 Task: Create a new contact in Salesforce with the provided details, including name, account, department, phone numbers, email, and addresses.
Action: Mouse moved to (1128, 79)
Screenshot: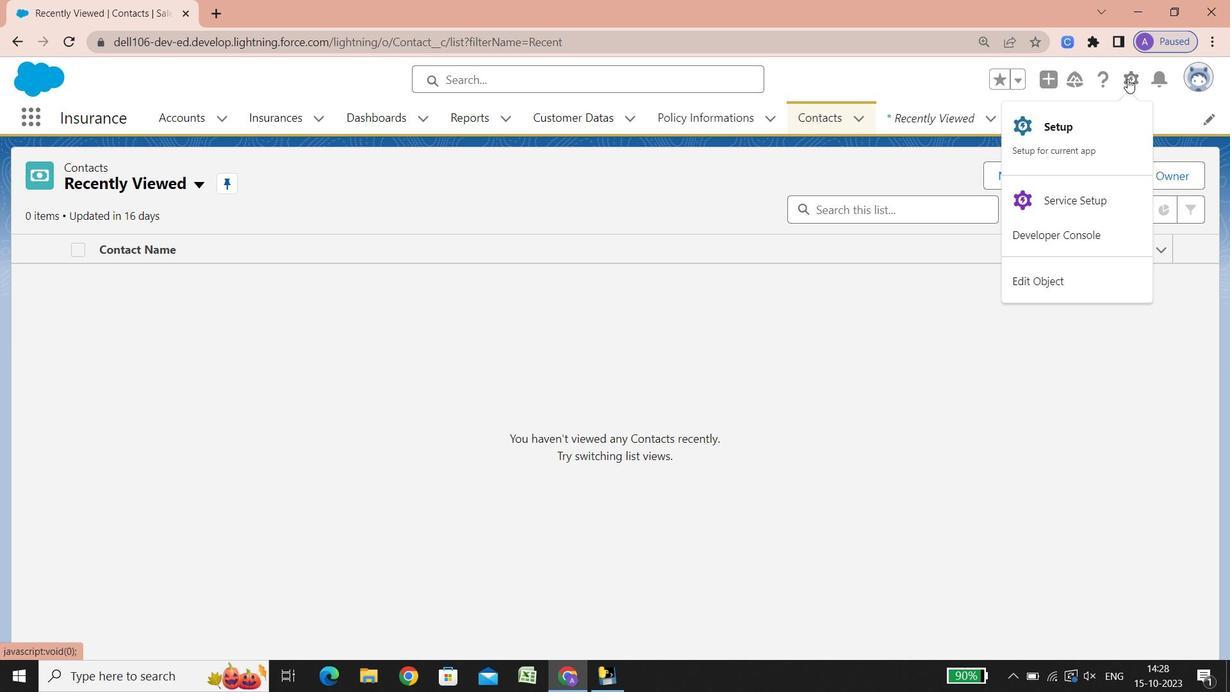 
Action: Mouse pressed left at (1128, 79)
Screenshot: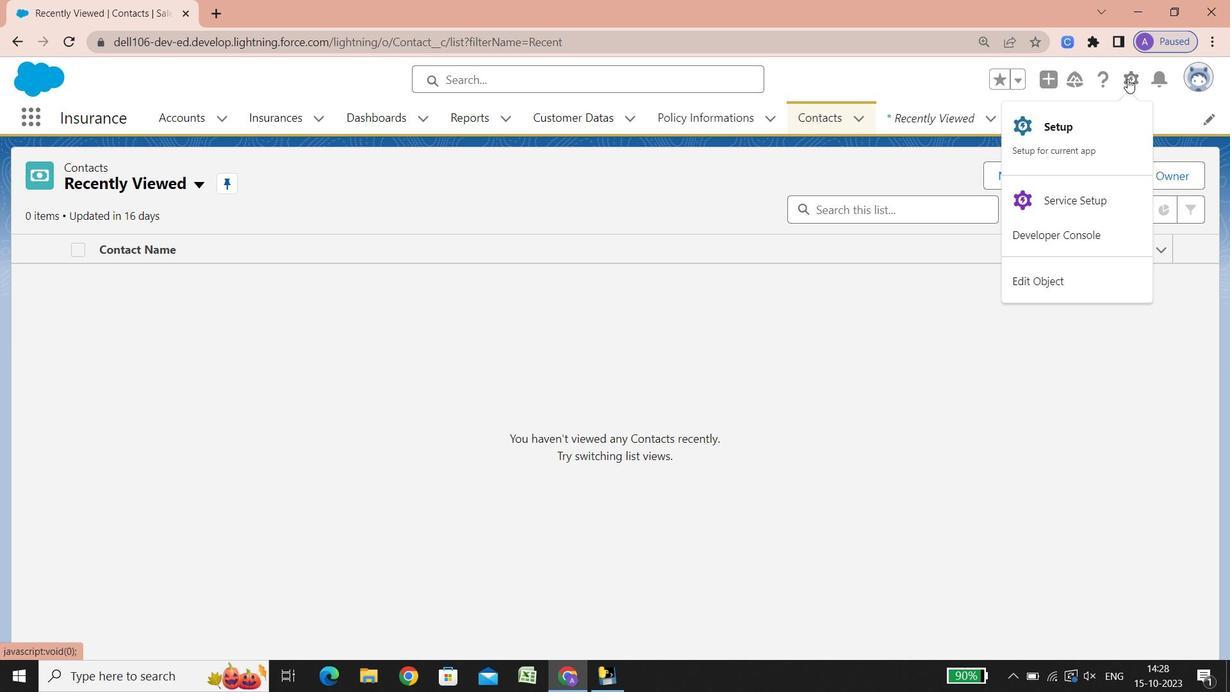 
Action: Mouse moved to (1081, 137)
Screenshot: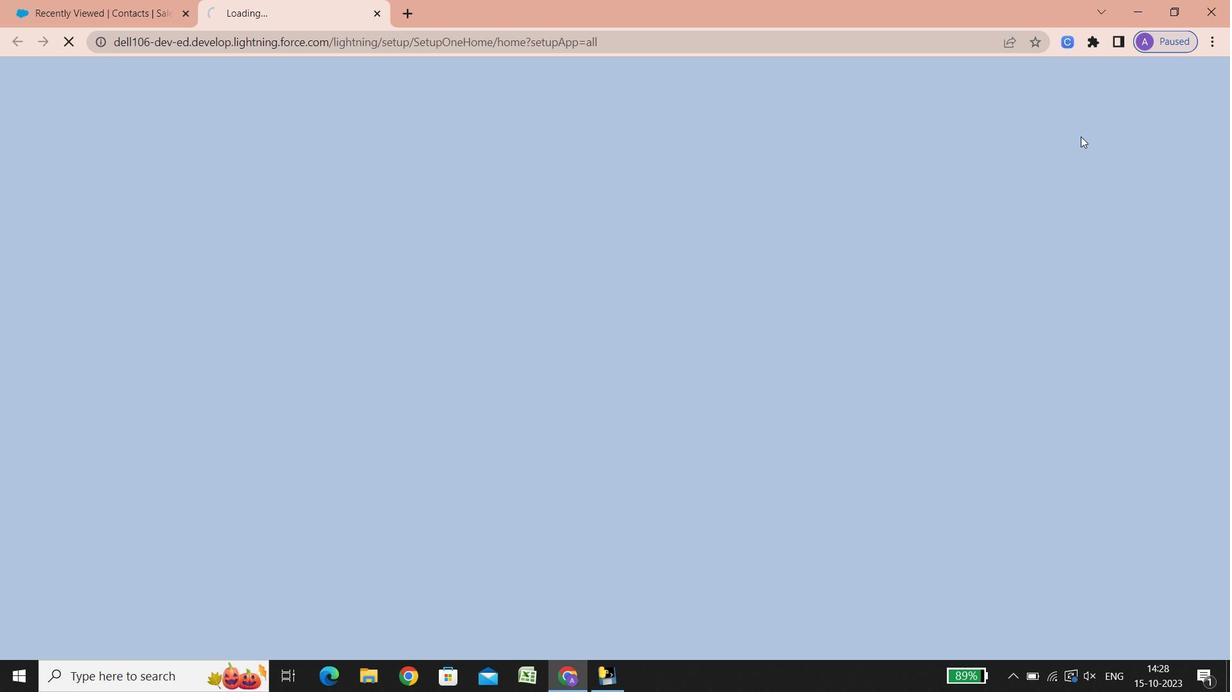 
Action: Mouse pressed left at (1081, 137)
Screenshot: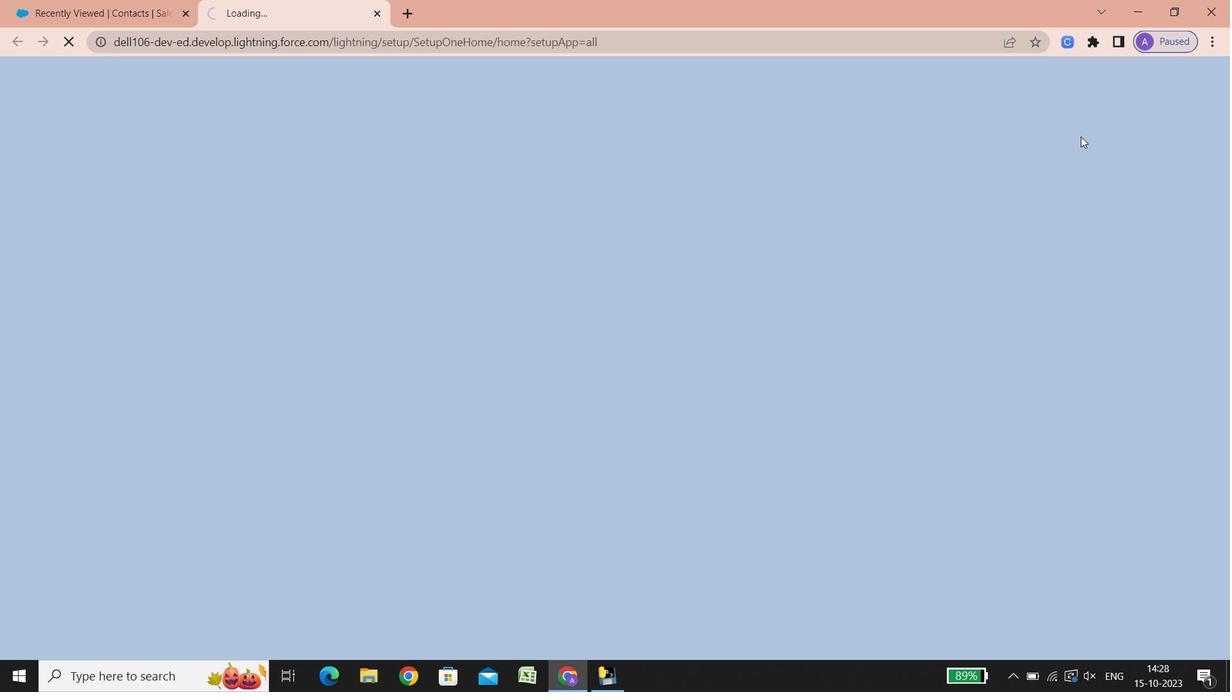
Action: Mouse moved to (253, 123)
Screenshot: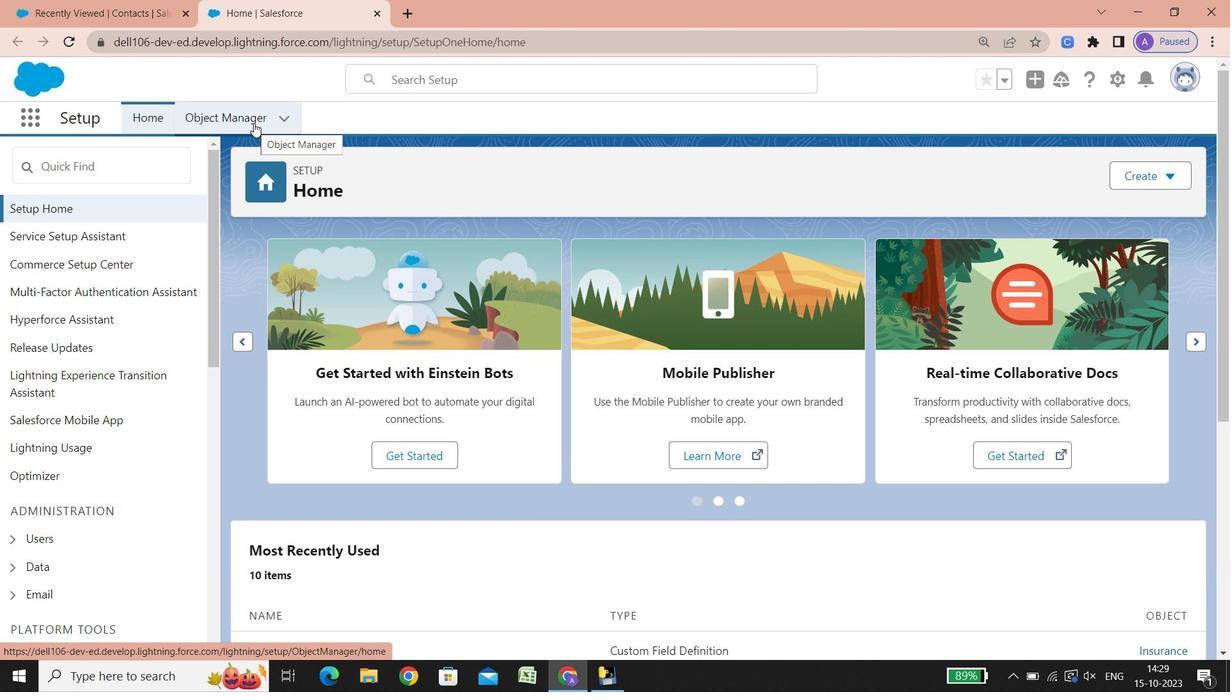 
Action: Mouse pressed left at (253, 123)
Screenshot: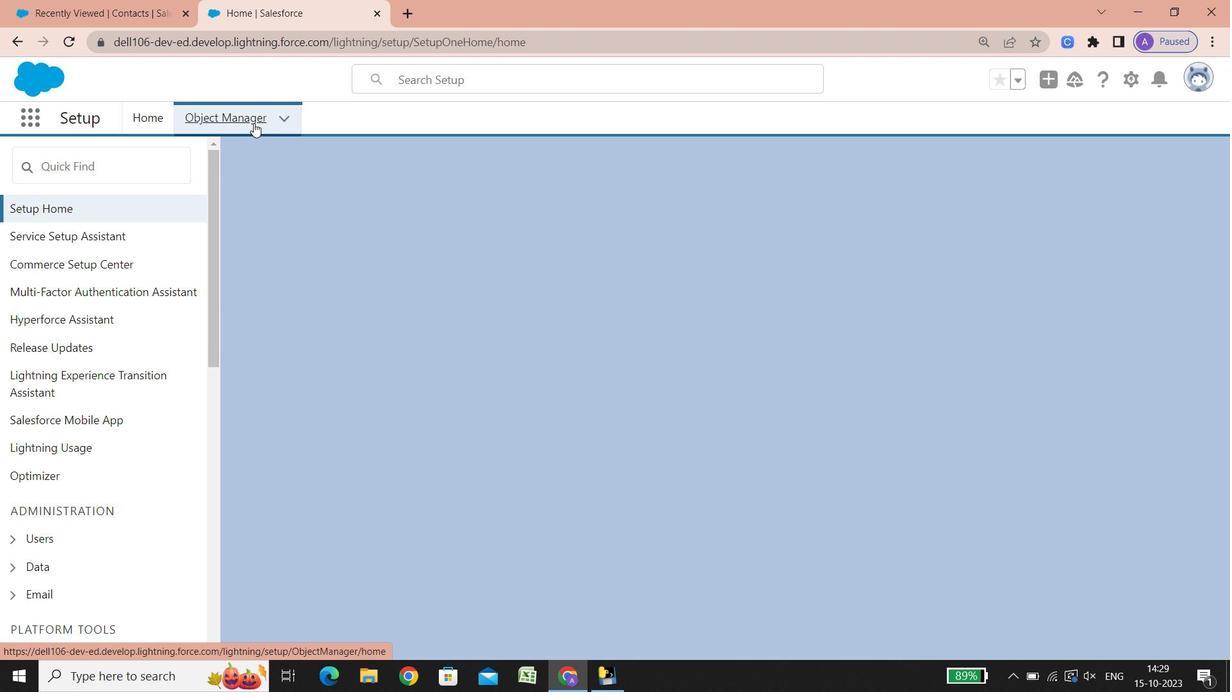 
Action: Mouse moved to (875, 183)
Screenshot: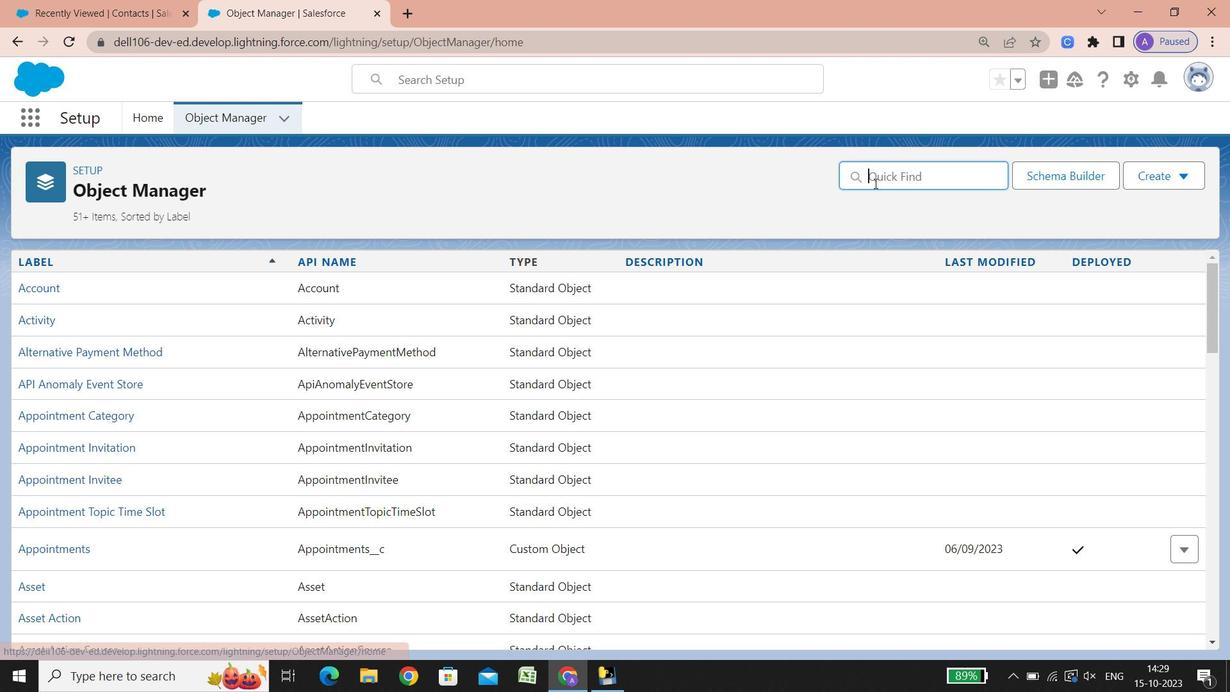 
Action: Mouse pressed left at (875, 183)
Screenshot: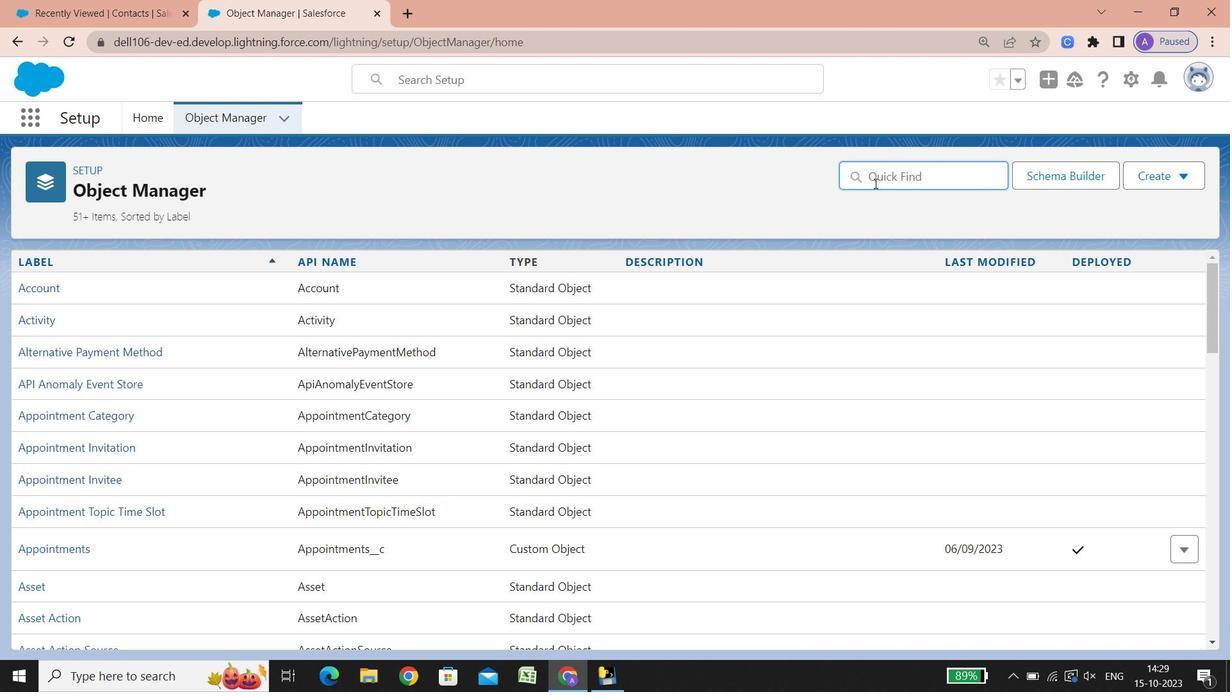 
Action: Key pressed insu
Screenshot: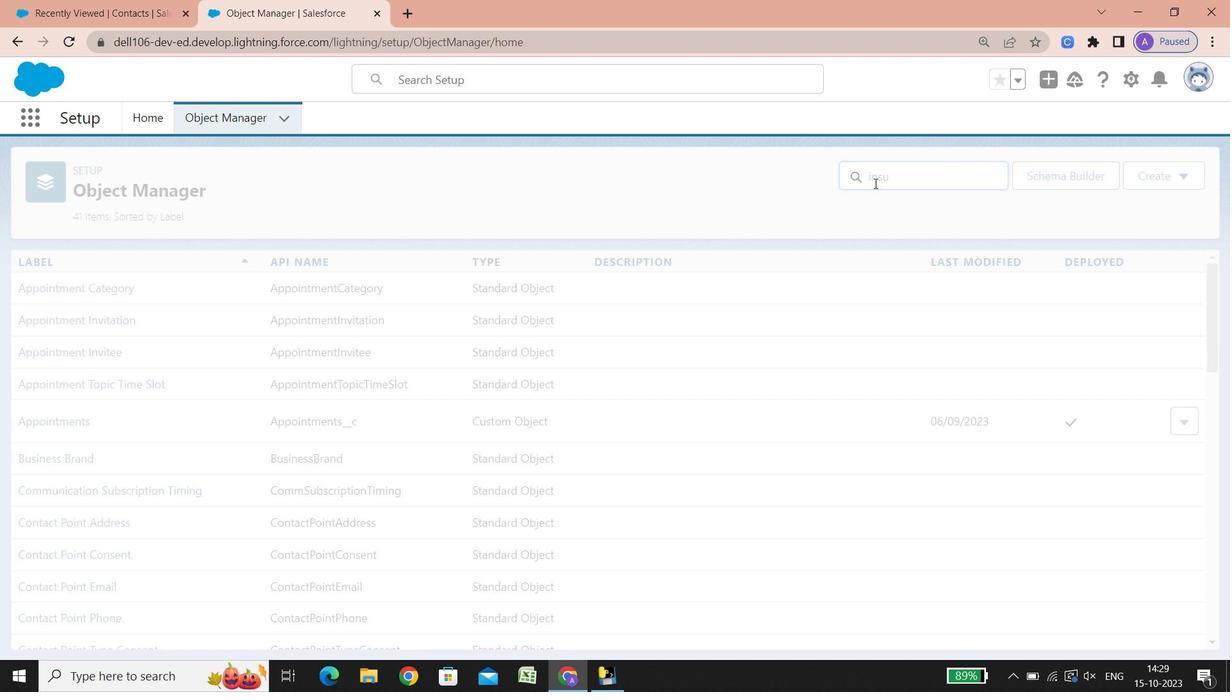 
Action: Mouse moved to (37, 302)
Screenshot: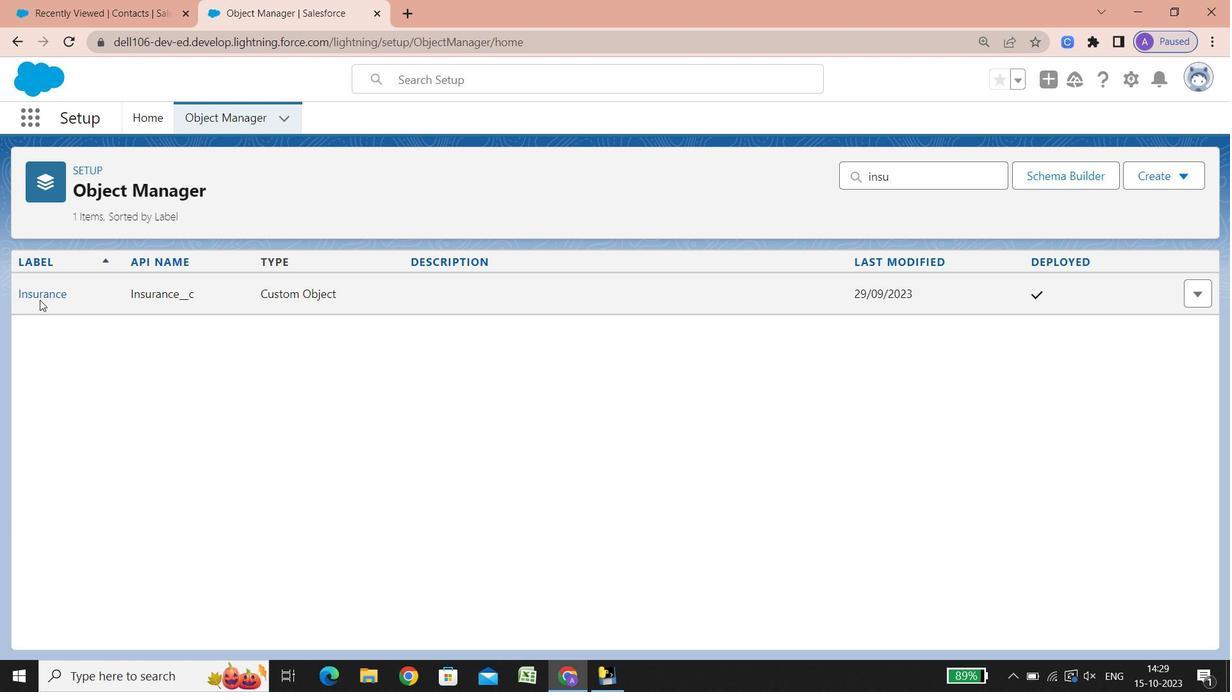 
Action: Mouse pressed left at (37, 302)
Screenshot: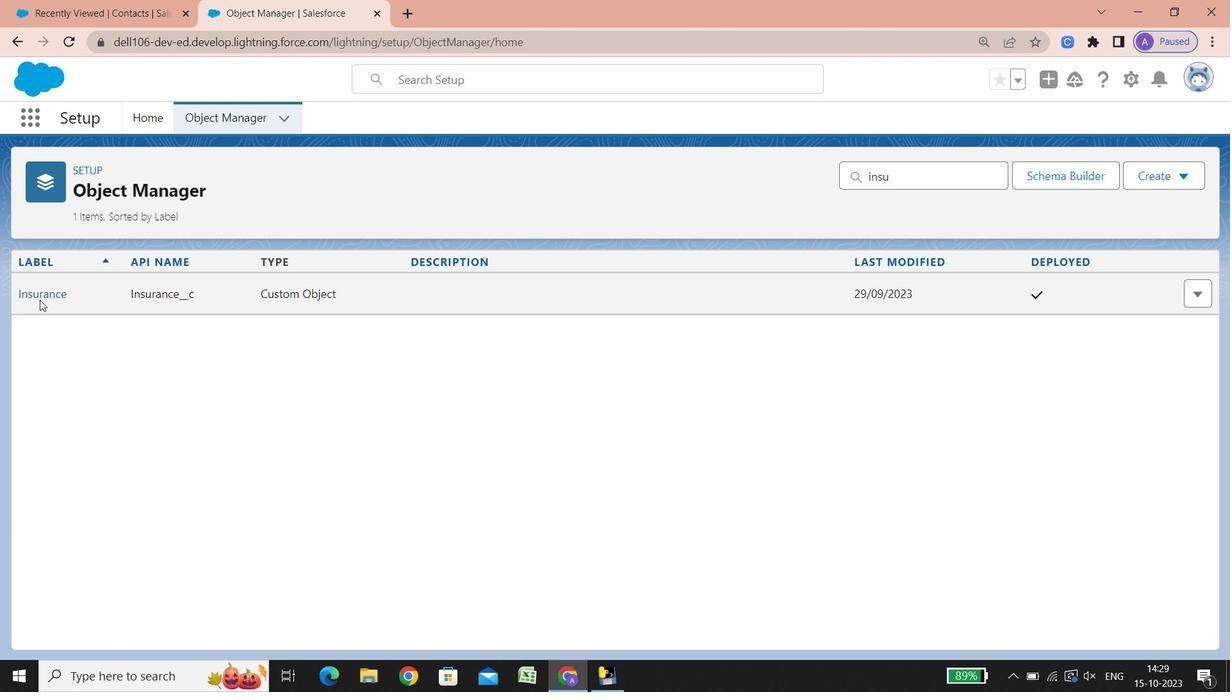 
Action: Mouse moved to (39, 300)
Screenshot: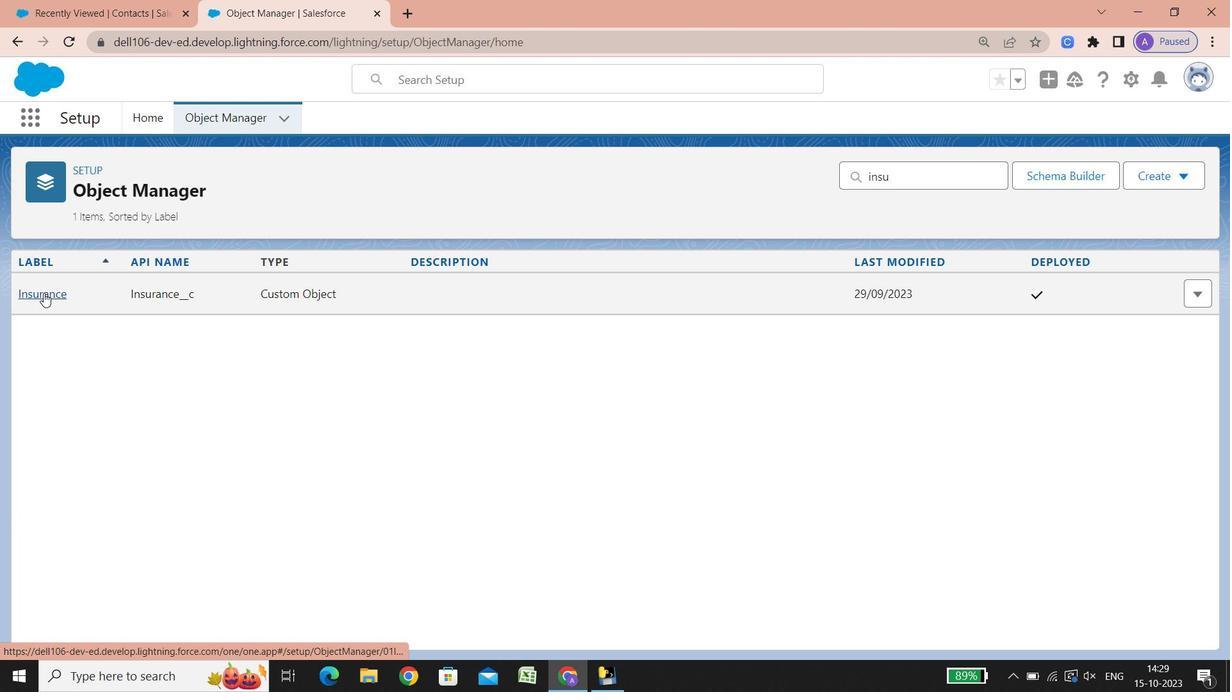 
Action: Mouse pressed left at (39, 300)
Screenshot: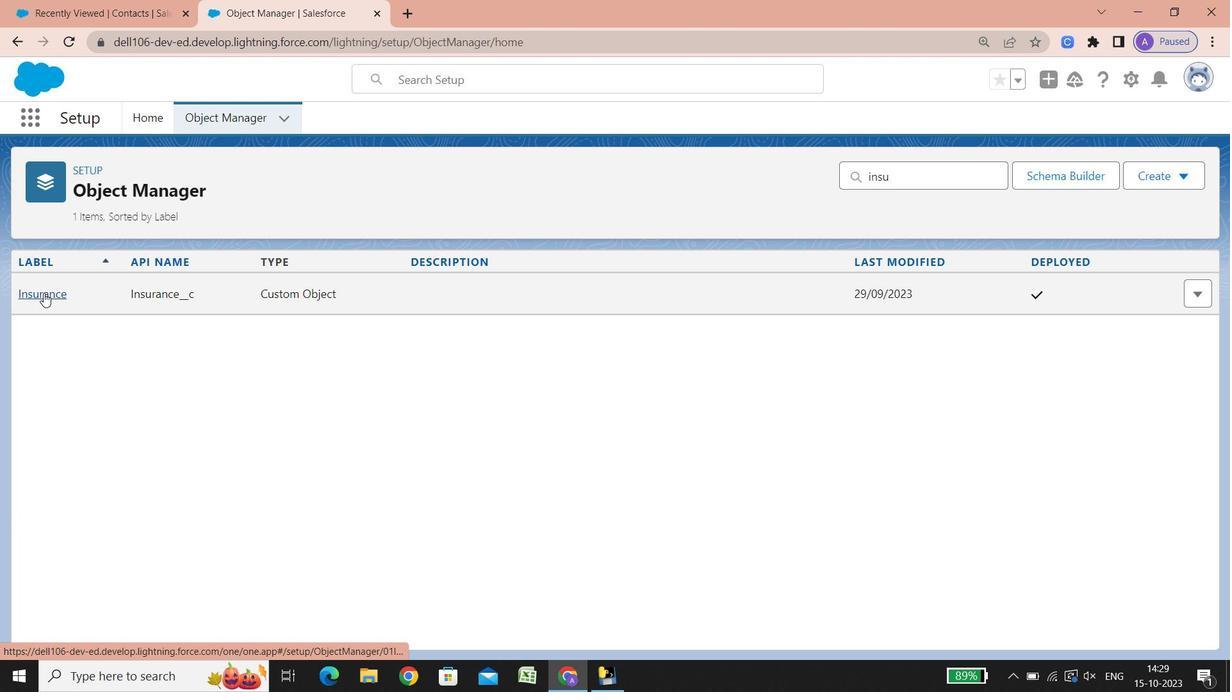 
Action: Mouse moved to (44, 293)
Screenshot: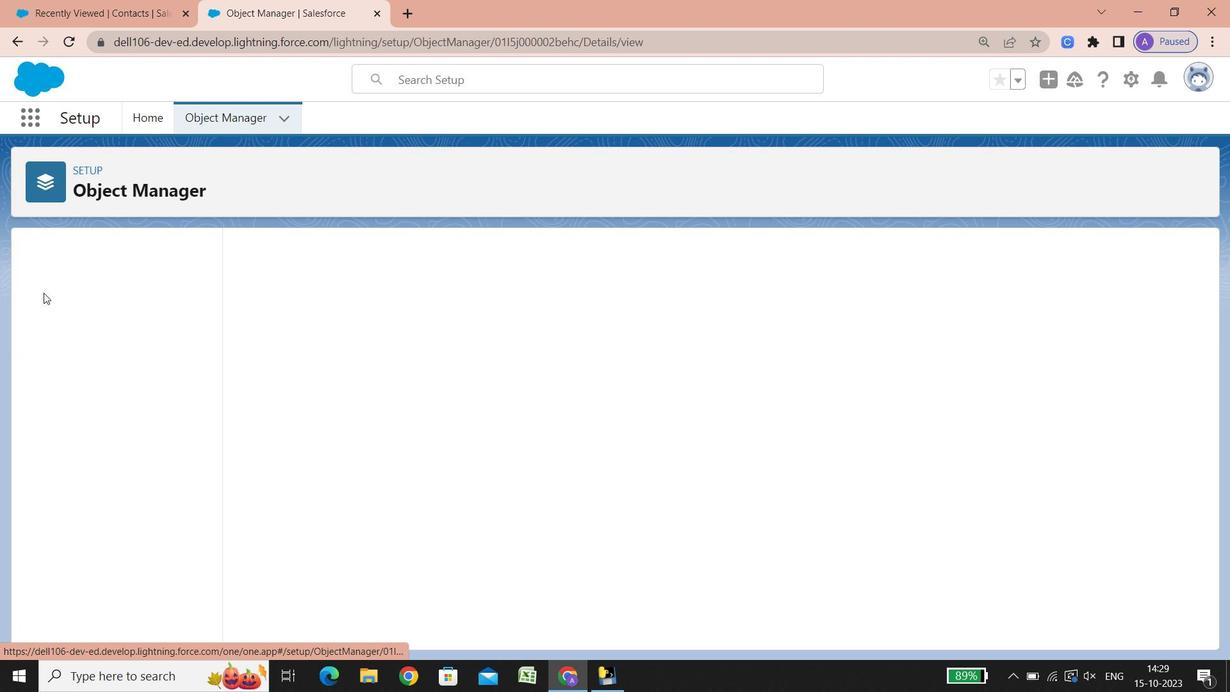 
Action: Mouse pressed left at (44, 293)
Screenshot: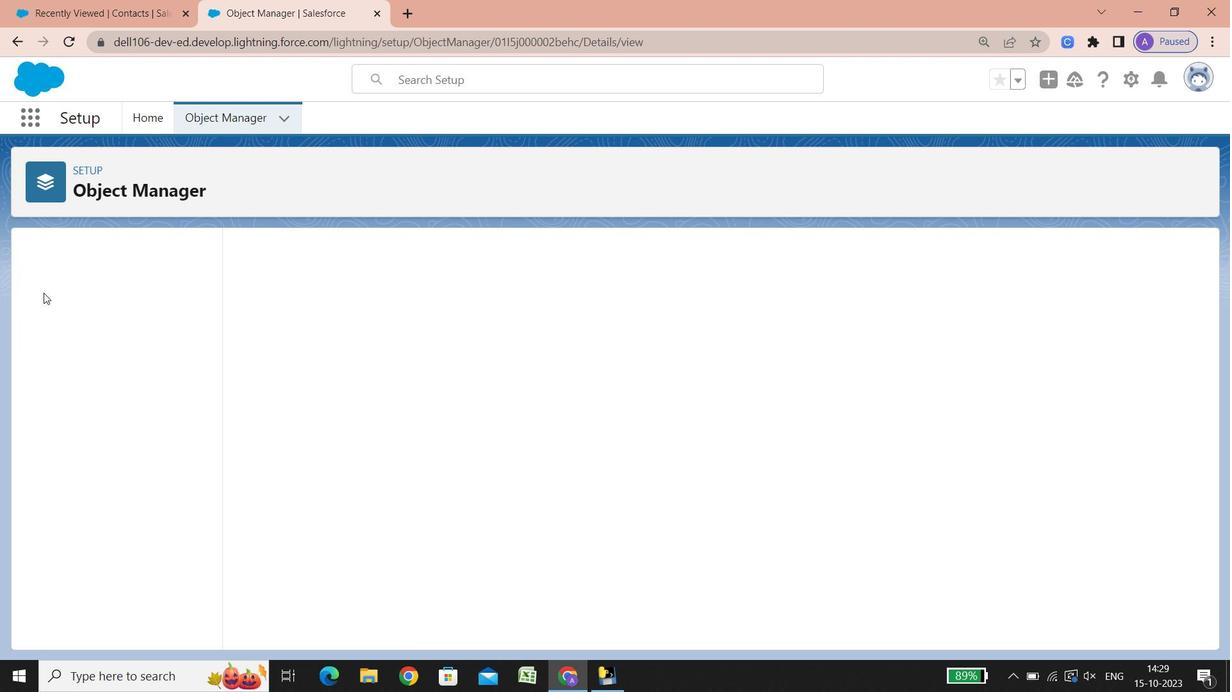 
Action: Mouse moved to (100, 316)
Screenshot: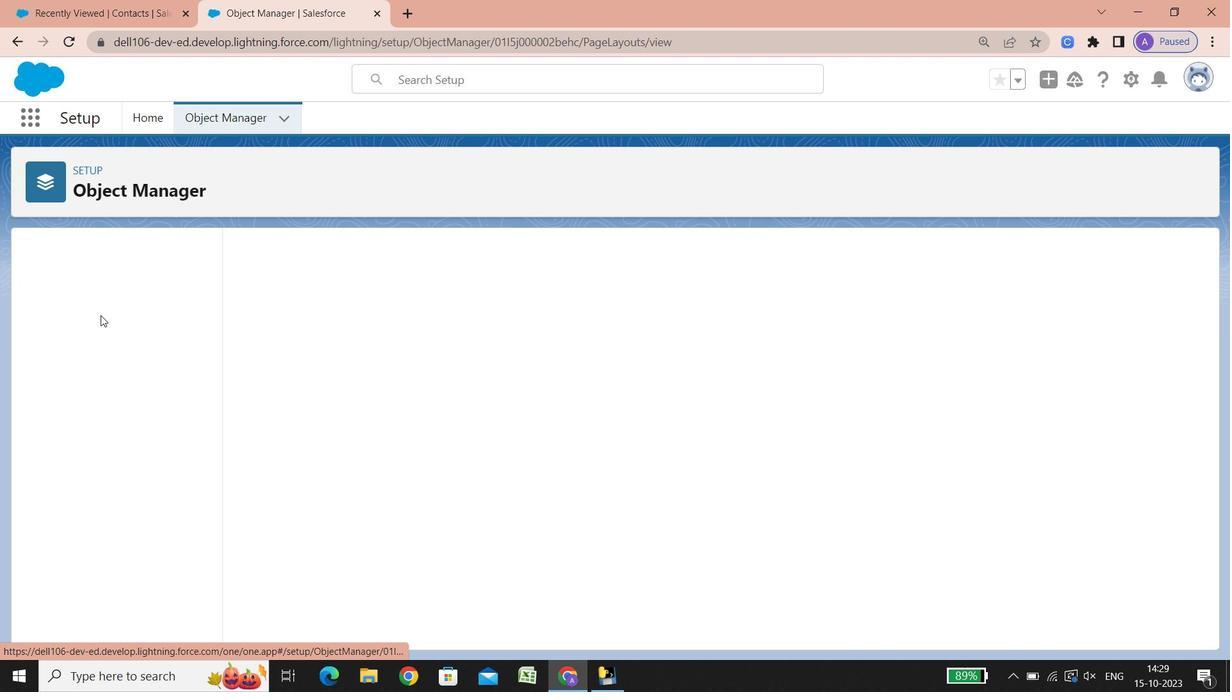 
Action: Mouse pressed left at (100, 316)
Screenshot: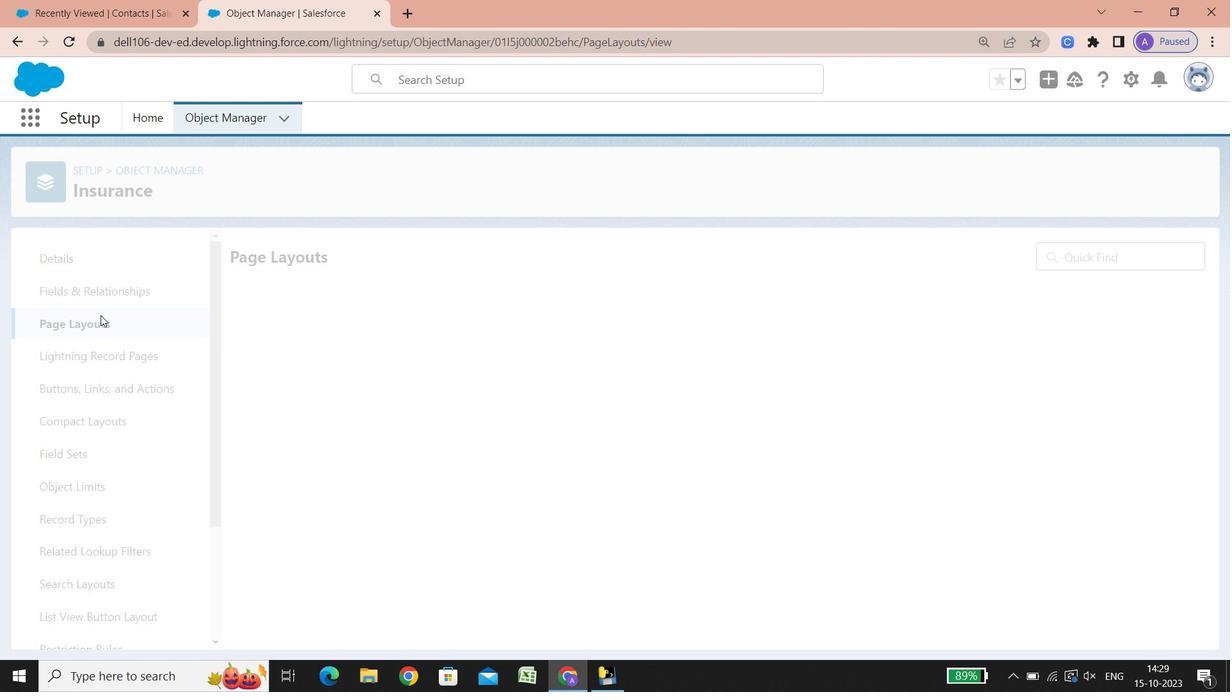 
Action: Mouse moved to (244, 334)
Screenshot: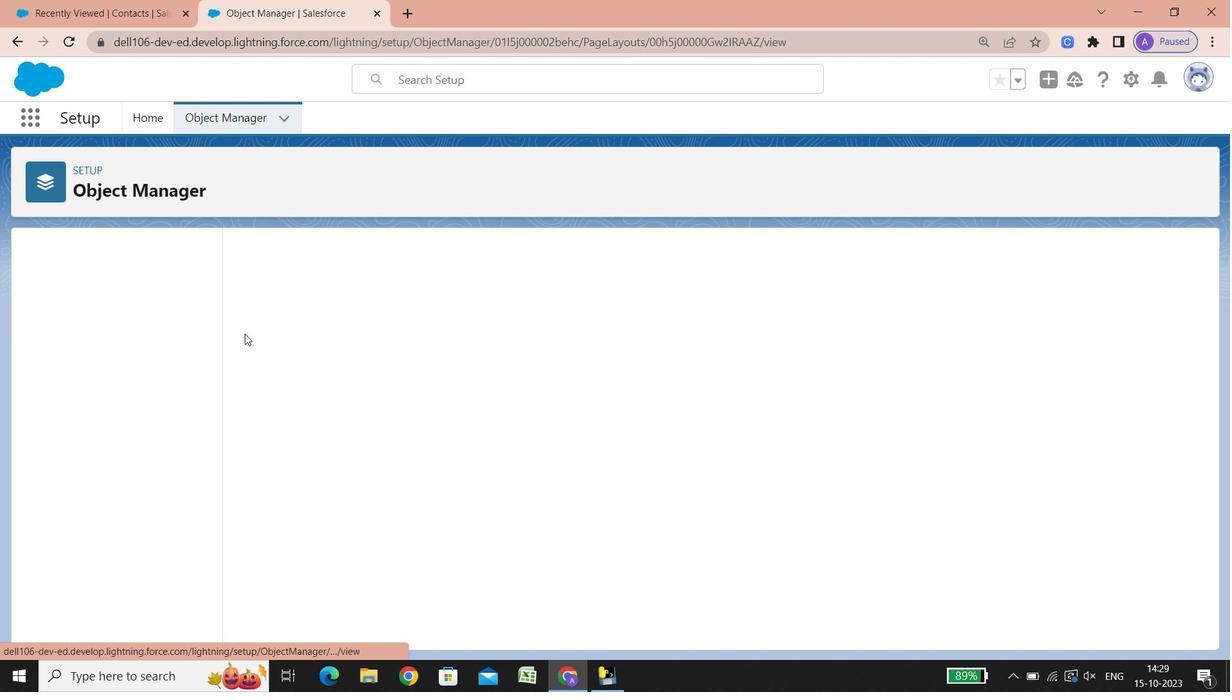 
Action: Mouse pressed left at (244, 334)
Screenshot: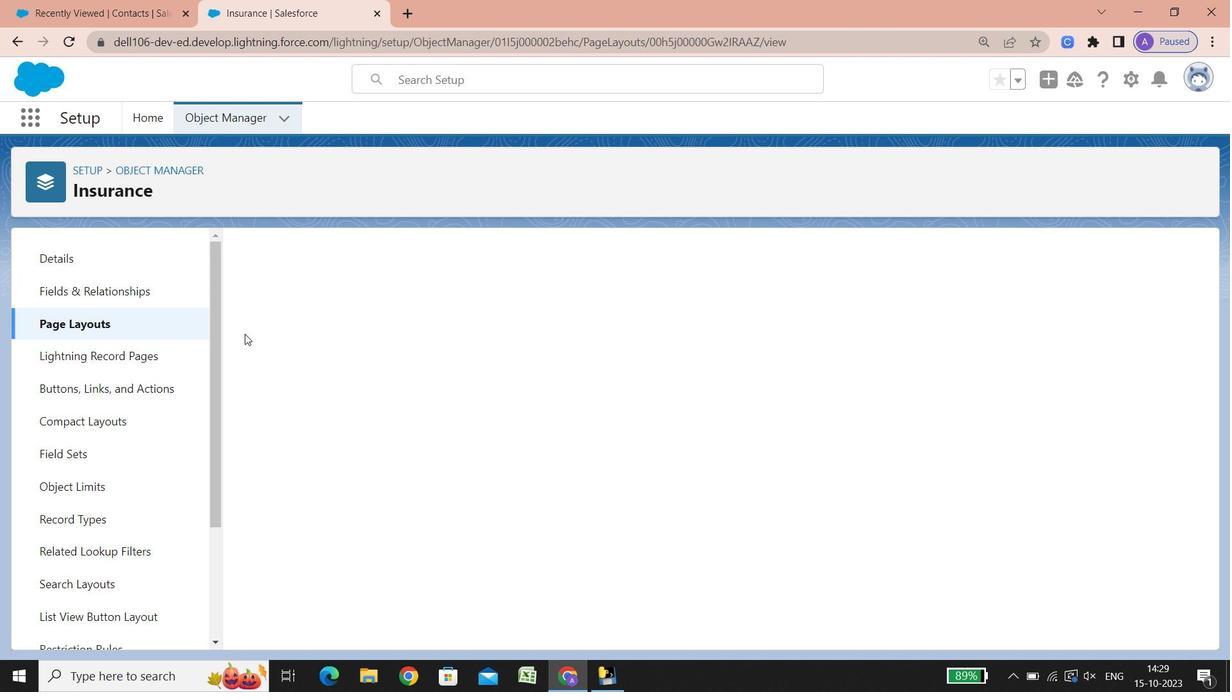 
Action: Mouse moved to (357, 449)
Screenshot: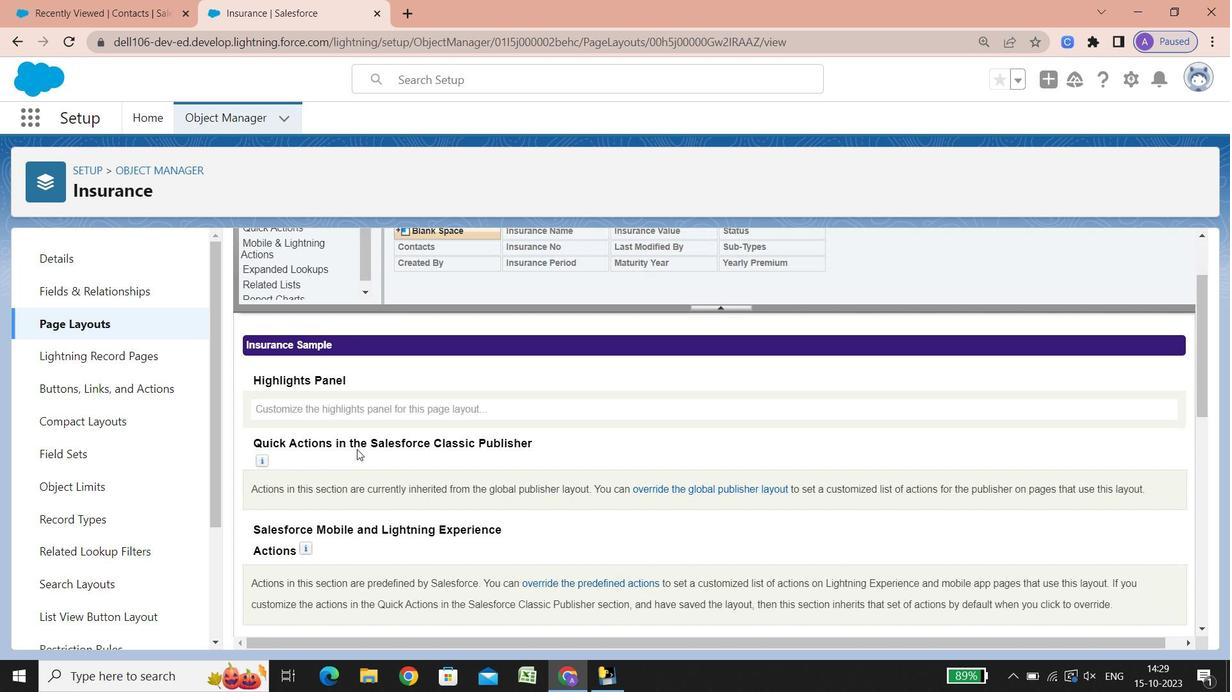 
Action: Mouse scrolled (357, 448) with delta (0, 0)
Screenshot: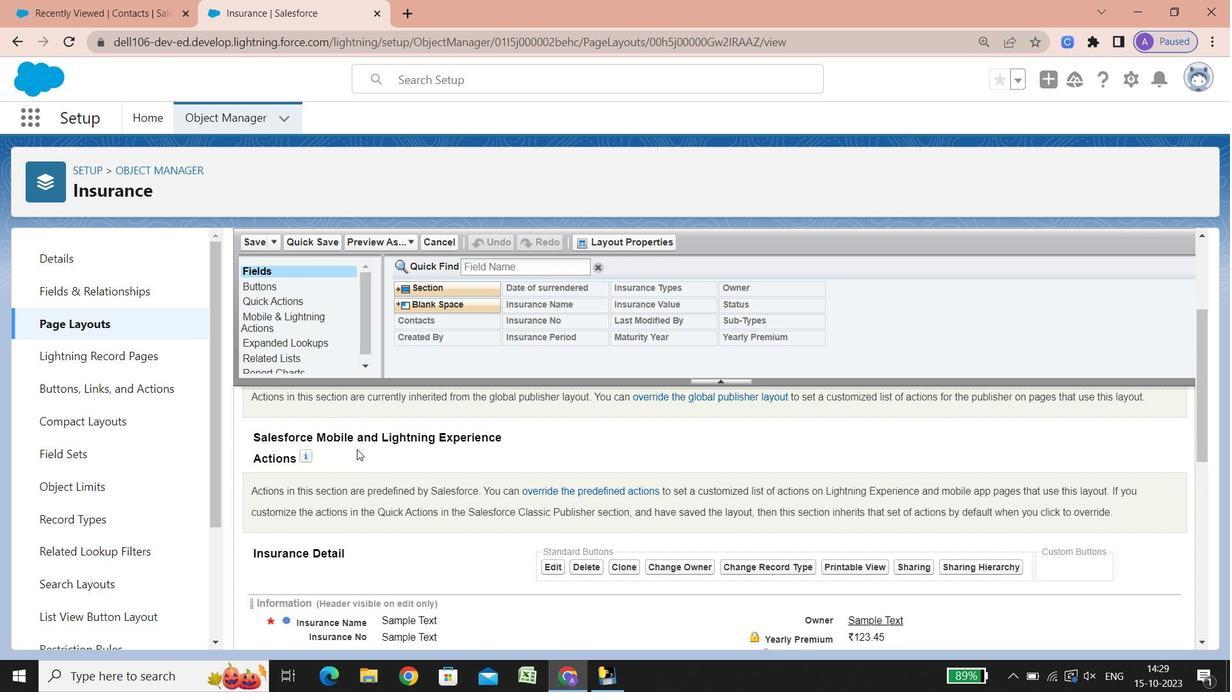 
Action: Mouse scrolled (357, 448) with delta (0, 0)
Screenshot: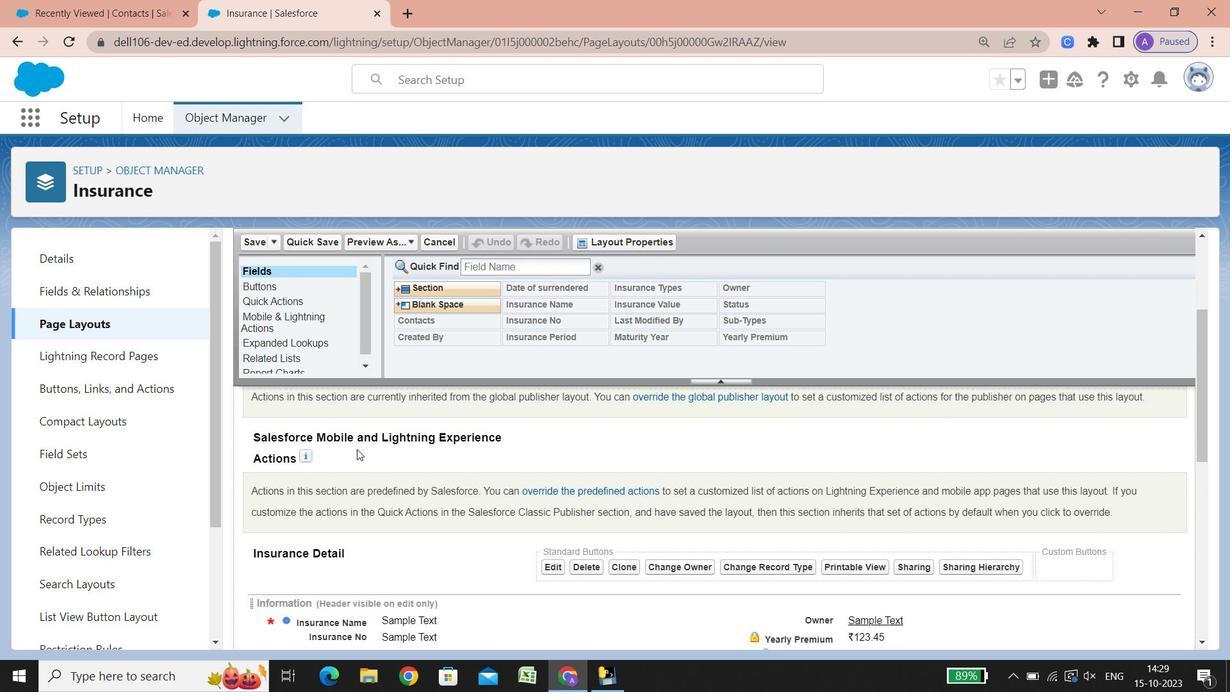 
Action: Mouse scrolled (357, 448) with delta (0, 0)
Screenshot: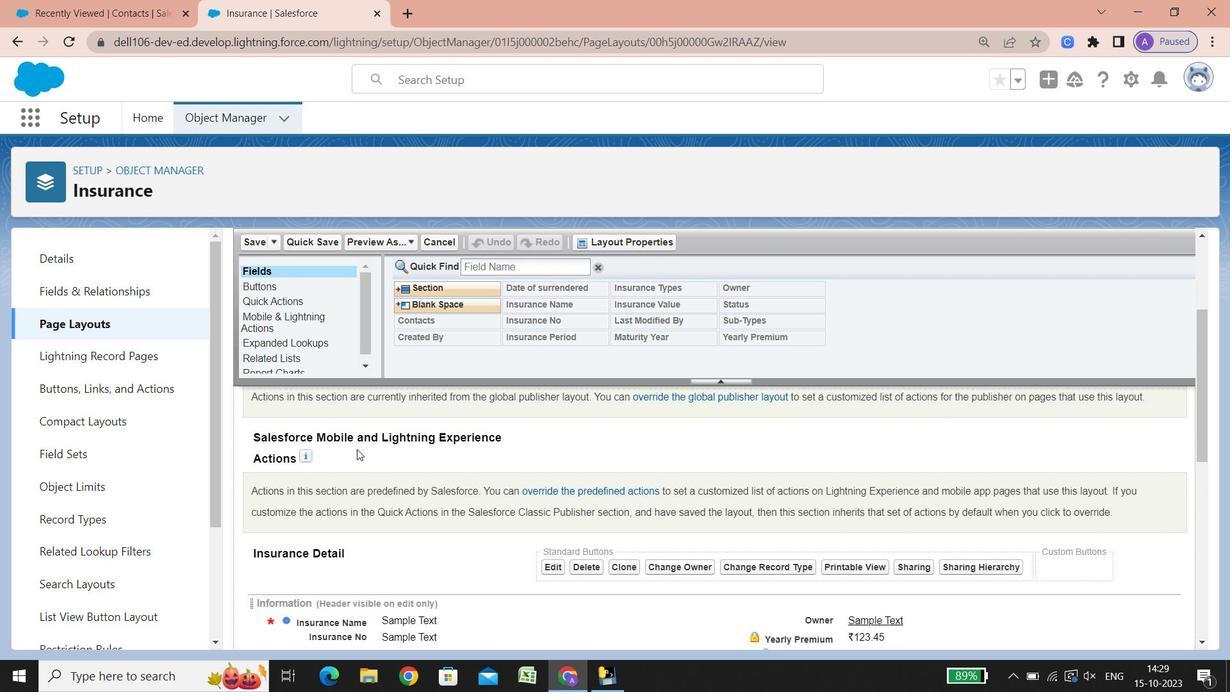 
Action: Mouse scrolled (357, 448) with delta (0, 0)
Screenshot: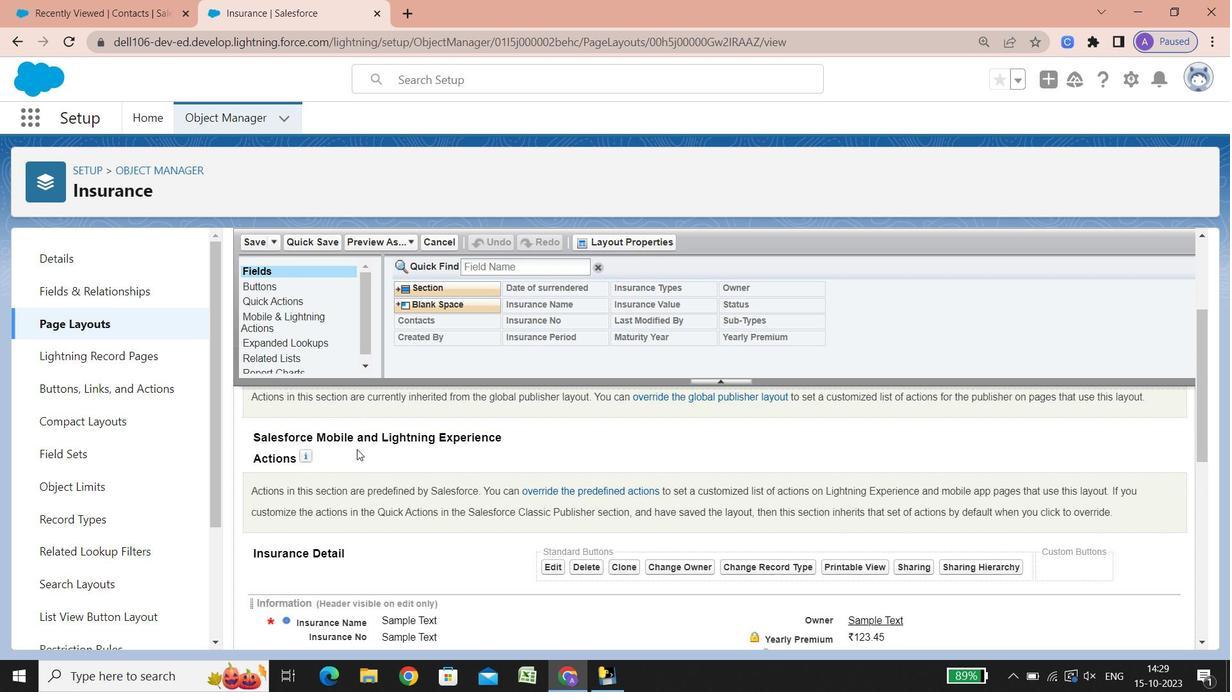 
Action: Mouse scrolled (357, 448) with delta (0, 0)
Screenshot: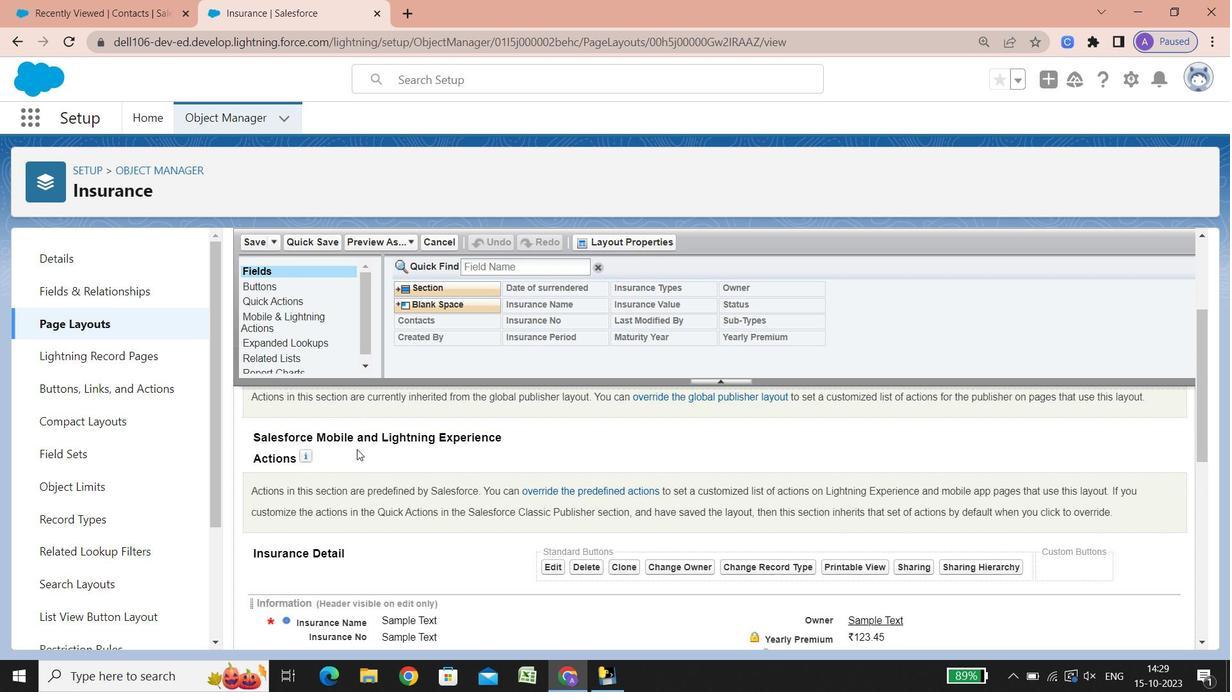 
Action: Mouse scrolled (357, 448) with delta (0, 0)
Screenshot: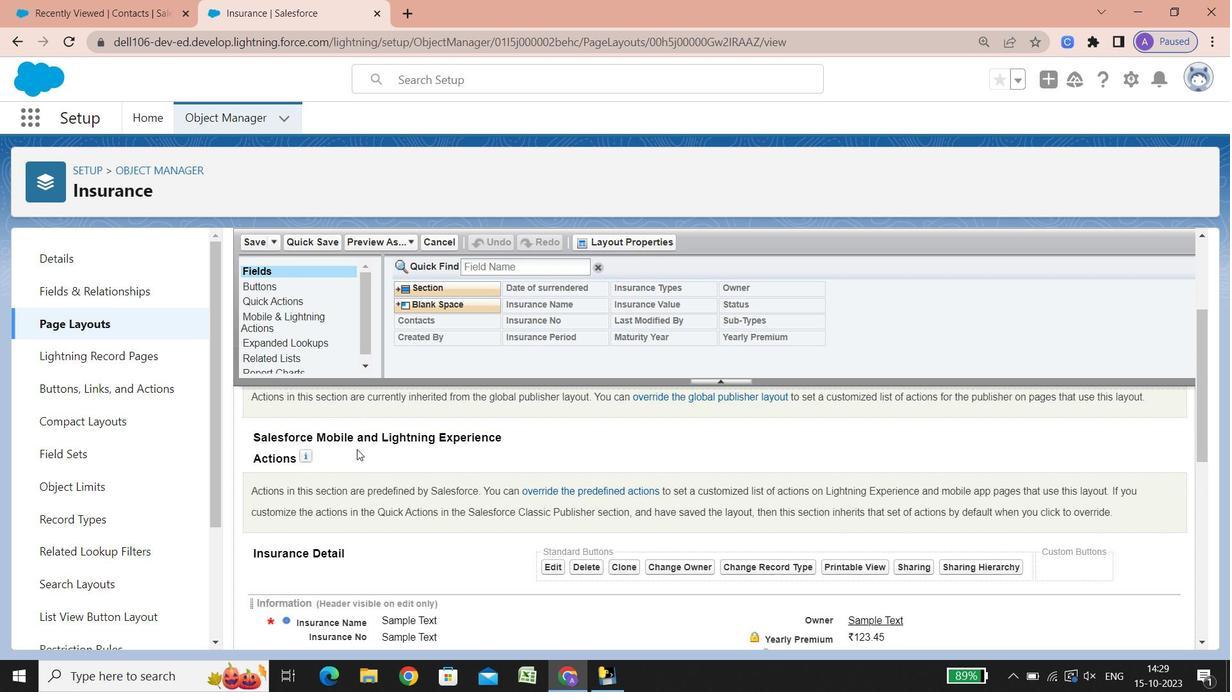 
Action: Mouse scrolled (357, 448) with delta (0, 0)
Screenshot: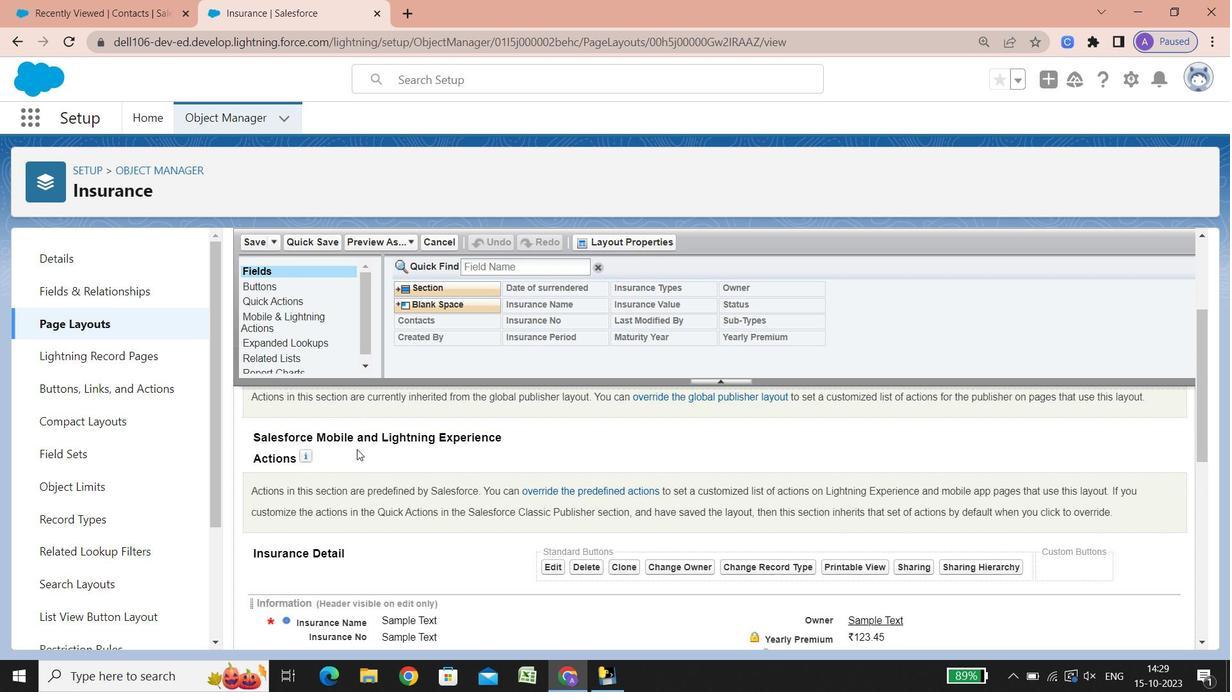 
Action: Mouse scrolled (357, 448) with delta (0, 0)
Screenshot: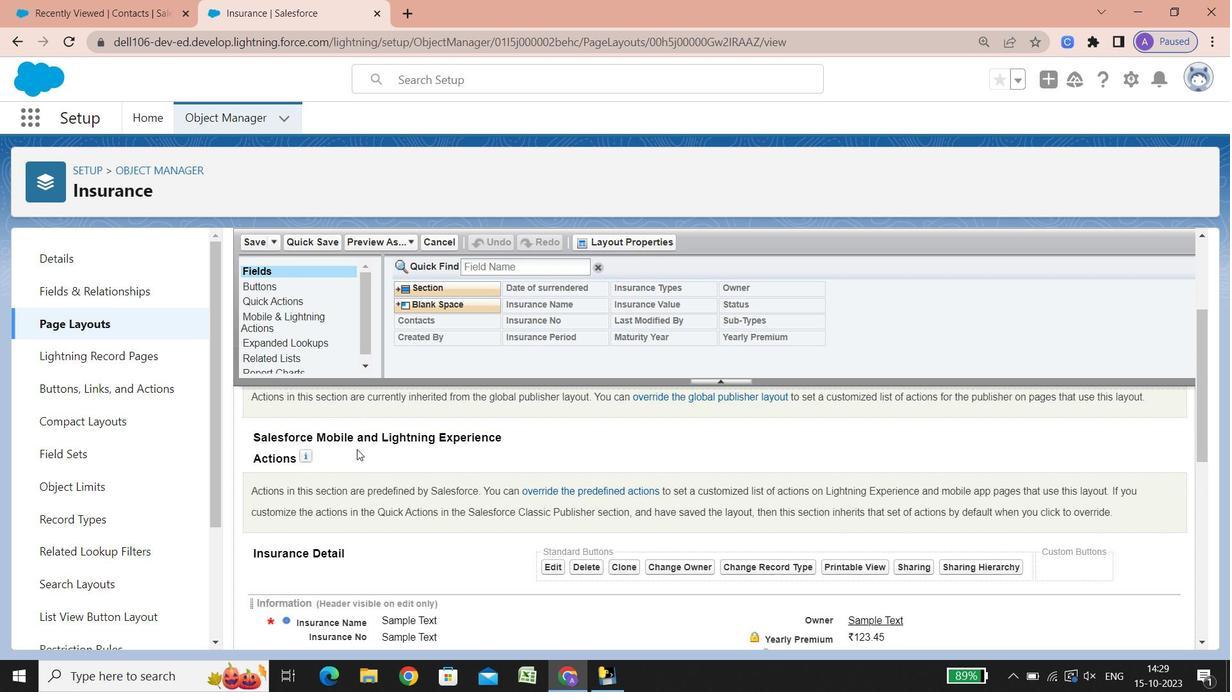
Action: Mouse scrolled (357, 448) with delta (0, 0)
Screenshot: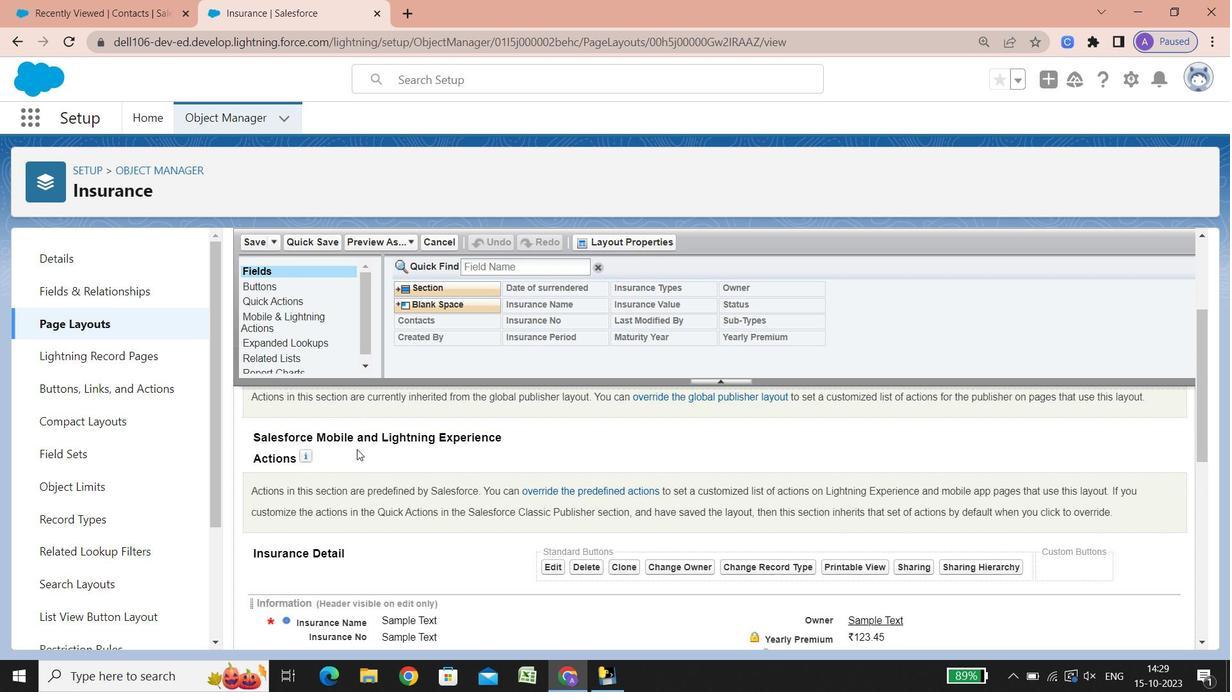 
Action: Mouse scrolled (357, 448) with delta (0, 0)
Screenshot: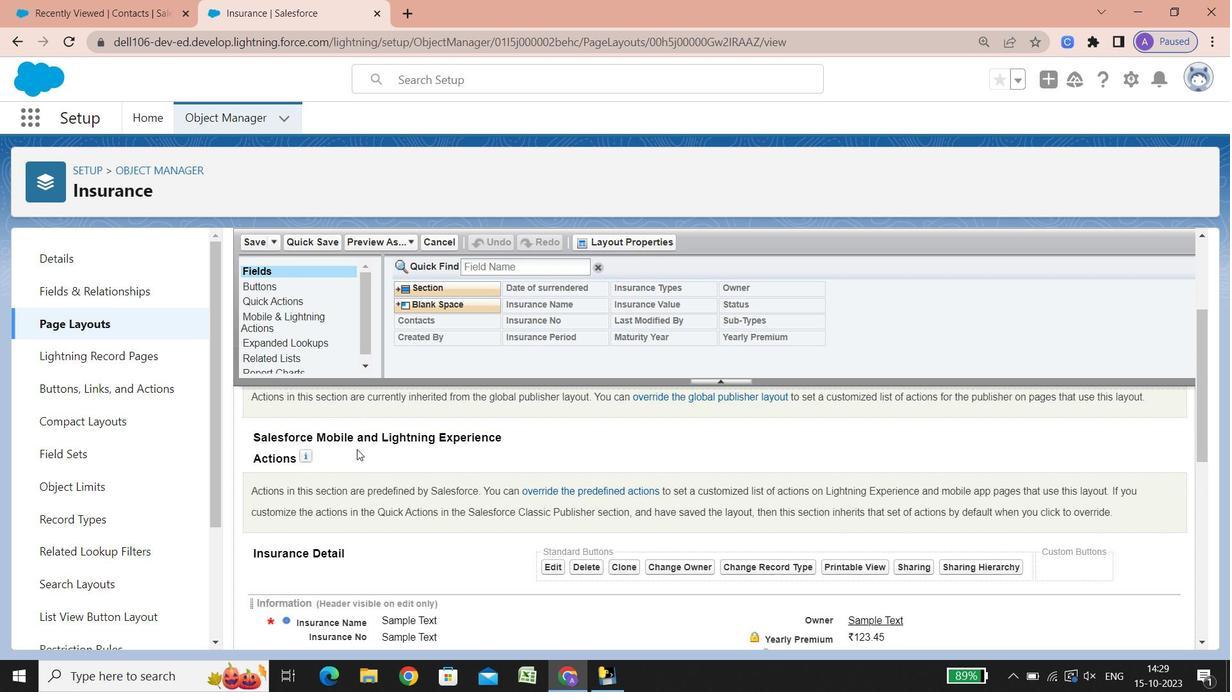 
Action: Mouse scrolled (357, 448) with delta (0, 0)
Screenshot: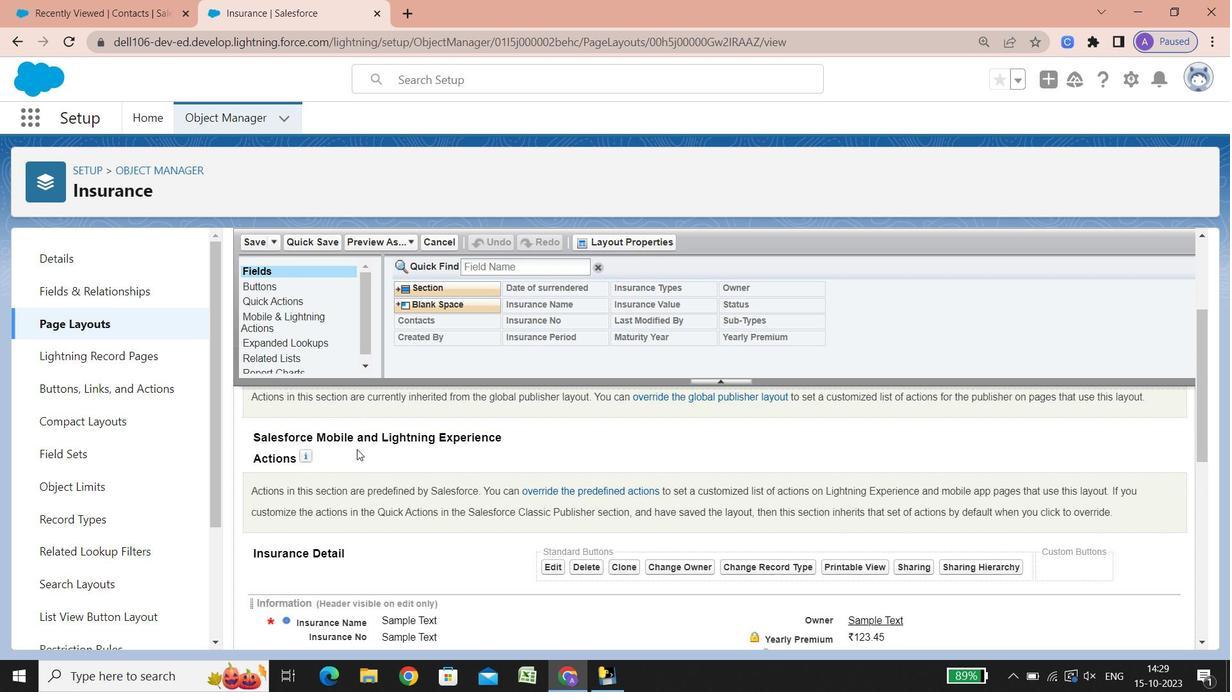 
Action: Mouse scrolled (357, 448) with delta (0, 0)
Screenshot: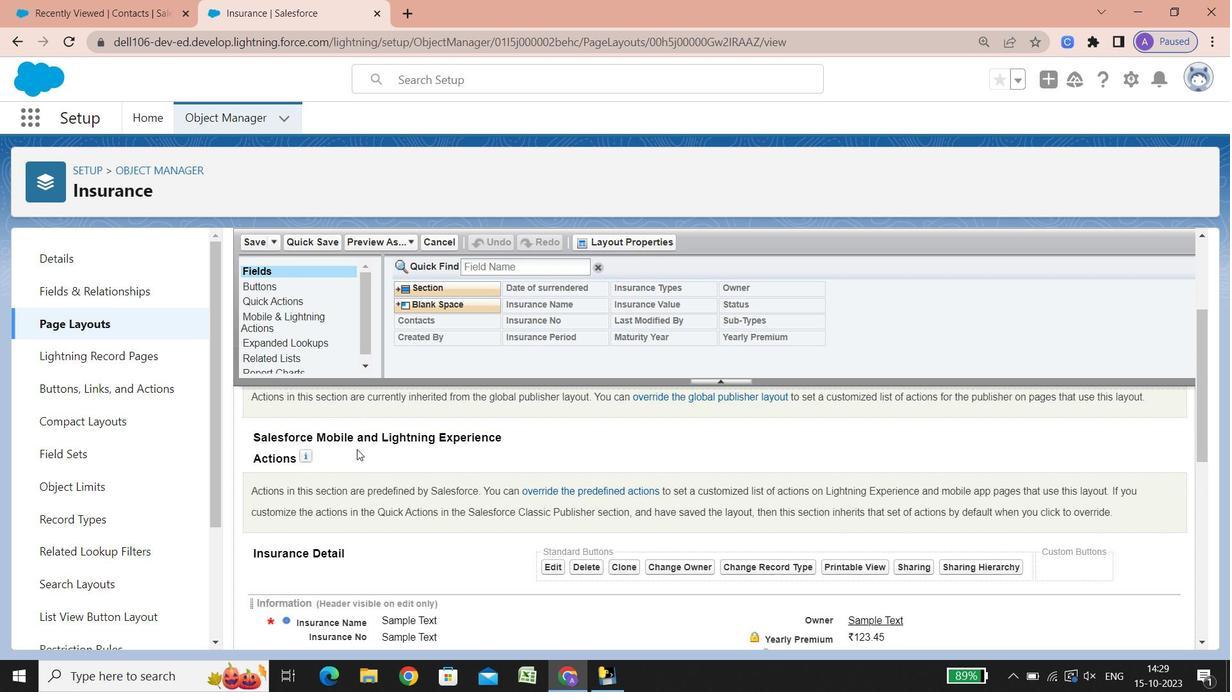 
Action: Mouse scrolled (357, 448) with delta (0, 0)
Screenshot: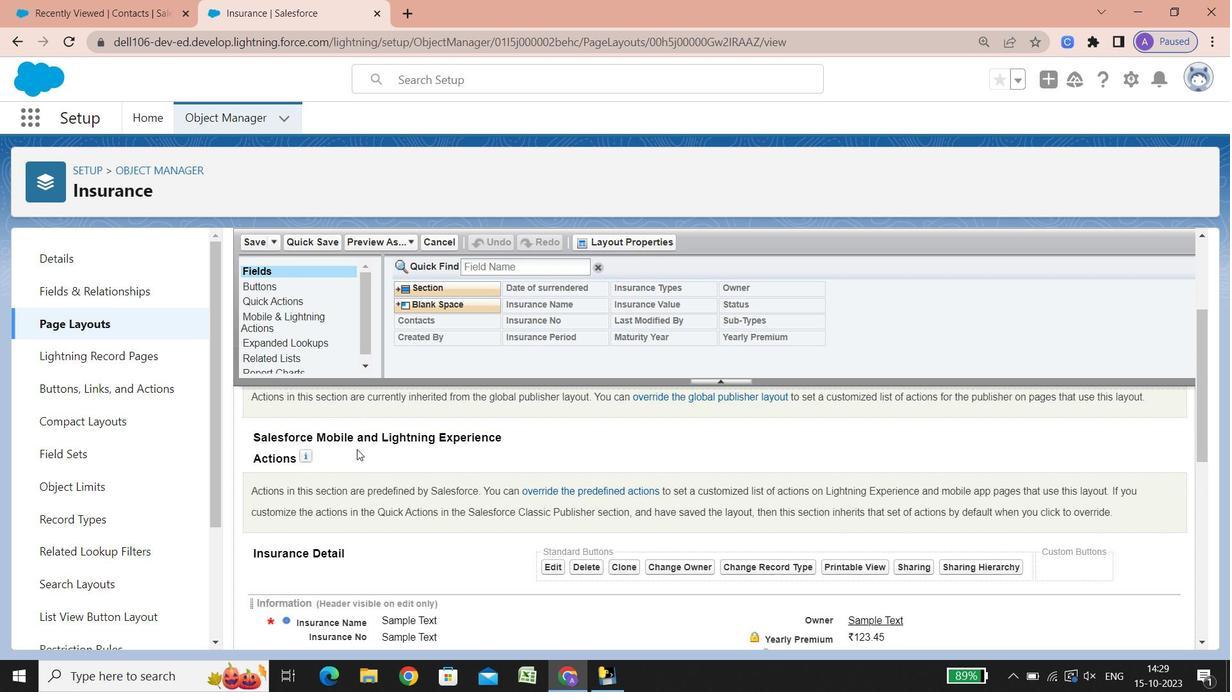 
Action: Mouse scrolled (357, 448) with delta (0, 0)
Screenshot: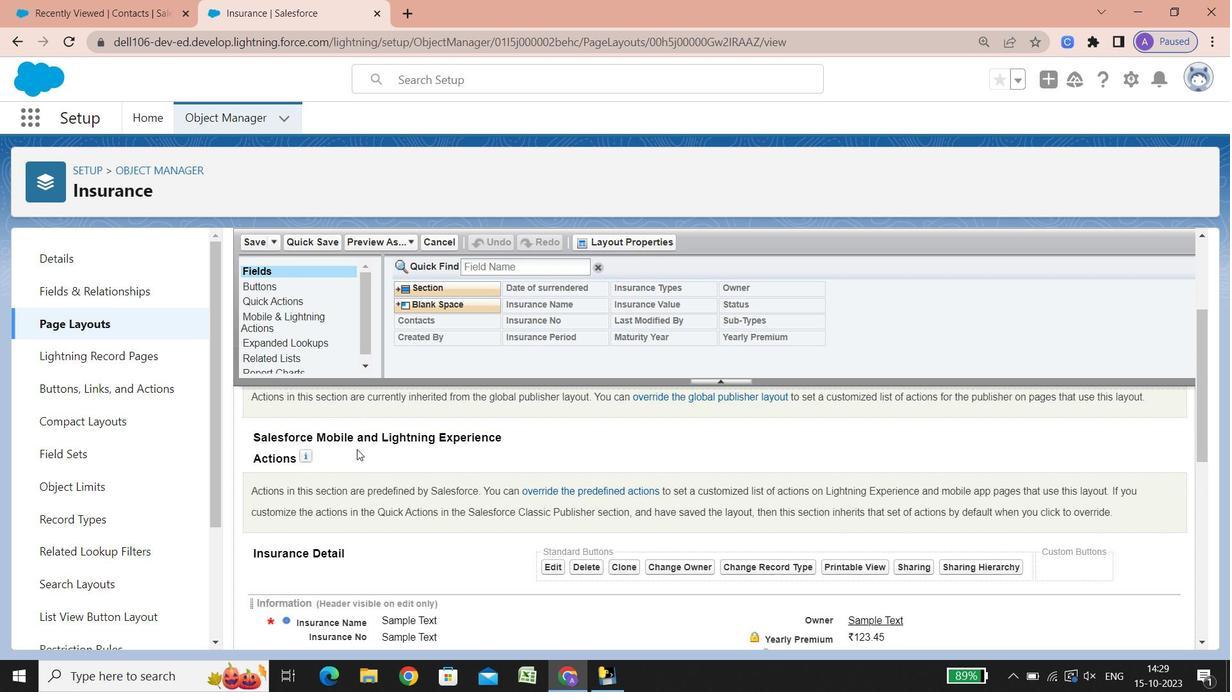 
Action: Mouse scrolled (357, 448) with delta (0, 0)
Screenshot: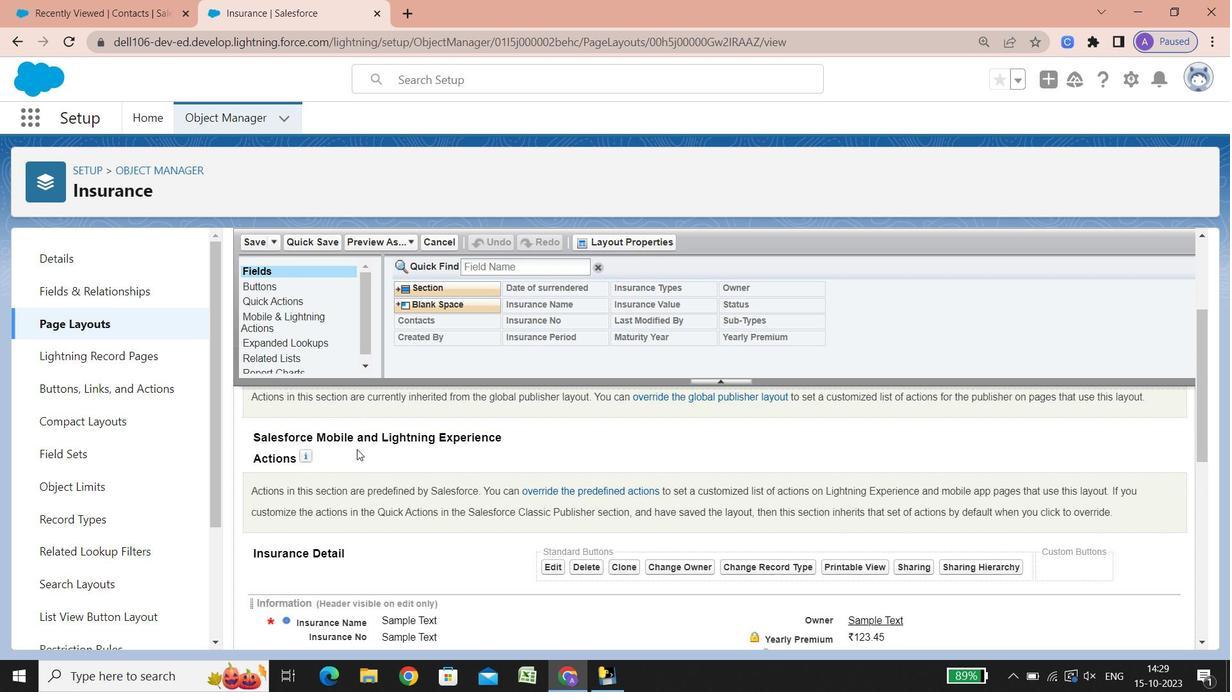 
Action: Mouse scrolled (357, 448) with delta (0, 0)
Screenshot: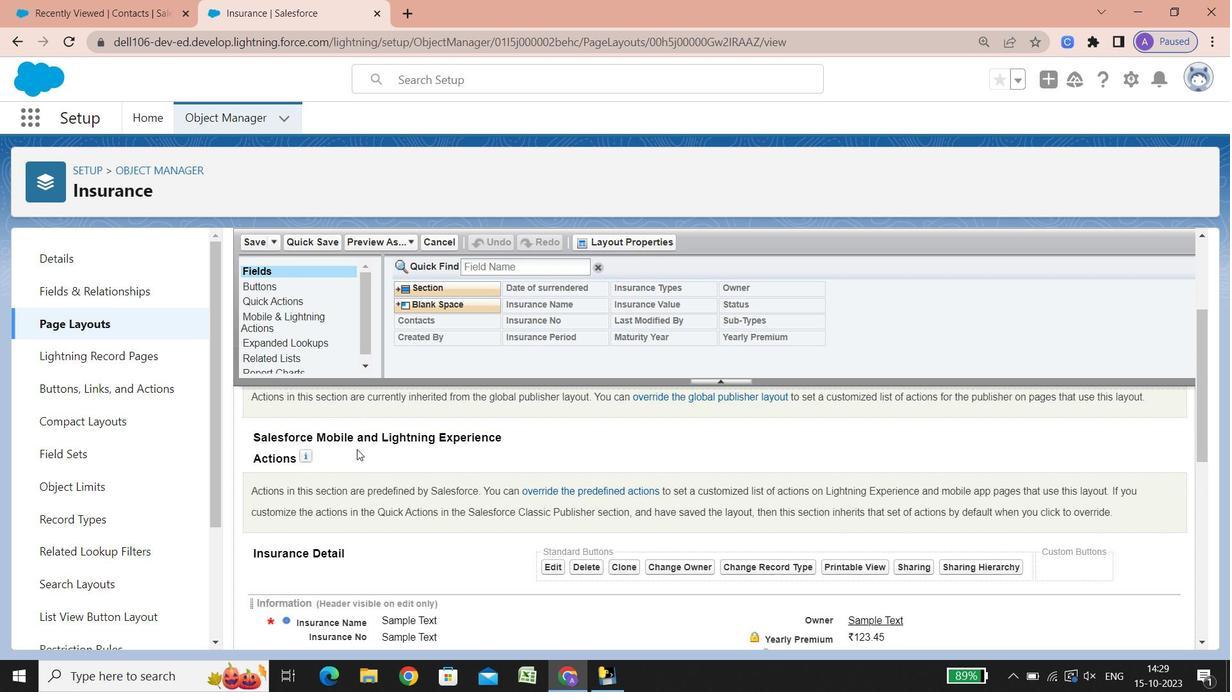 
Action: Mouse scrolled (357, 448) with delta (0, 0)
Screenshot: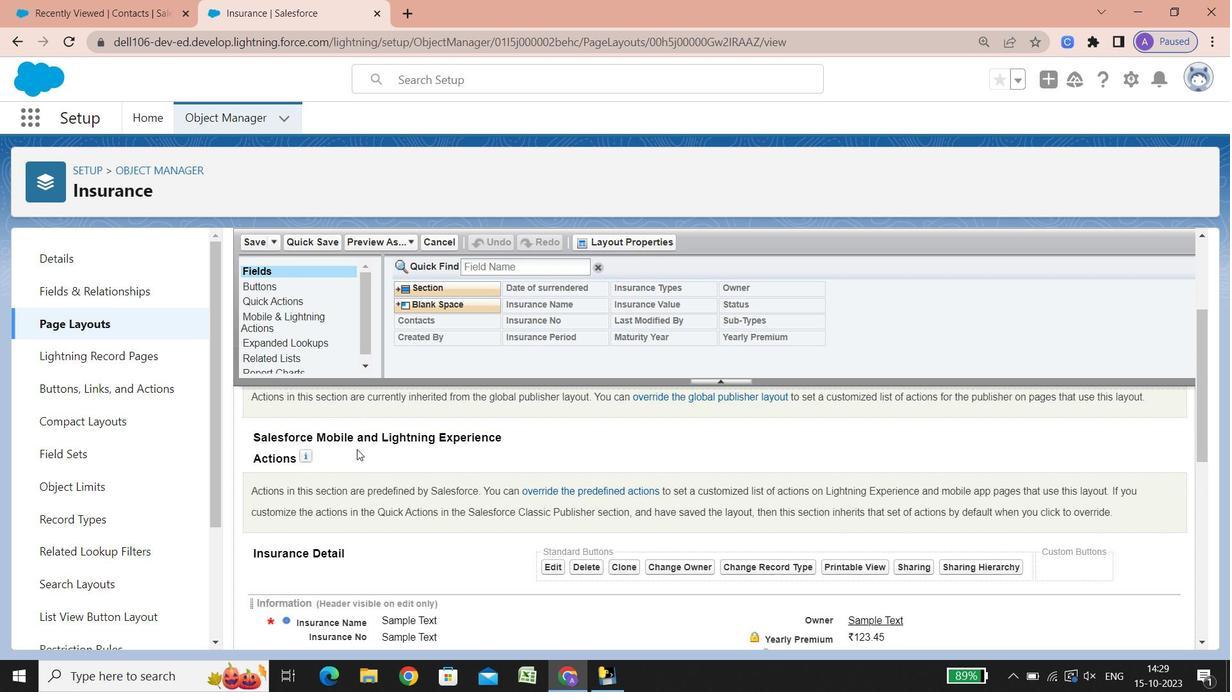 
Action: Mouse scrolled (357, 448) with delta (0, 0)
Screenshot: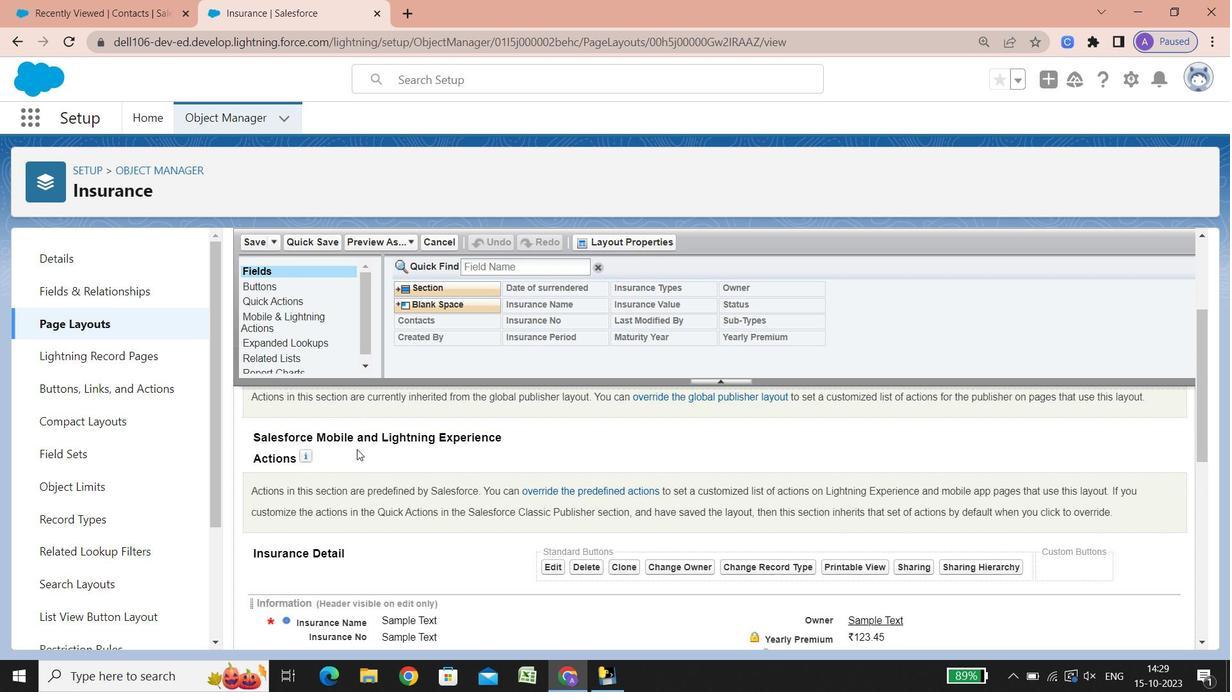 
Action: Mouse scrolled (357, 448) with delta (0, 0)
Screenshot: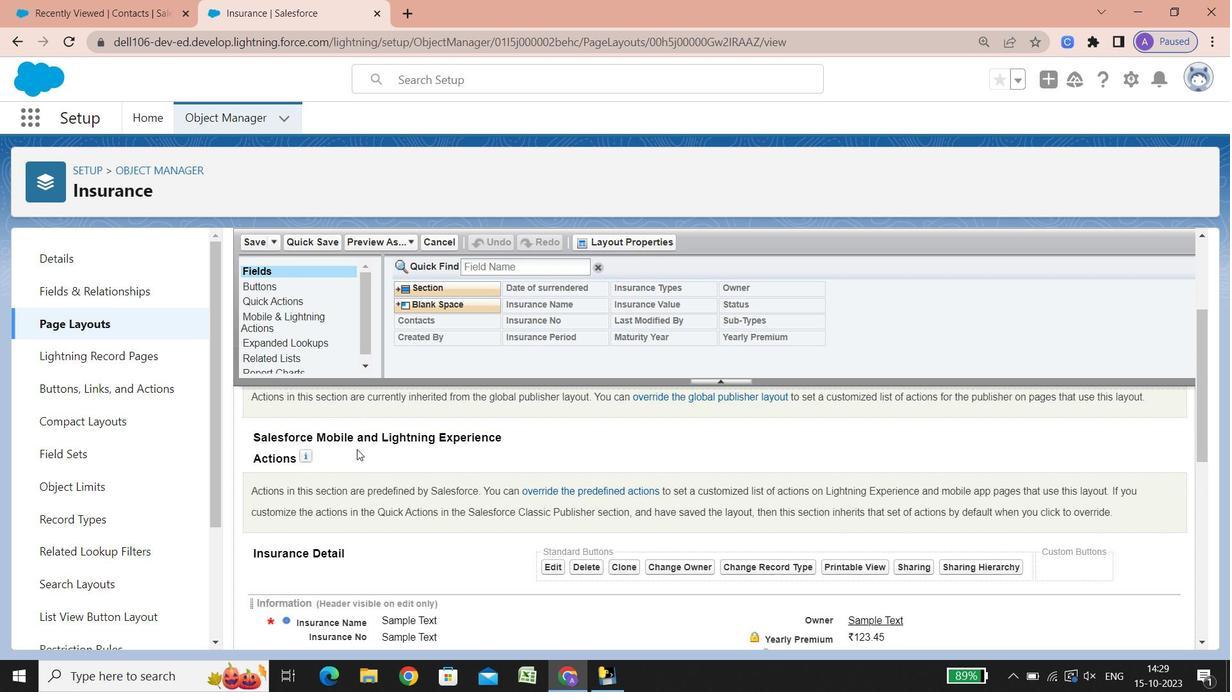 
Action: Mouse scrolled (357, 448) with delta (0, 0)
Screenshot: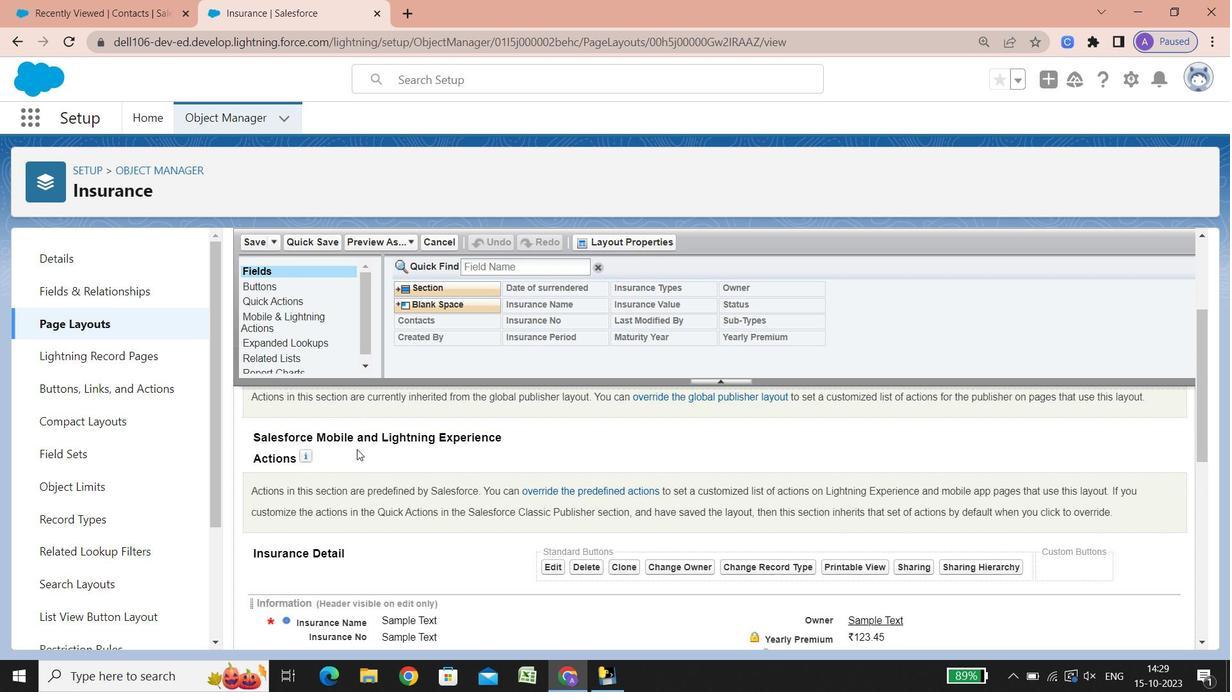 
Action: Mouse scrolled (357, 448) with delta (0, 0)
Screenshot: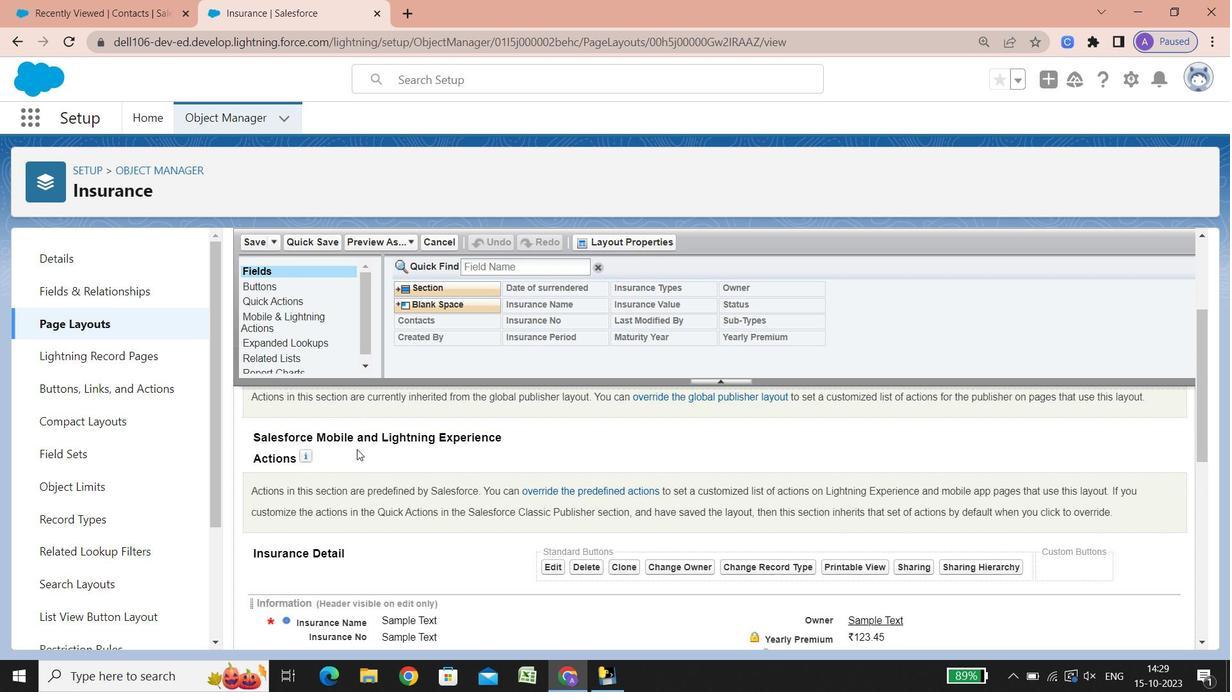 
Action: Mouse scrolled (357, 448) with delta (0, 0)
Screenshot: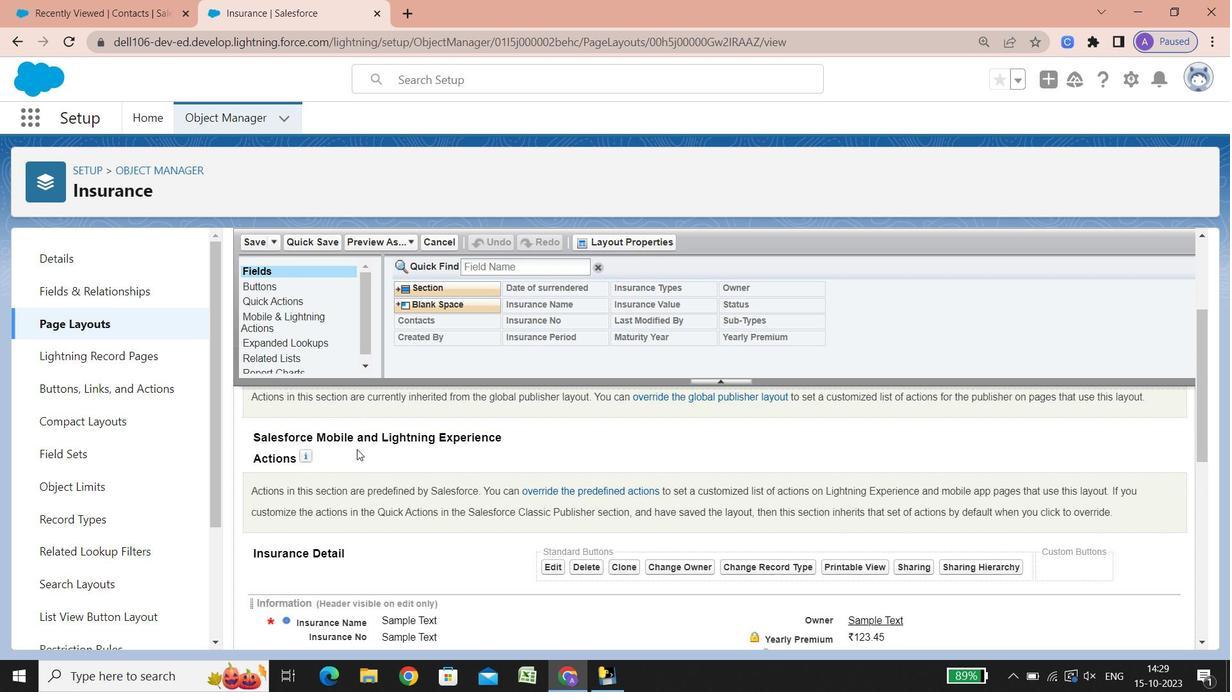 
Action: Mouse scrolled (357, 448) with delta (0, 0)
Screenshot: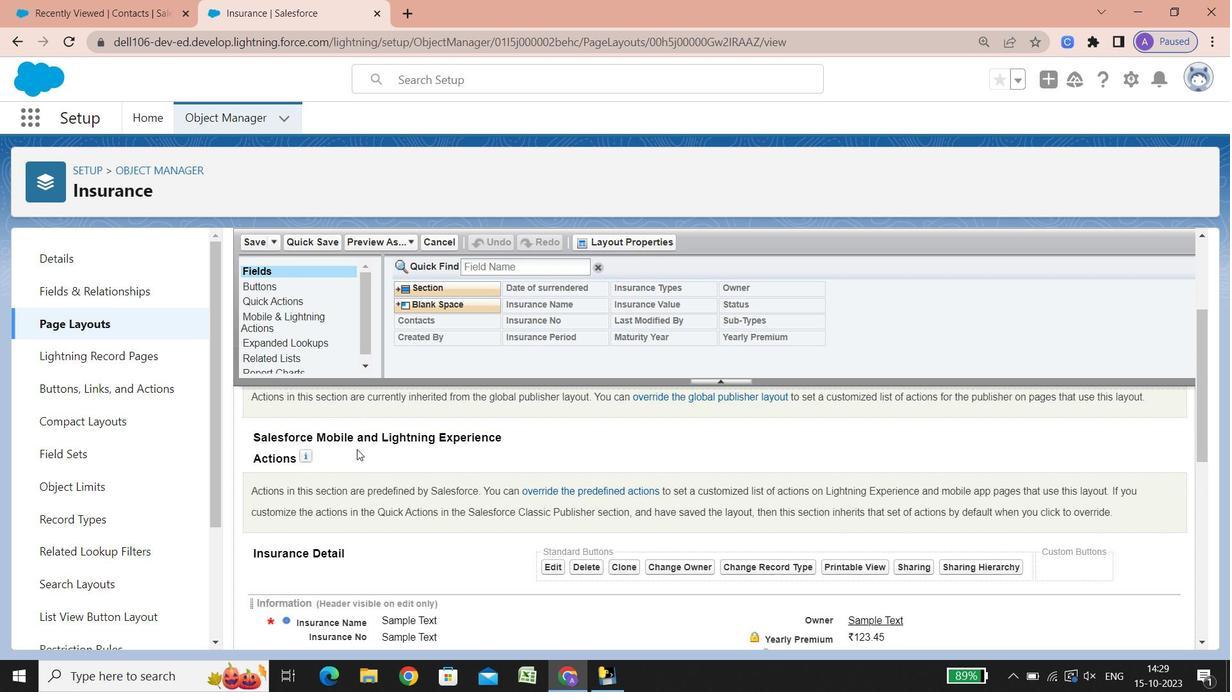 
Action: Mouse scrolled (357, 448) with delta (0, 0)
Screenshot: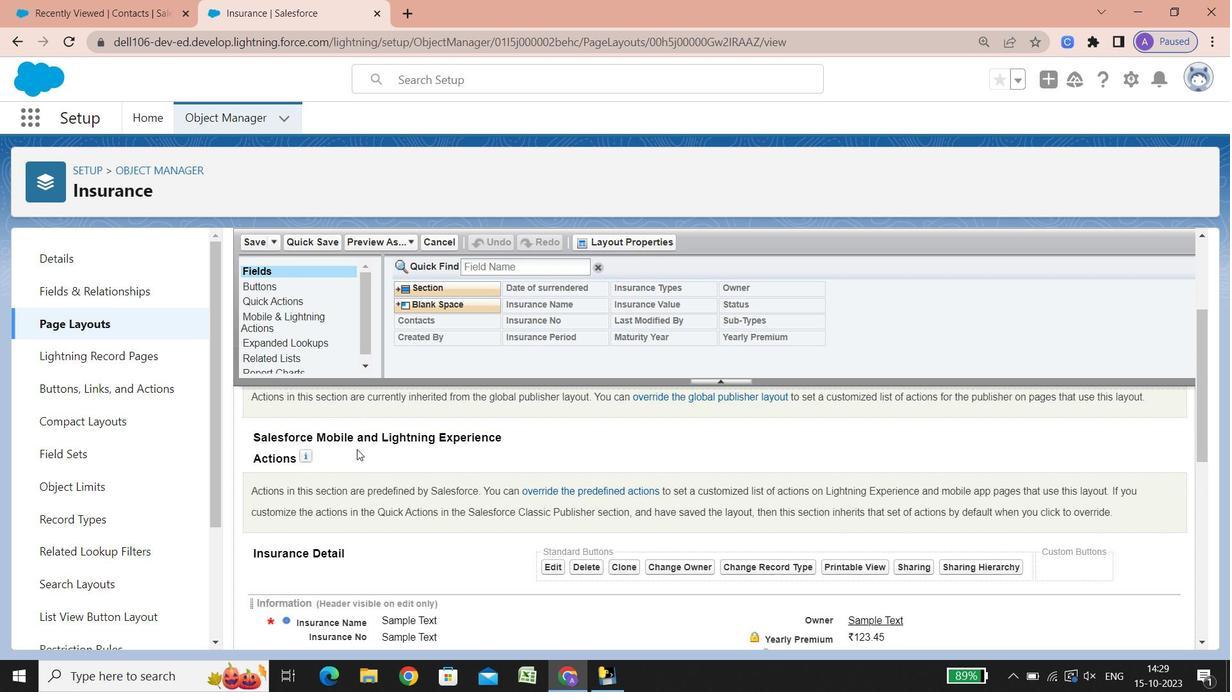 
Action: Mouse scrolled (357, 448) with delta (0, 0)
Screenshot: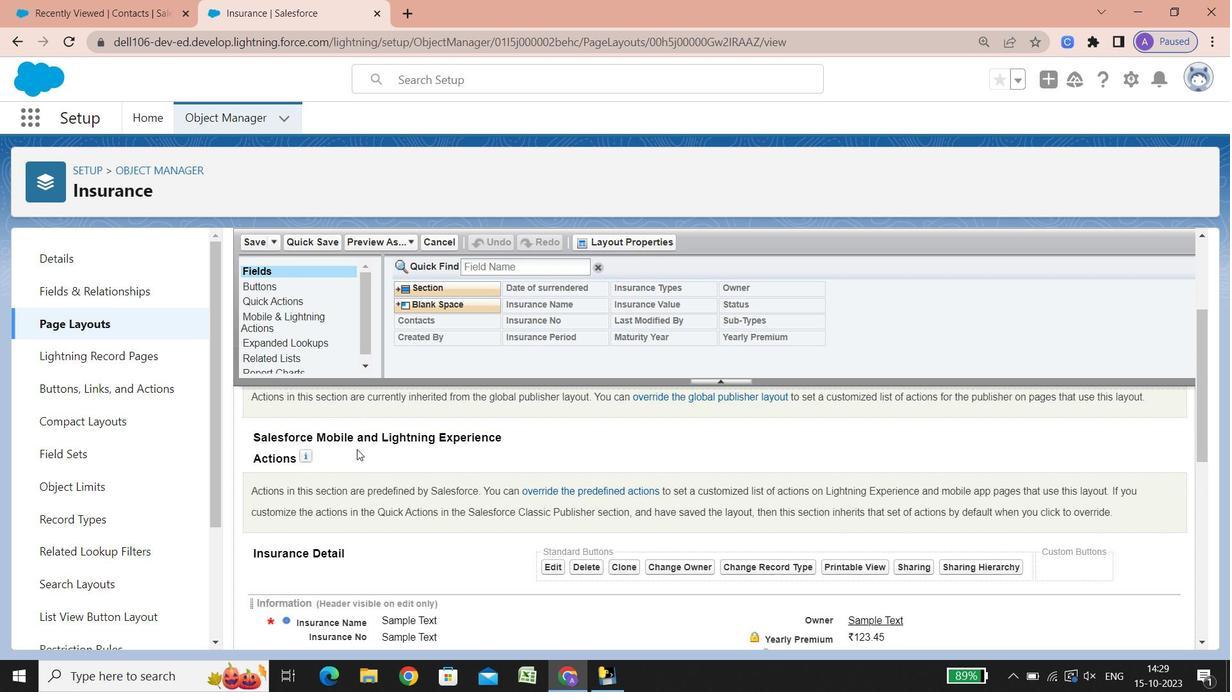 
Action: Mouse scrolled (357, 448) with delta (0, 0)
Screenshot: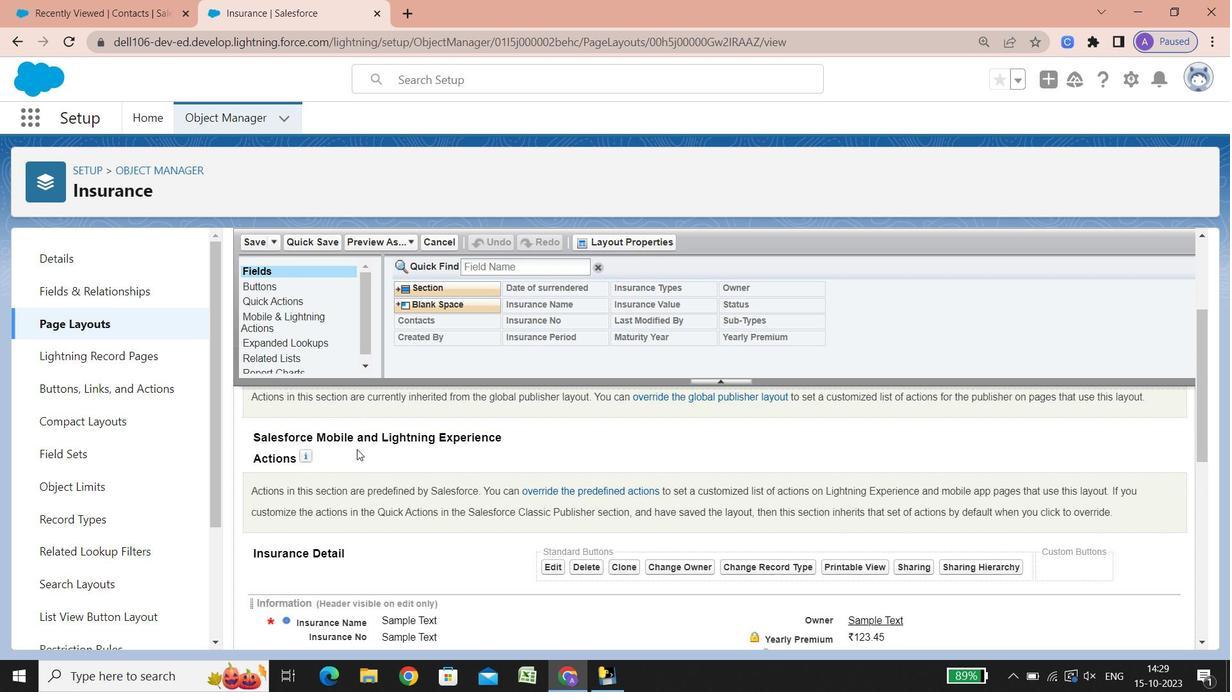 
Action: Mouse scrolled (357, 448) with delta (0, 0)
Screenshot: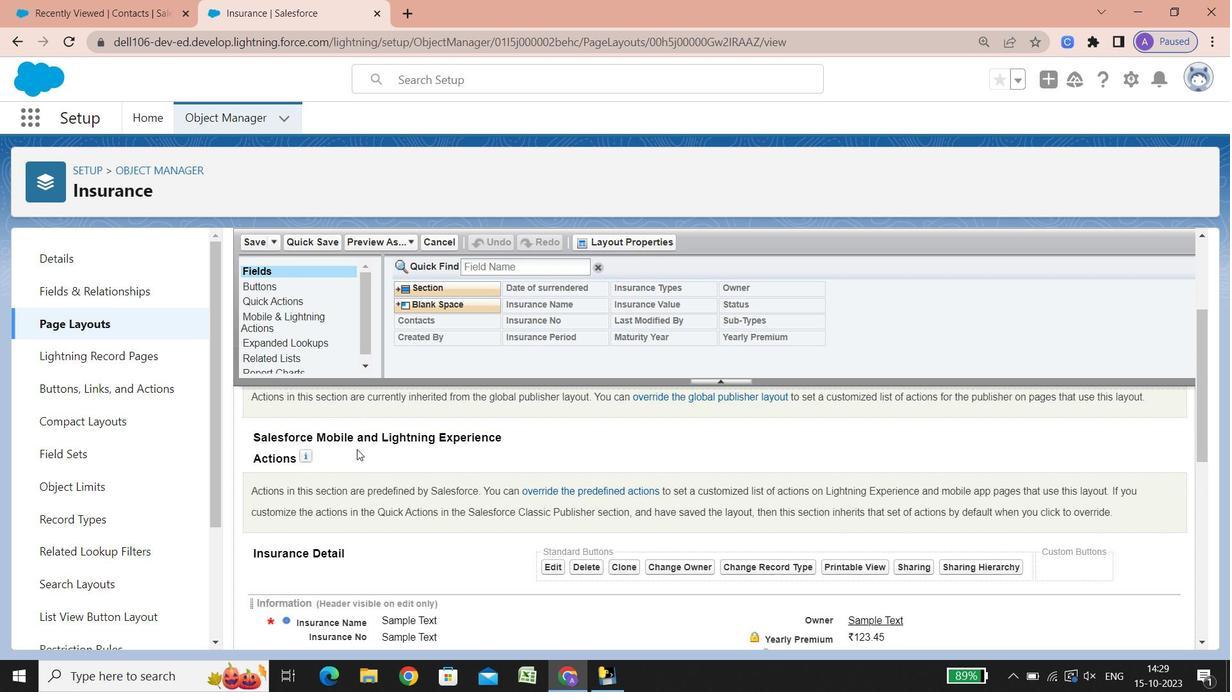 
Action: Mouse scrolled (357, 448) with delta (0, 0)
Screenshot: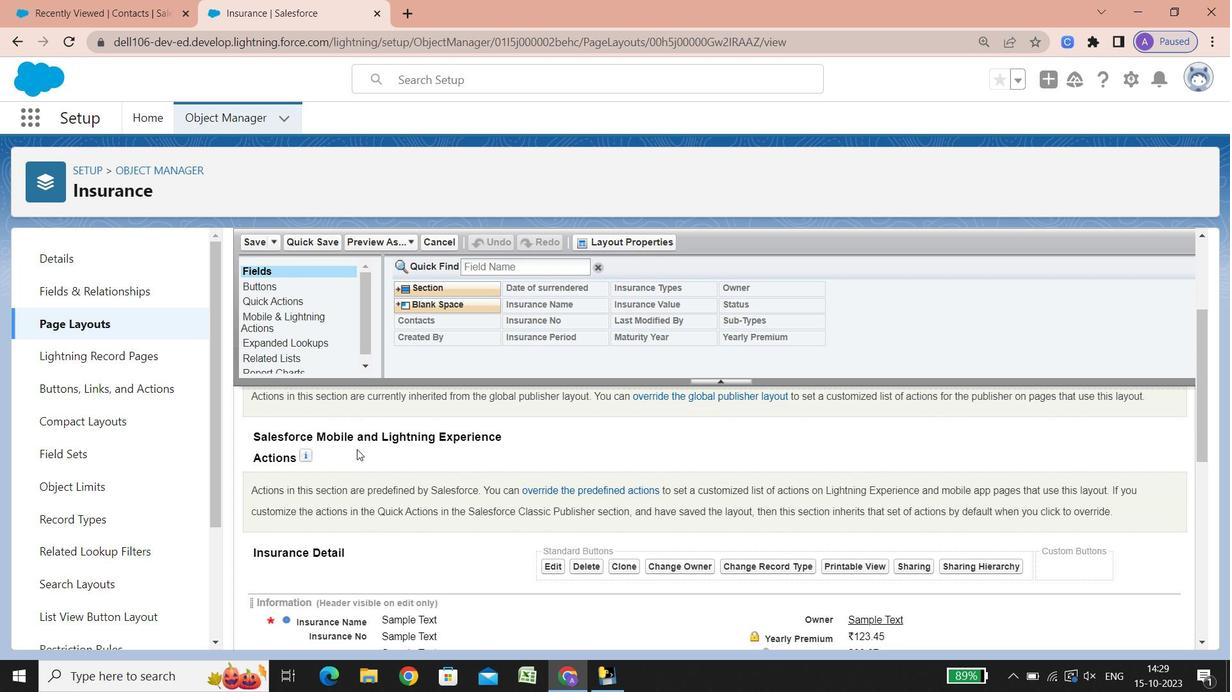
Action: Mouse scrolled (357, 448) with delta (0, 0)
Screenshot: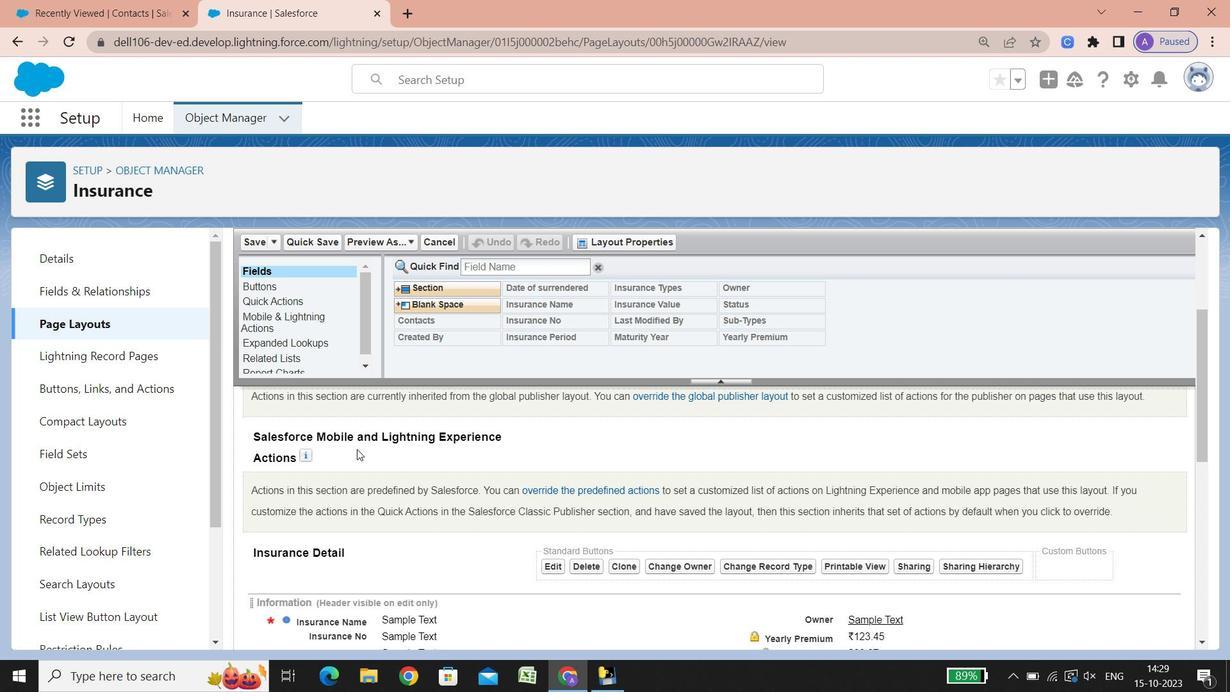 
Action: Mouse scrolled (357, 448) with delta (0, 0)
Screenshot: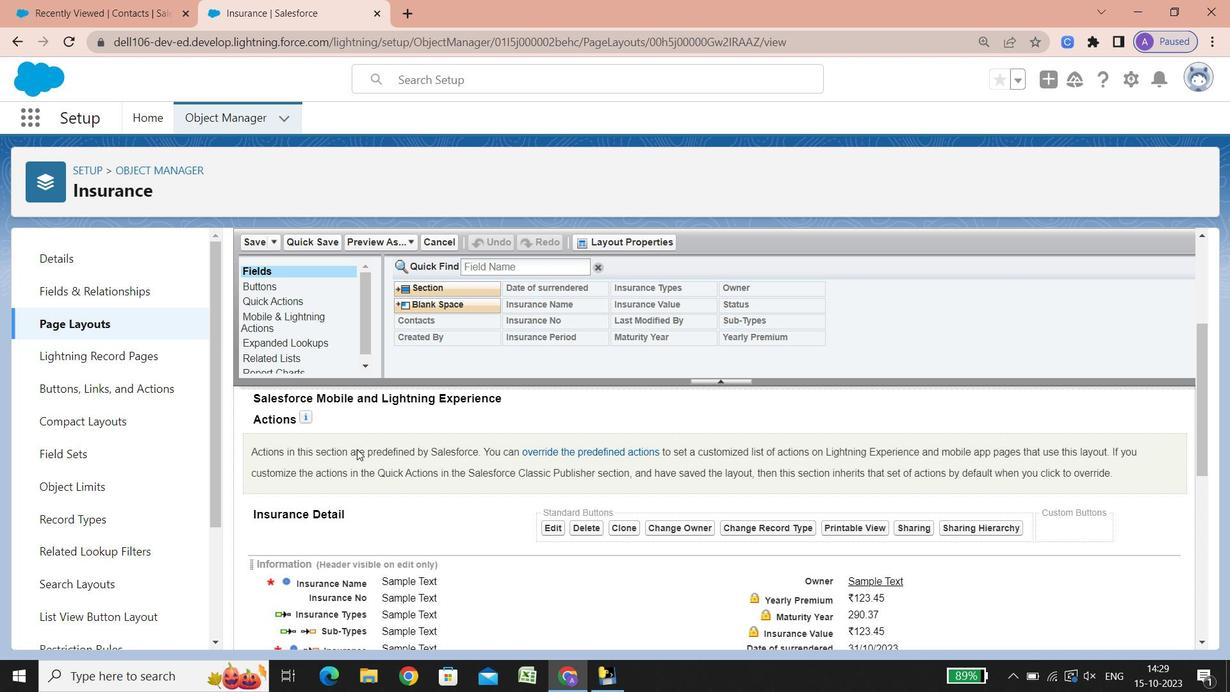 
Action: Mouse scrolled (357, 448) with delta (0, 0)
Screenshot: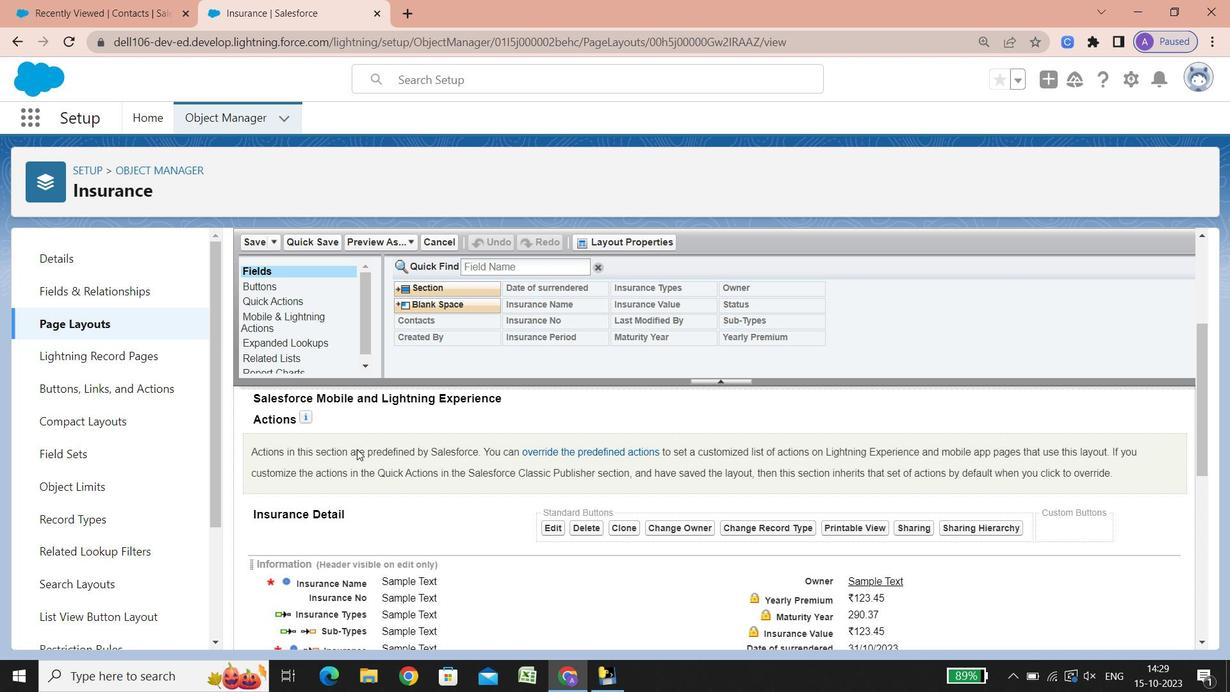 
Action: Mouse scrolled (357, 448) with delta (0, 0)
Screenshot: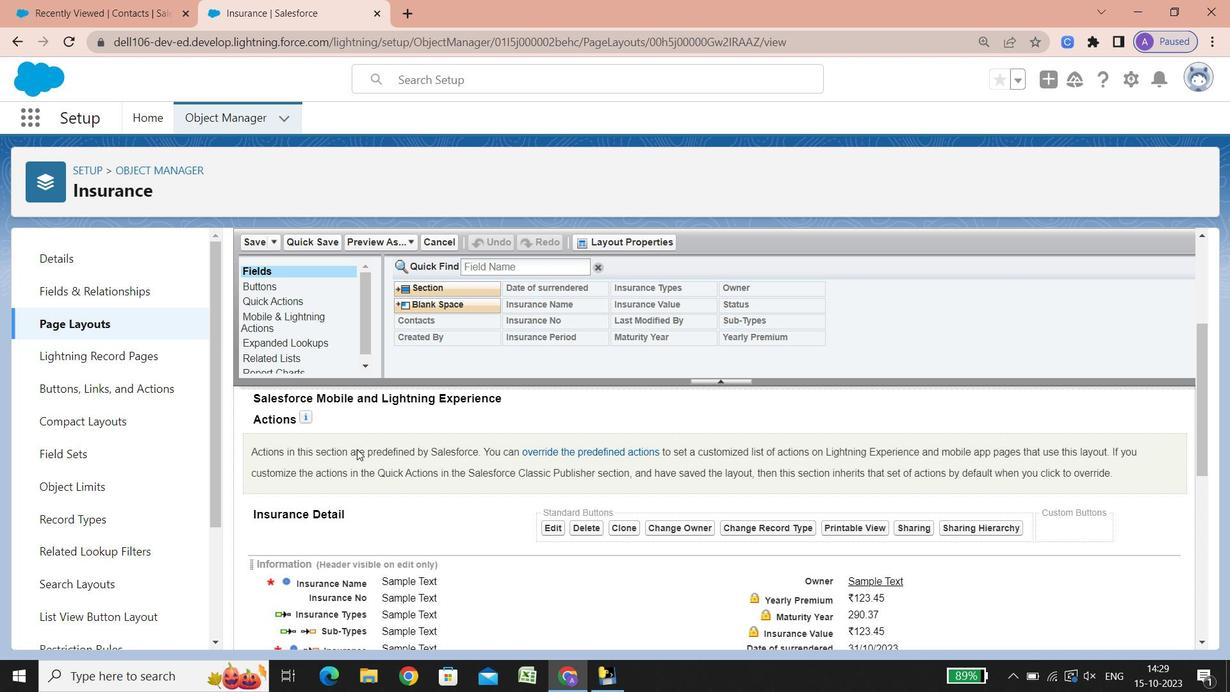 
Action: Mouse scrolled (357, 448) with delta (0, 0)
Screenshot: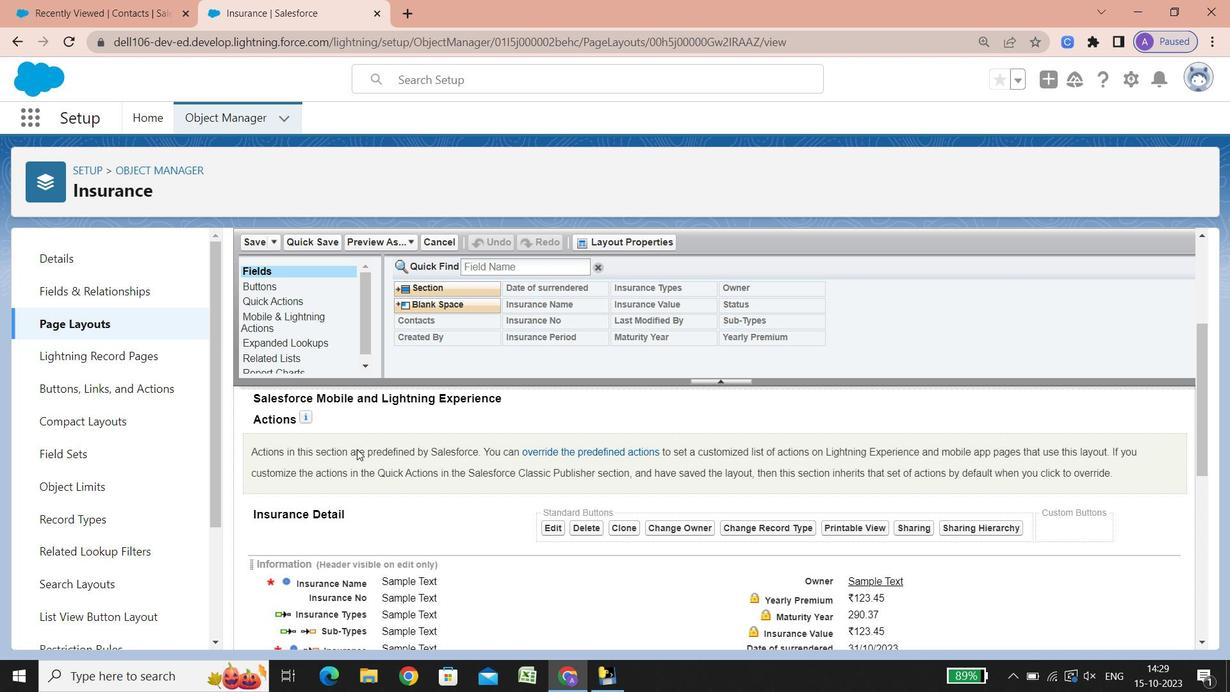 
Action: Mouse scrolled (357, 448) with delta (0, 0)
Screenshot: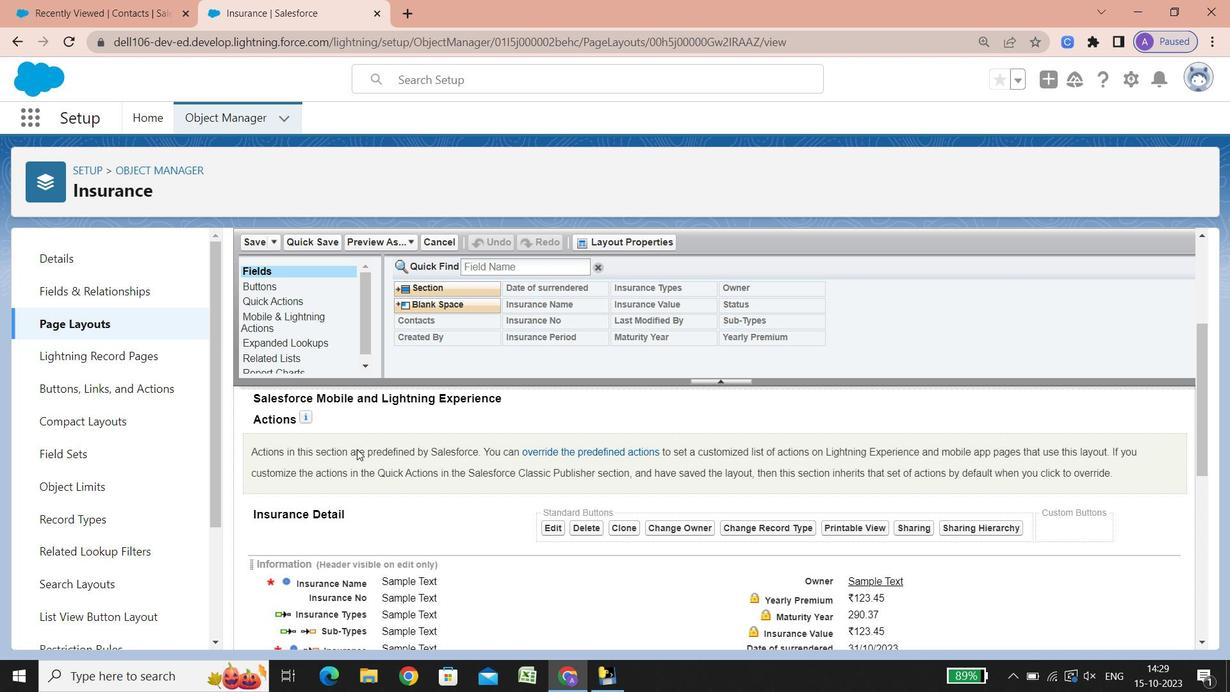 
Action: Mouse scrolled (357, 448) with delta (0, 0)
Screenshot: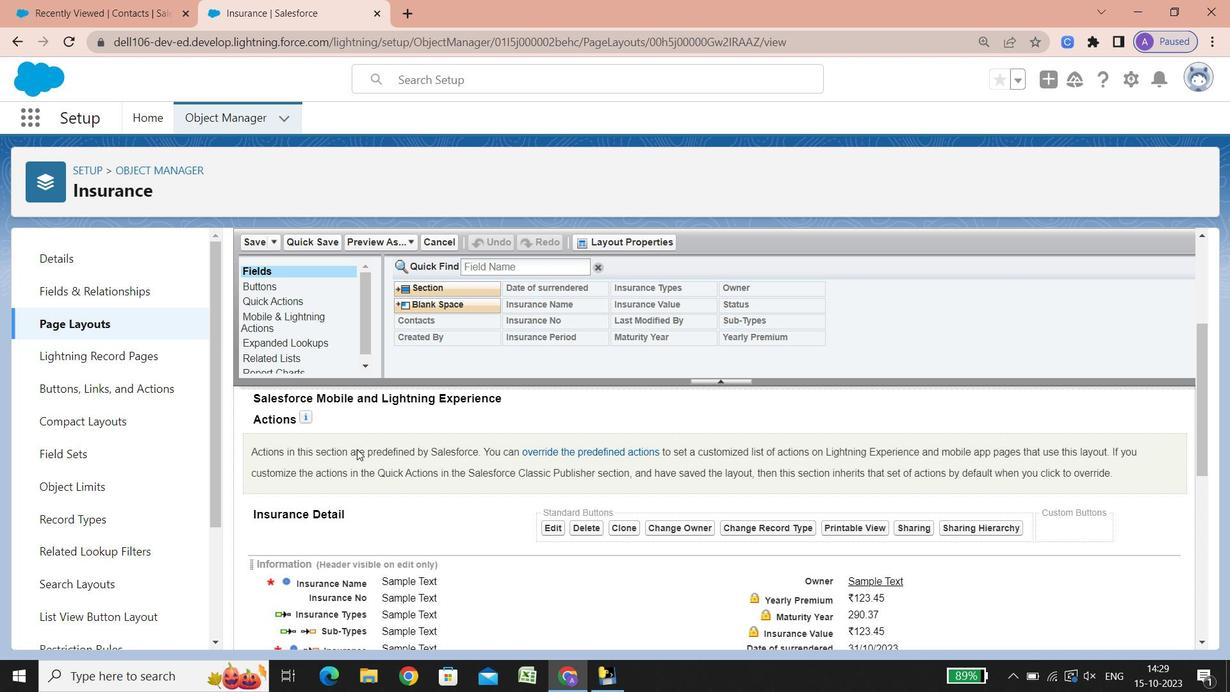 
Action: Mouse scrolled (357, 448) with delta (0, 0)
Screenshot: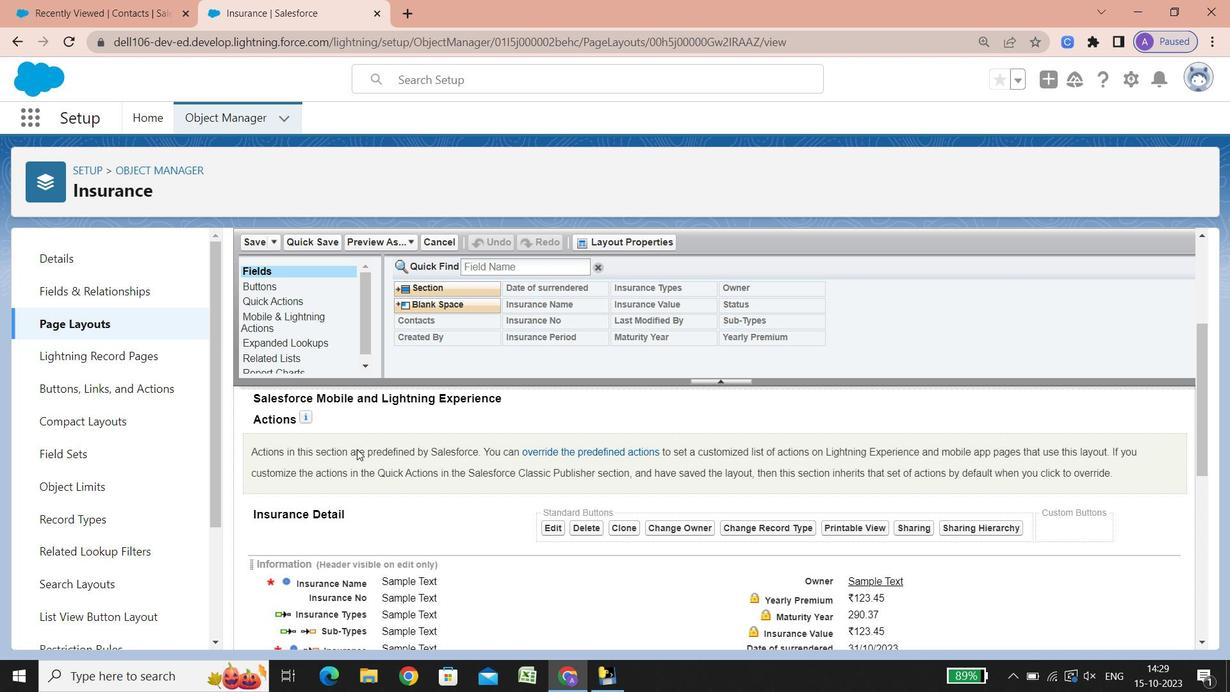 
Action: Mouse scrolled (357, 448) with delta (0, 0)
Screenshot: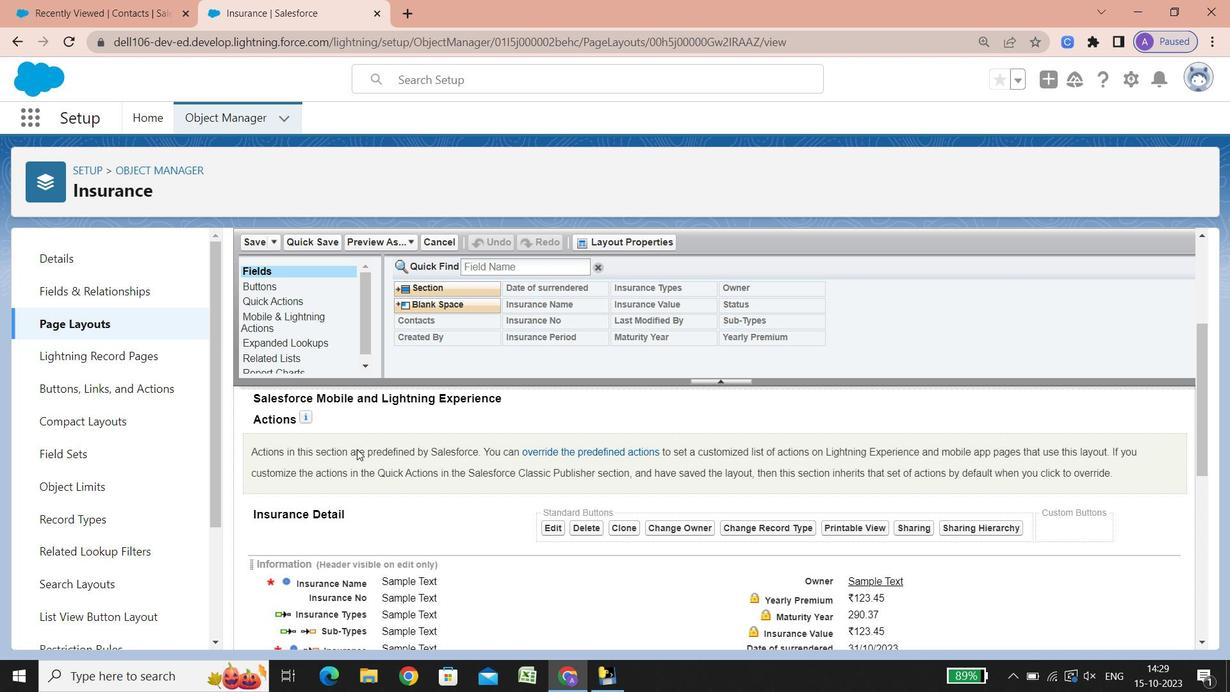 
Action: Mouse scrolled (357, 448) with delta (0, 0)
Screenshot: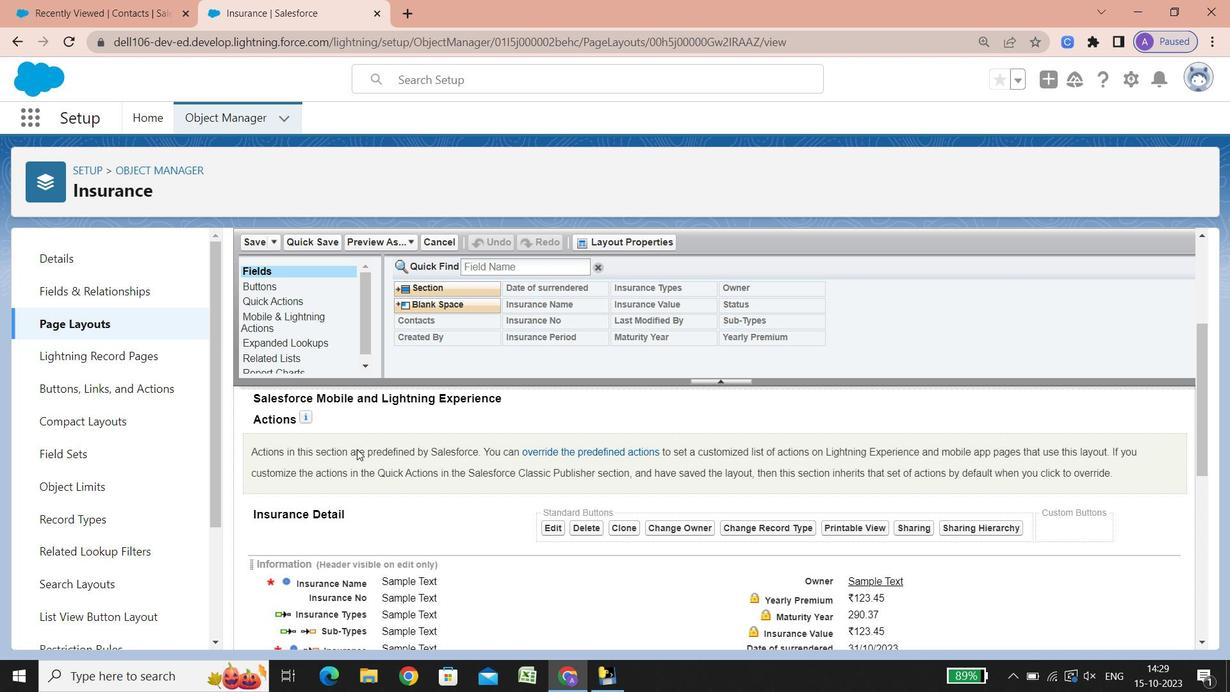 
Action: Mouse scrolled (357, 448) with delta (0, 0)
Screenshot: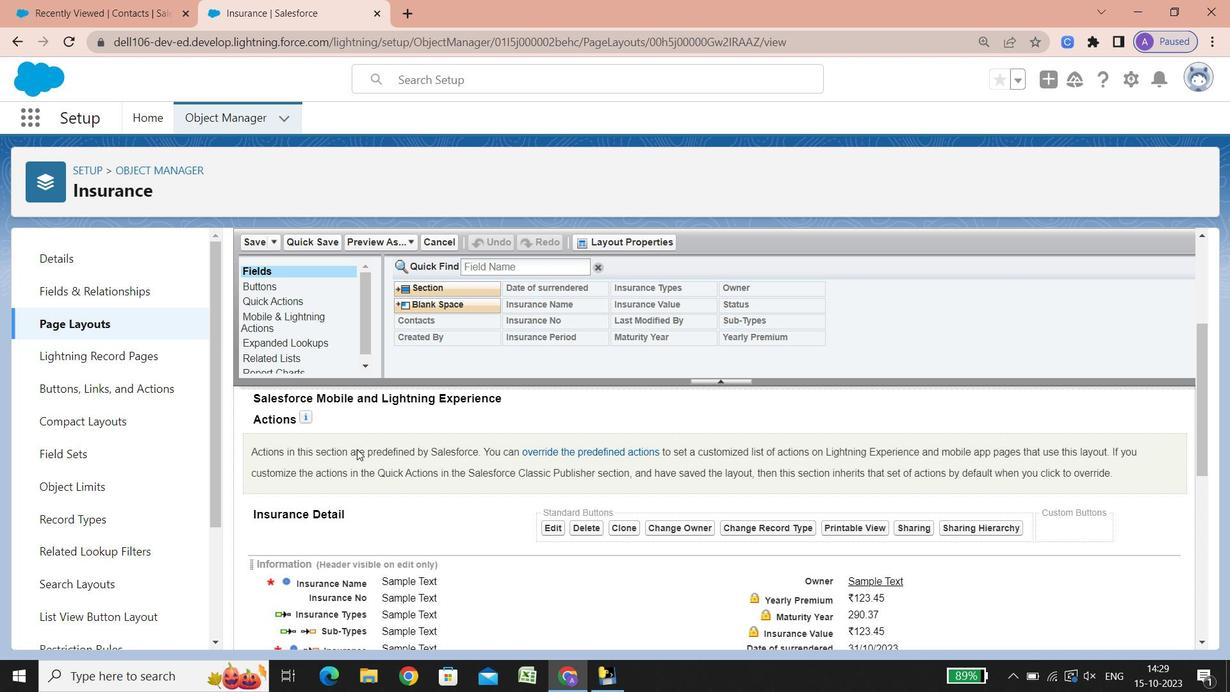 
Action: Mouse scrolled (357, 448) with delta (0, 0)
Screenshot: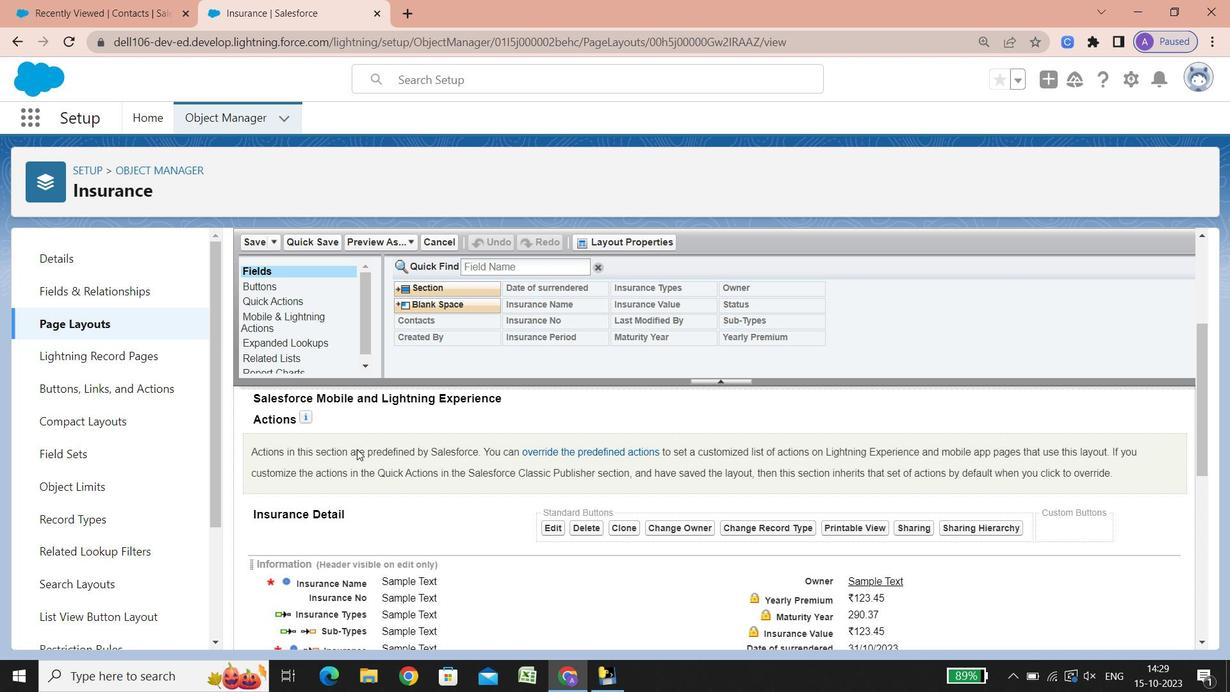 
Action: Mouse scrolled (357, 448) with delta (0, 0)
Screenshot: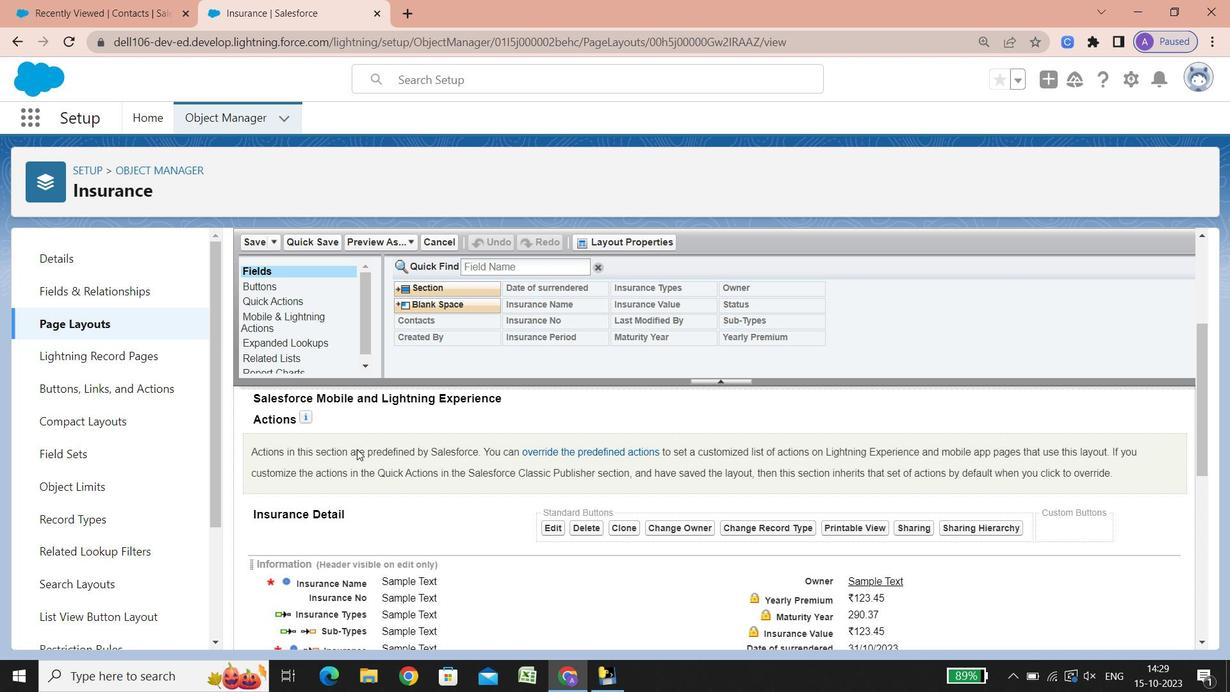 
Action: Mouse scrolled (357, 448) with delta (0, 0)
Screenshot: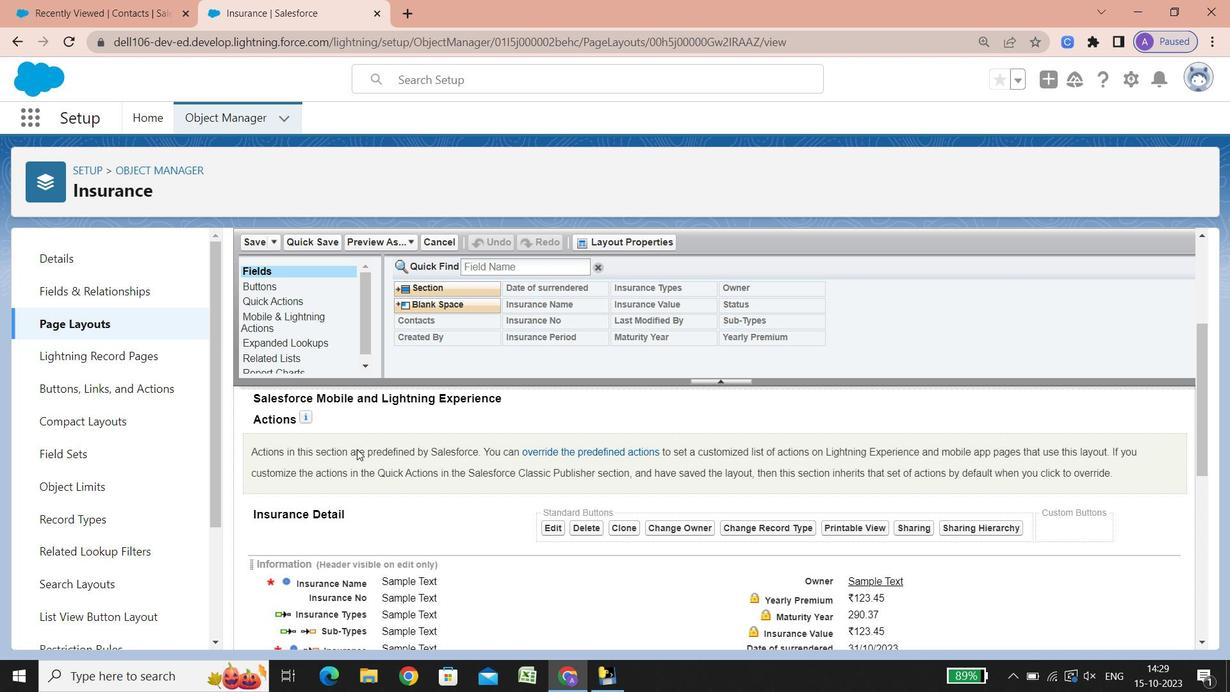 
Action: Mouse scrolled (357, 448) with delta (0, 0)
Screenshot: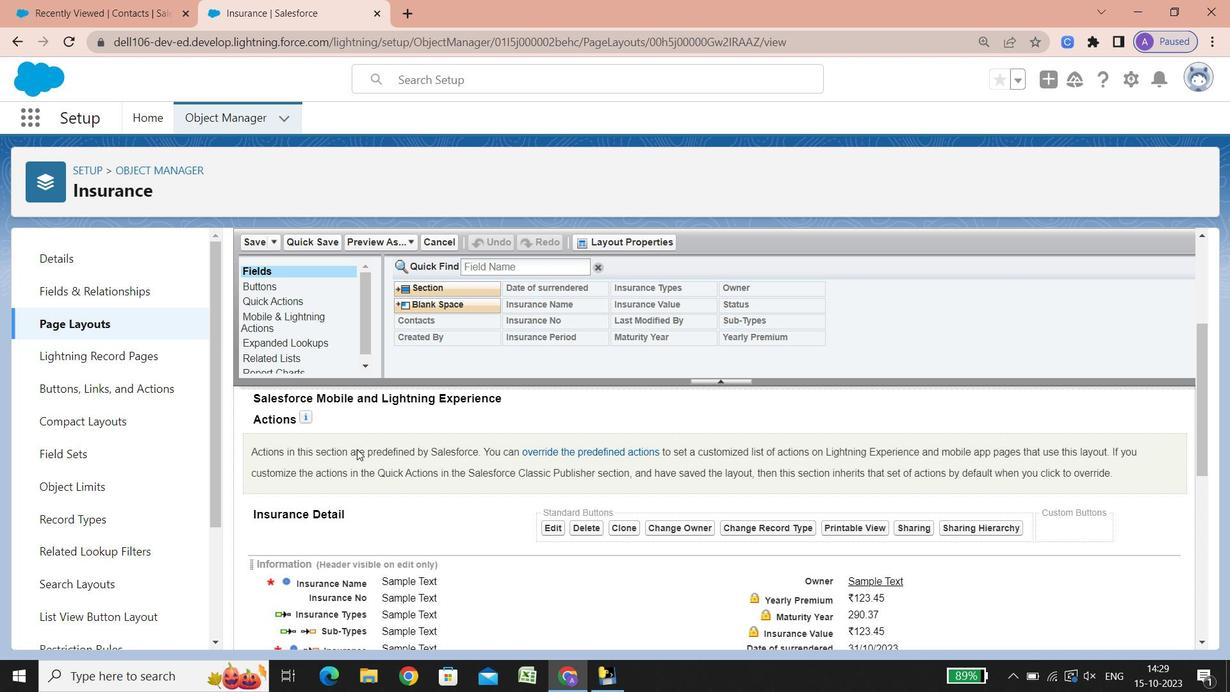 
Action: Mouse scrolled (357, 448) with delta (0, 0)
Screenshot: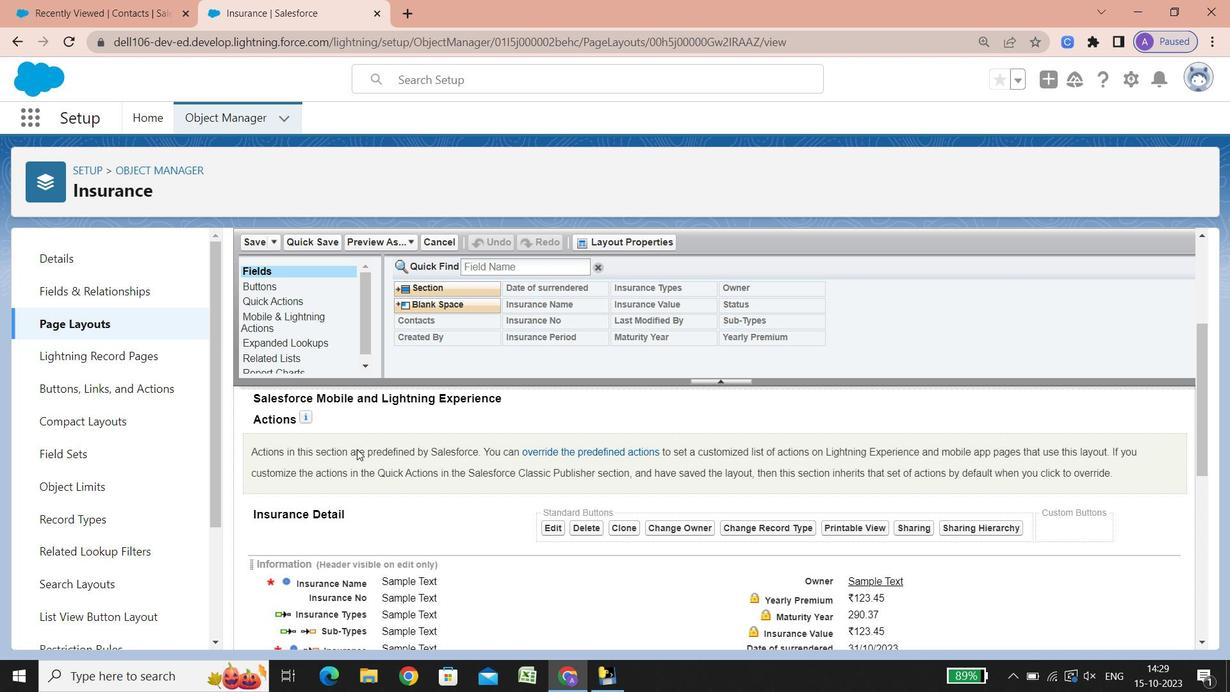 
Action: Mouse scrolled (357, 448) with delta (0, 0)
Screenshot: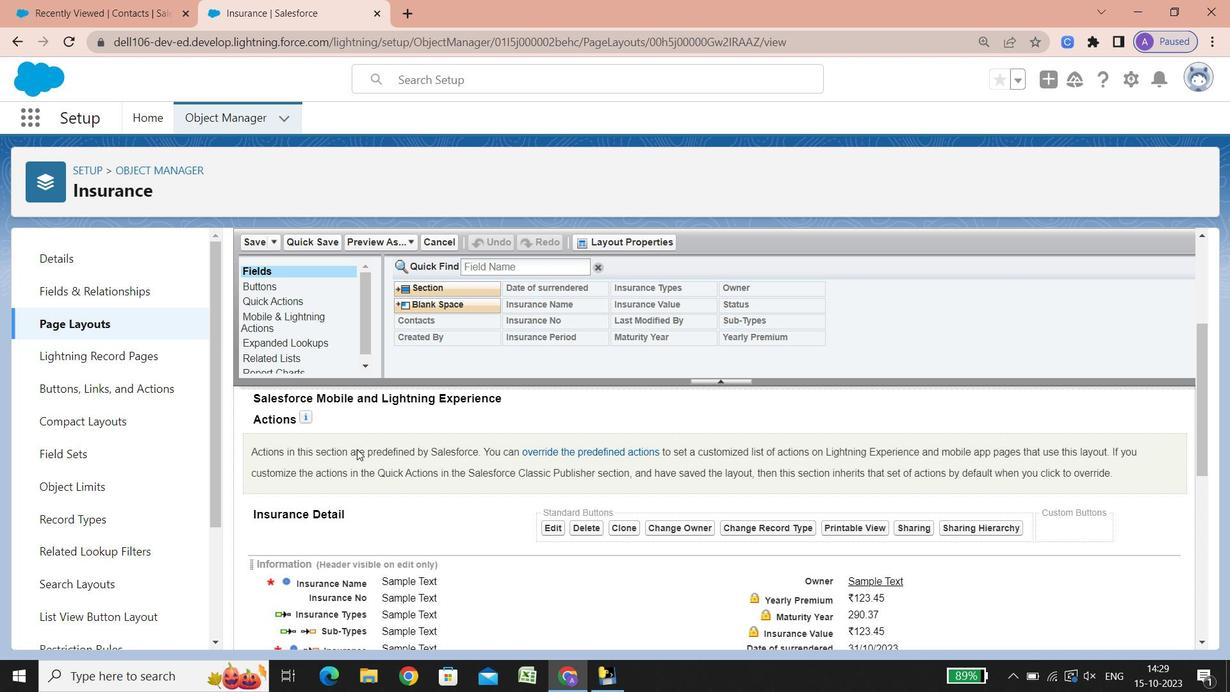 
Action: Mouse scrolled (357, 448) with delta (0, 0)
Screenshot: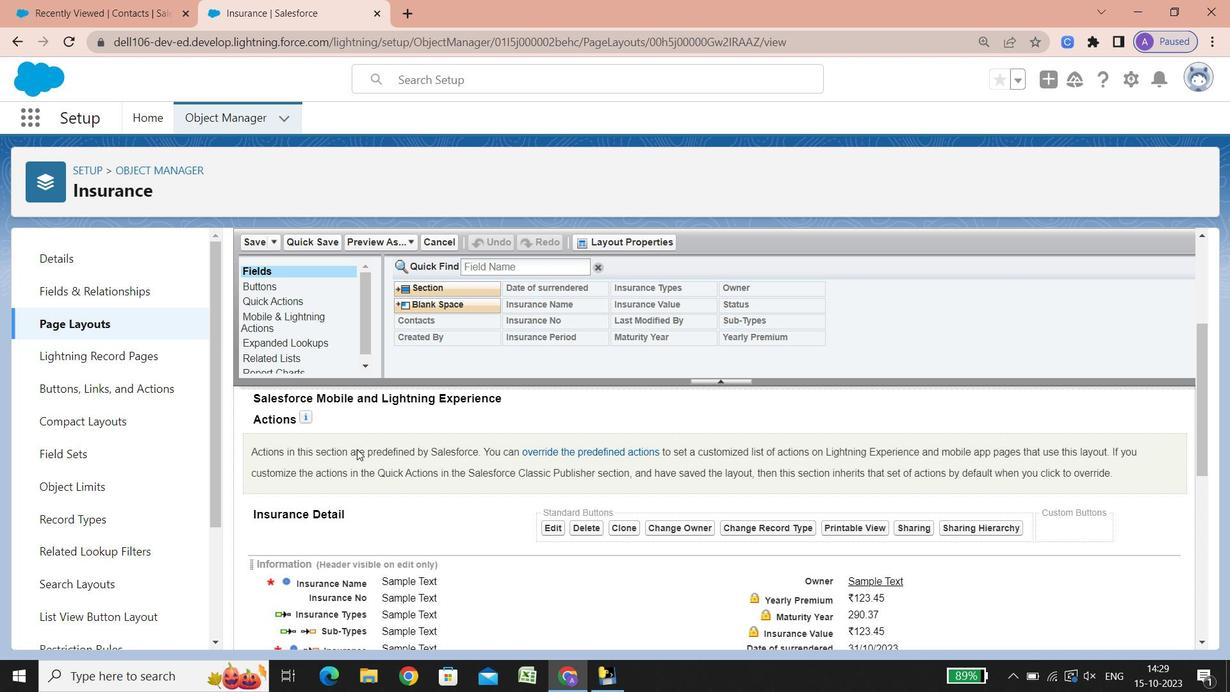 
Action: Mouse scrolled (357, 448) with delta (0, 0)
Screenshot: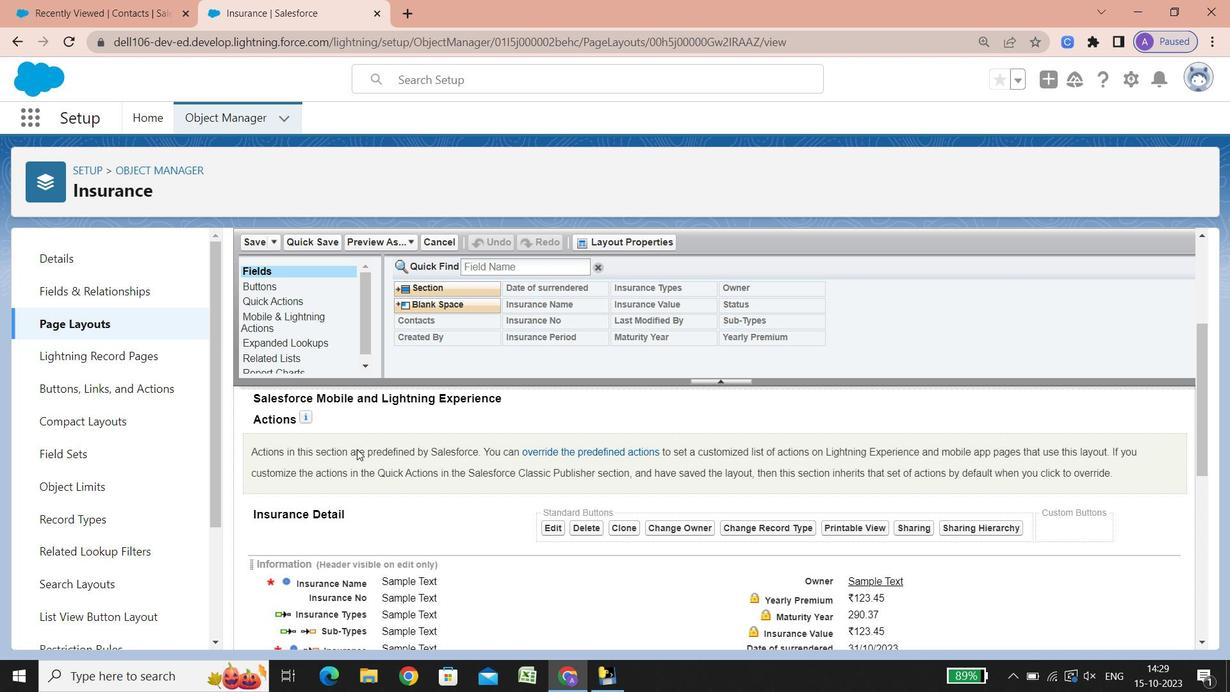 
Action: Mouse scrolled (357, 448) with delta (0, 0)
Screenshot: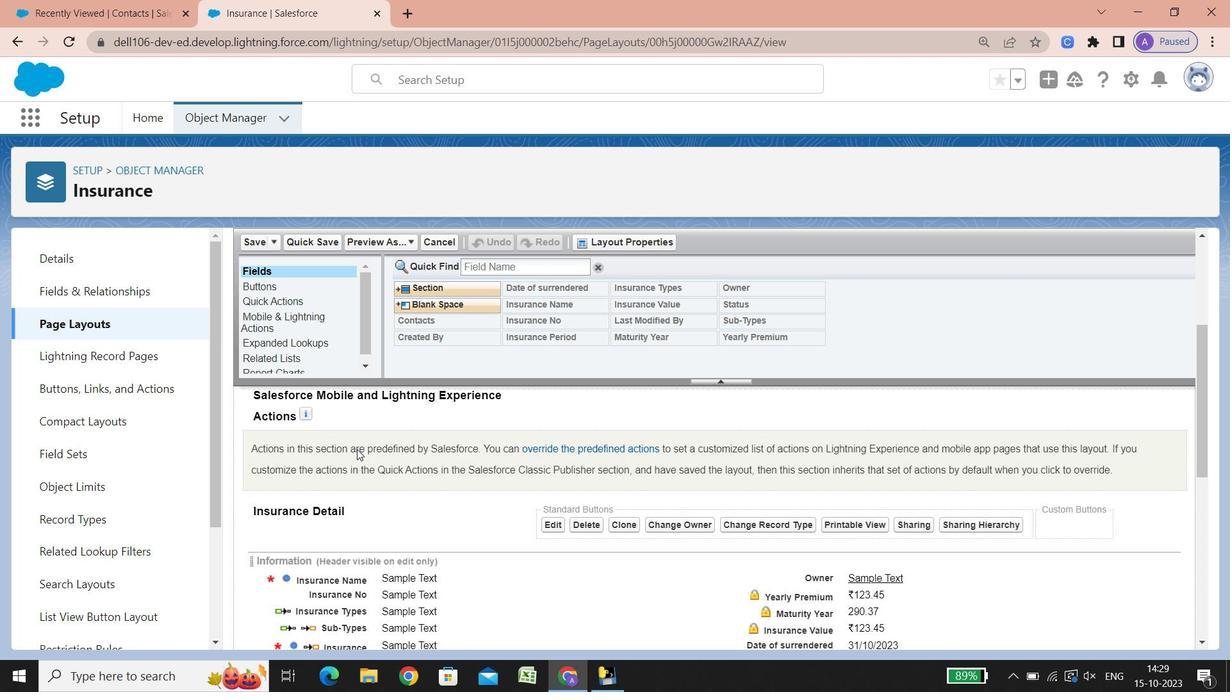 
Action: Mouse scrolled (357, 448) with delta (0, 0)
Screenshot: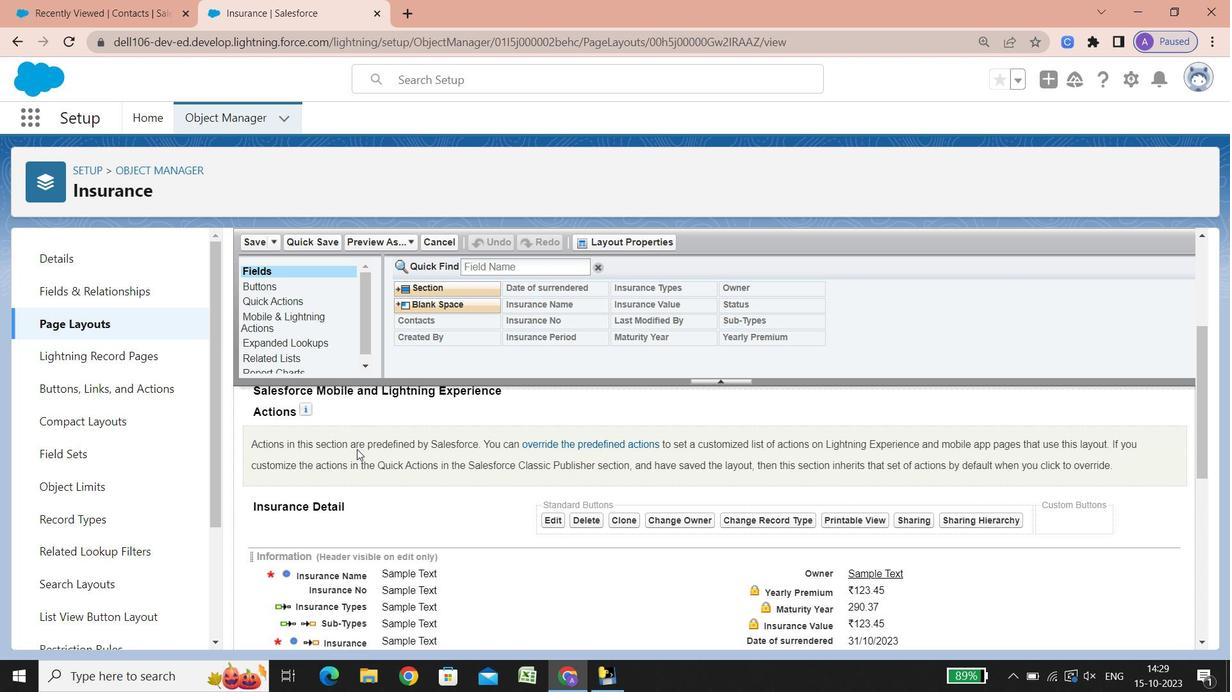 
Action: Mouse scrolled (357, 448) with delta (0, 0)
Screenshot: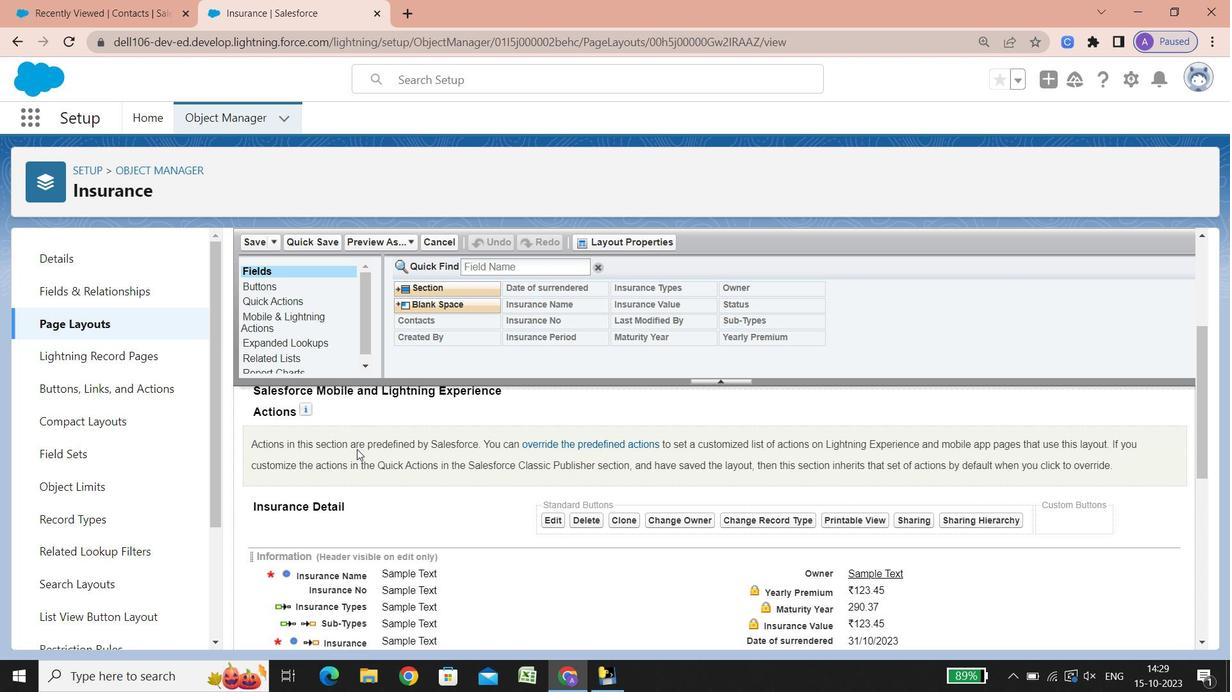 
Action: Mouse scrolled (357, 448) with delta (0, 0)
Screenshot: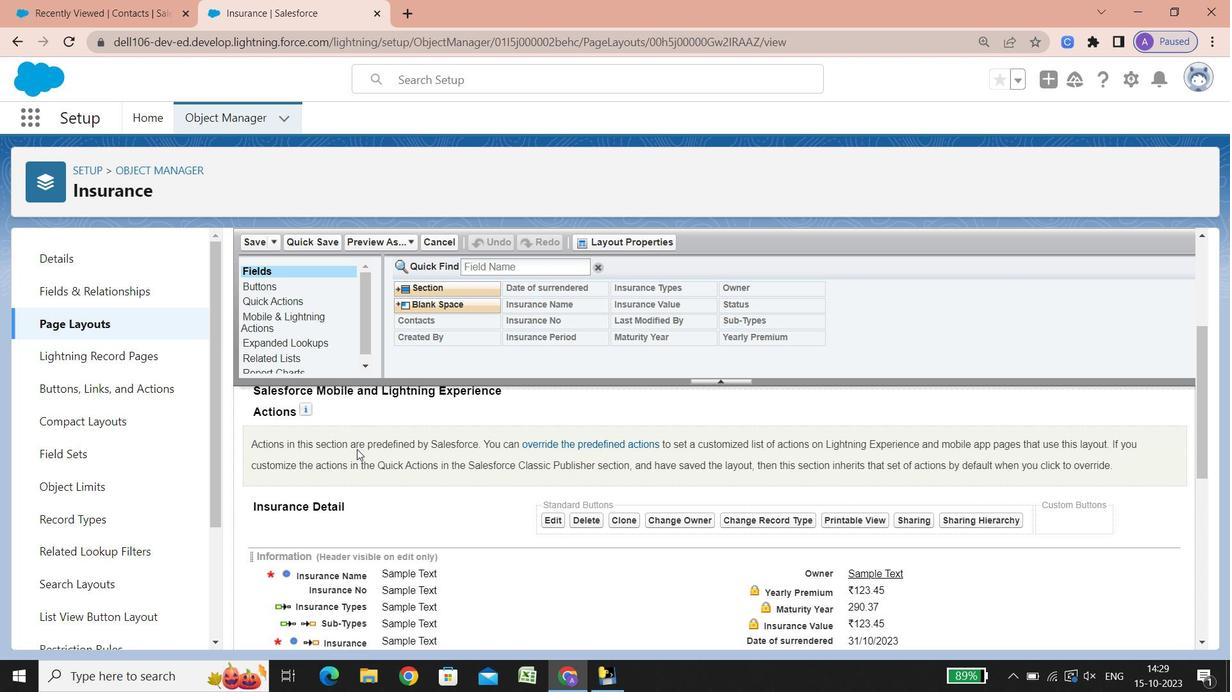 
Action: Mouse scrolled (357, 448) with delta (0, 0)
Screenshot: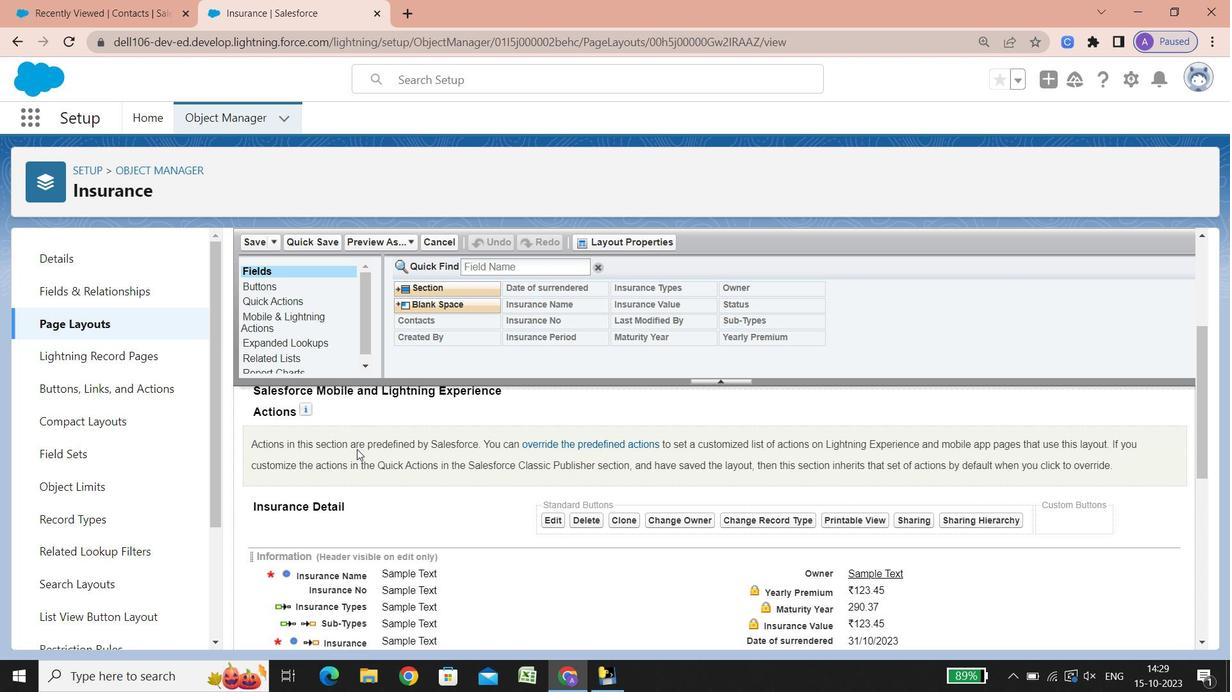 
Action: Mouse scrolled (357, 448) with delta (0, 0)
Screenshot: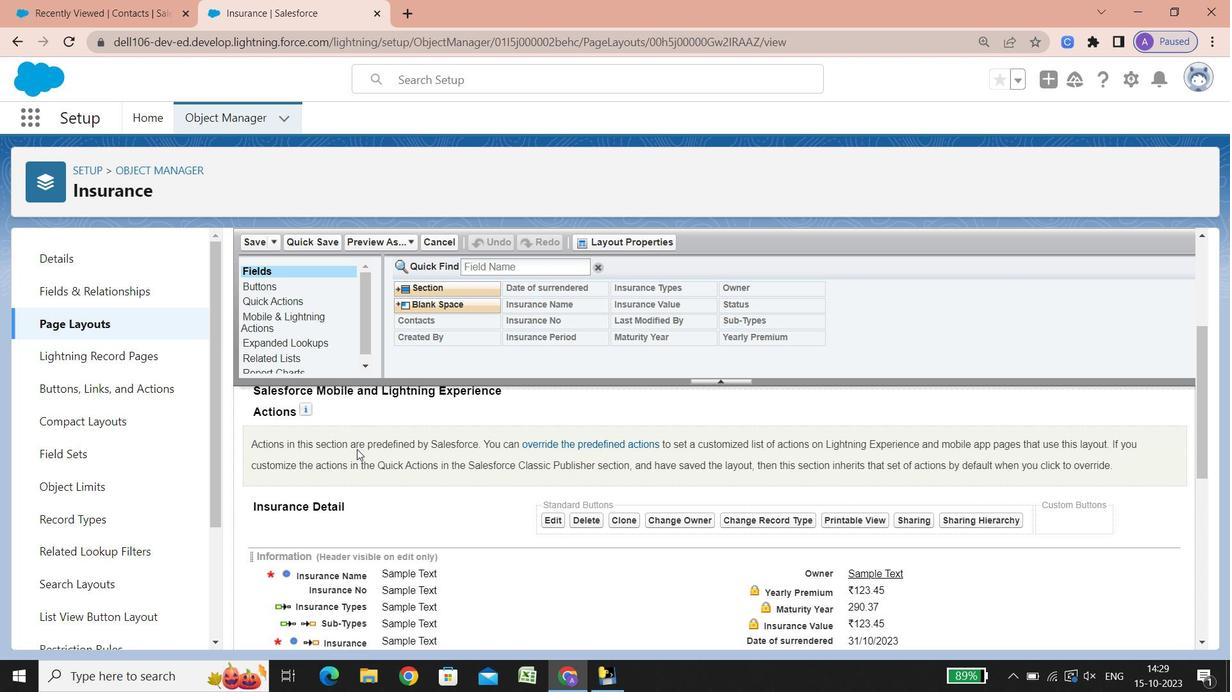 
Action: Mouse scrolled (357, 448) with delta (0, 0)
Screenshot: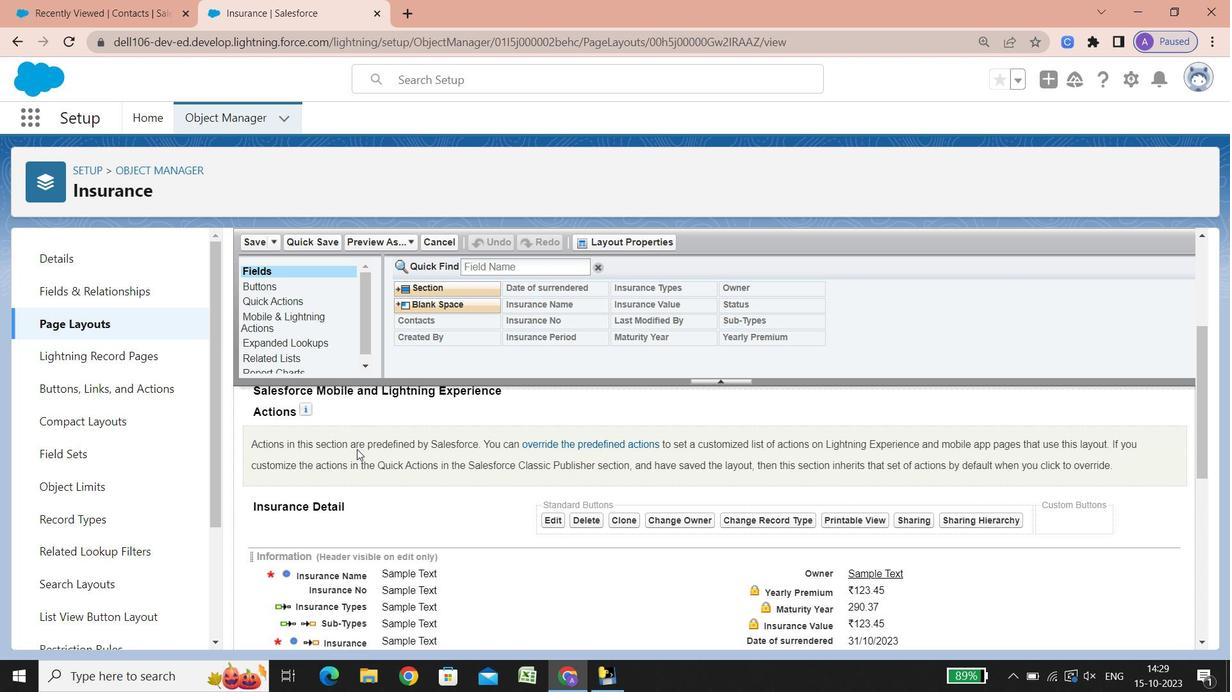 
Action: Mouse scrolled (357, 448) with delta (0, 0)
Screenshot: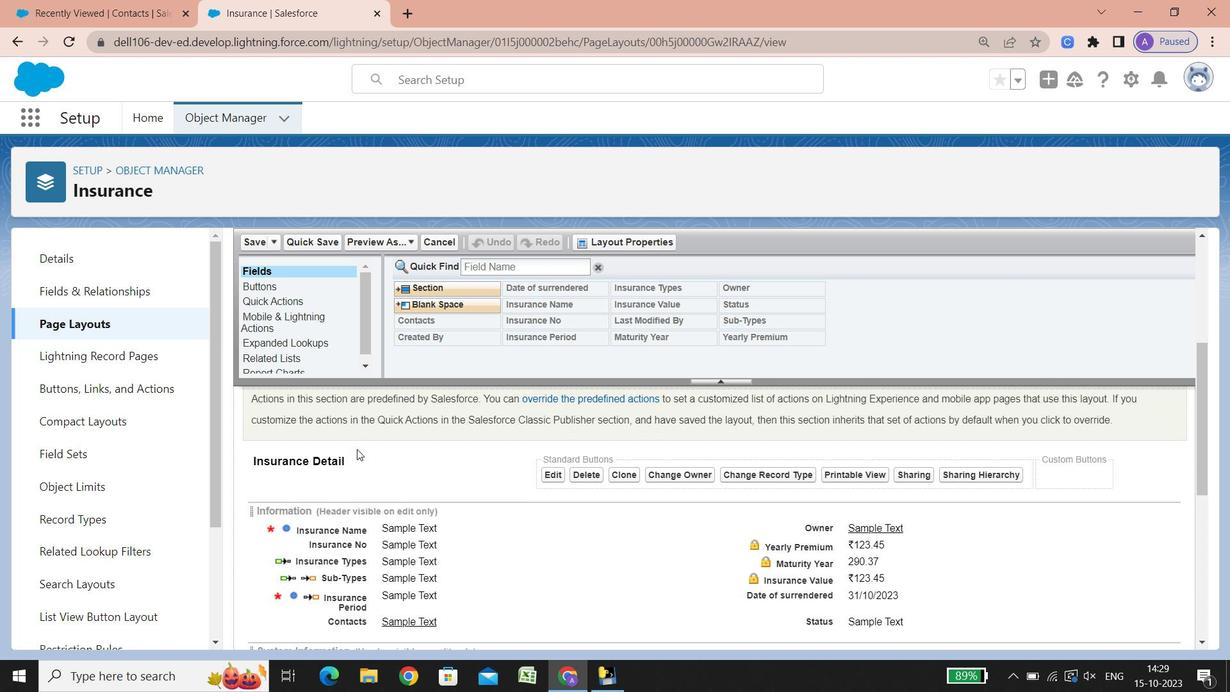 
Action: Mouse scrolled (357, 448) with delta (0, 0)
Screenshot: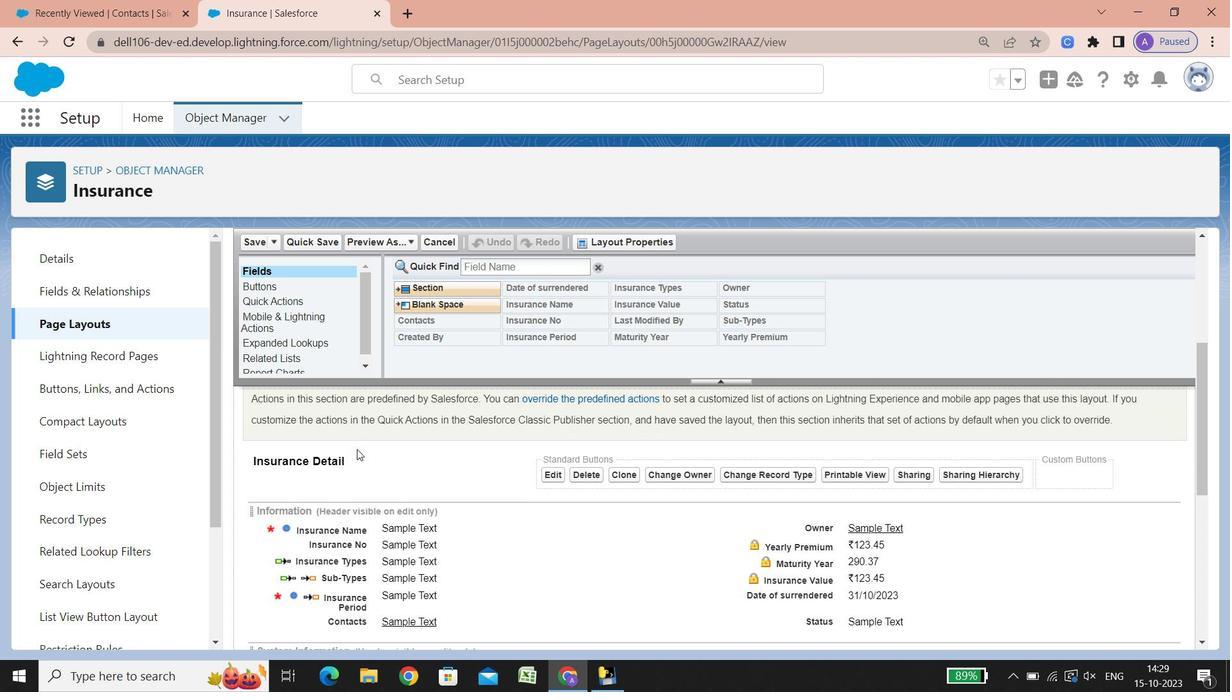 
Action: Mouse scrolled (357, 448) with delta (0, 0)
Screenshot: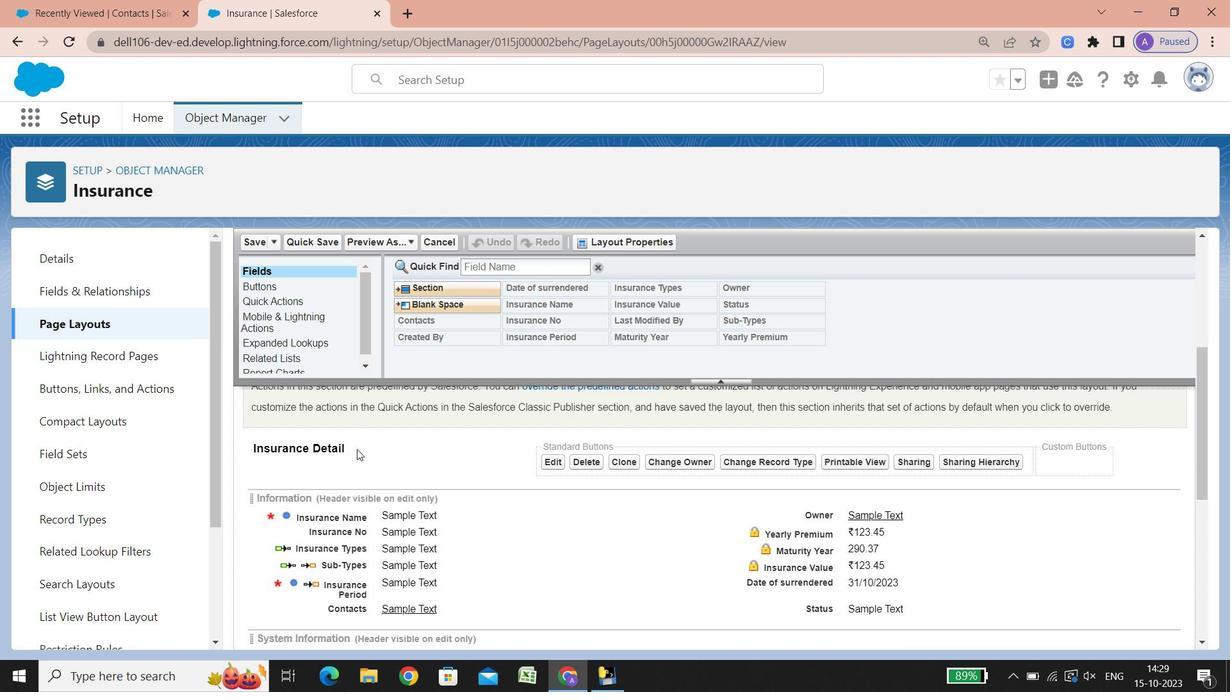 
Action: Mouse scrolled (357, 448) with delta (0, 0)
Screenshot: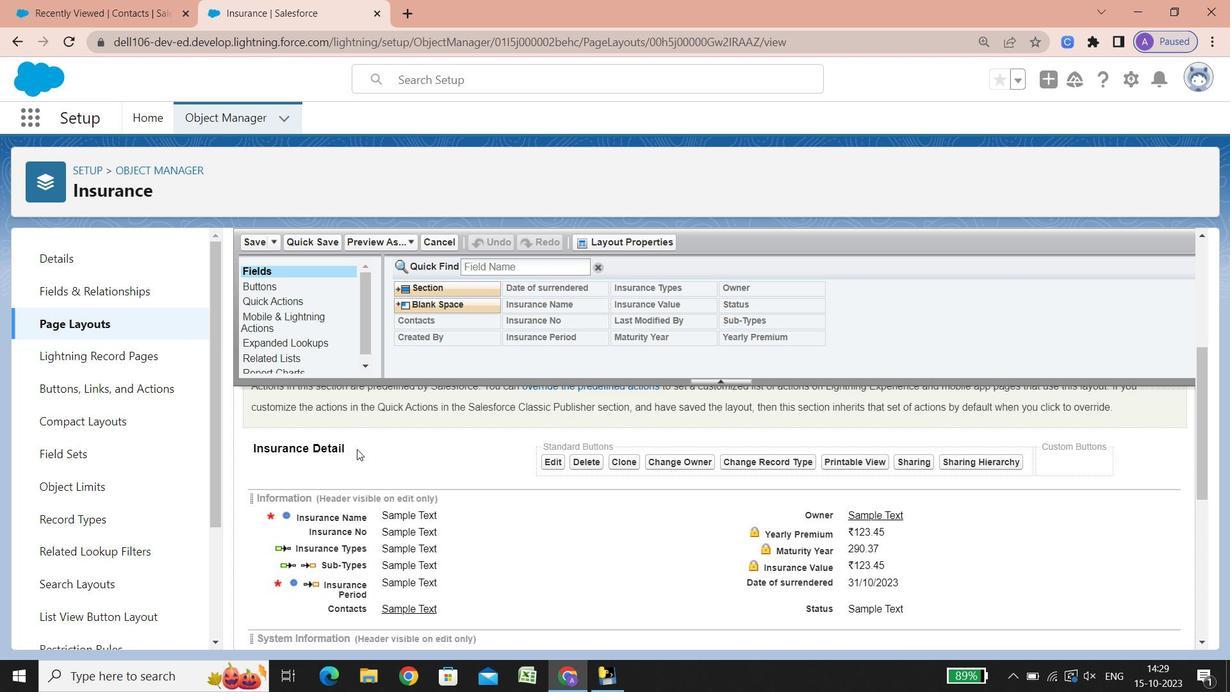 
Action: Mouse scrolled (357, 448) with delta (0, 0)
Screenshot: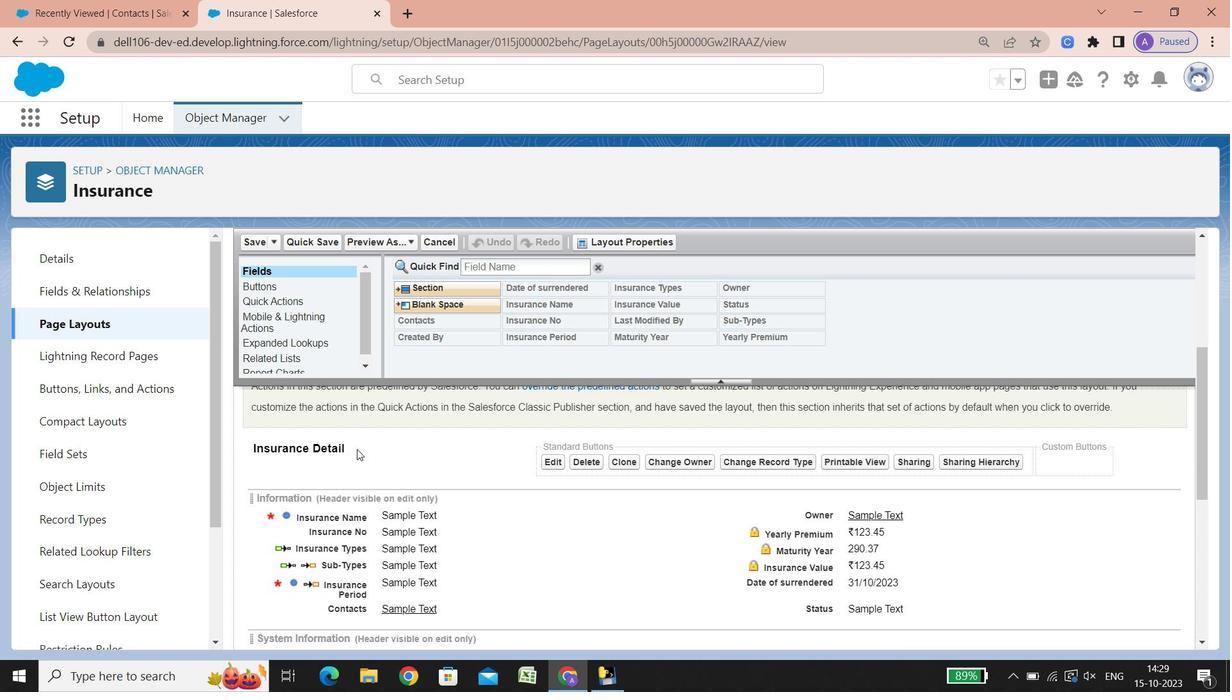 
Action: Mouse scrolled (357, 448) with delta (0, 0)
Screenshot: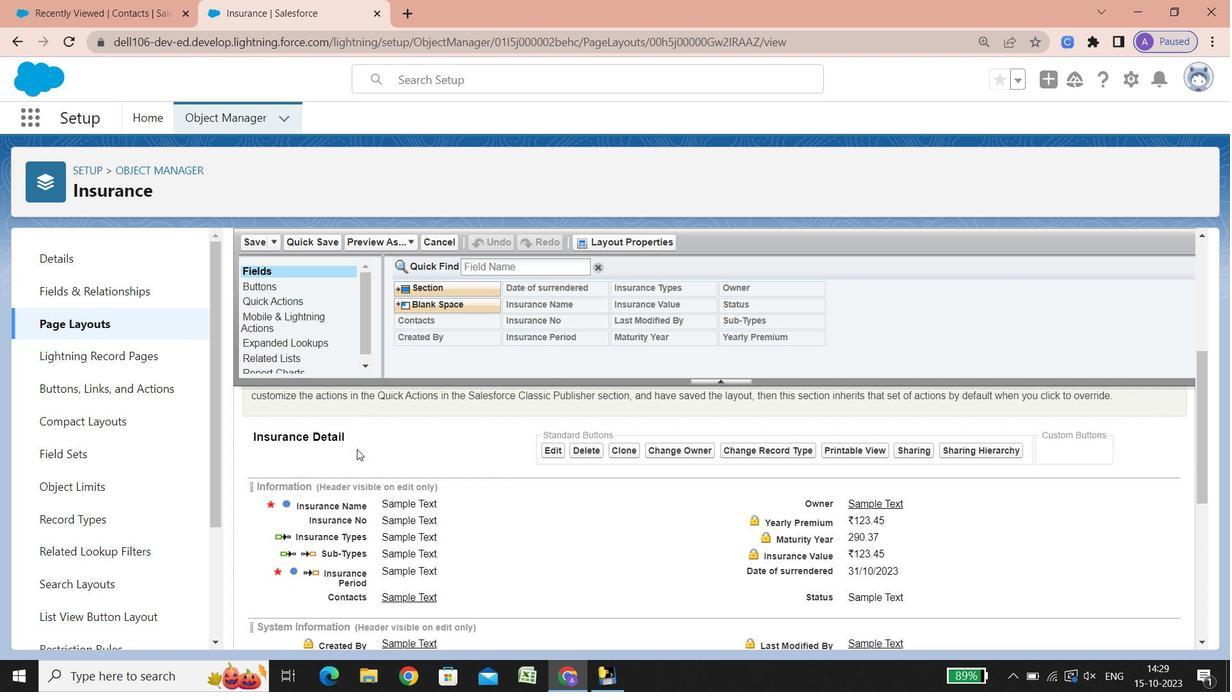 
Action: Mouse scrolled (357, 448) with delta (0, 0)
Screenshot: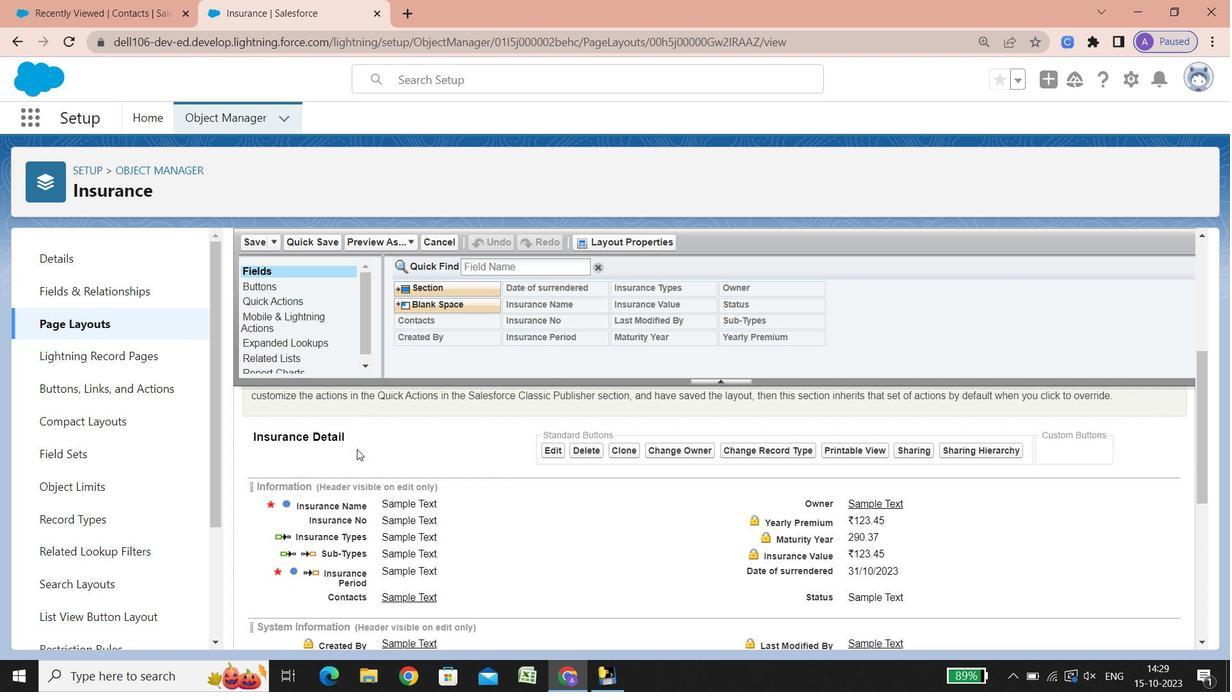 
Action: Mouse scrolled (357, 448) with delta (0, 0)
Screenshot: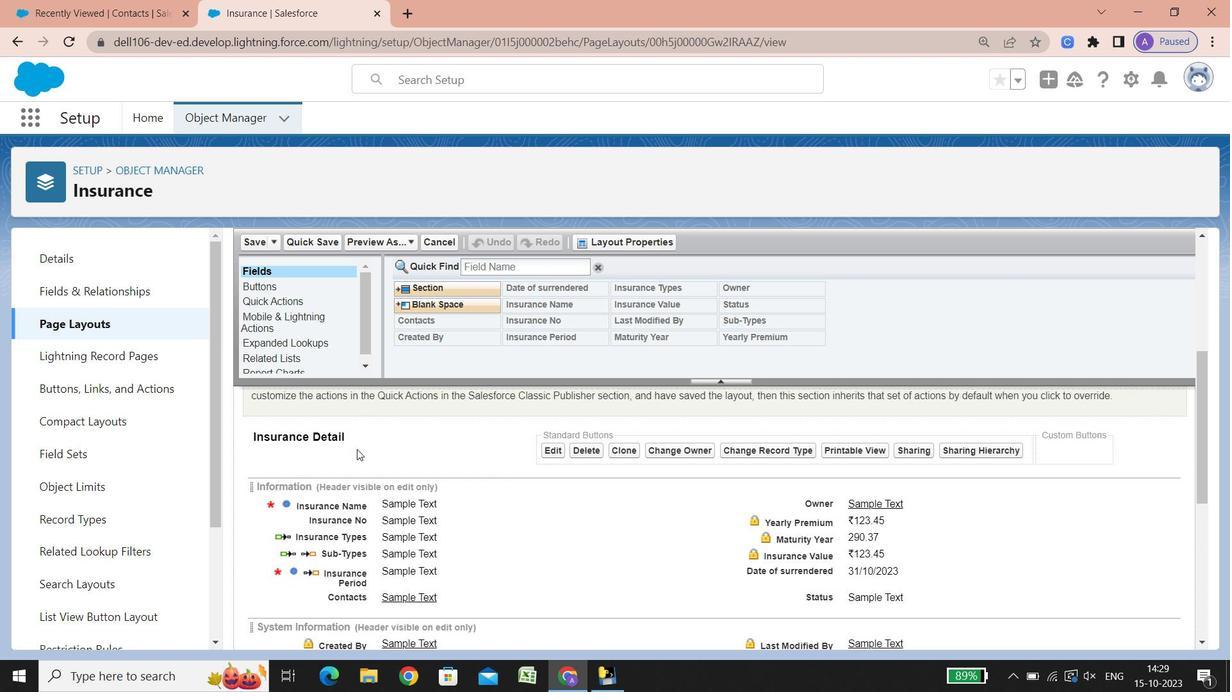 
Action: Mouse scrolled (357, 448) with delta (0, 0)
Screenshot: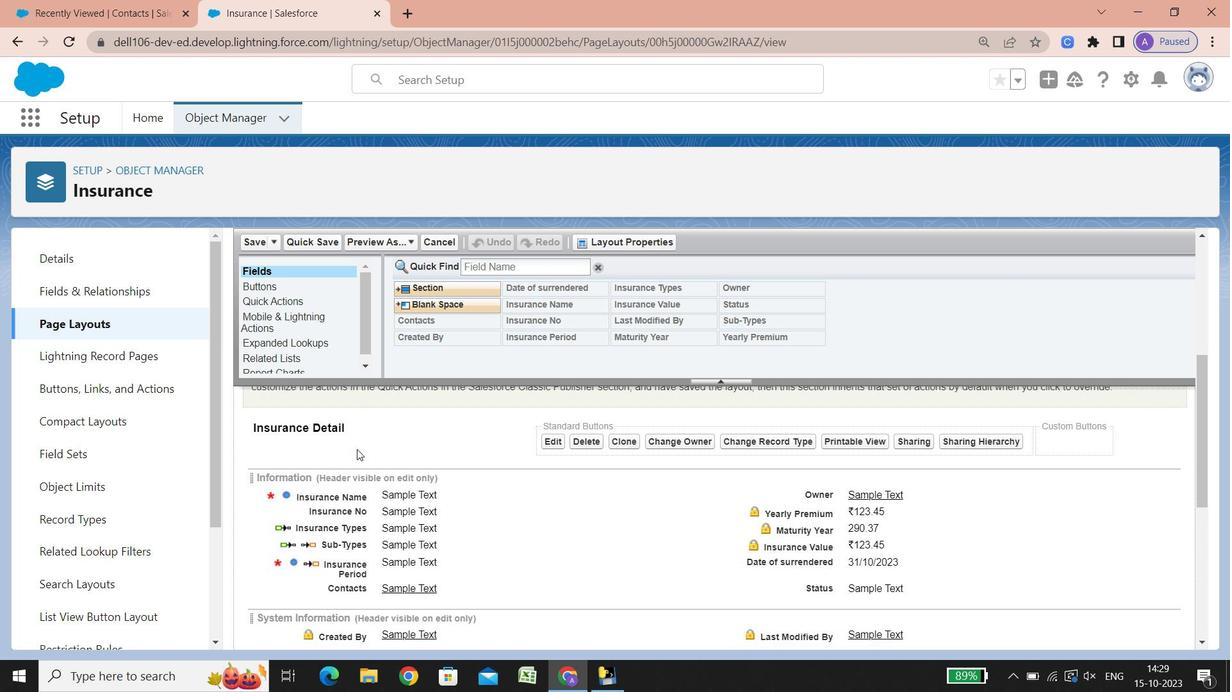 
Action: Mouse scrolled (357, 448) with delta (0, 0)
Screenshot: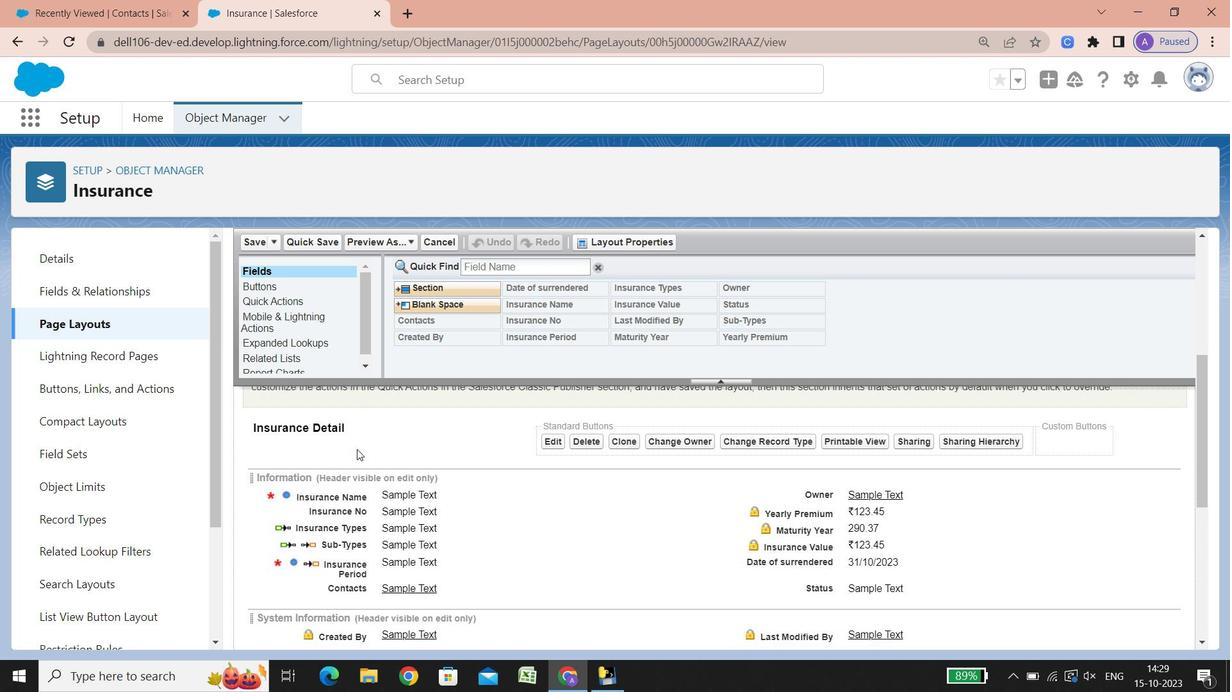 
Action: Mouse scrolled (357, 448) with delta (0, 0)
Screenshot: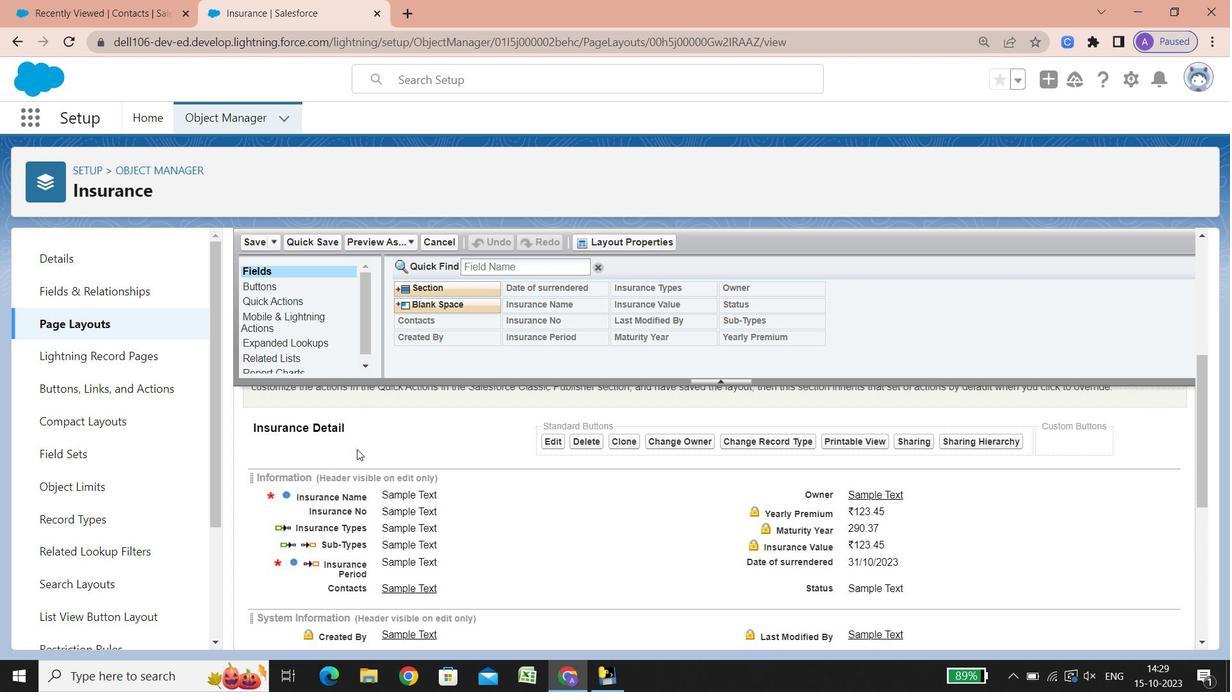 
Action: Mouse scrolled (357, 448) with delta (0, 0)
Screenshot: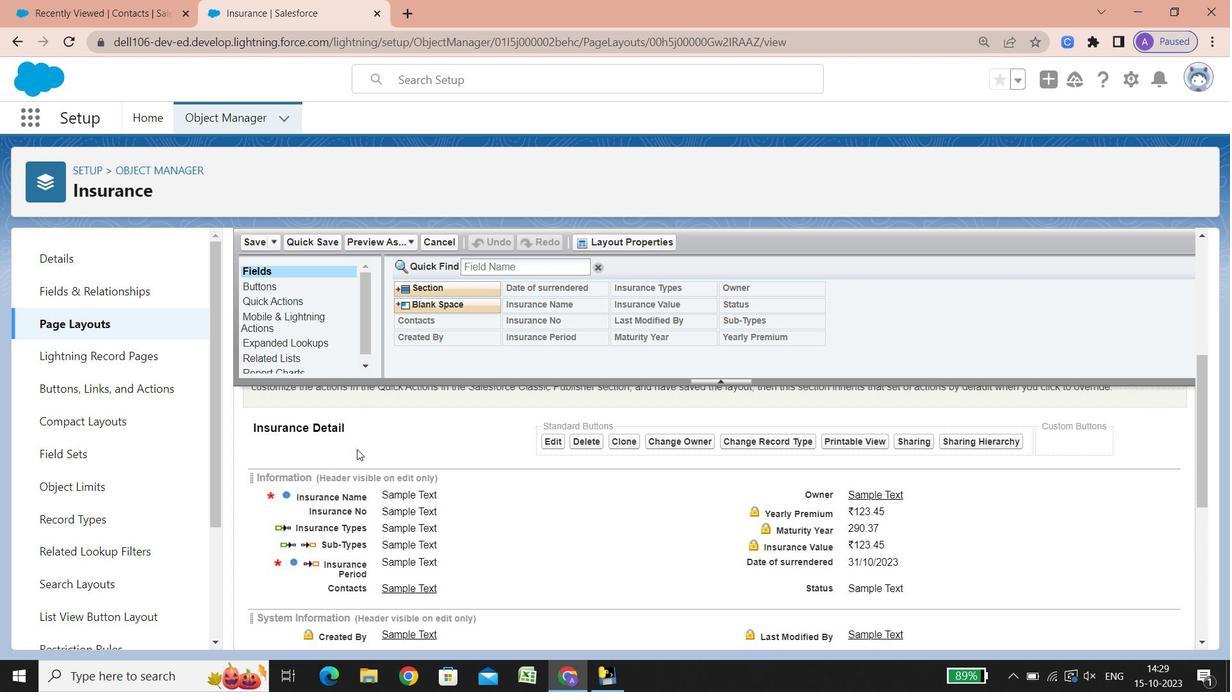 
Action: Mouse scrolled (357, 448) with delta (0, 0)
Screenshot: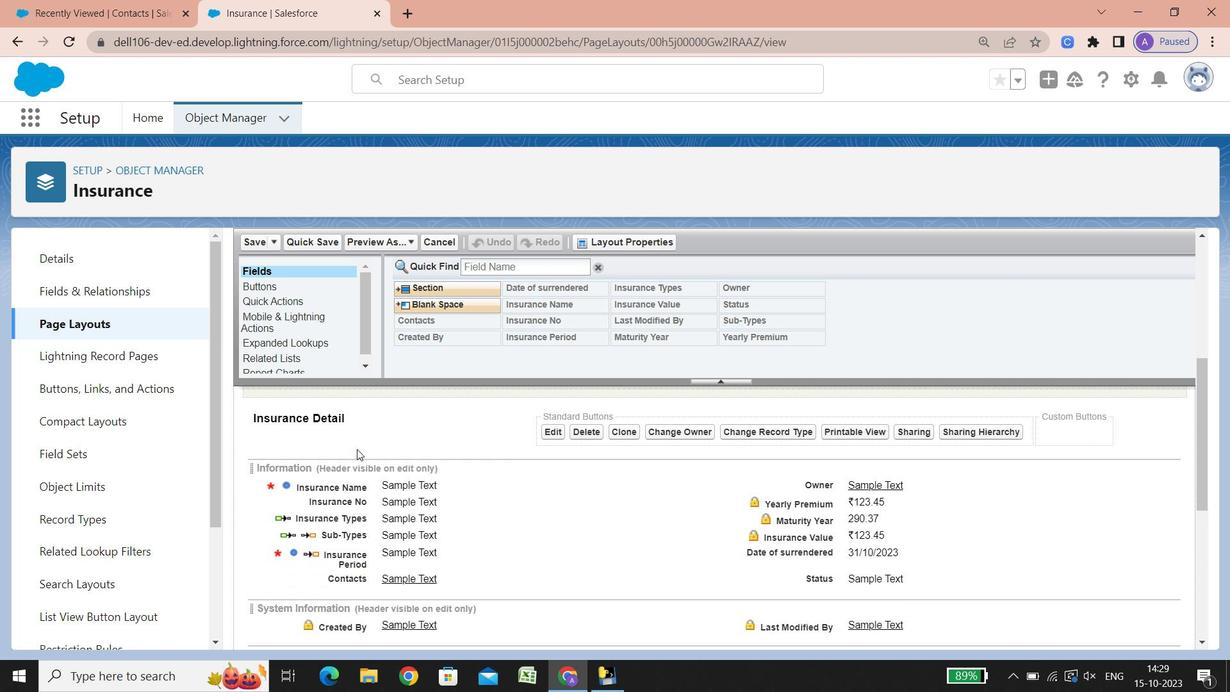 
Action: Mouse scrolled (357, 448) with delta (0, 0)
Screenshot: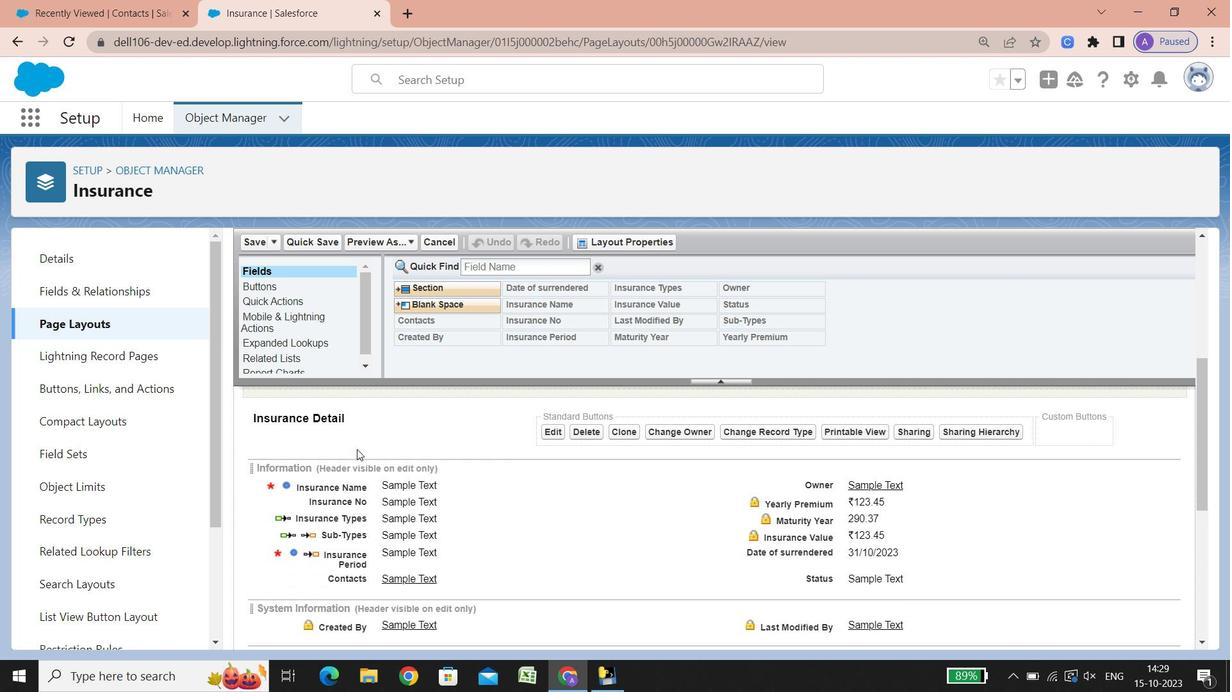 
Action: Mouse scrolled (357, 448) with delta (0, 0)
Screenshot: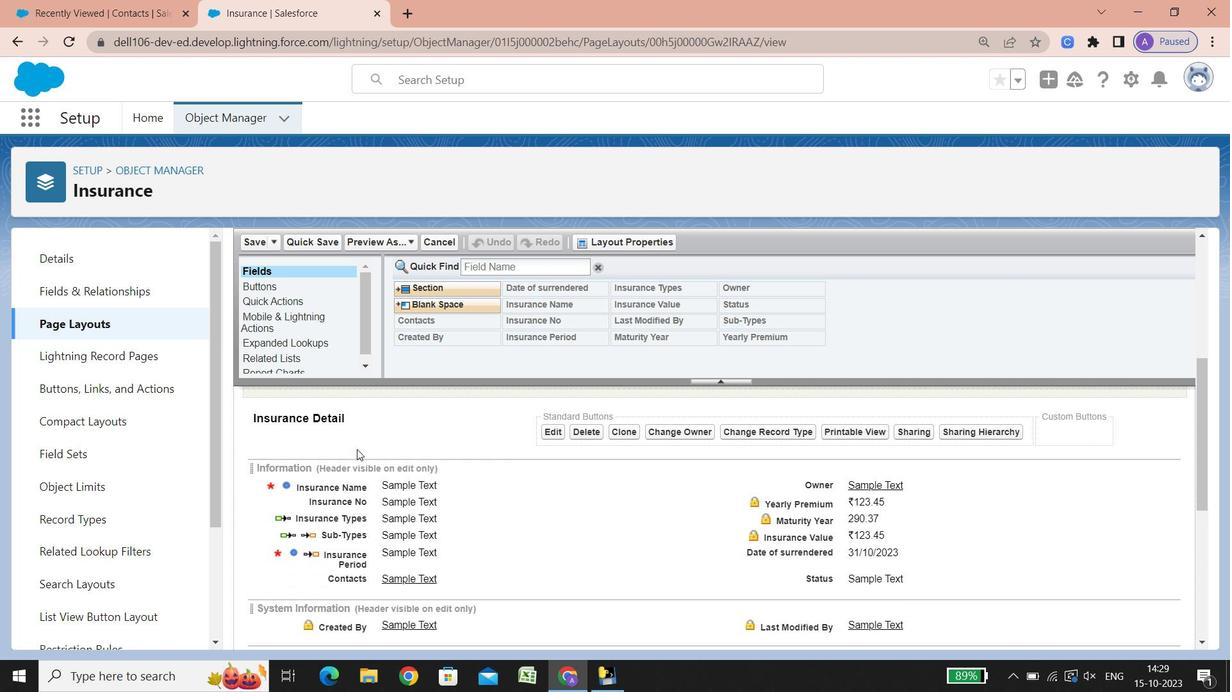 
Action: Mouse scrolled (357, 448) with delta (0, 0)
Screenshot: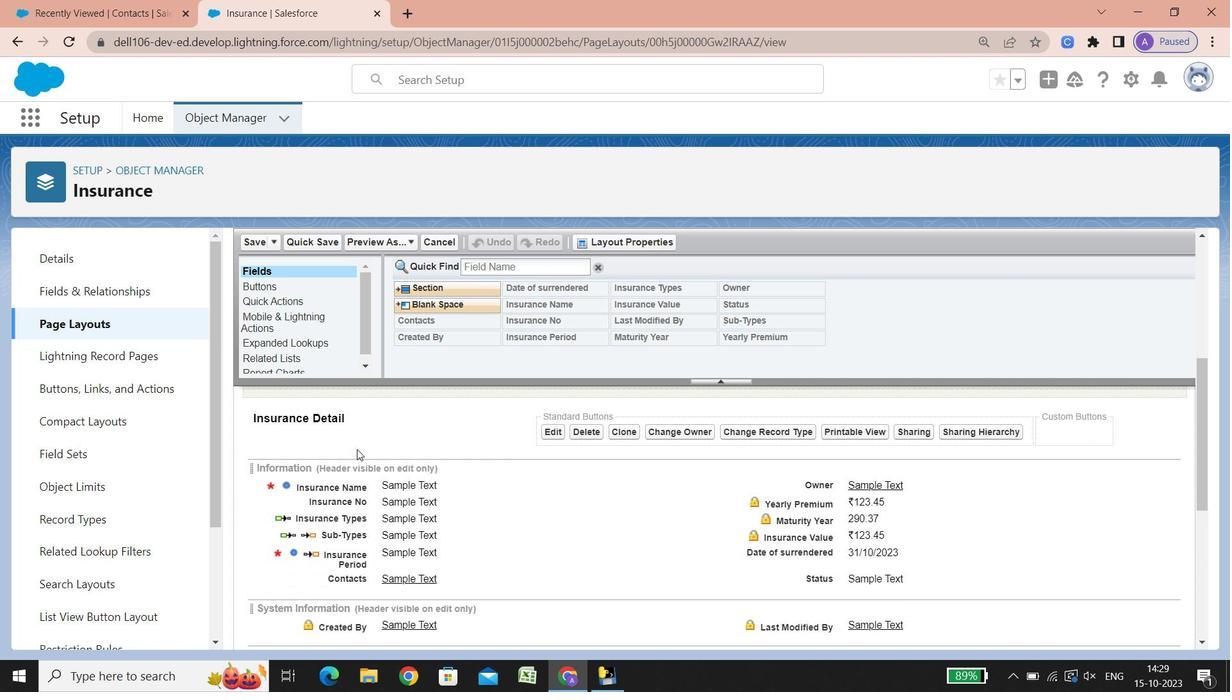 
Action: Mouse scrolled (357, 448) with delta (0, 0)
Screenshot: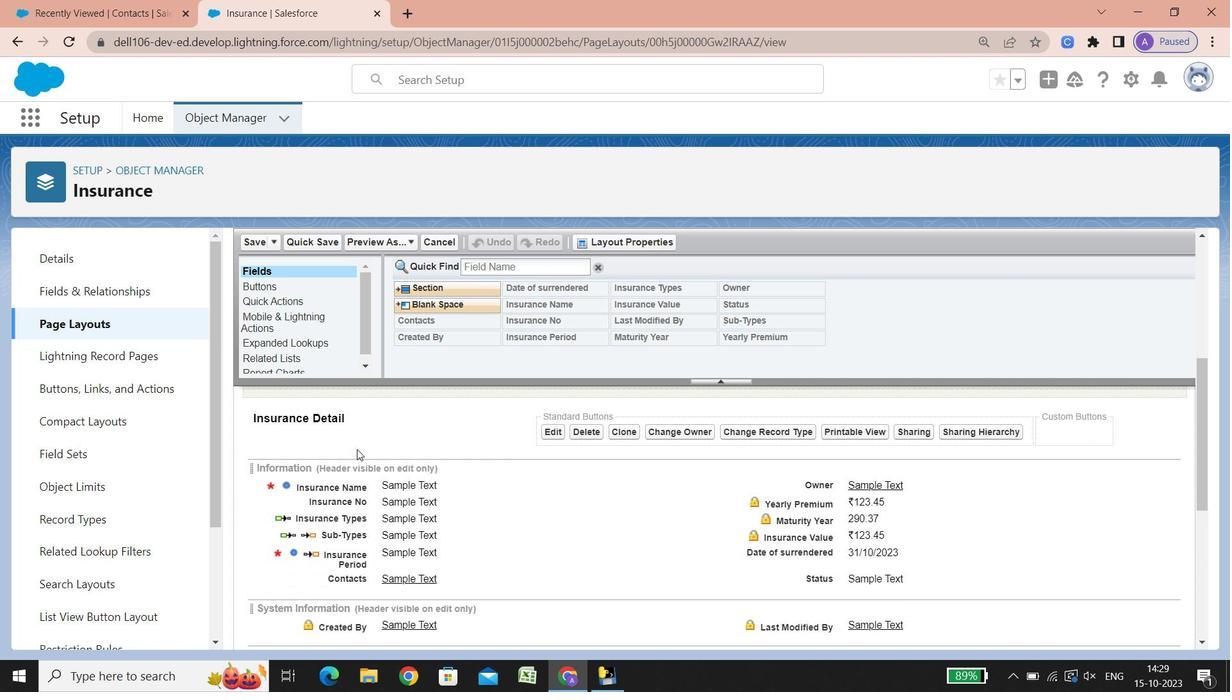 
Action: Mouse scrolled (357, 448) with delta (0, 0)
Screenshot: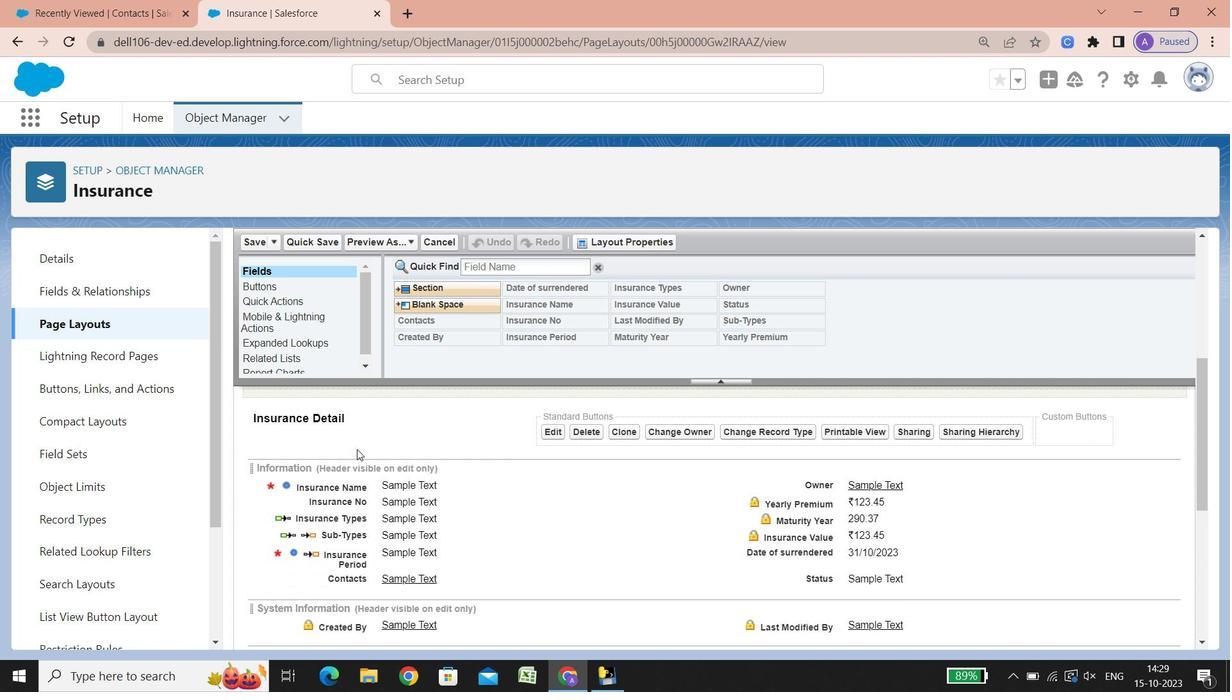 
Action: Mouse scrolled (357, 448) with delta (0, 0)
Screenshot: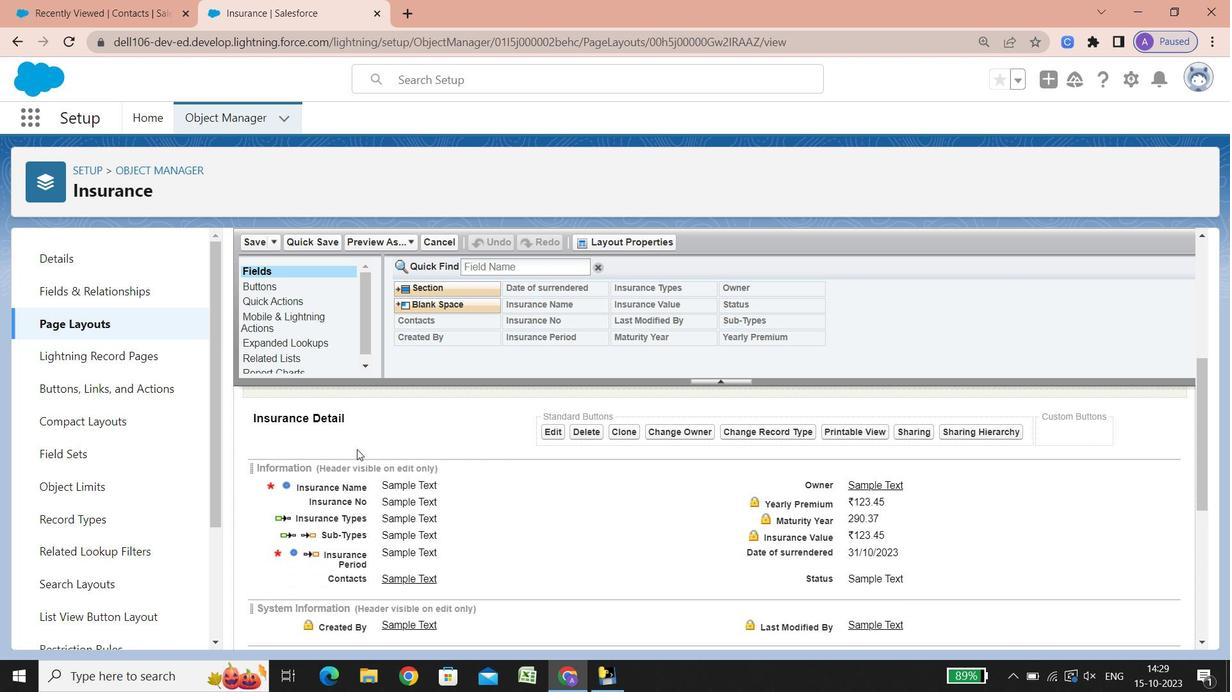 
Action: Mouse scrolled (357, 448) with delta (0, 0)
Screenshot: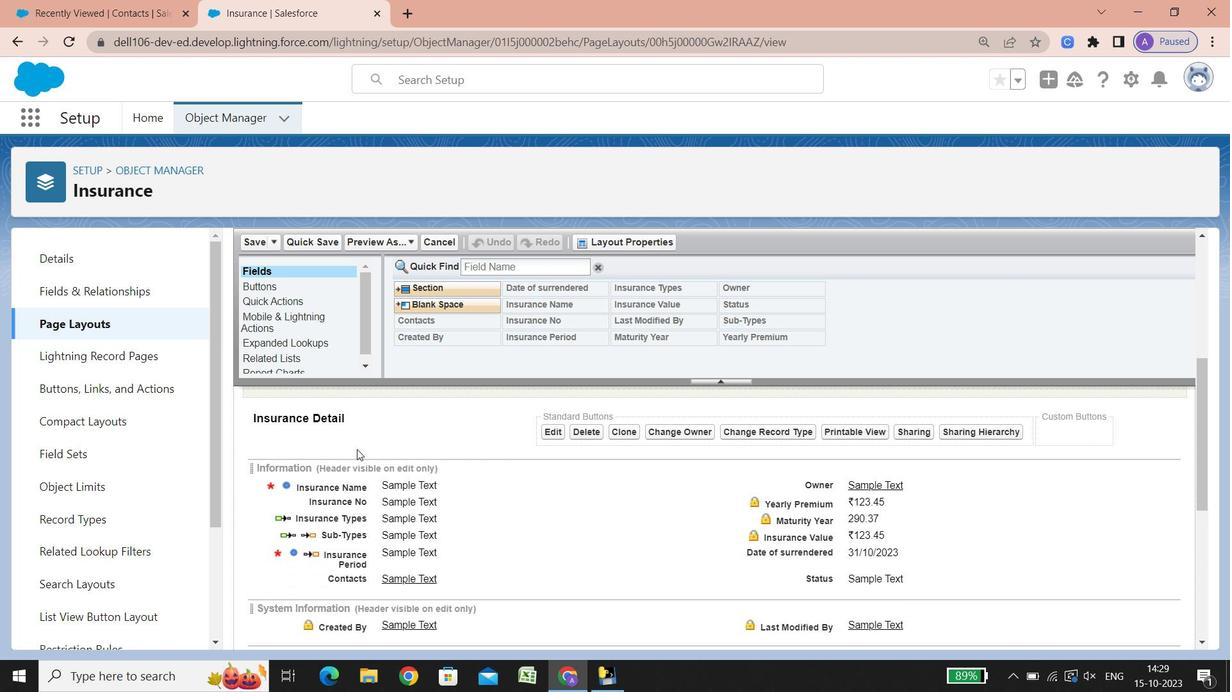 
Action: Mouse scrolled (357, 448) with delta (0, 0)
Screenshot: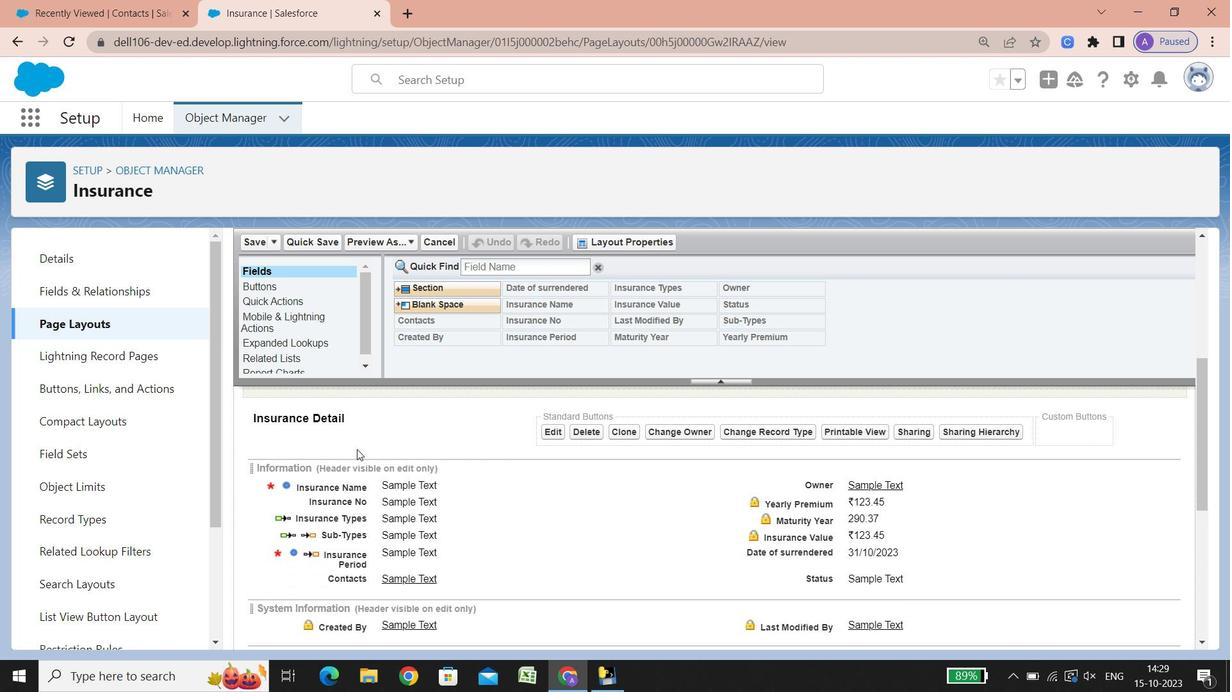 
Action: Mouse scrolled (357, 448) with delta (0, 0)
Screenshot: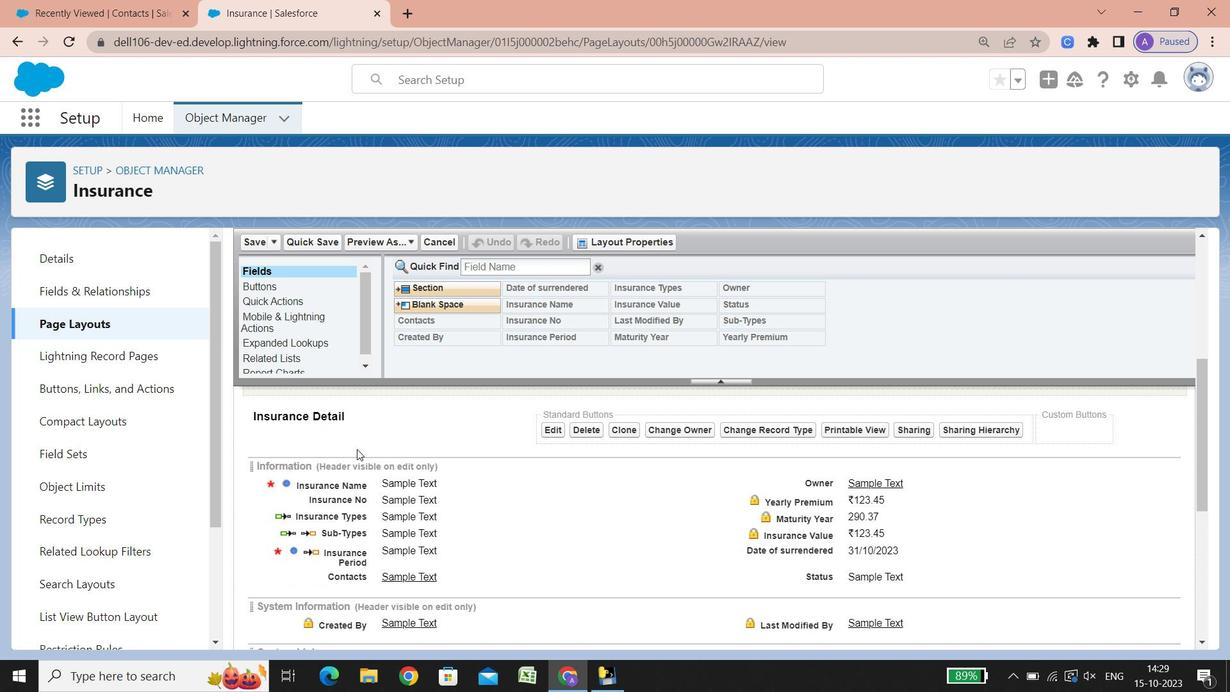 
Action: Mouse scrolled (357, 448) with delta (0, 0)
Screenshot: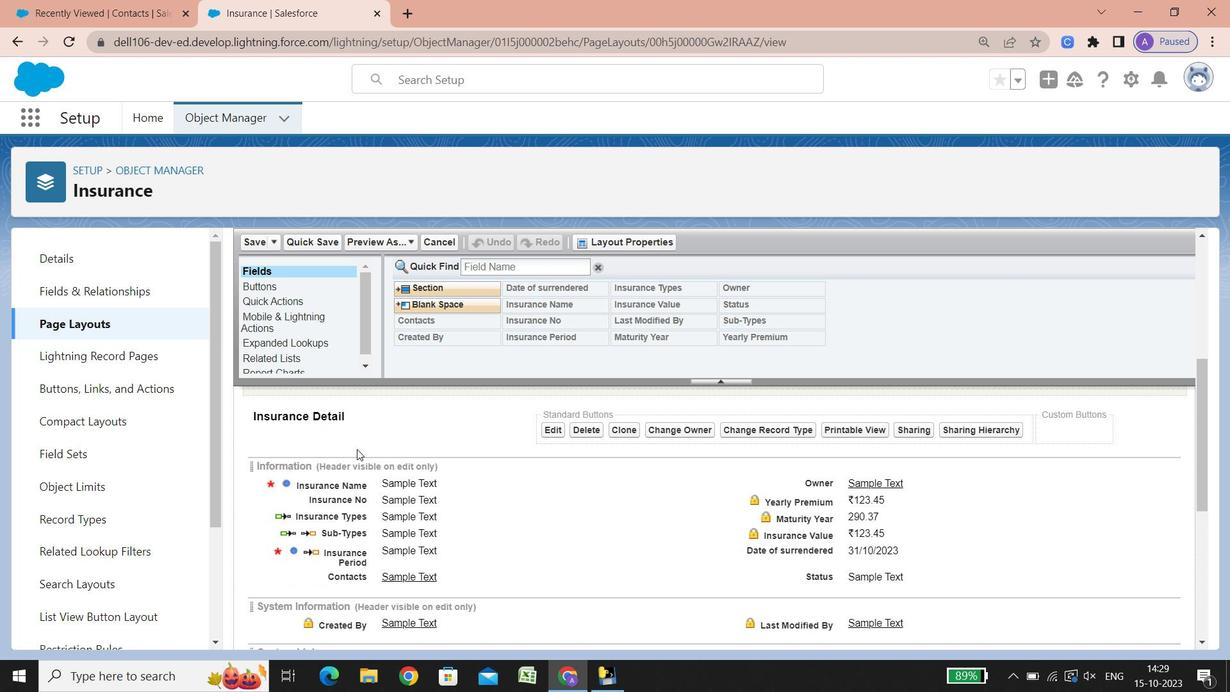 
Action: Mouse scrolled (357, 448) with delta (0, 0)
Screenshot: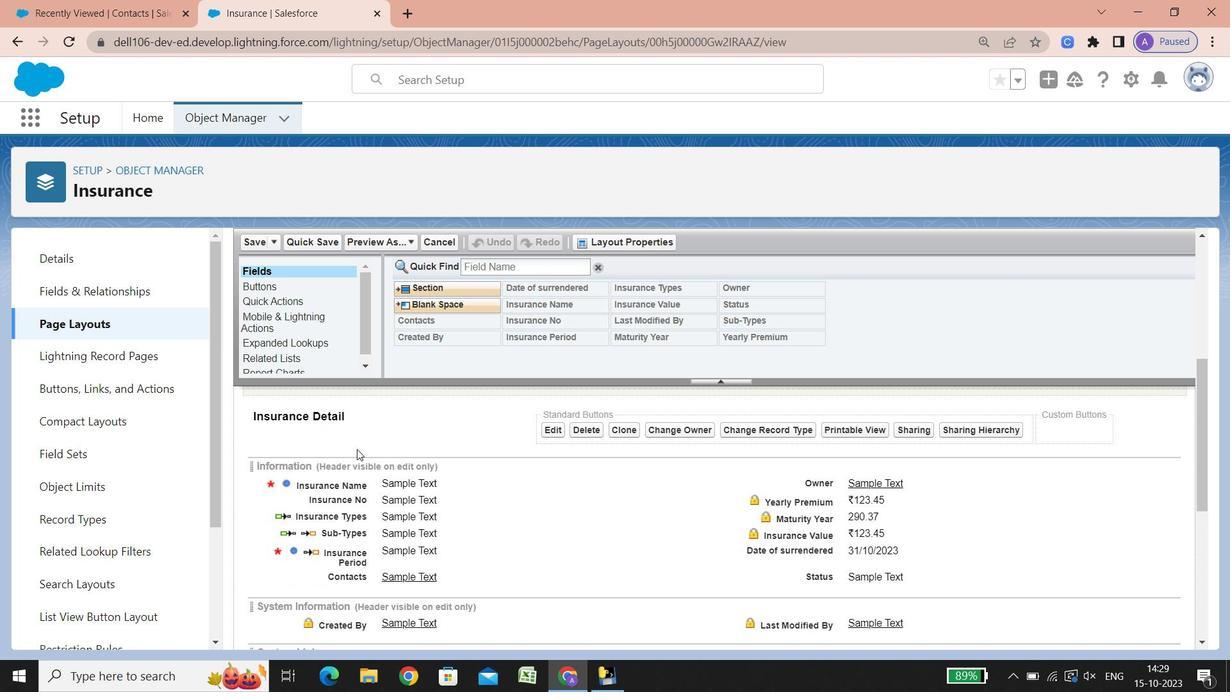 
Action: Mouse scrolled (357, 448) with delta (0, 0)
Screenshot: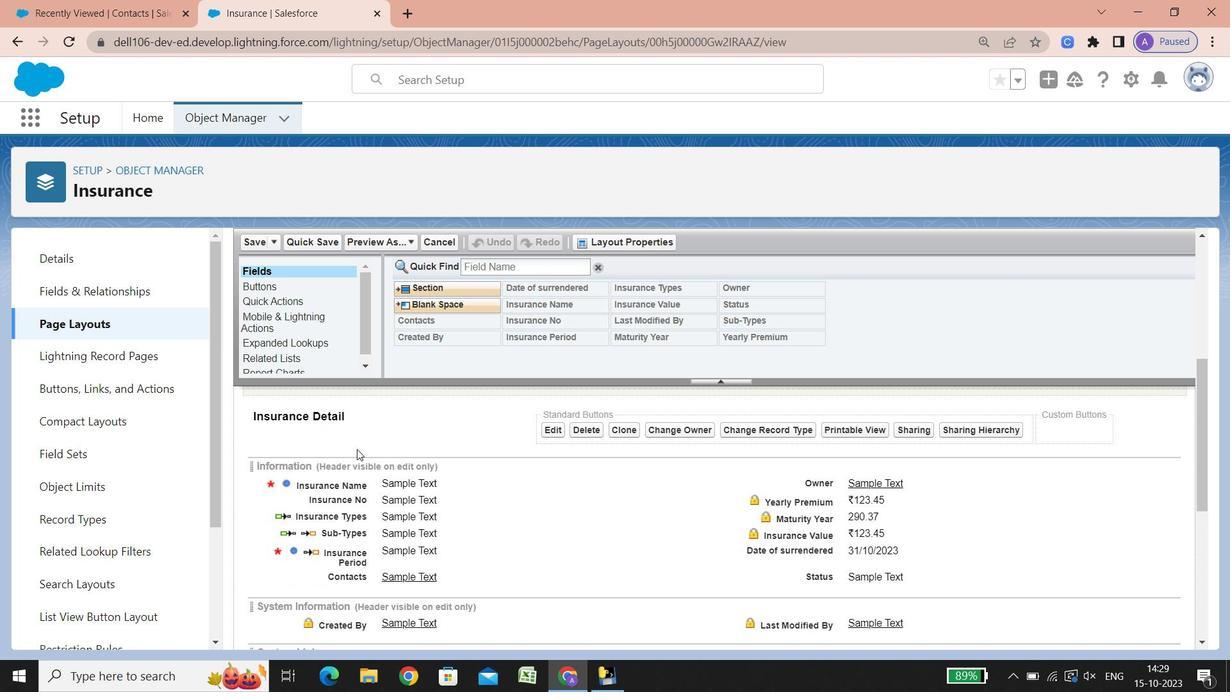 
Action: Mouse scrolled (357, 448) with delta (0, 0)
Screenshot: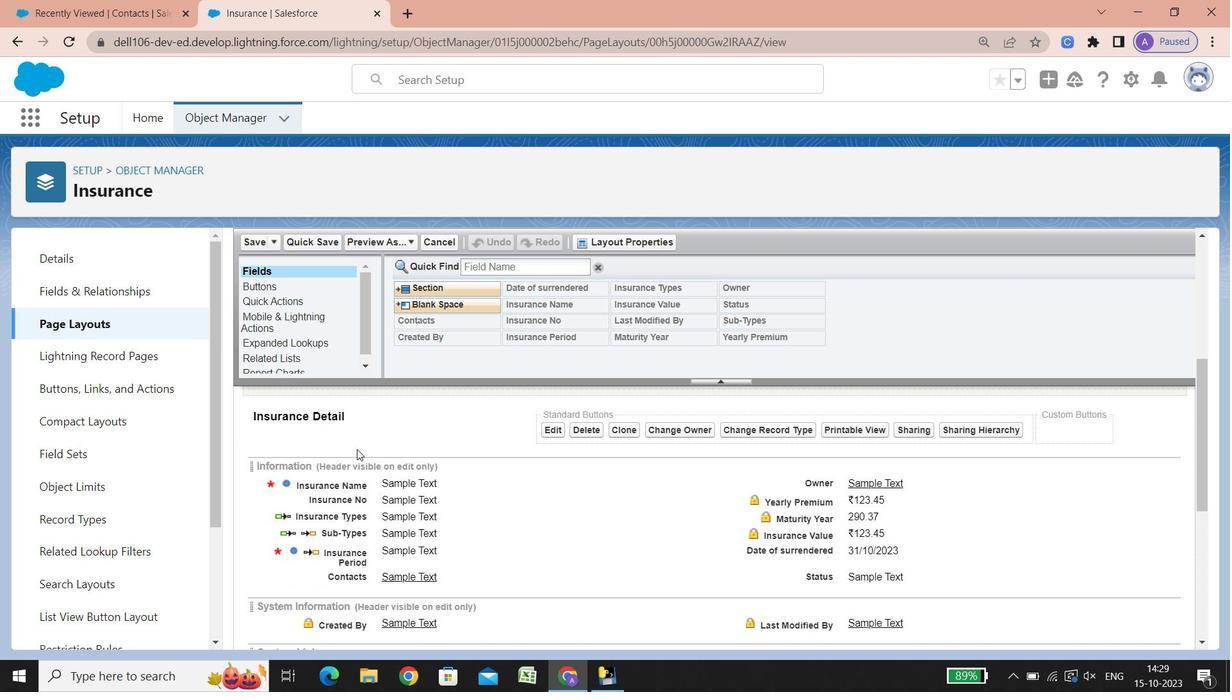 
Action: Mouse scrolled (357, 448) with delta (0, 0)
Screenshot: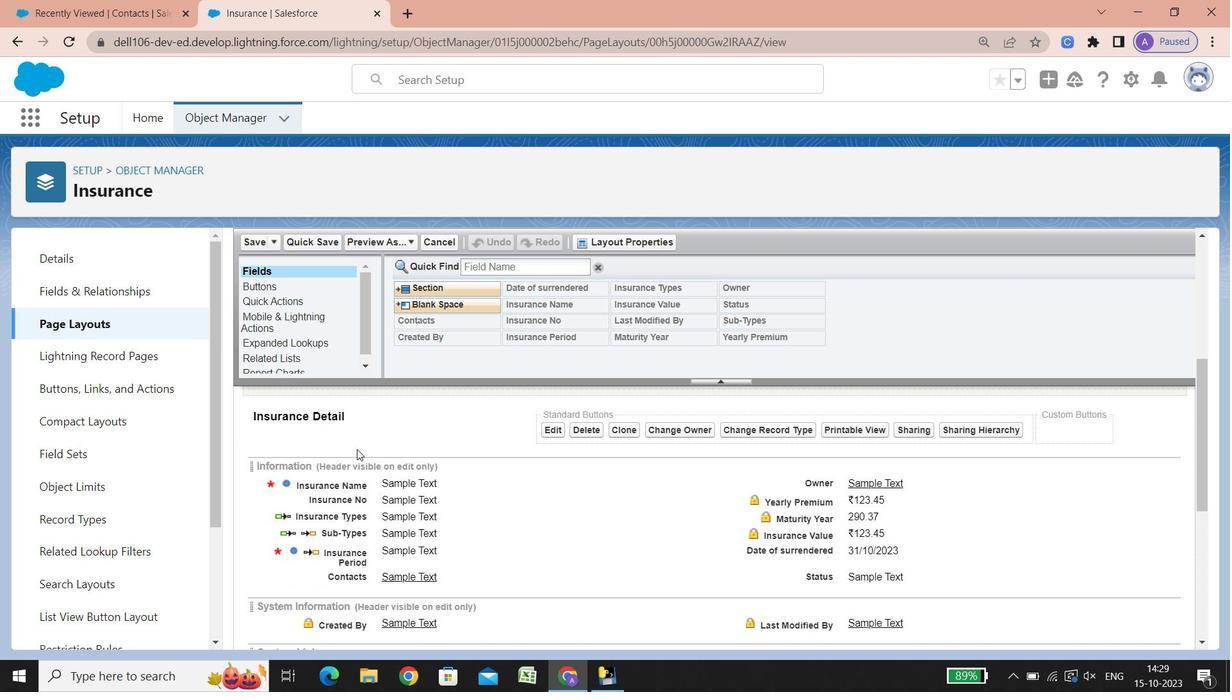 
Action: Mouse scrolled (357, 448) with delta (0, 0)
Screenshot: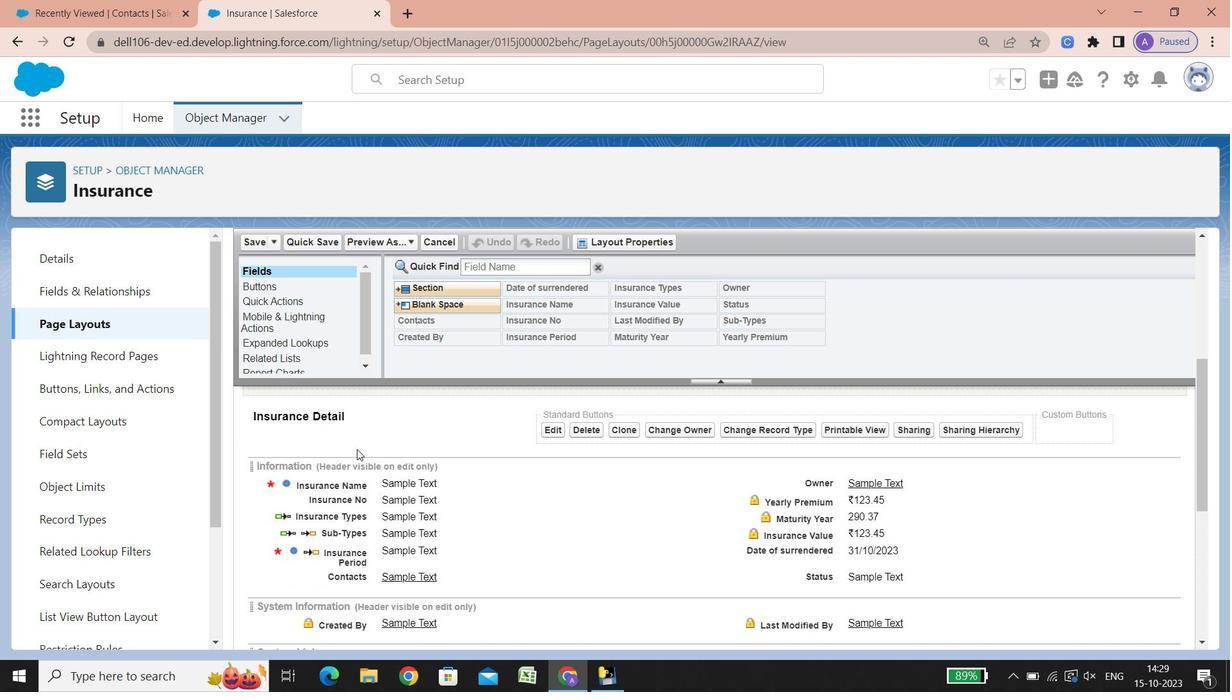 
Action: Mouse scrolled (357, 448) with delta (0, 0)
Screenshot: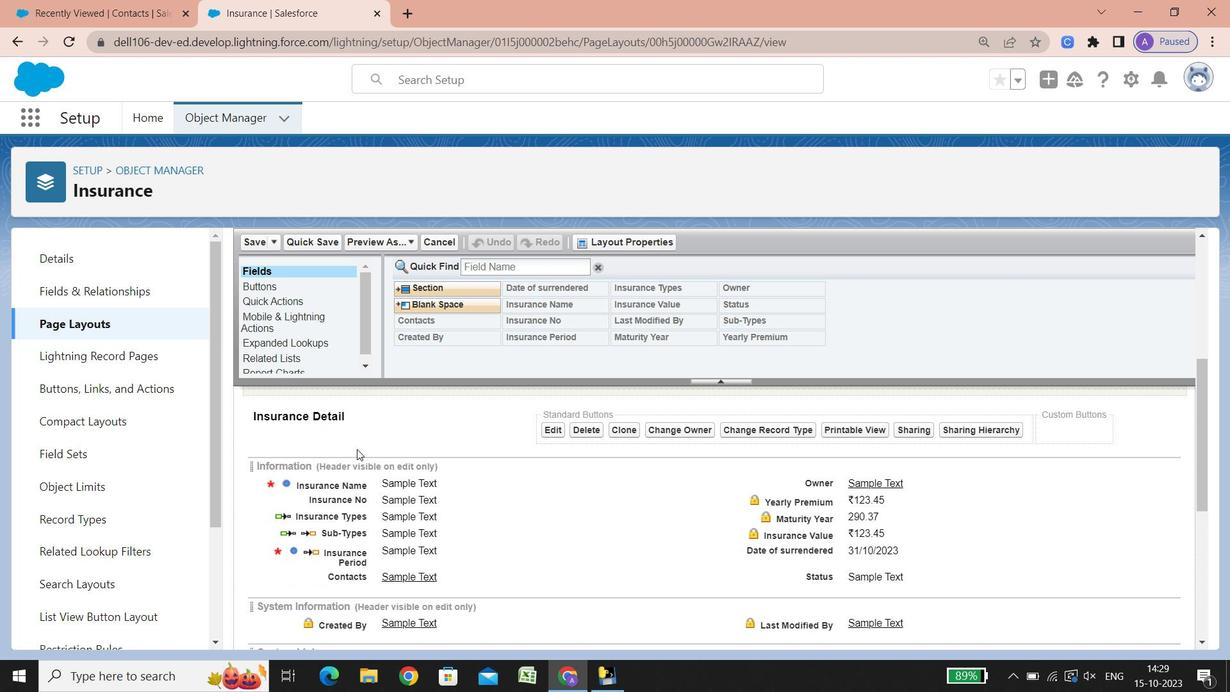 
Action: Mouse scrolled (357, 448) with delta (0, 0)
Screenshot: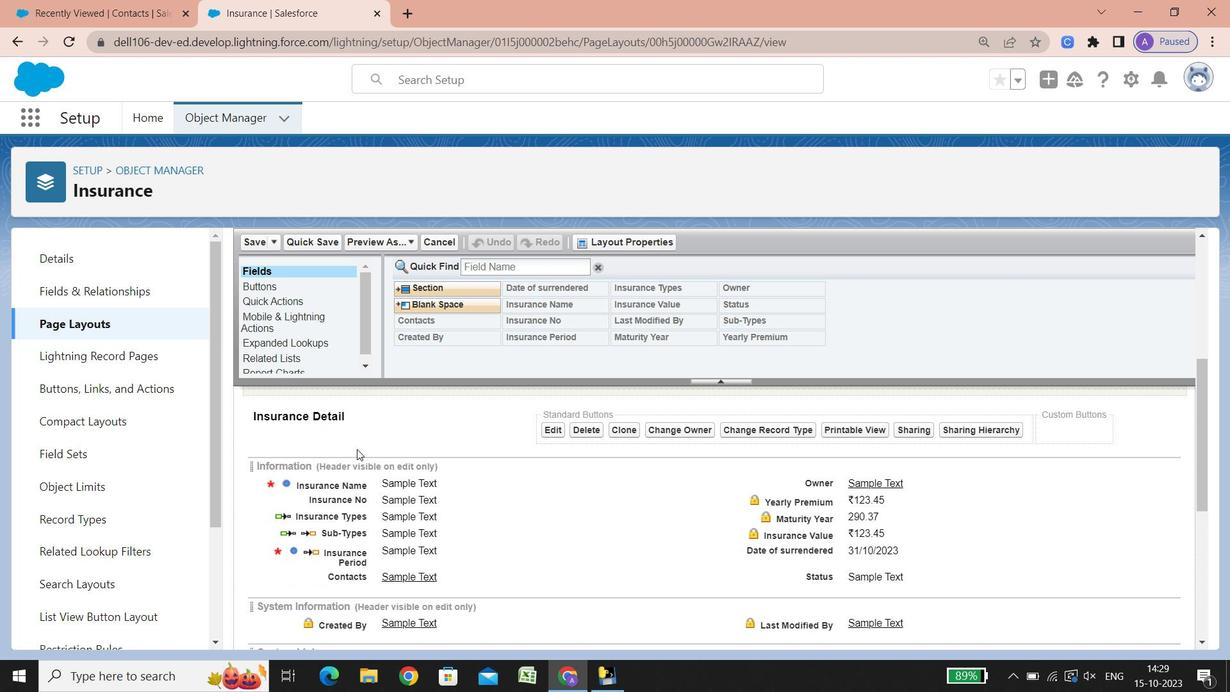 
Action: Mouse scrolled (357, 448) with delta (0, 0)
Screenshot: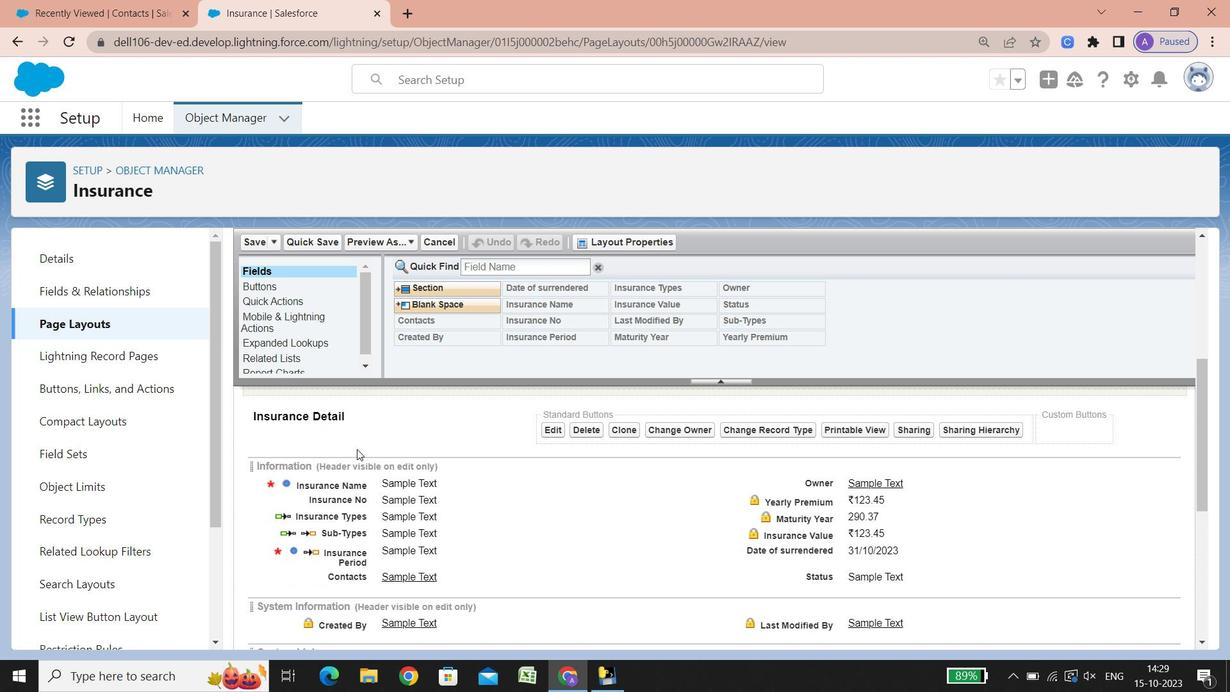 
Action: Mouse scrolled (357, 448) with delta (0, 0)
Screenshot: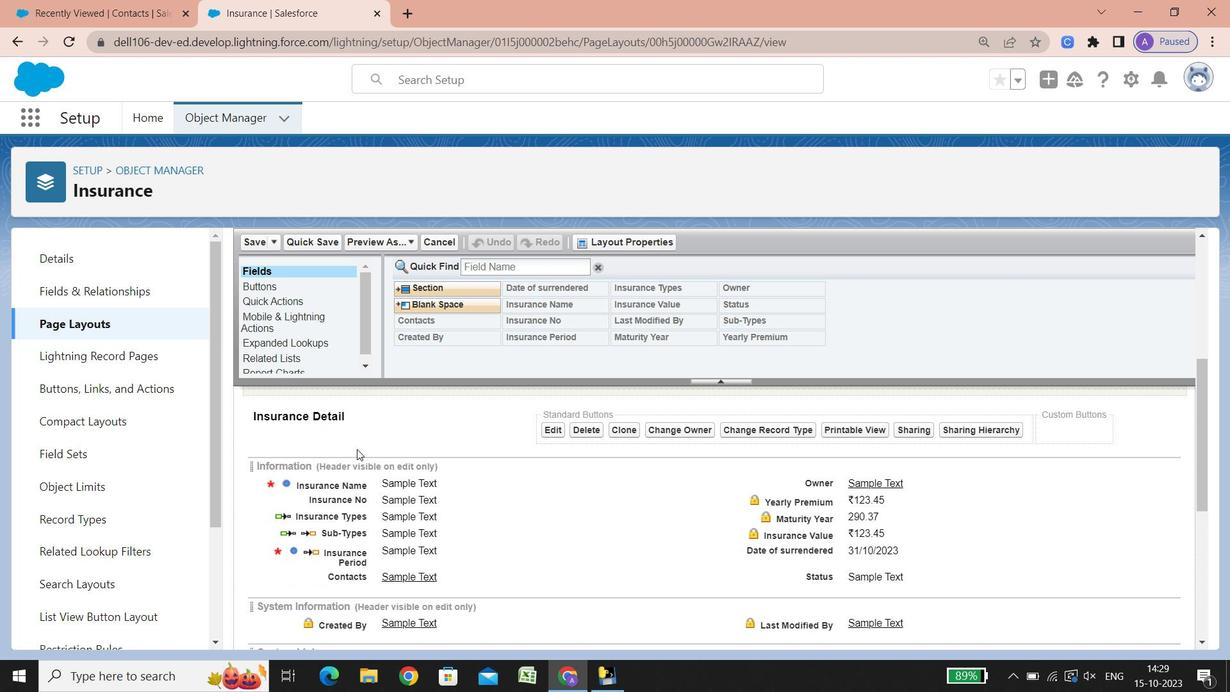 
Action: Mouse scrolled (357, 448) with delta (0, 0)
Screenshot: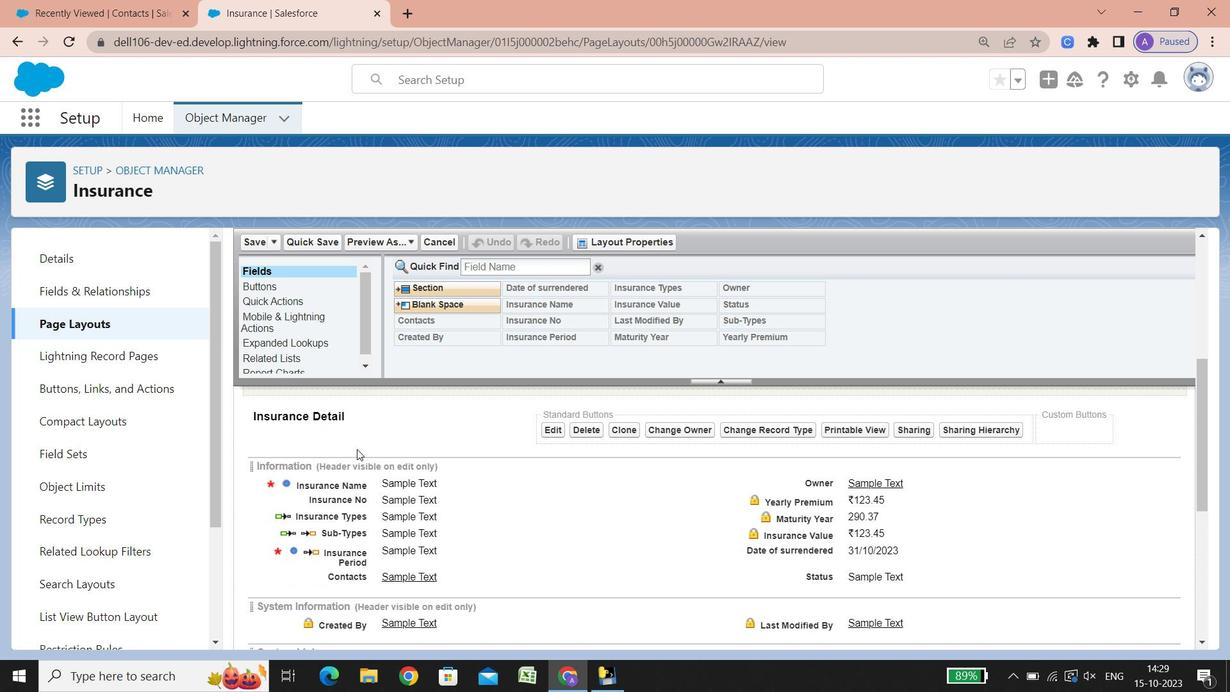 
Action: Mouse scrolled (357, 448) with delta (0, 0)
Screenshot: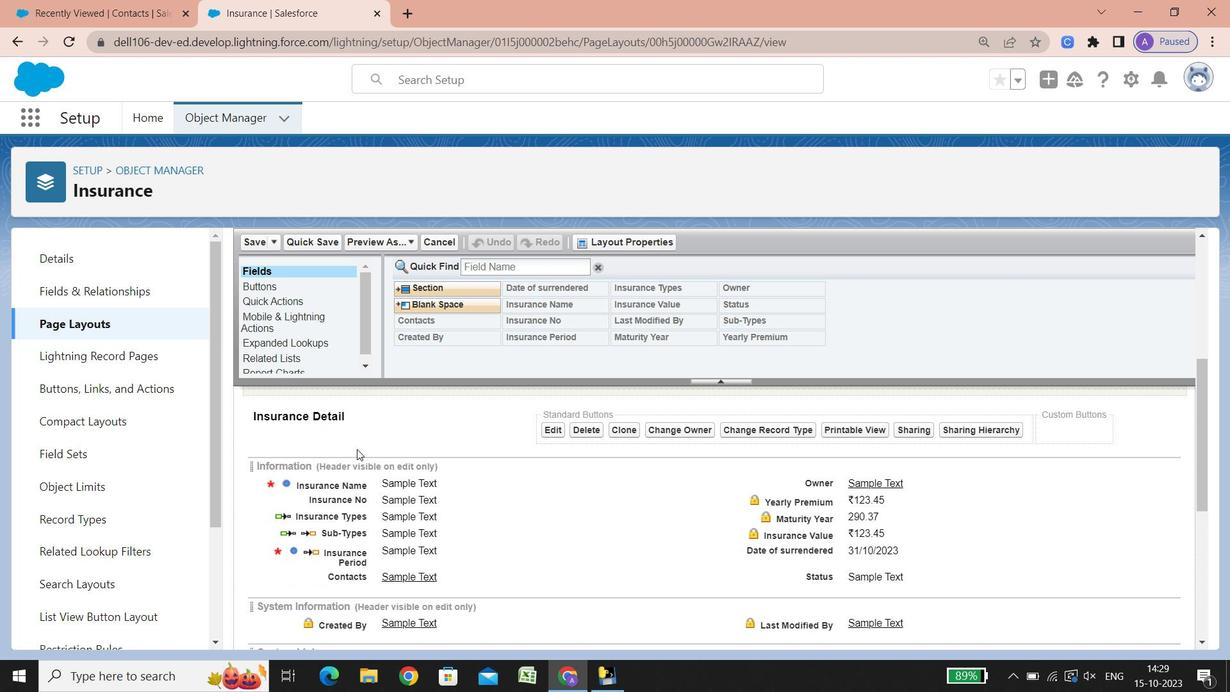 
Action: Mouse scrolled (357, 448) with delta (0, 0)
Screenshot: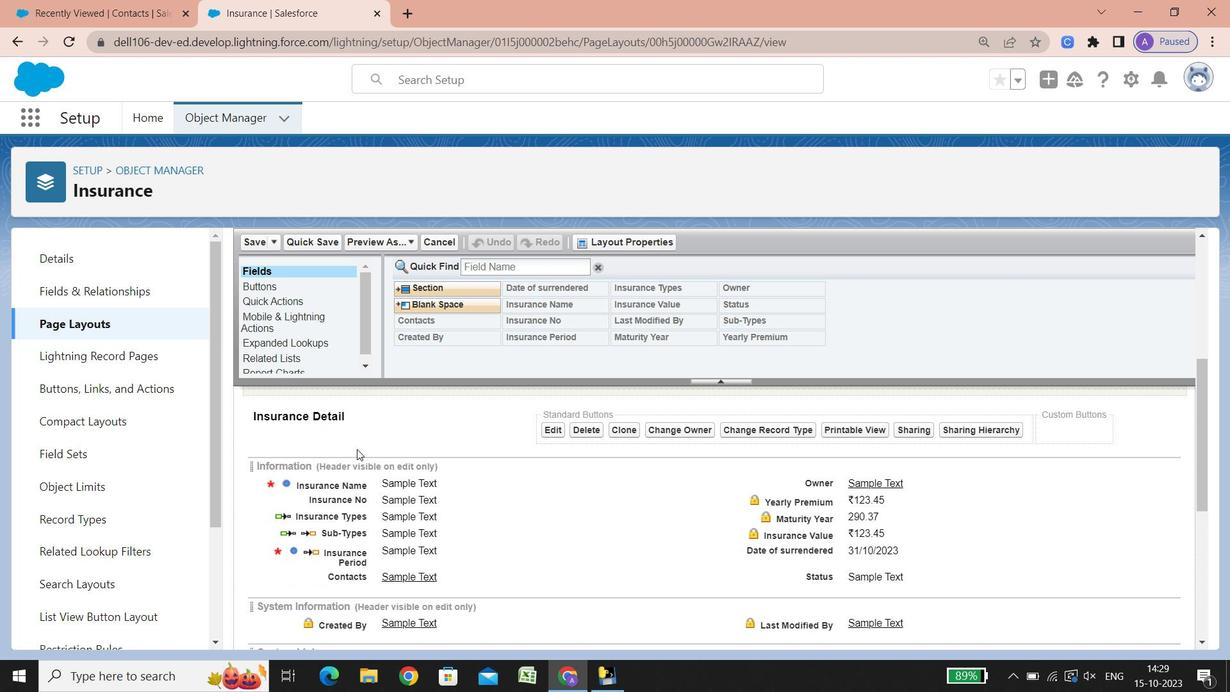 
Action: Mouse scrolled (357, 448) with delta (0, 0)
Screenshot: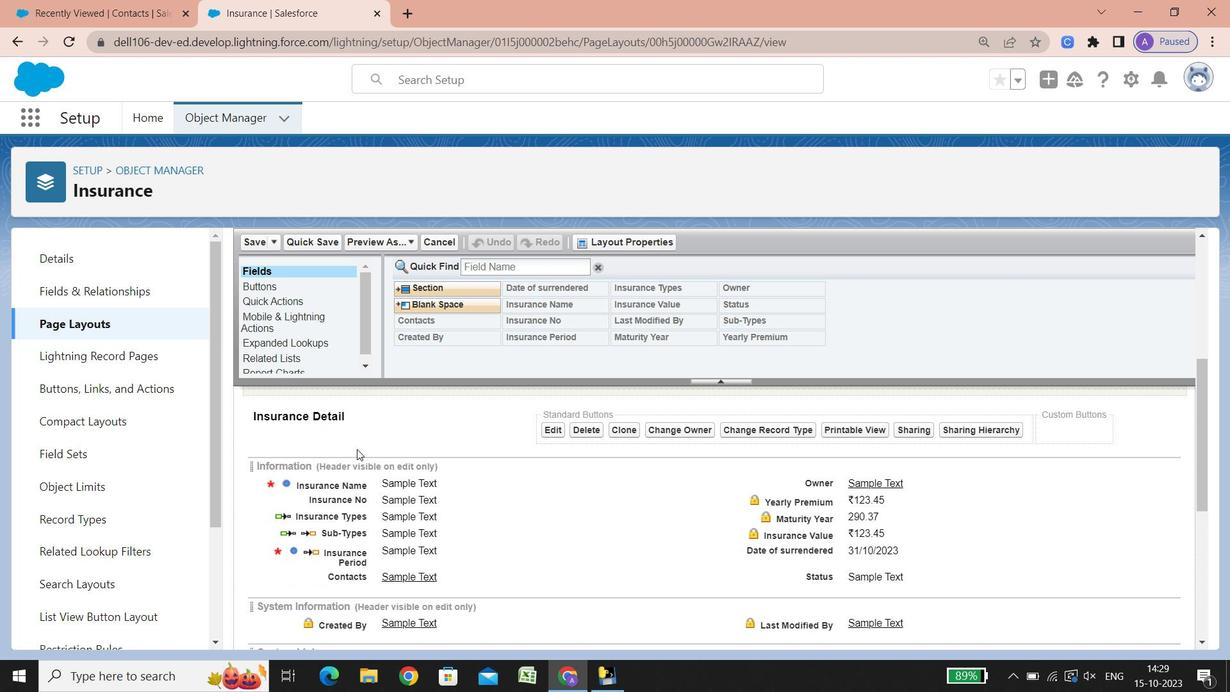 
Action: Mouse scrolled (357, 448) with delta (0, 0)
Screenshot: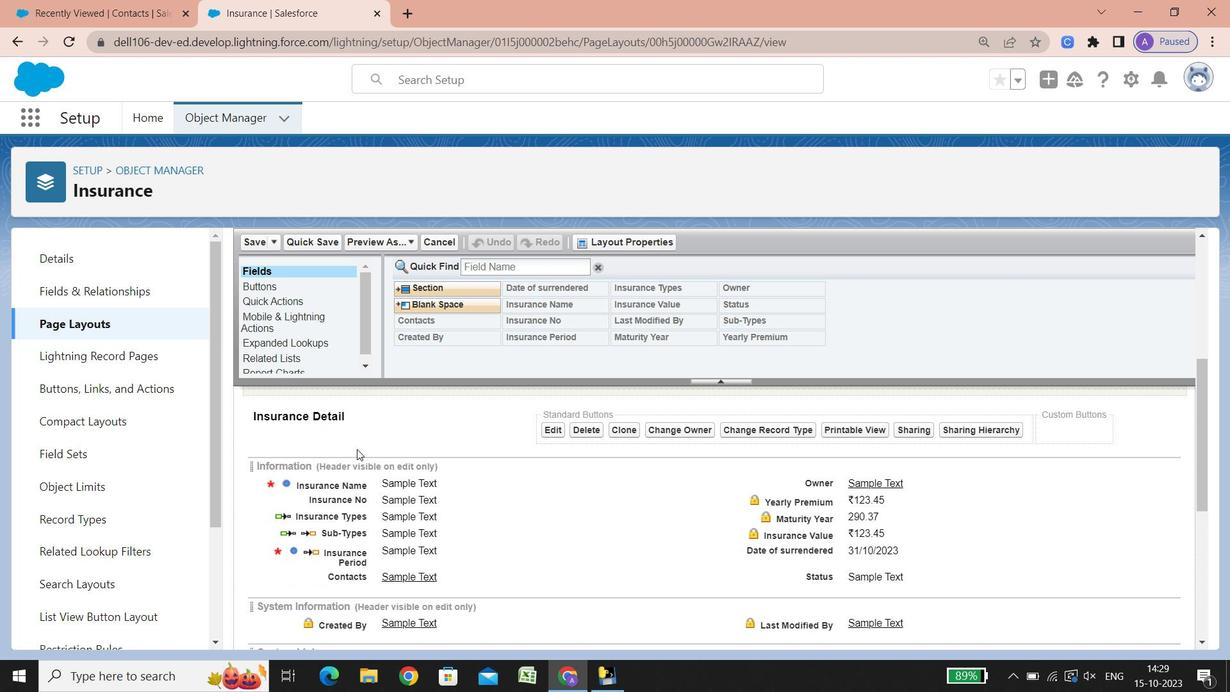 
Action: Mouse scrolled (357, 448) with delta (0, 0)
Screenshot: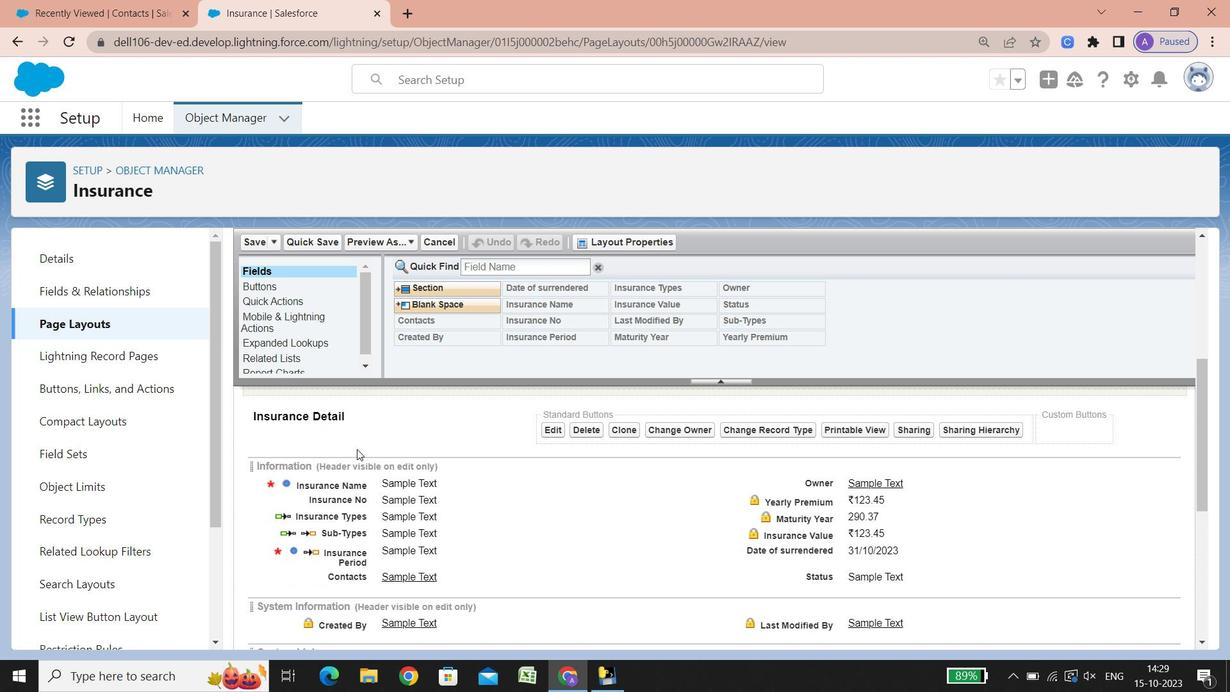 
Action: Mouse scrolled (357, 448) with delta (0, 0)
Screenshot: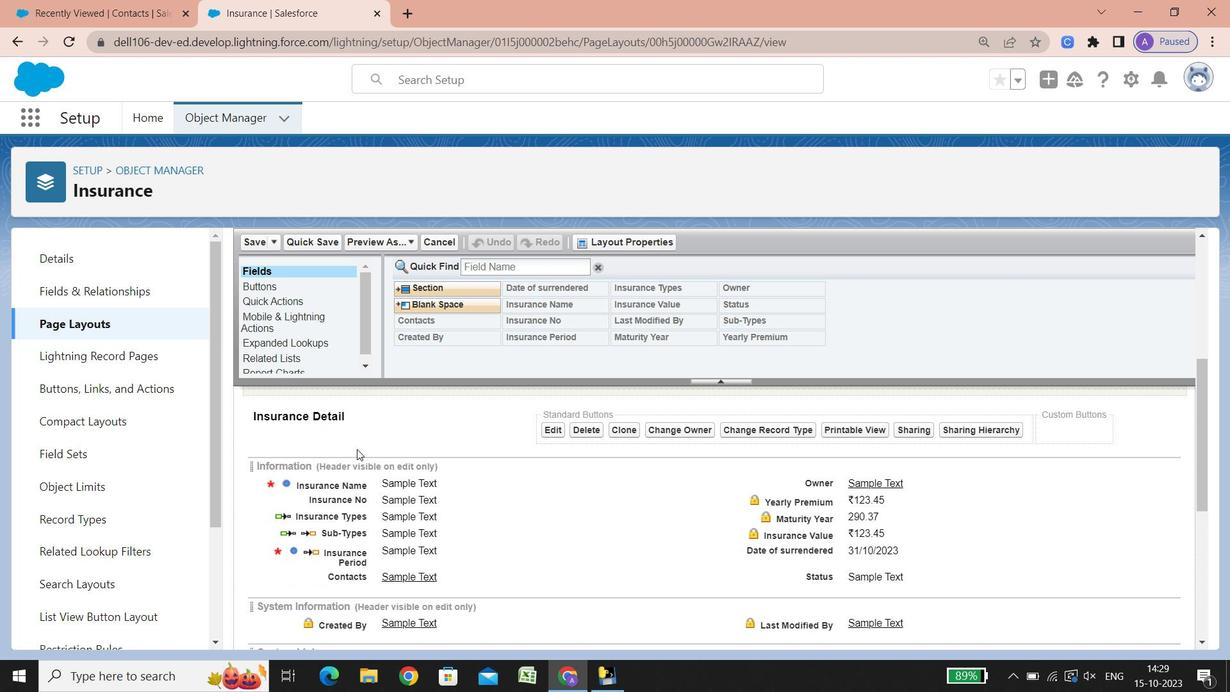 
Action: Mouse scrolled (357, 448) with delta (0, 0)
Screenshot: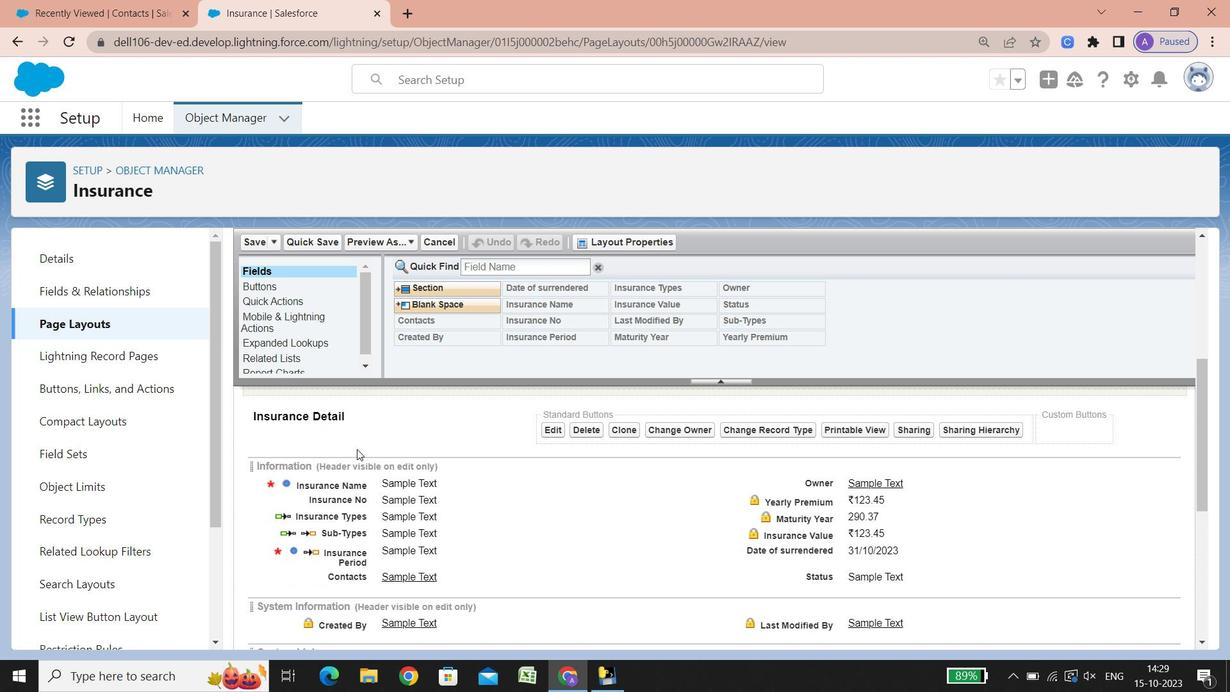 
Action: Mouse scrolled (357, 448) with delta (0, 0)
Screenshot: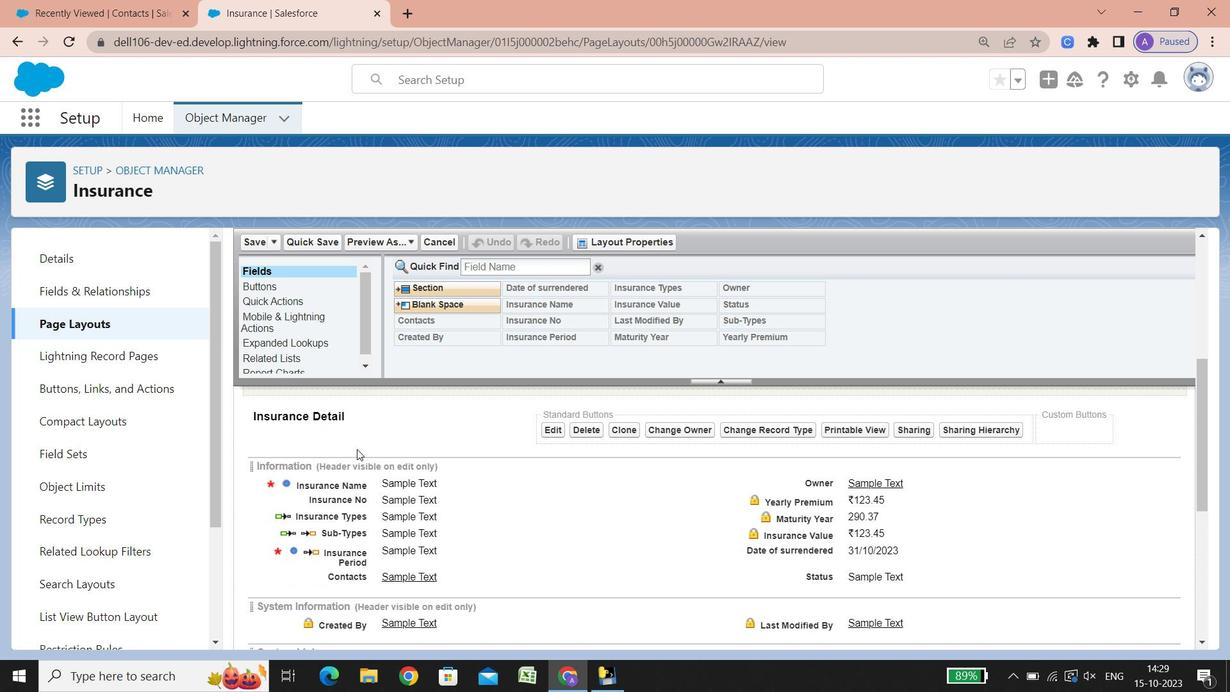 
Action: Mouse scrolled (357, 448) with delta (0, 0)
Screenshot: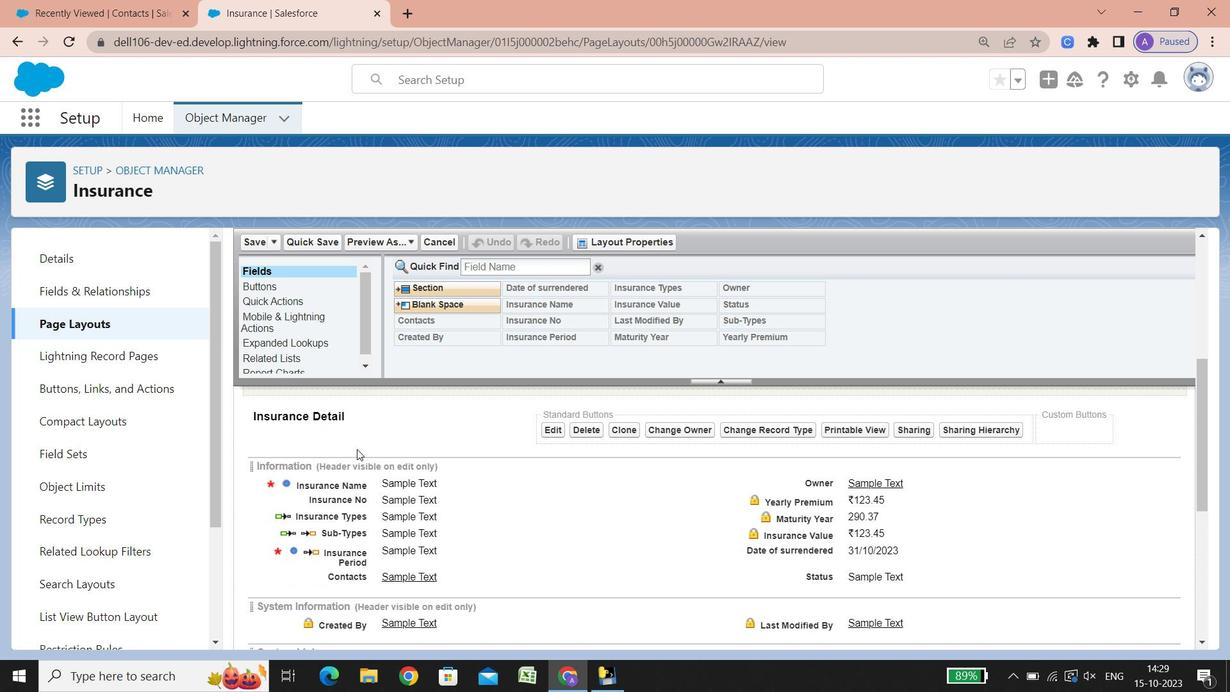 
Action: Mouse scrolled (357, 448) with delta (0, 0)
Screenshot: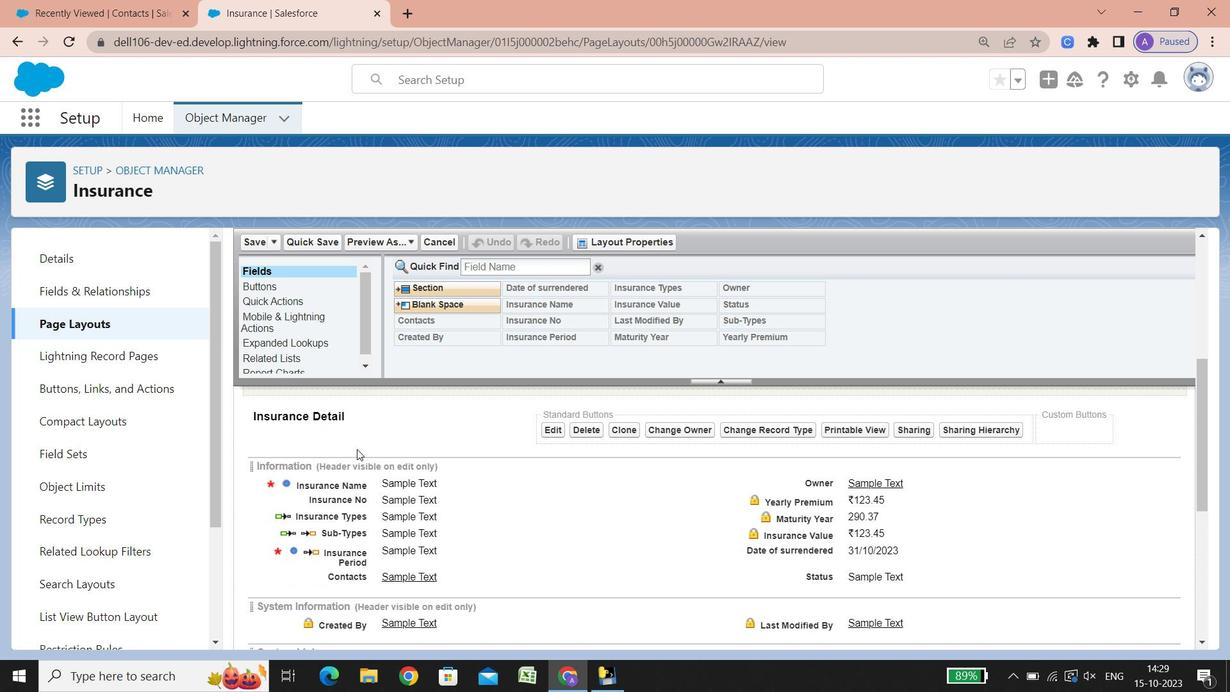 
Action: Mouse scrolled (357, 448) with delta (0, 0)
Screenshot: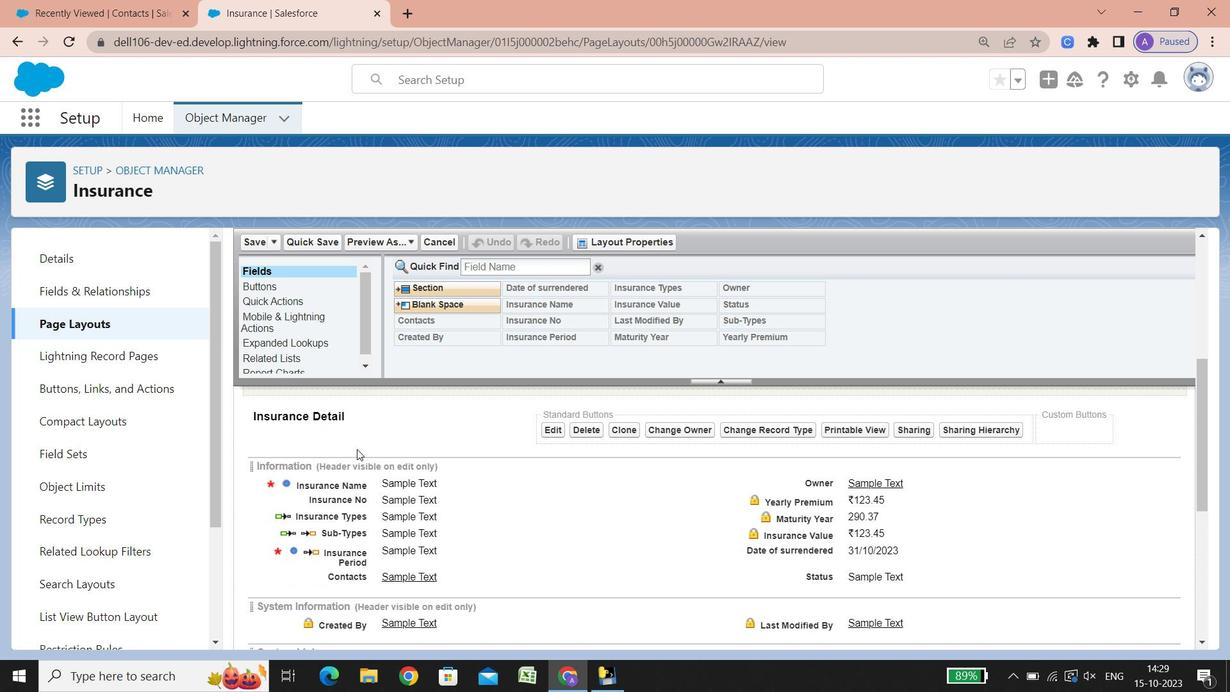 
Action: Mouse scrolled (357, 448) with delta (0, 0)
Screenshot: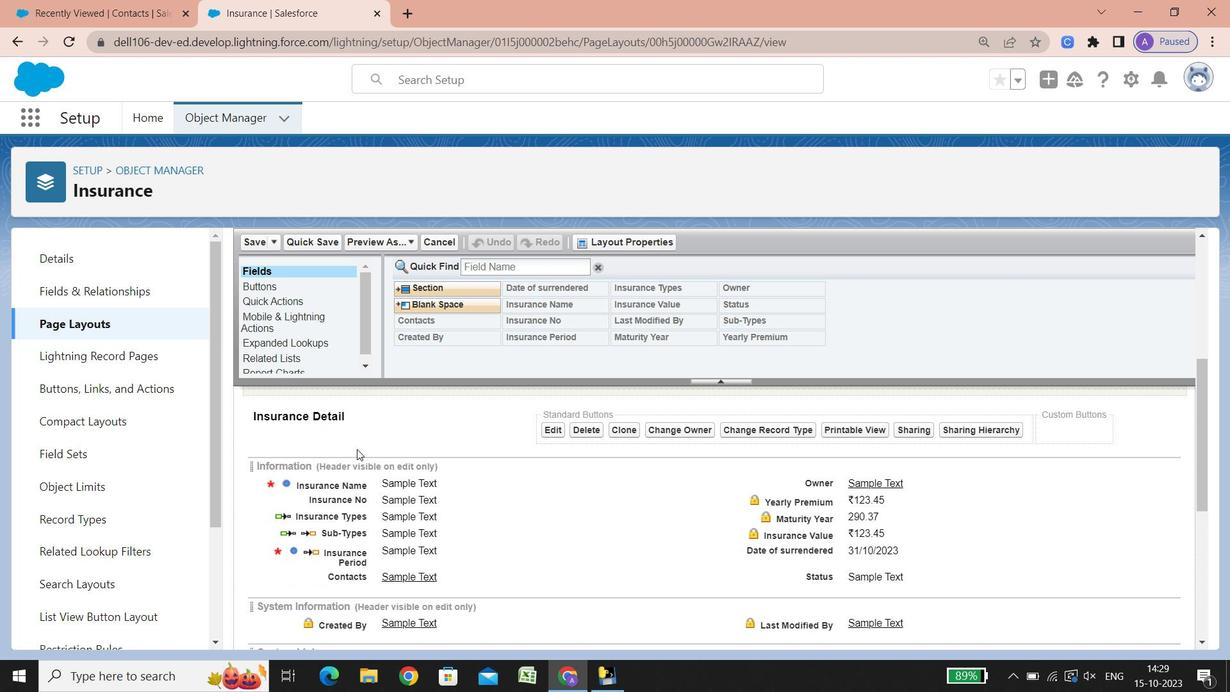
Action: Mouse scrolled (357, 448) with delta (0, 0)
Screenshot: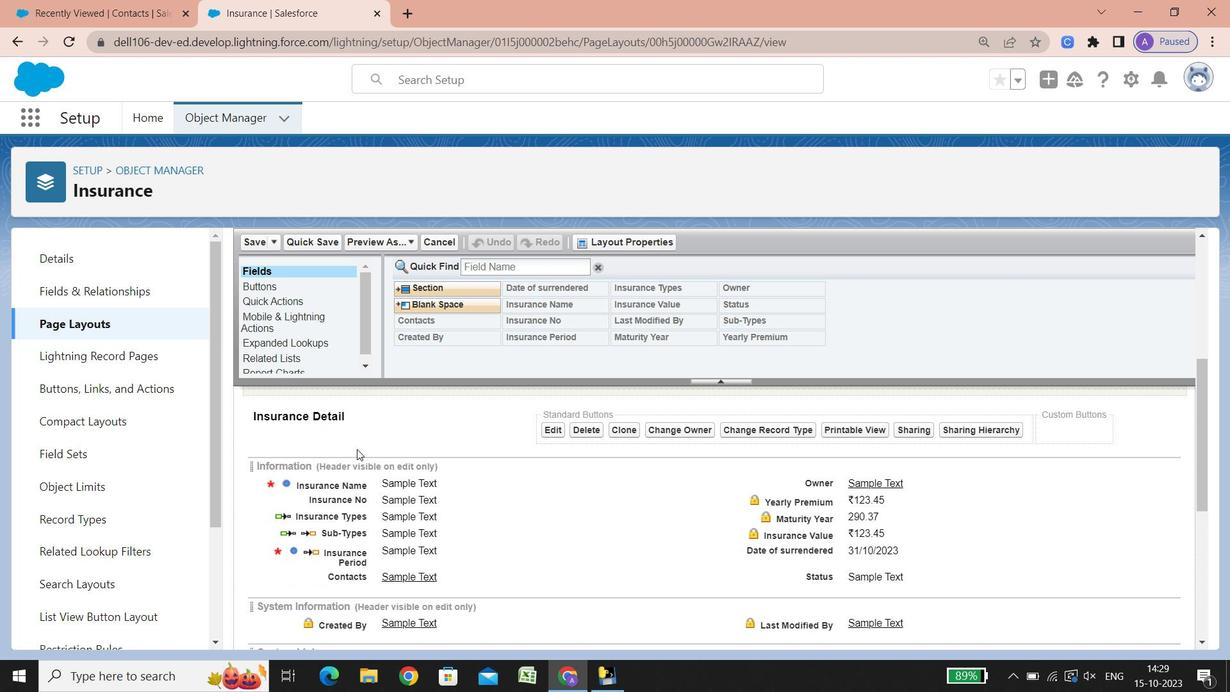 
Action: Mouse scrolled (357, 448) with delta (0, 0)
Screenshot: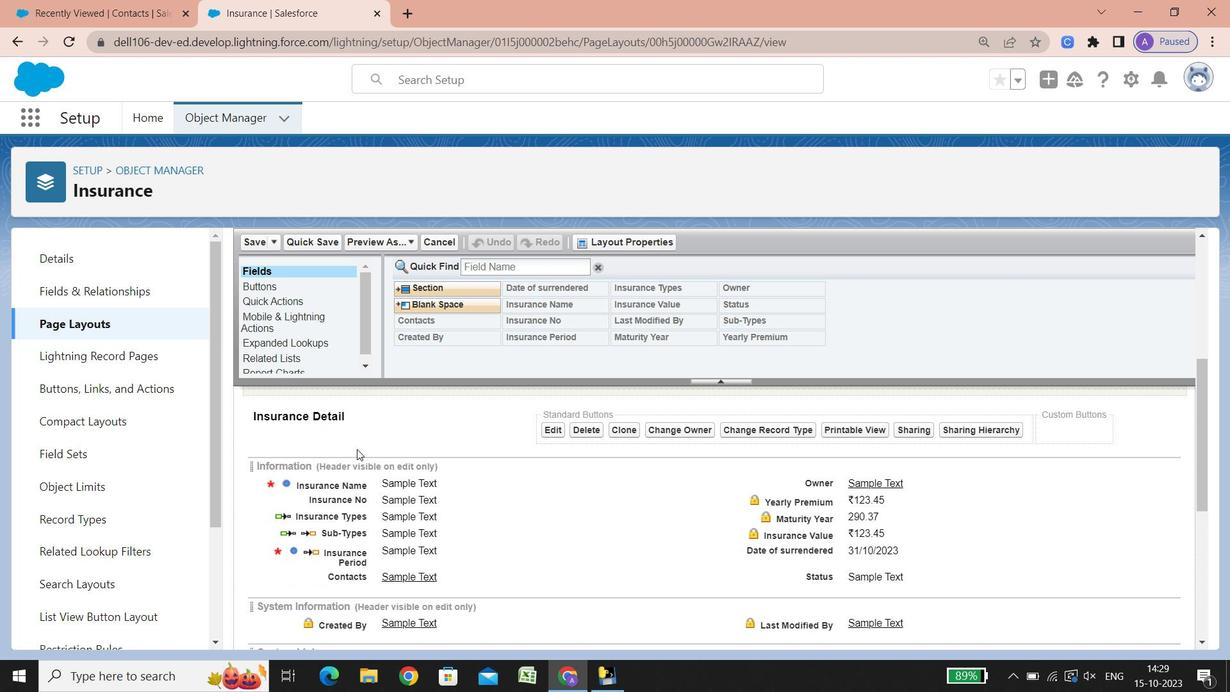 
Action: Mouse scrolled (357, 448) with delta (0, 0)
Screenshot: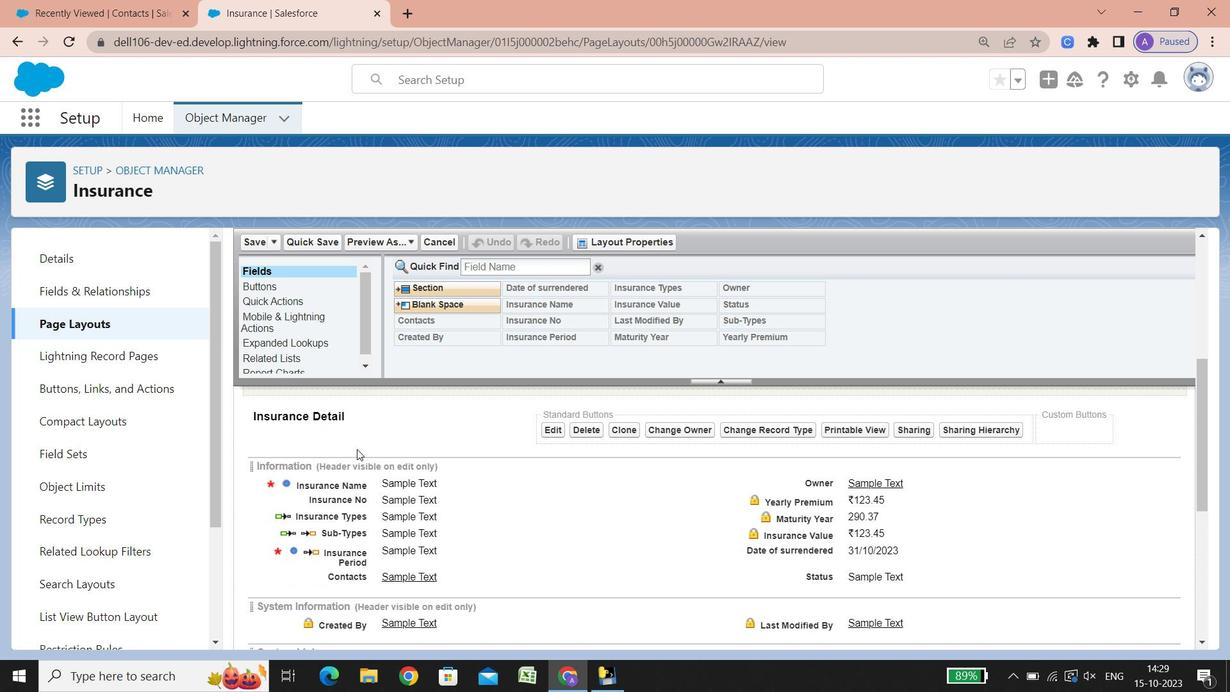 
Action: Mouse scrolled (357, 448) with delta (0, 0)
Screenshot: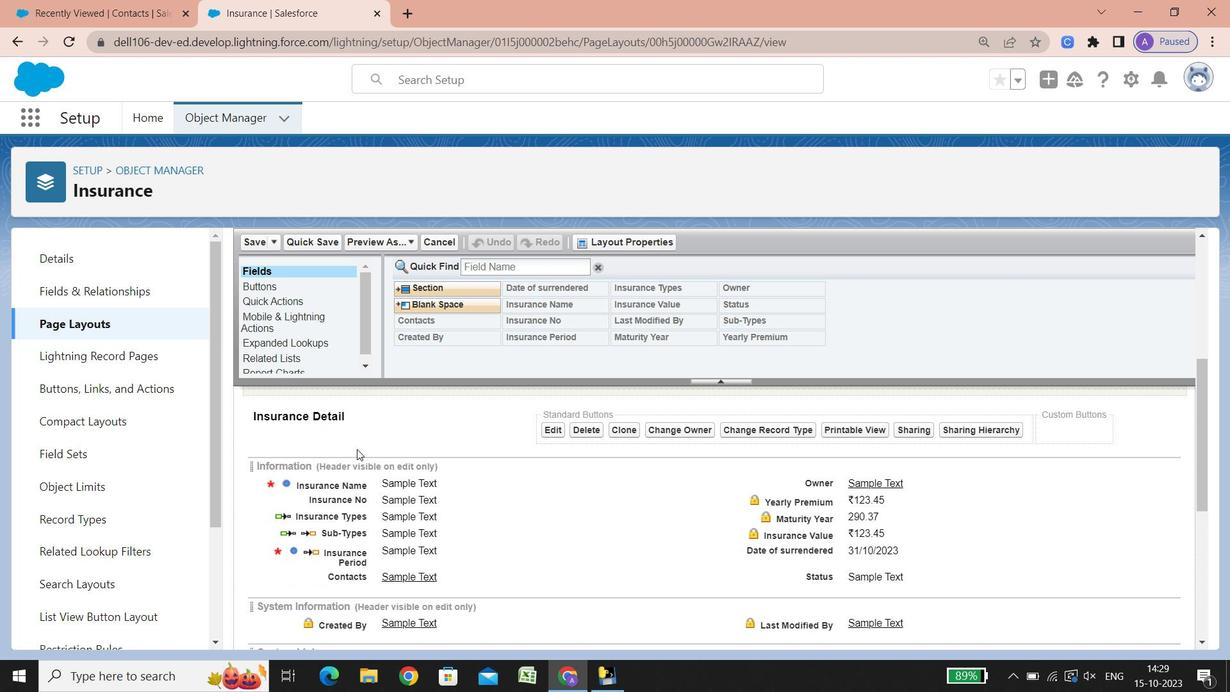 
Action: Mouse scrolled (357, 448) with delta (0, 0)
Screenshot: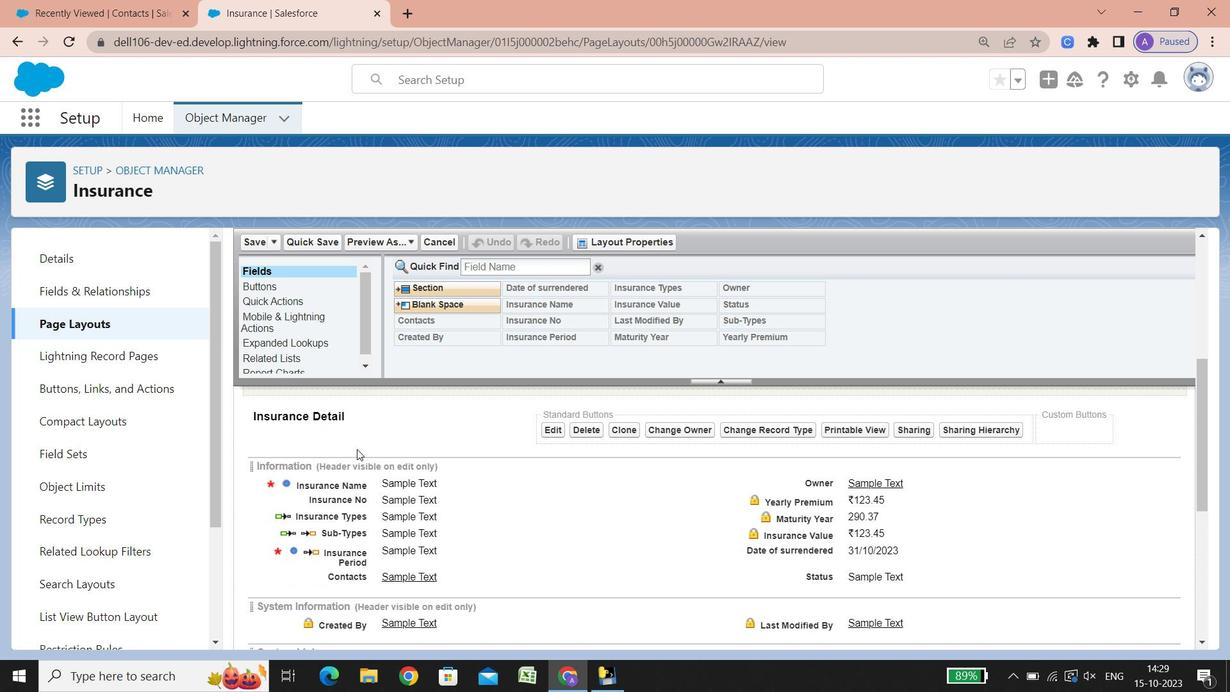 
Action: Mouse scrolled (357, 448) with delta (0, 0)
Screenshot: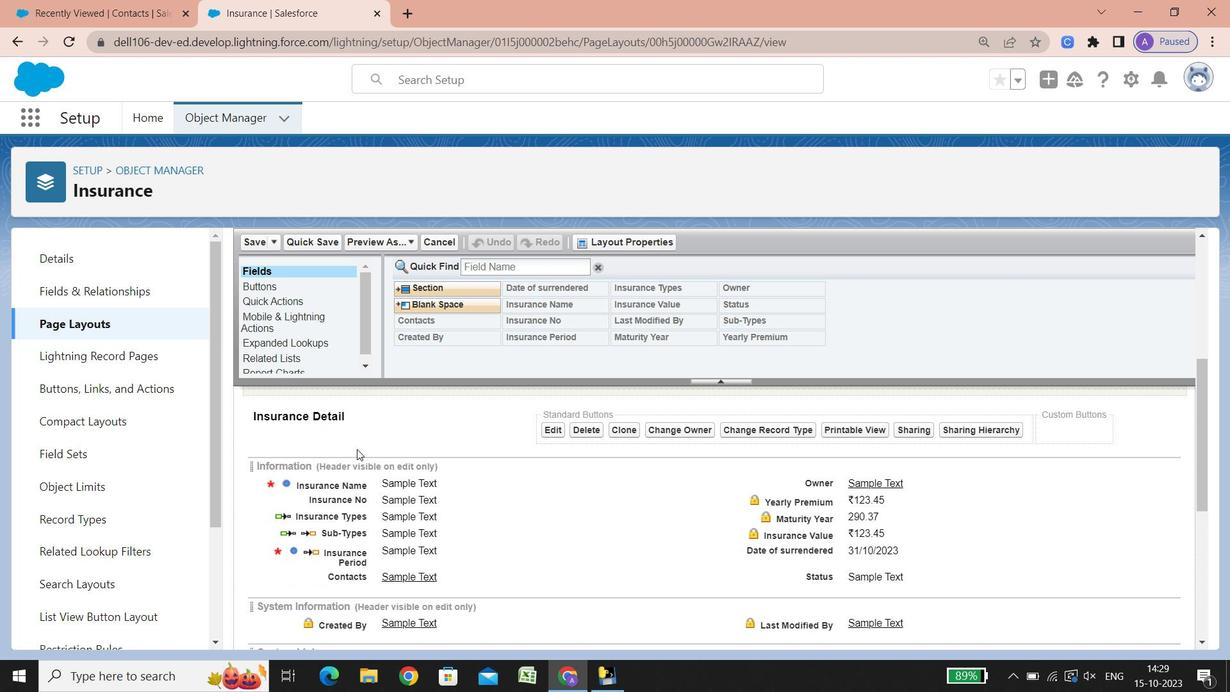 
Action: Mouse scrolled (357, 448) with delta (0, 0)
Screenshot: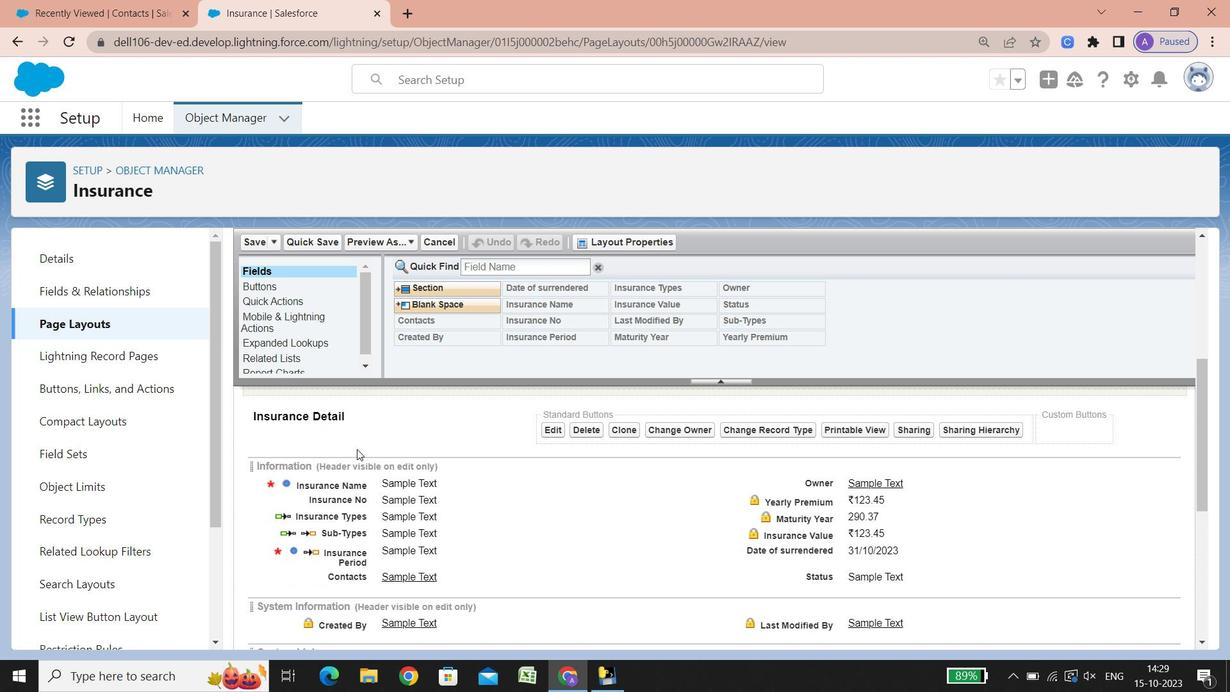 
Action: Mouse scrolled (357, 448) with delta (0, 0)
Screenshot: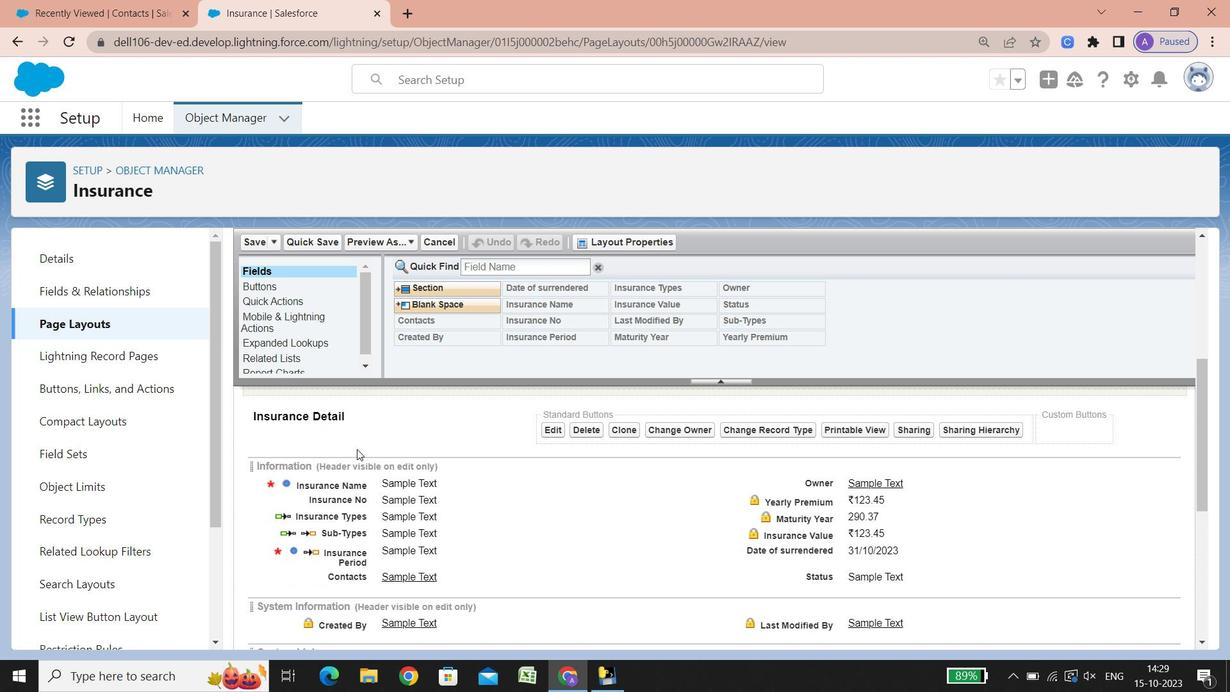 
Action: Mouse scrolled (357, 448) with delta (0, 0)
Screenshot: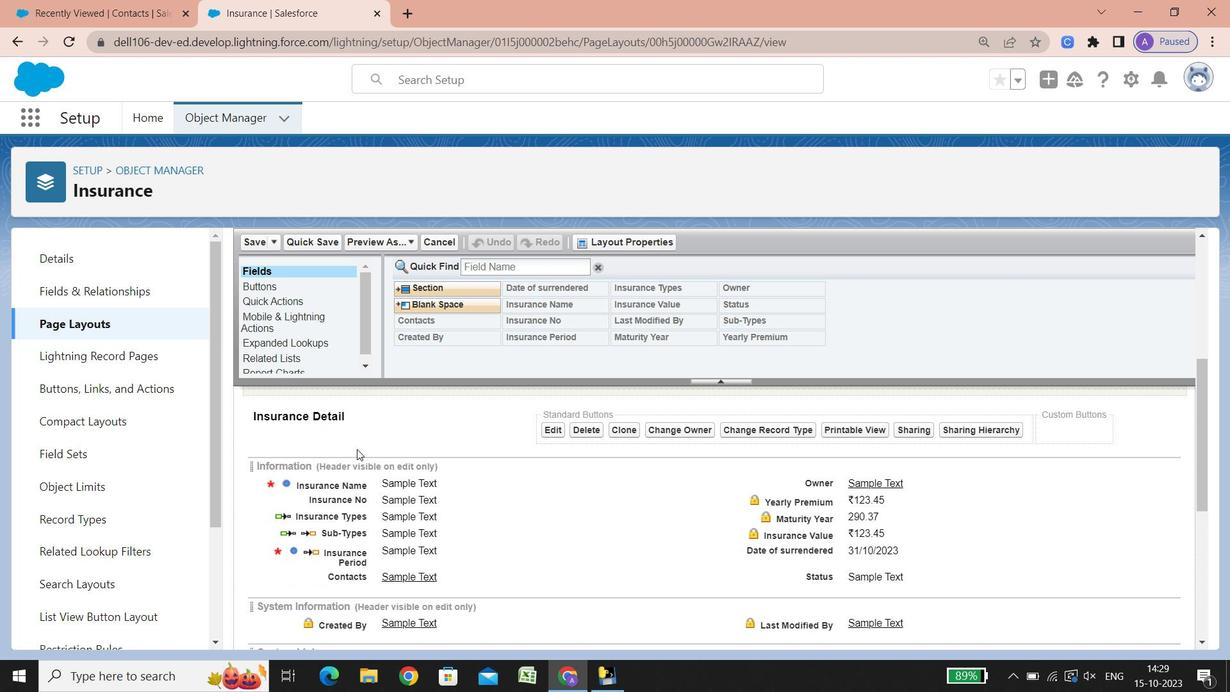 
Action: Mouse scrolled (357, 448) with delta (0, 0)
Screenshot: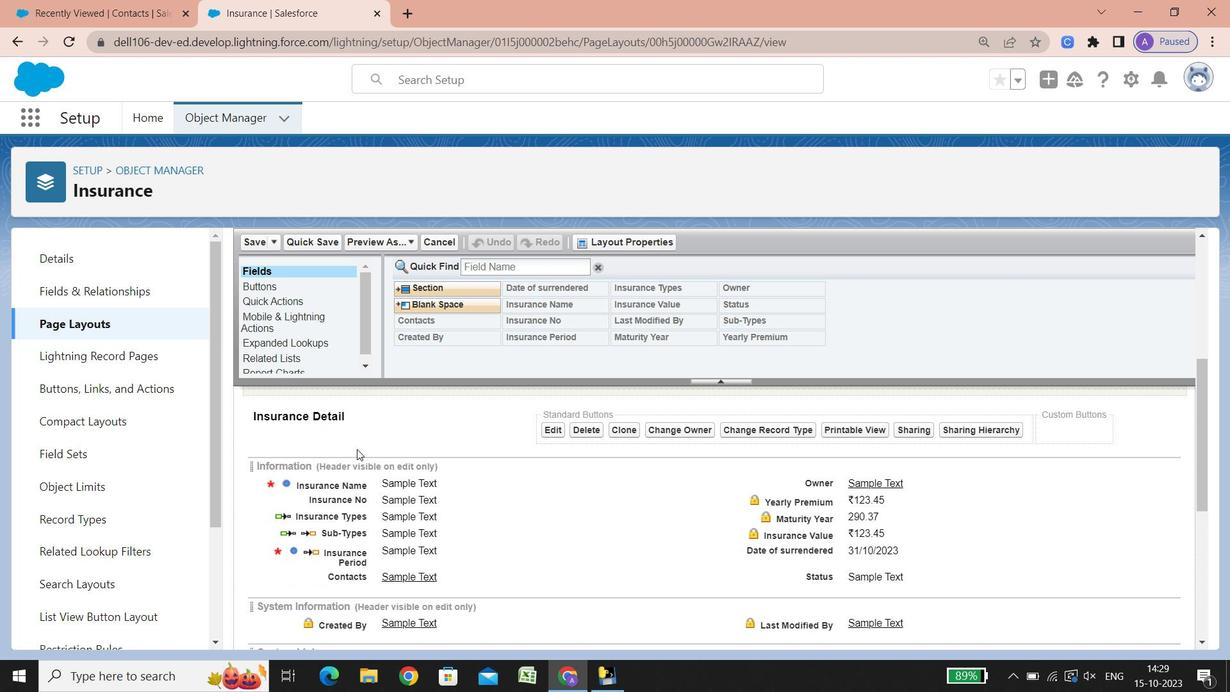 
Action: Mouse scrolled (357, 448) with delta (0, 0)
Screenshot: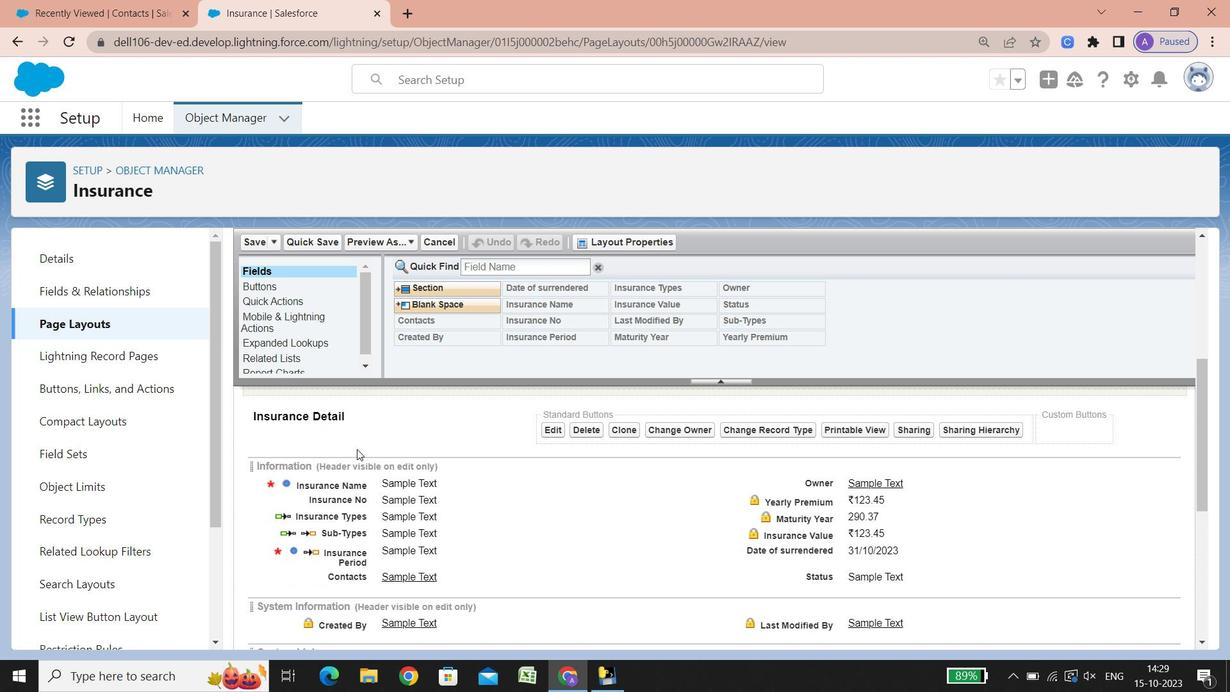 
Action: Mouse scrolled (357, 448) with delta (0, 0)
Screenshot: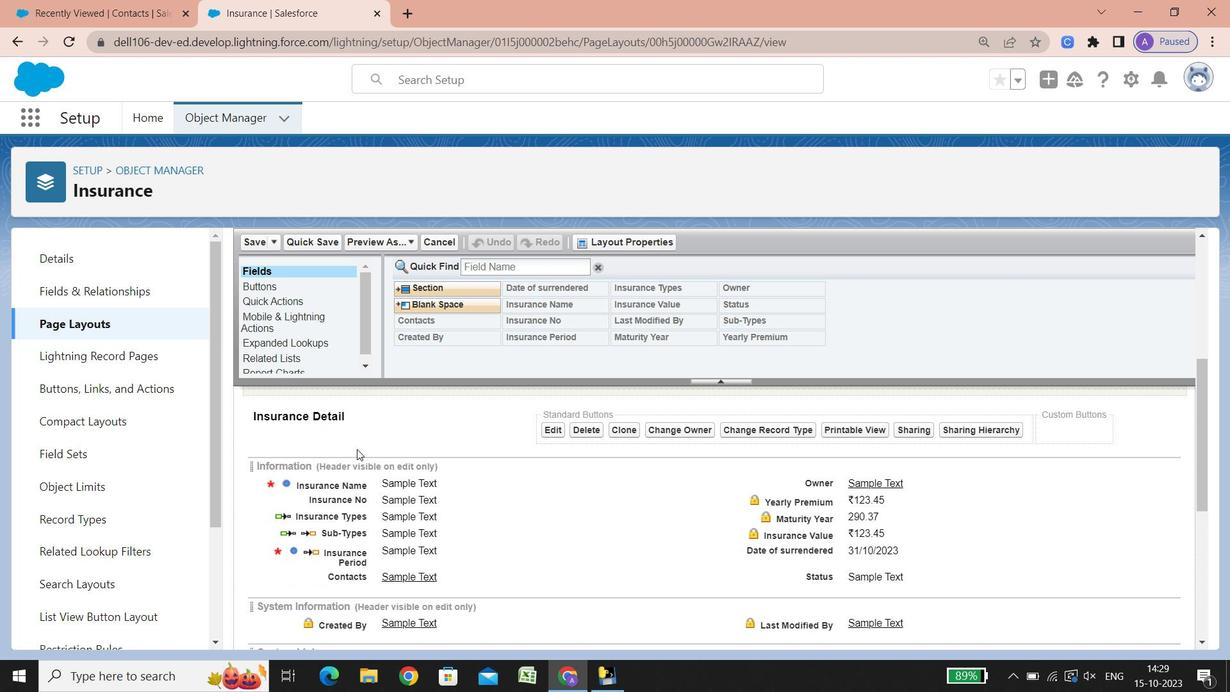 
Action: Mouse scrolled (357, 448) with delta (0, 0)
Screenshot: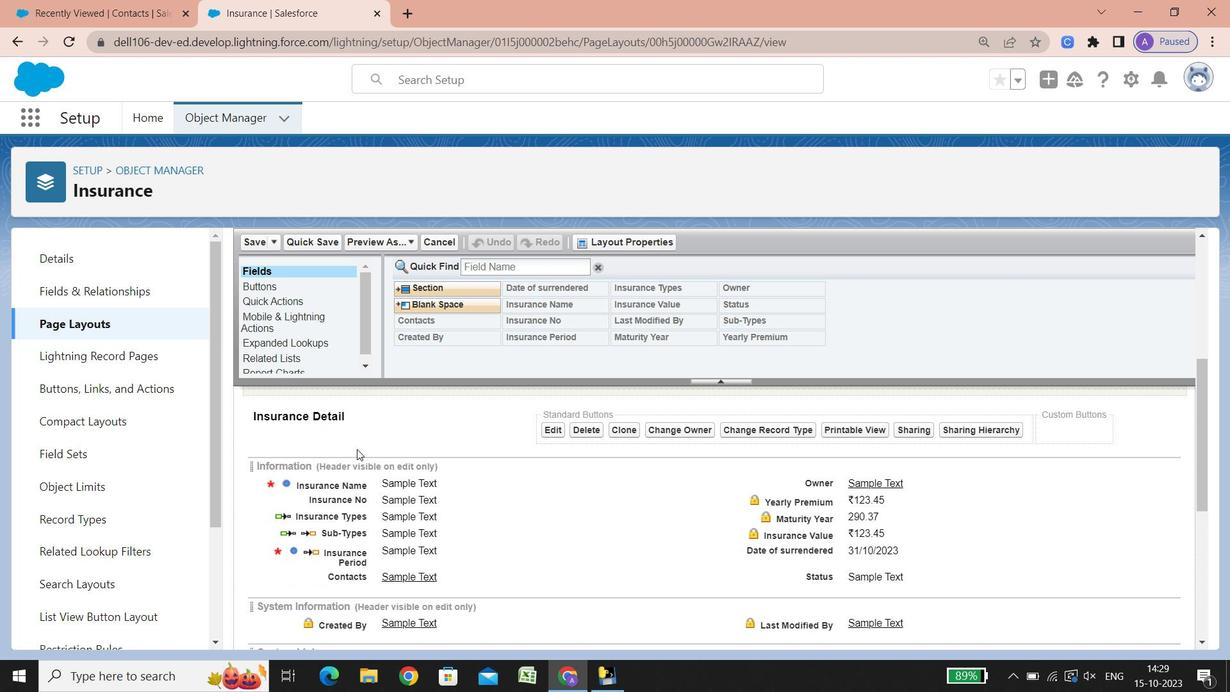
Action: Mouse scrolled (357, 448) with delta (0, 0)
Screenshot: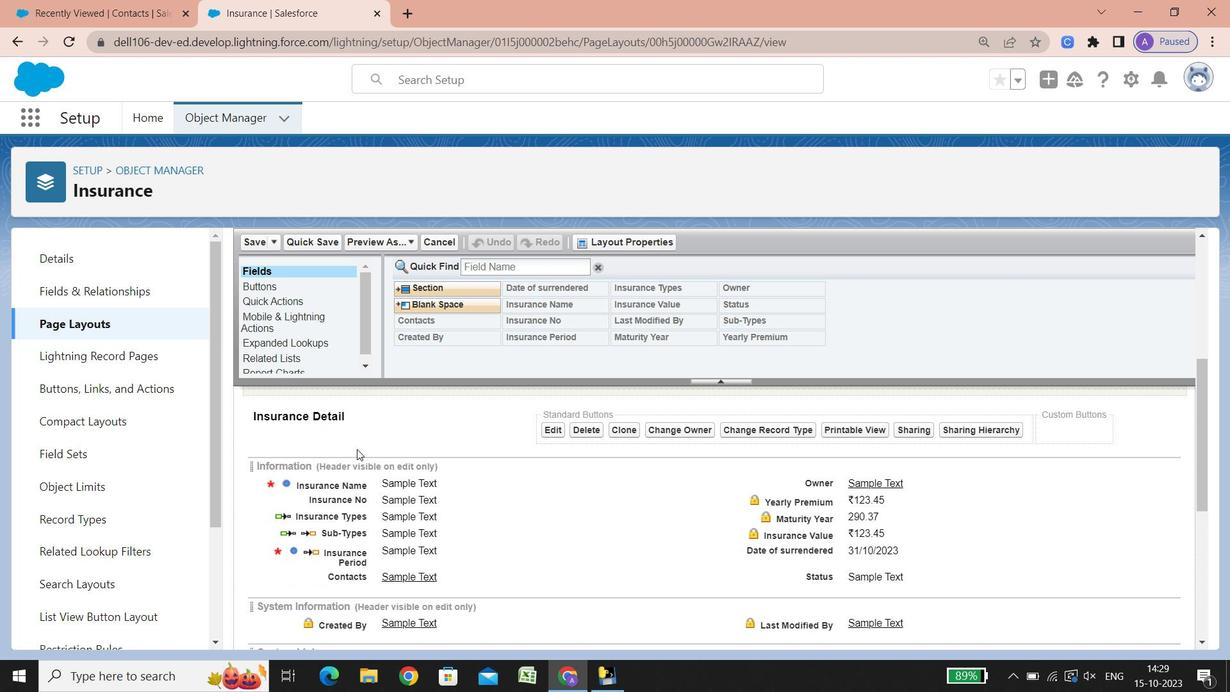 
Action: Mouse scrolled (357, 448) with delta (0, 0)
Screenshot: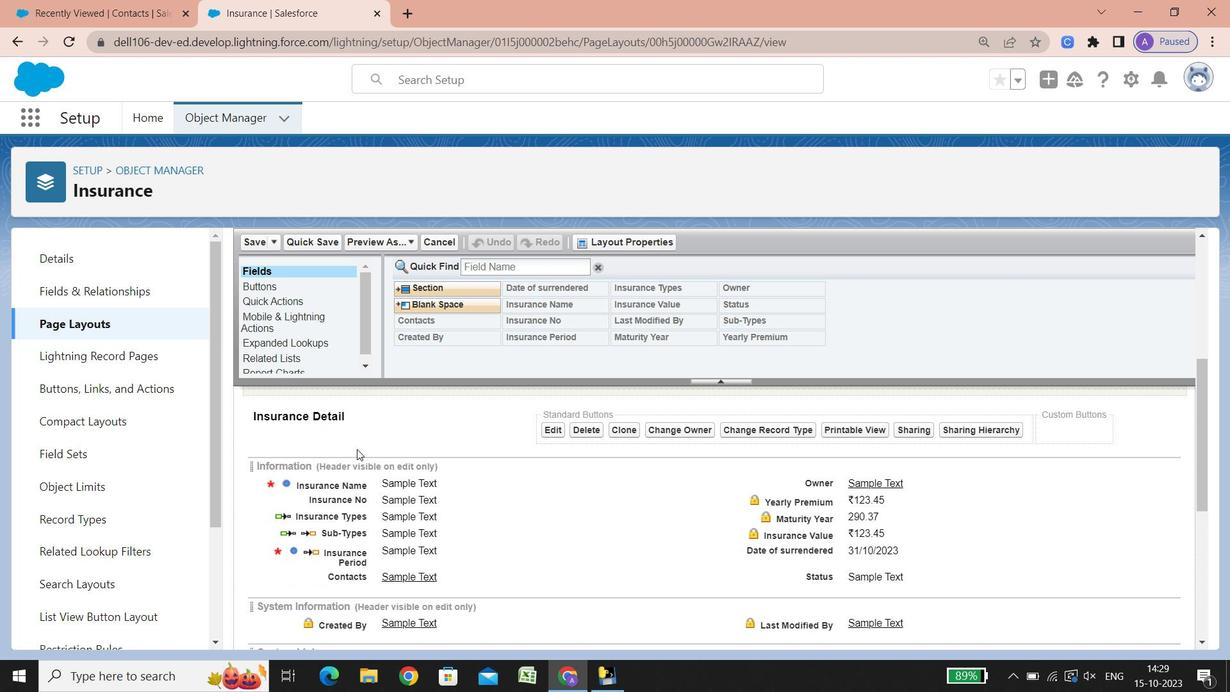 
Action: Mouse scrolled (357, 448) with delta (0, 0)
Screenshot: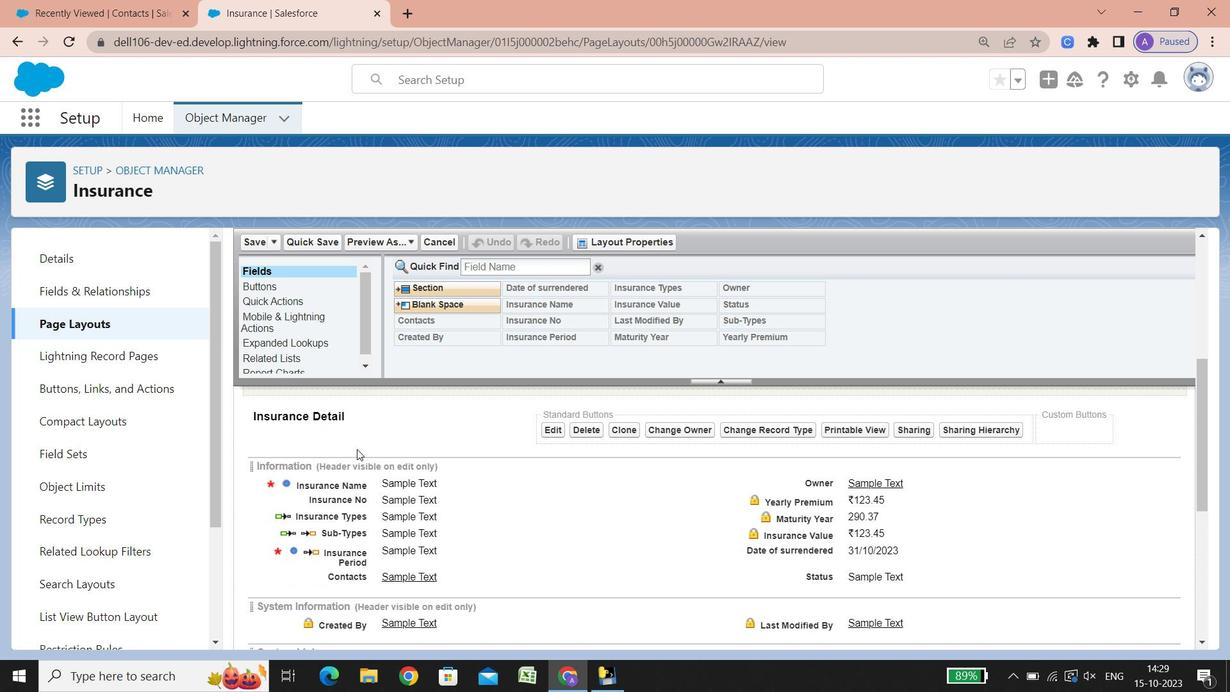 
Action: Mouse scrolled (357, 448) with delta (0, 0)
Screenshot: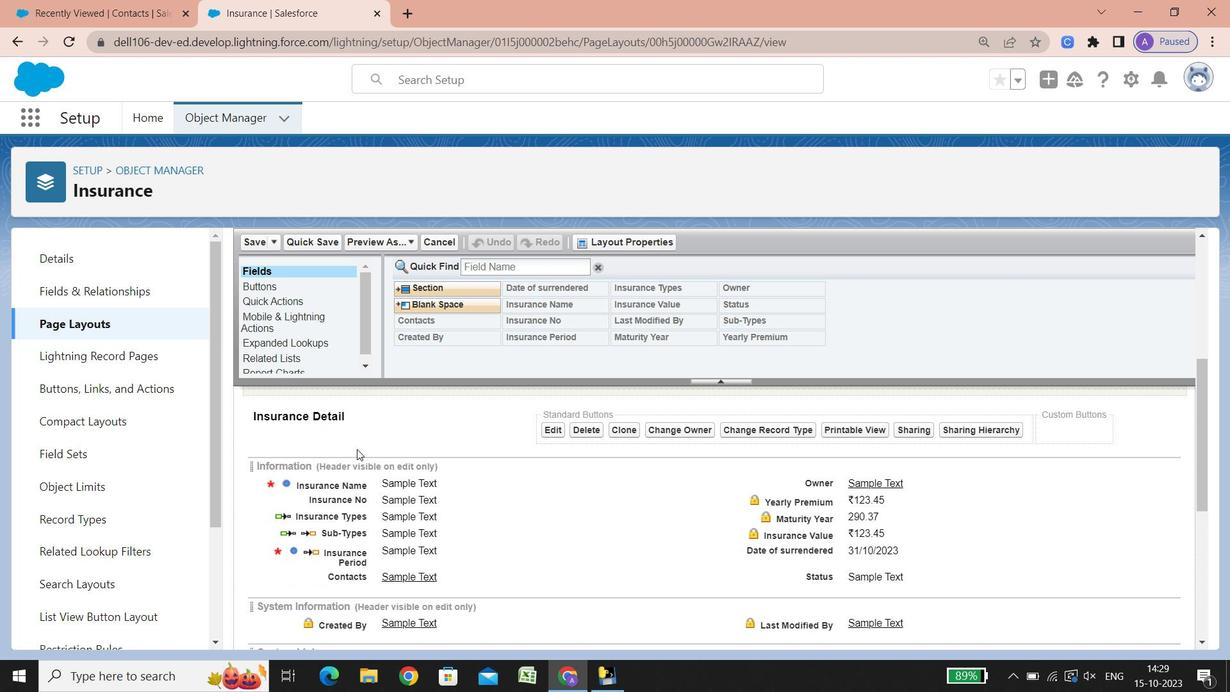 
Action: Mouse scrolled (357, 448) with delta (0, 0)
Screenshot: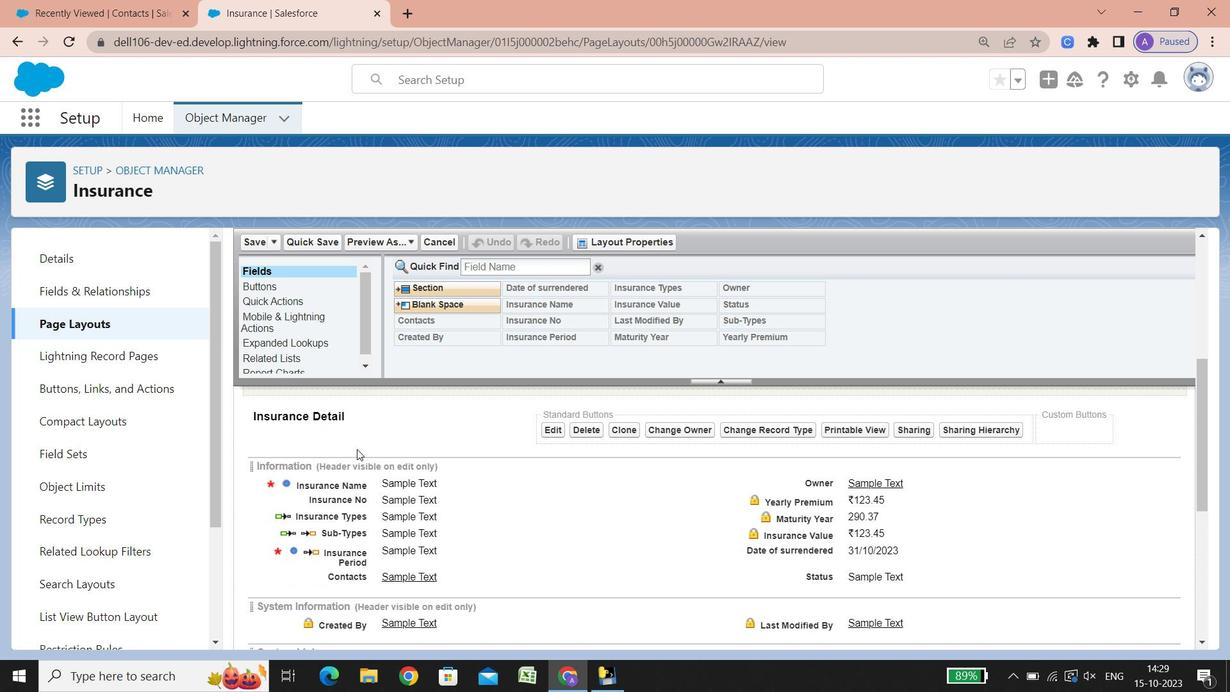 
Action: Mouse scrolled (357, 448) with delta (0, 0)
Screenshot: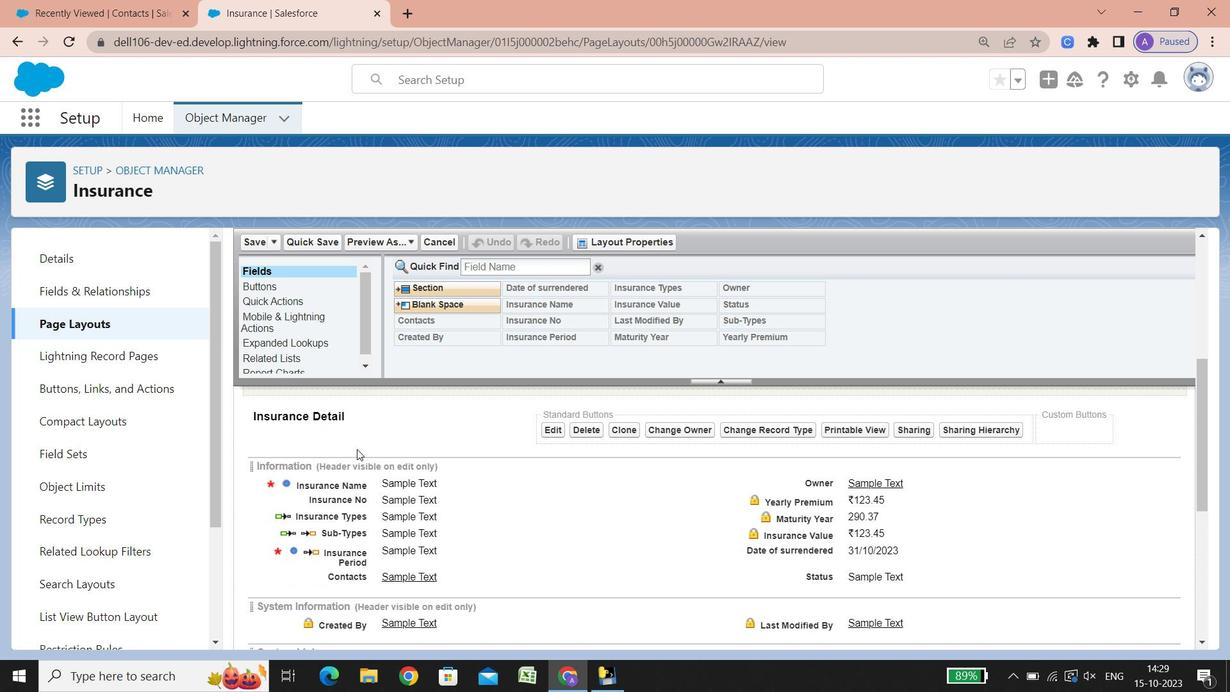 
Action: Mouse scrolled (357, 448) with delta (0, 0)
Screenshot: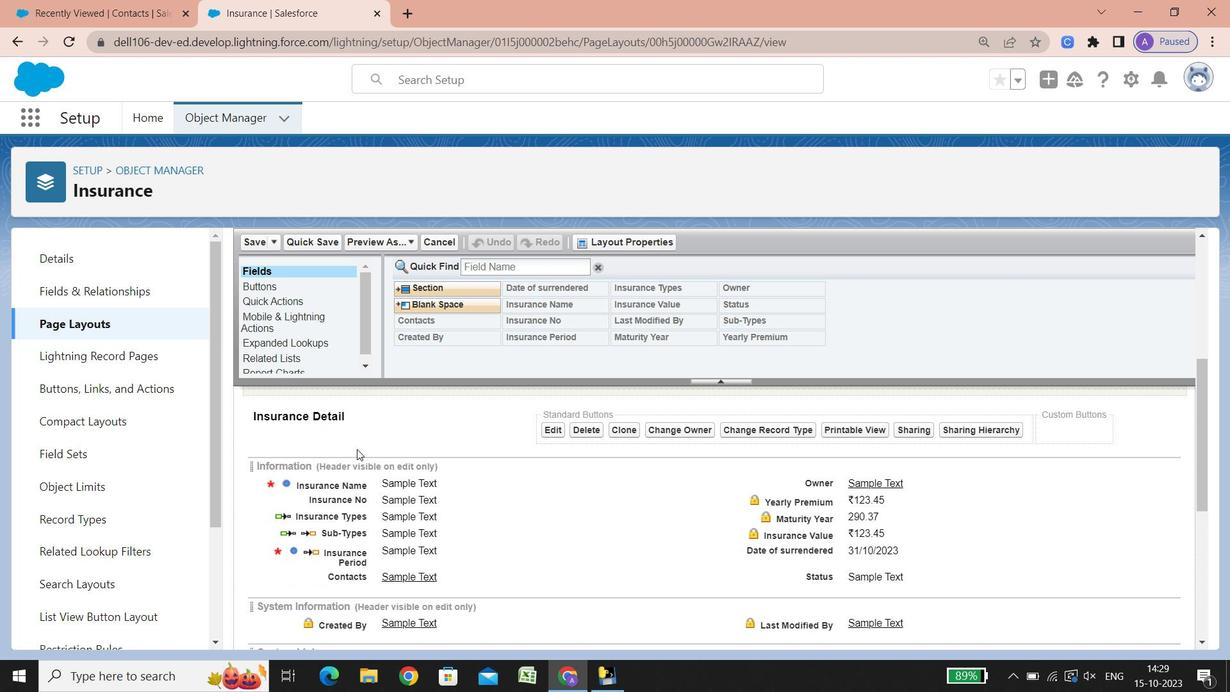 
Action: Mouse scrolled (357, 448) with delta (0, 0)
Screenshot: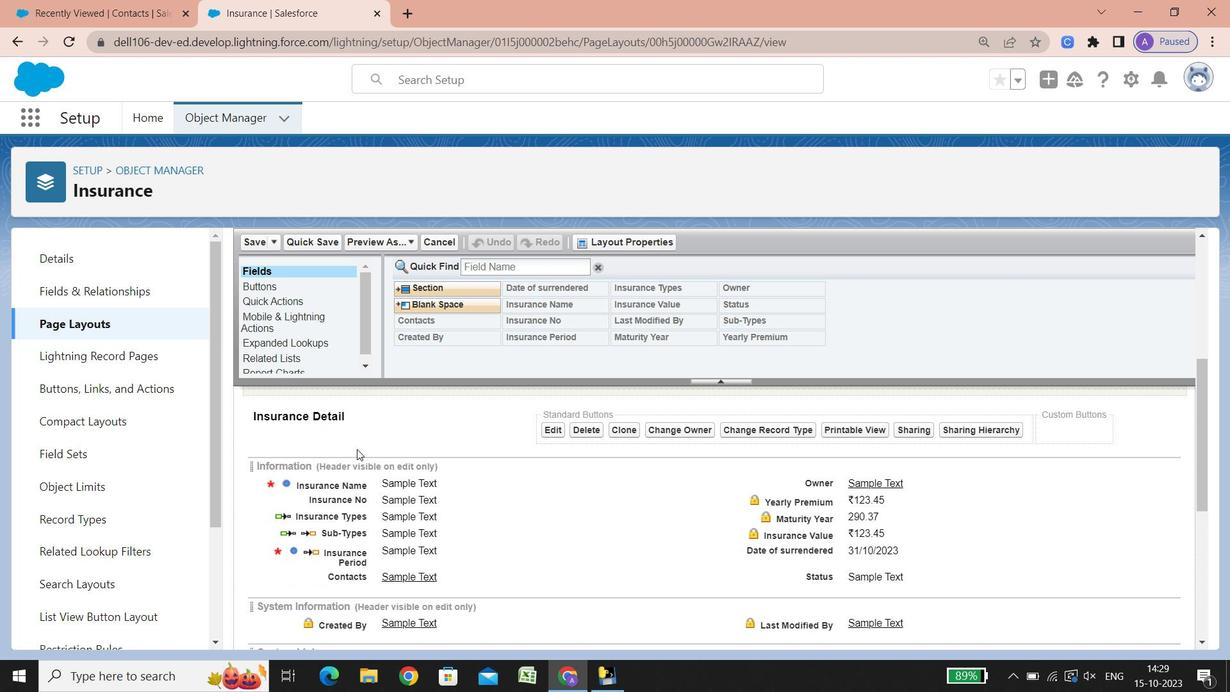 
Action: Mouse moved to (1154, 578)
Screenshot: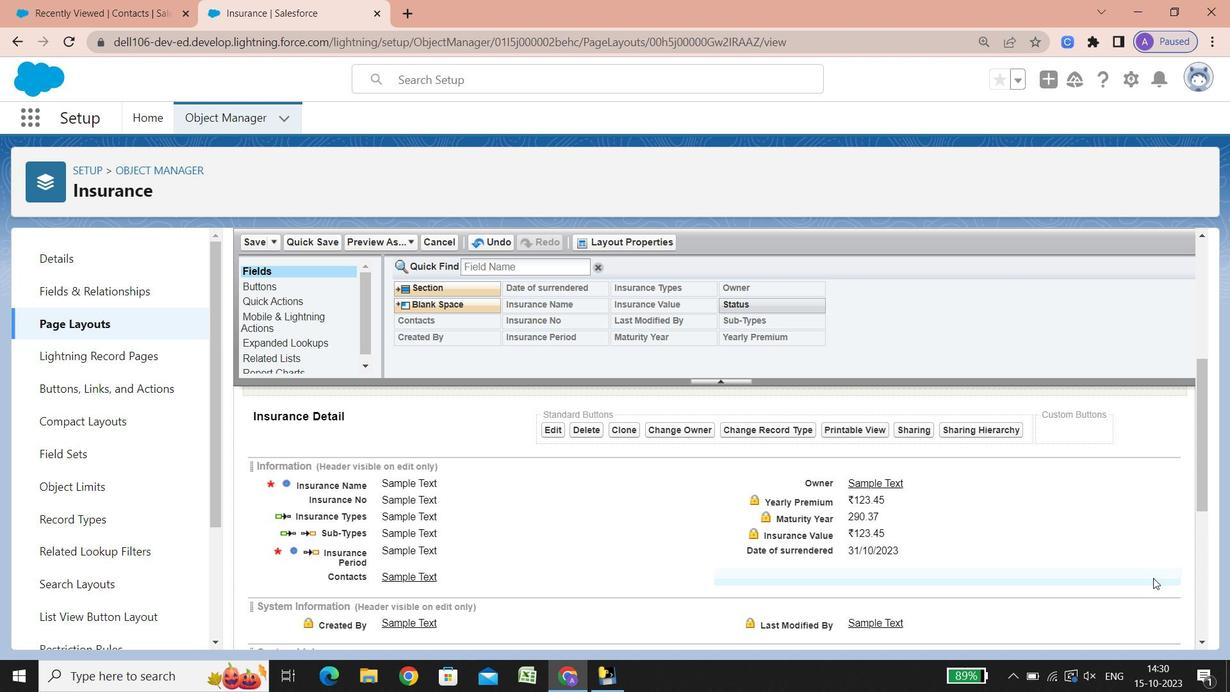 
Action: Mouse pressed left at (1154, 578)
Screenshot: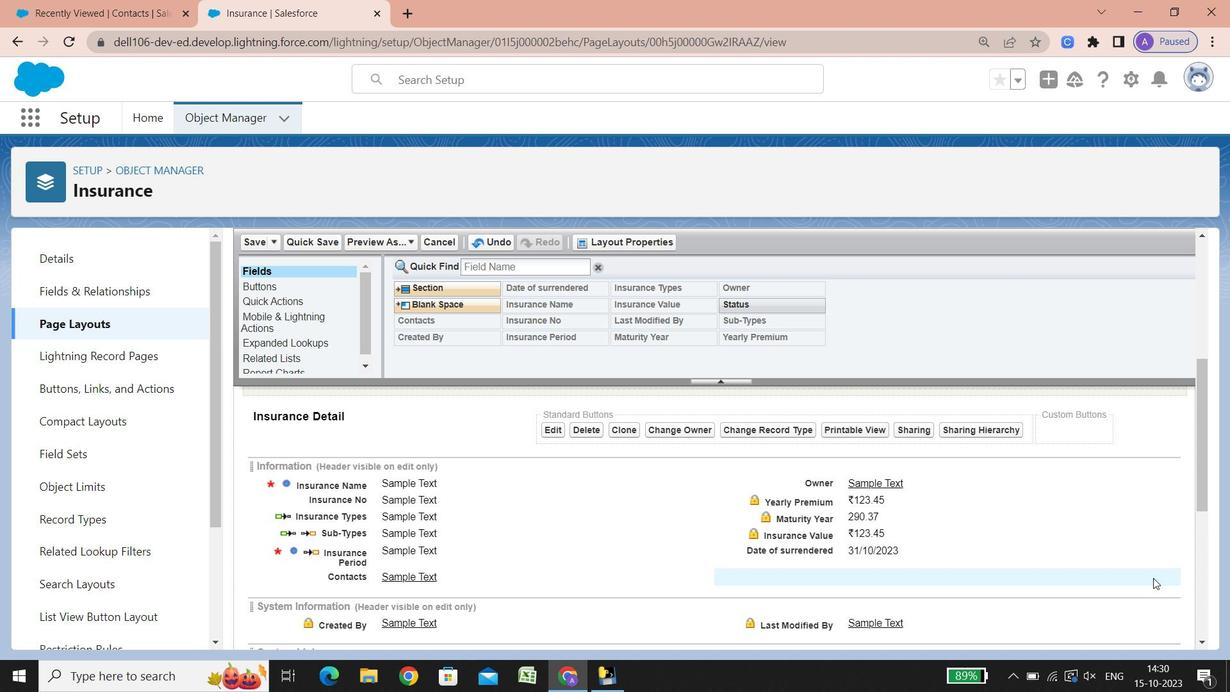 
Action: Mouse moved to (437, 235)
Screenshot: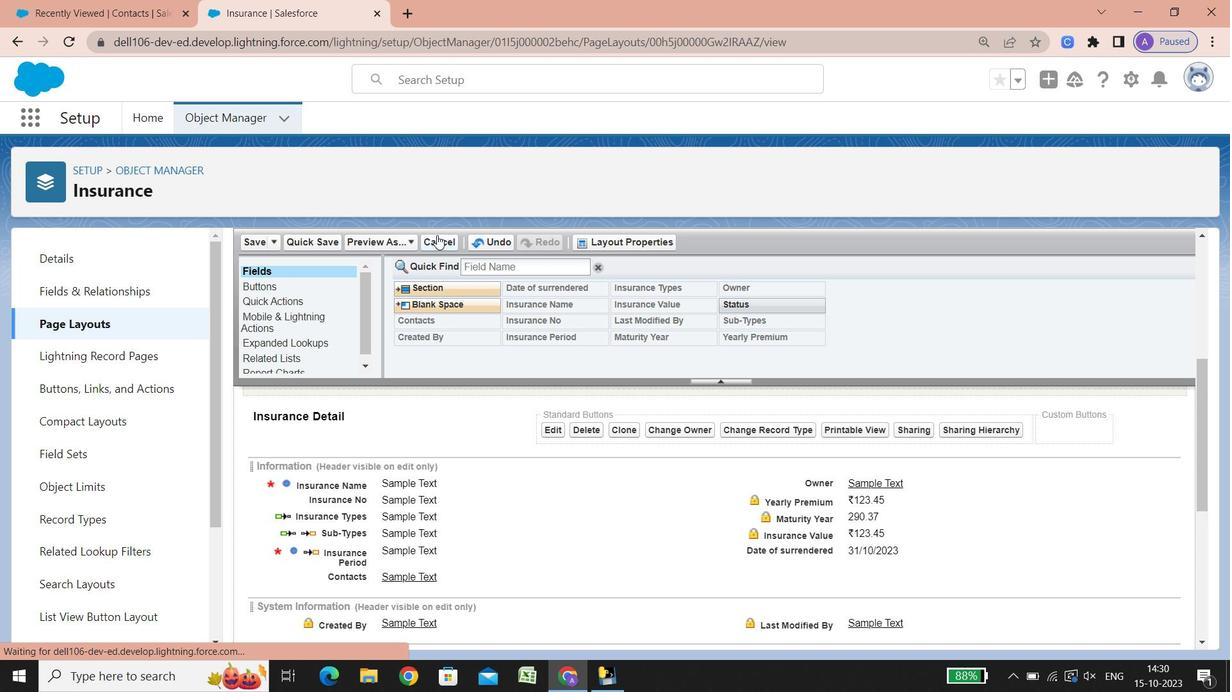 
Action: Mouse pressed left at (437, 235)
Screenshot: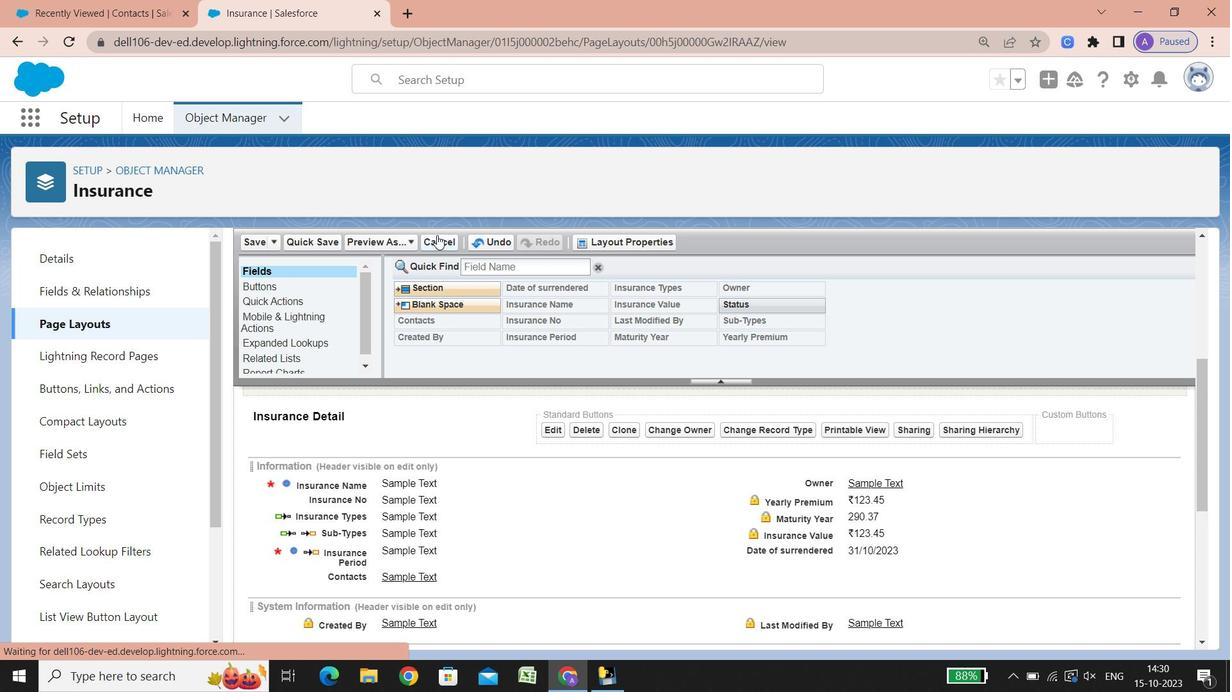 
Action: Mouse moved to (289, 330)
Screenshot: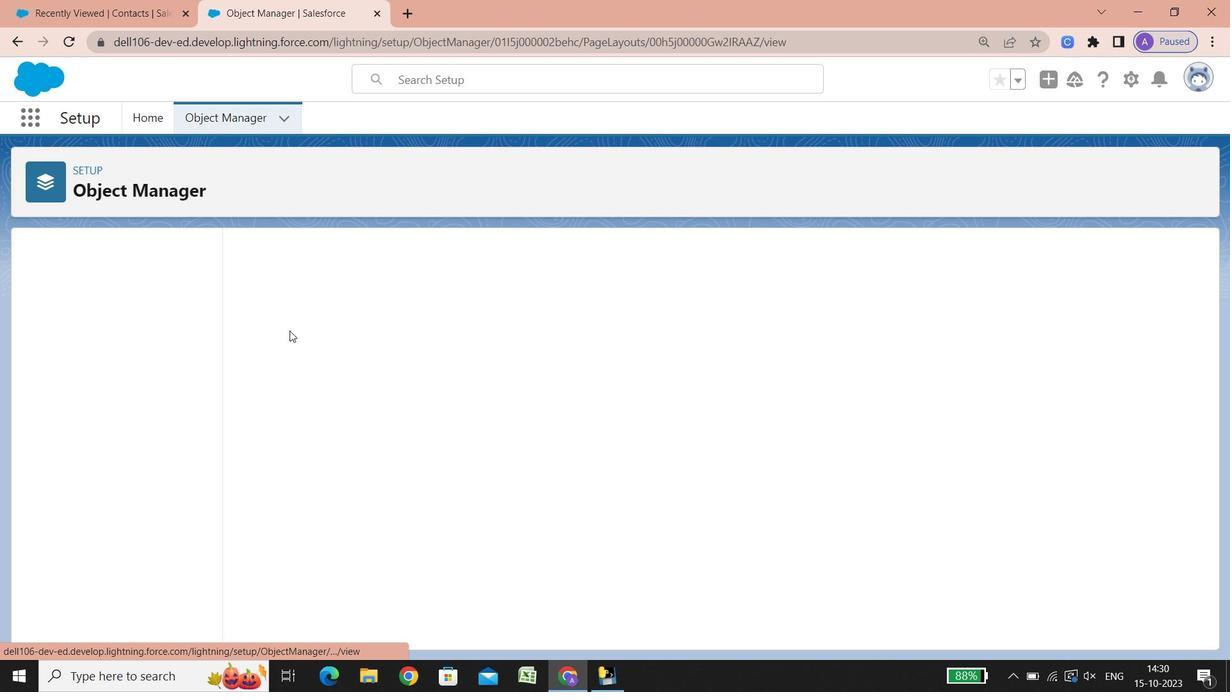 
Action: Mouse pressed left at (289, 330)
Screenshot: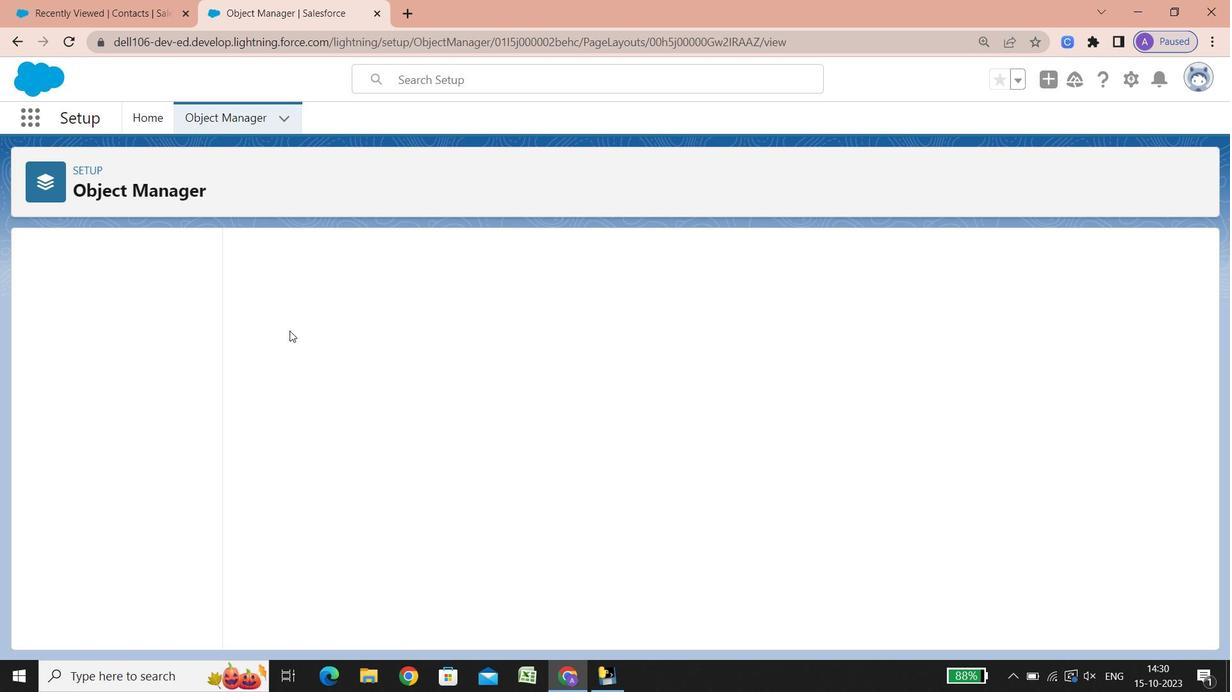 
Action: Mouse moved to (795, 500)
Screenshot: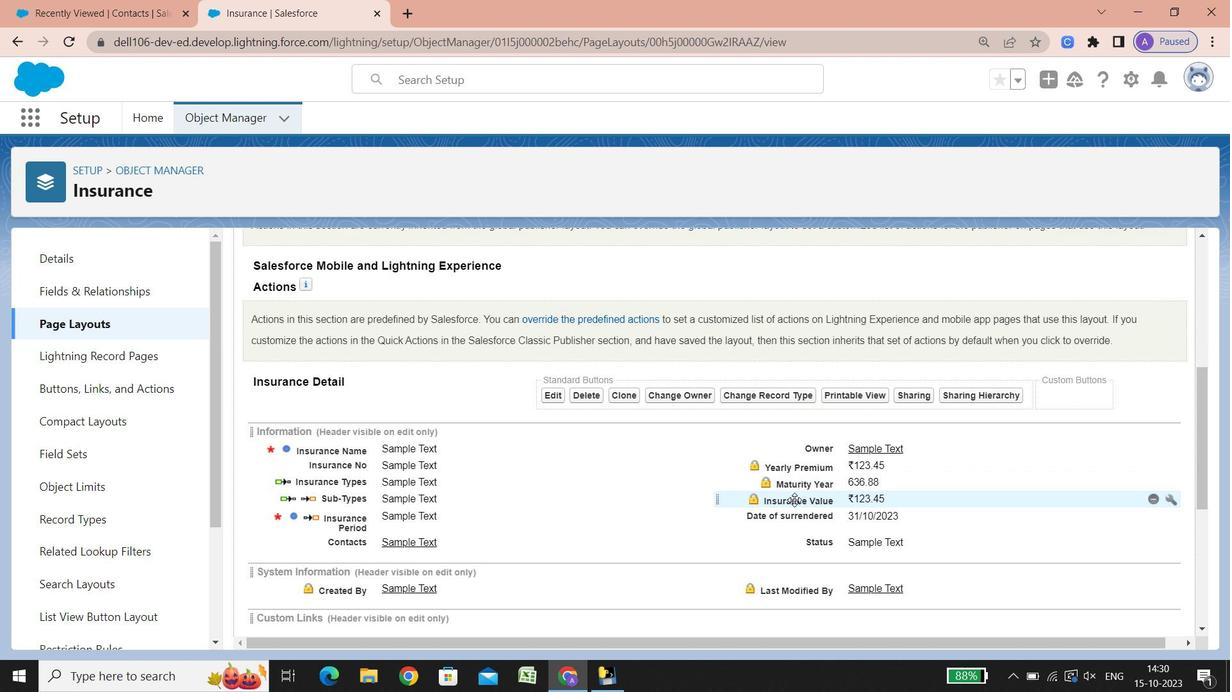 
Action: Mouse scrolled (795, 499) with delta (0, 0)
Screenshot: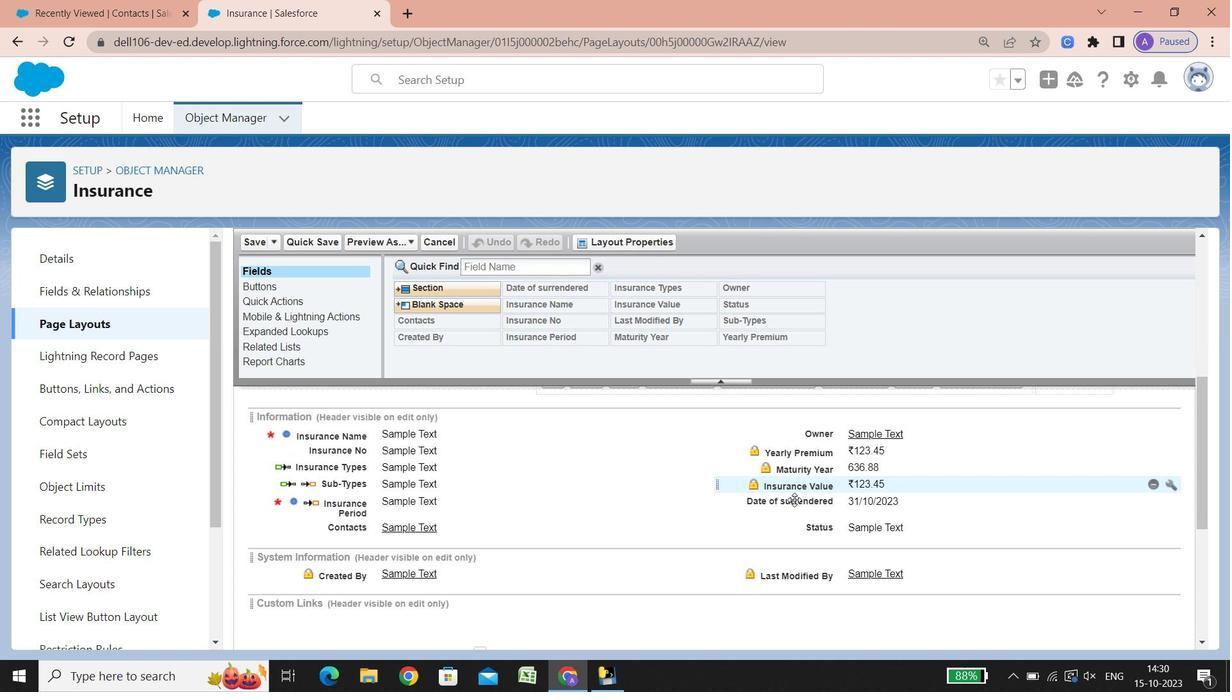 
Action: Mouse scrolled (795, 499) with delta (0, 0)
Screenshot: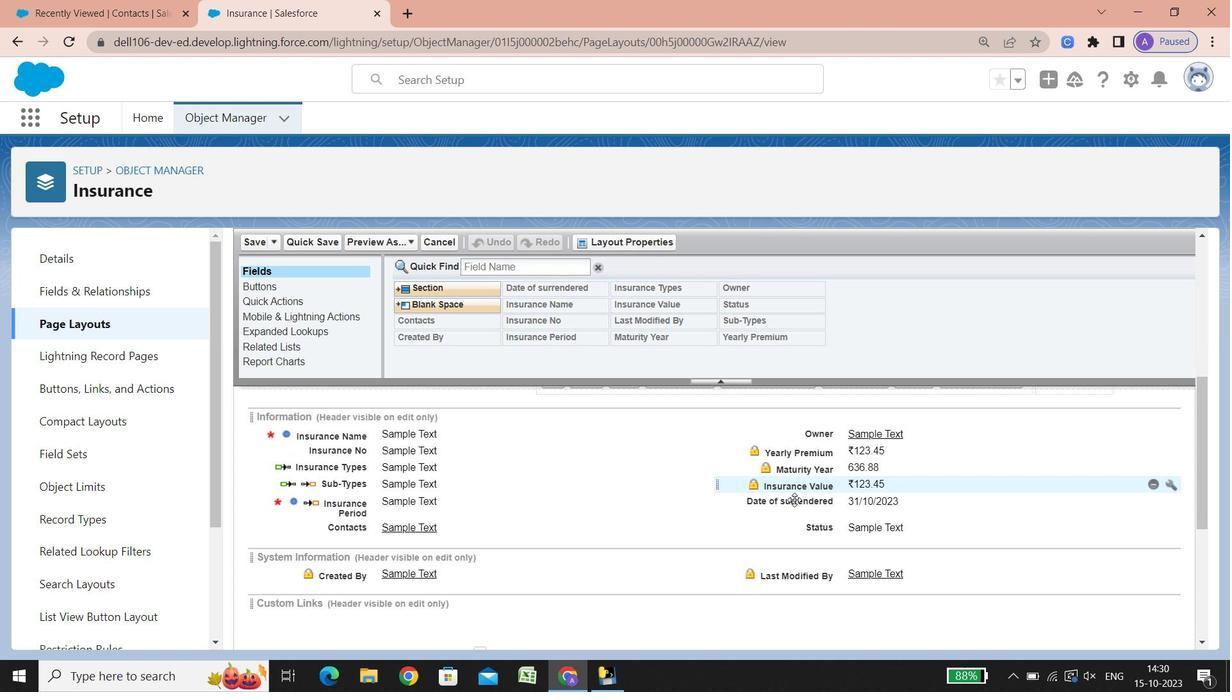 
Action: Mouse scrolled (795, 499) with delta (0, 0)
Screenshot: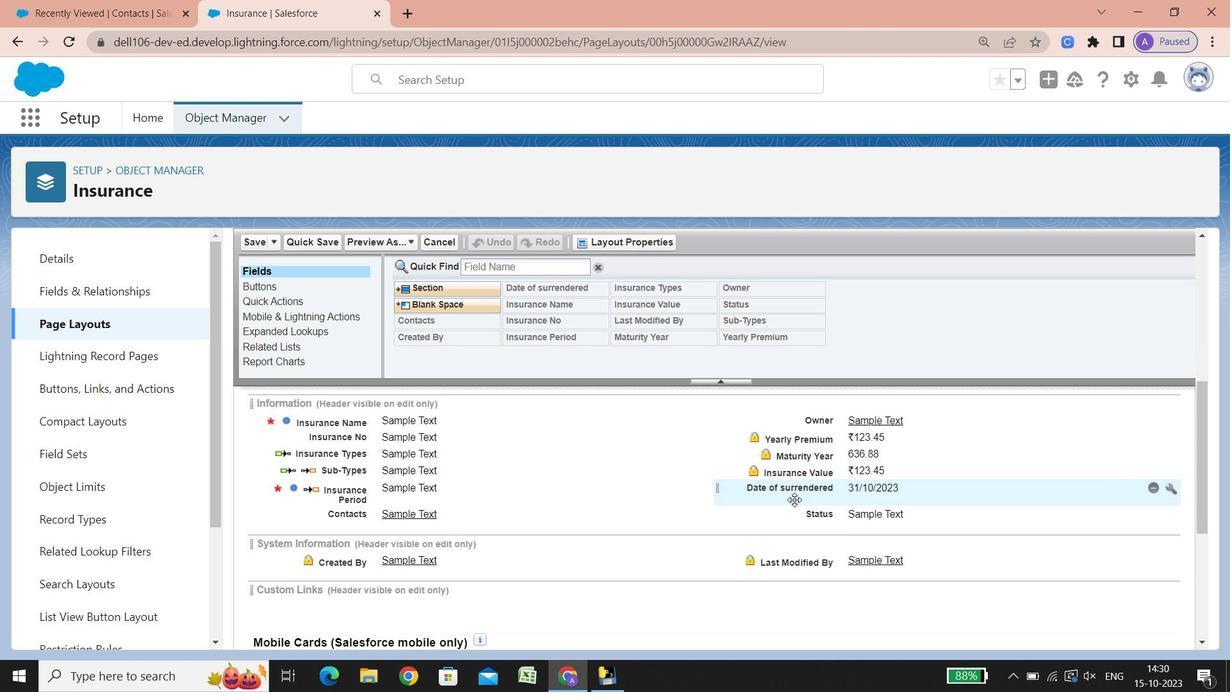 
Action: Mouse scrolled (795, 499) with delta (0, 0)
Screenshot: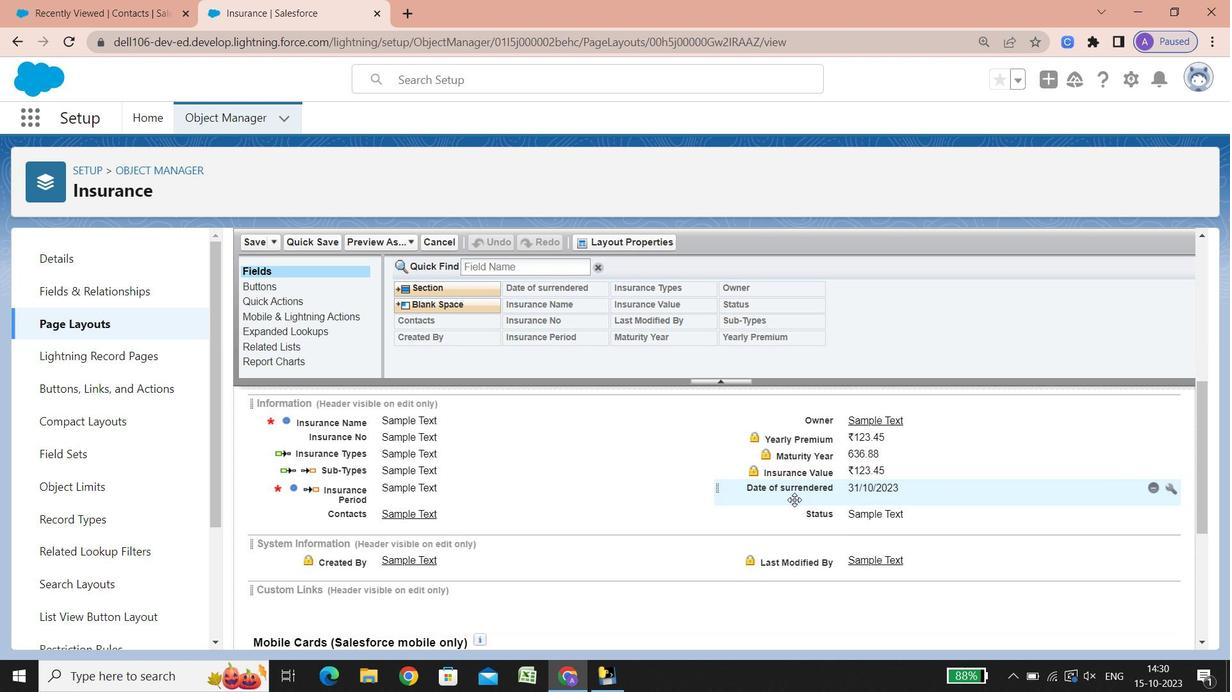 
Action: Mouse scrolled (795, 499) with delta (0, 0)
Screenshot: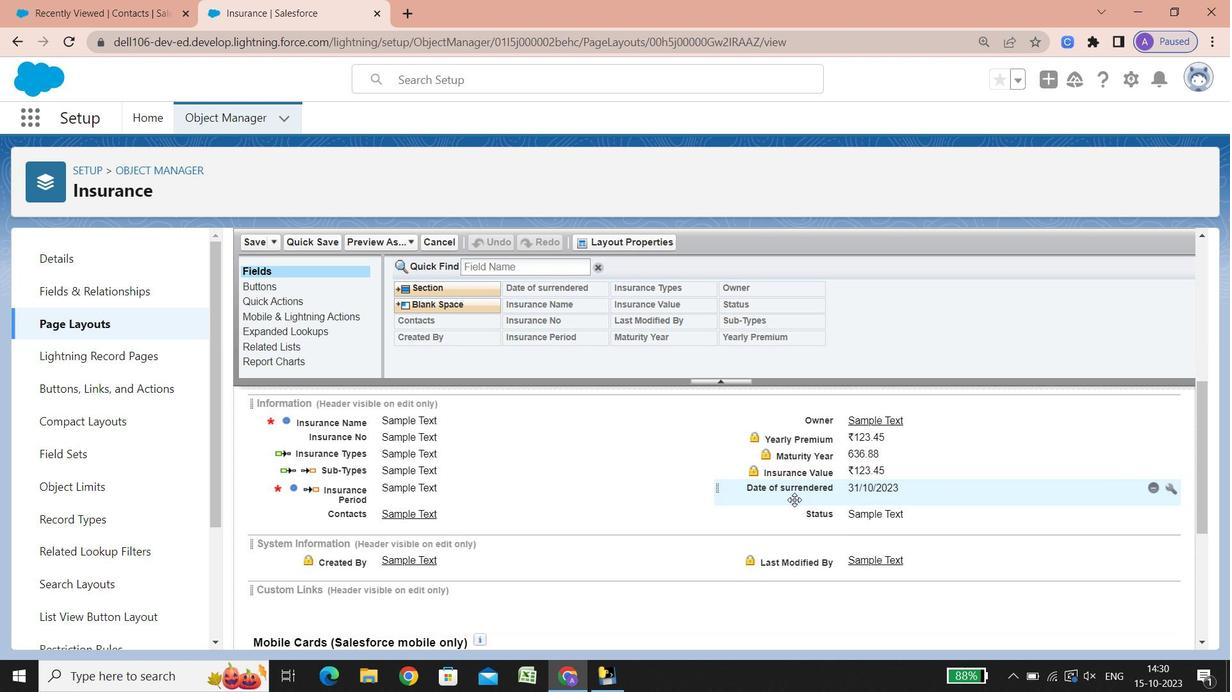
Action: Mouse scrolled (795, 499) with delta (0, 0)
Screenshot: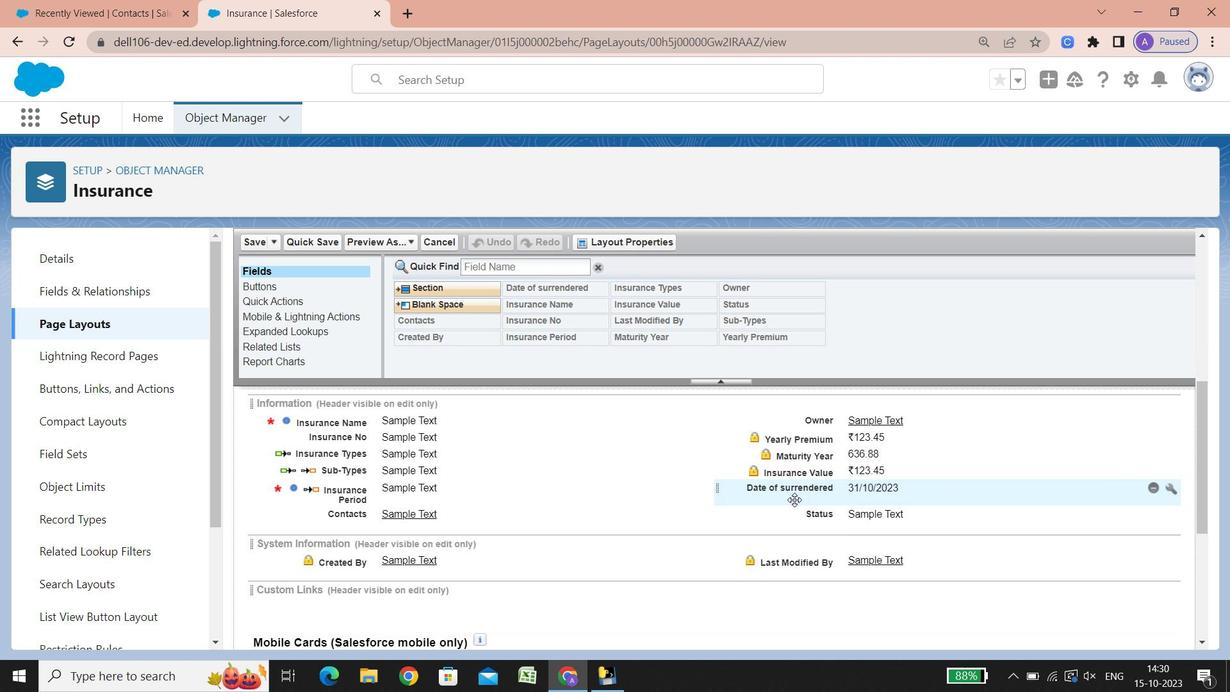 
Action: Mouse scrolled (795, 499) with delta (0, 0)
Screenshot: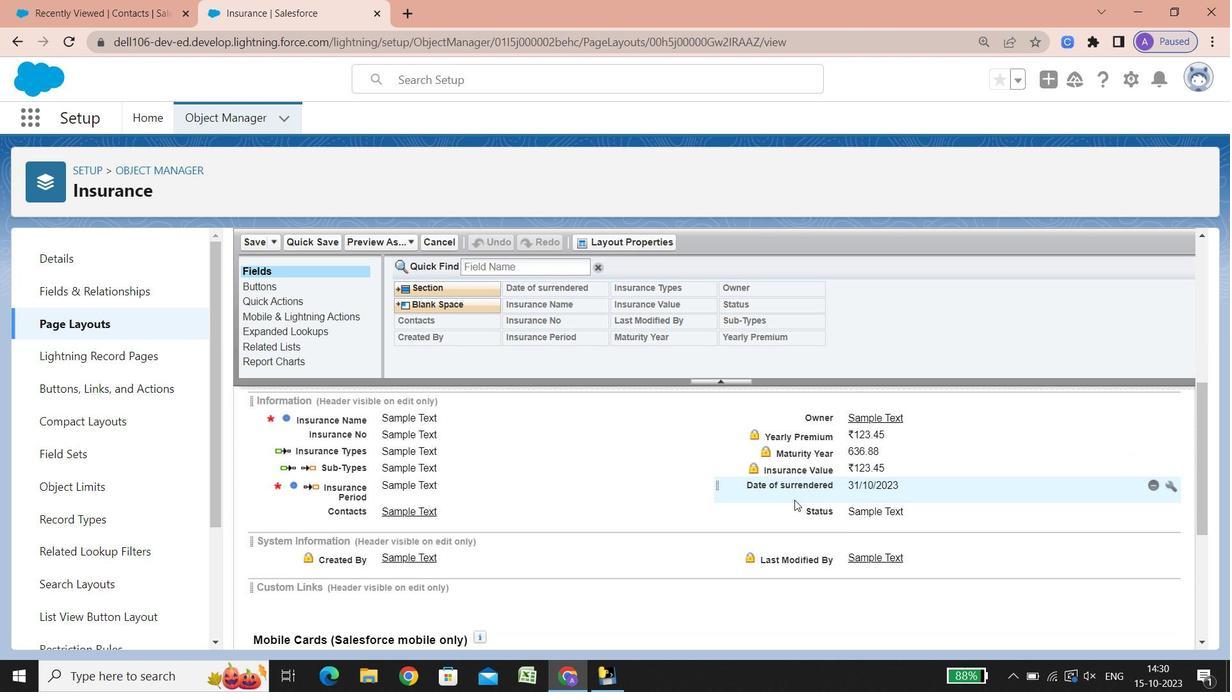 
Action: Mouse scrolled (795, 499) with delta (0, 0)
Screenshot: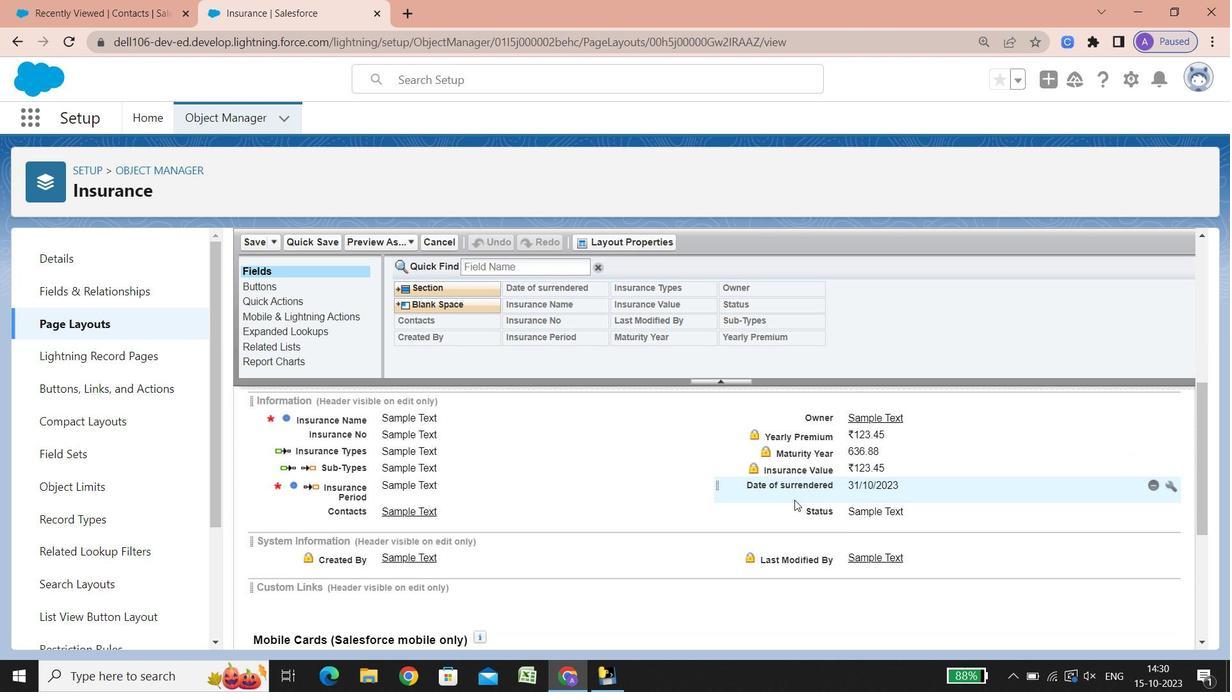 
Action: Mouse scrolled (795, 499) with delta (0, 0)
Screenshot: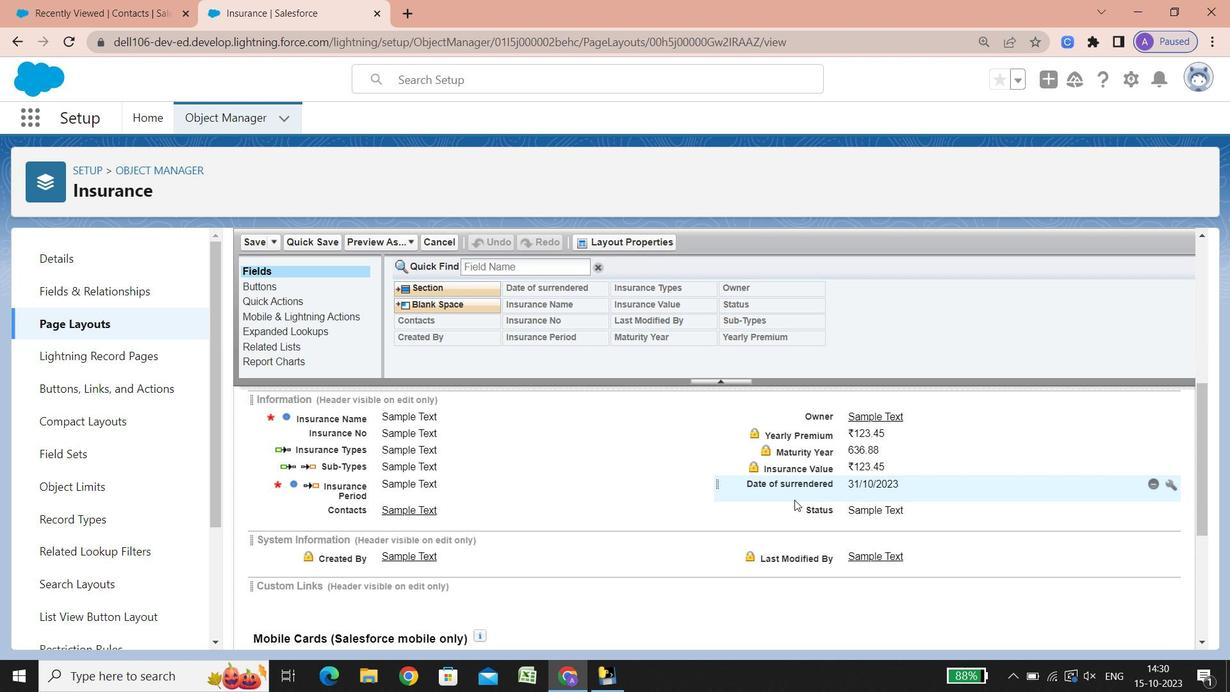 
Action: Mouse scrolled (795, 499) with delta (0, 0)
Screenshot: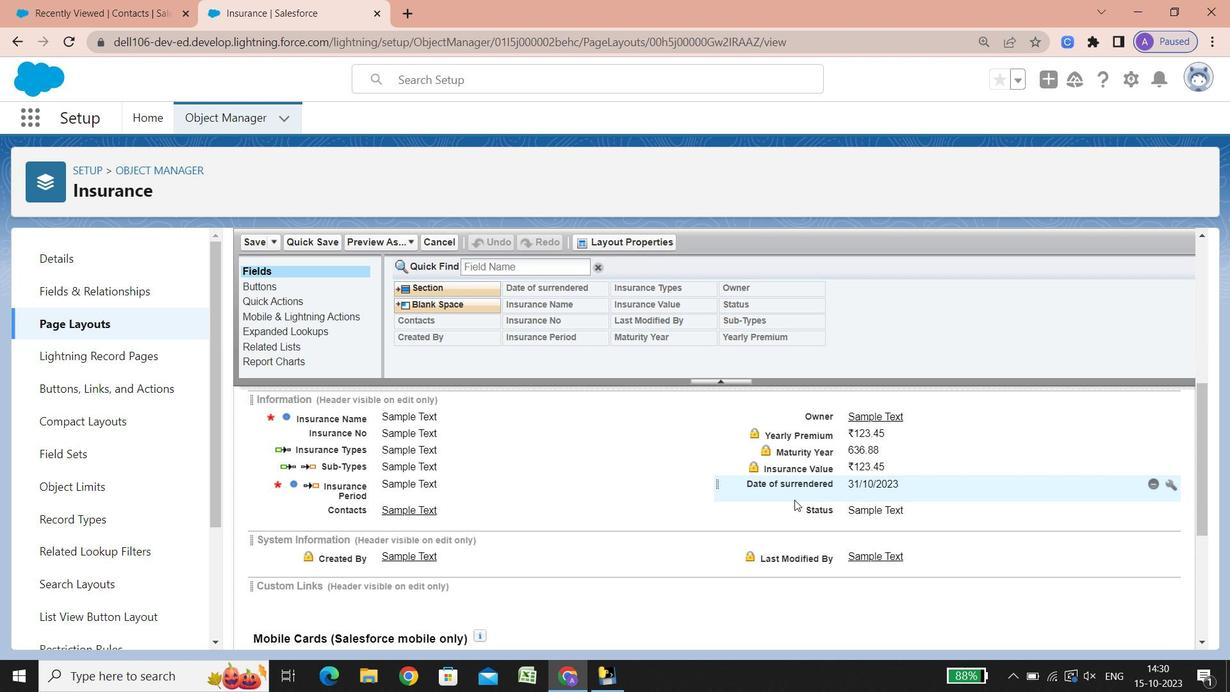 
Action: Mouse scrolled (795, 499) with delta (0, 0)
Screenshot: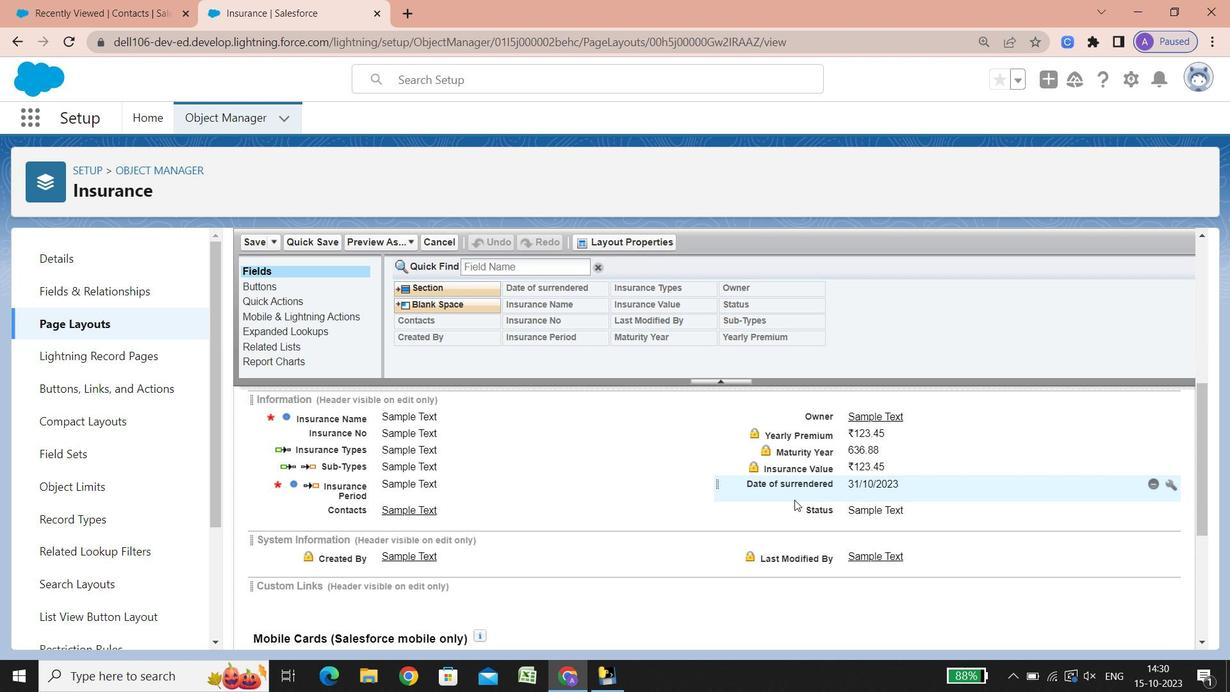 
Action: Mouse scrolled (795, 499) with delta (0, 0)
Screenshot: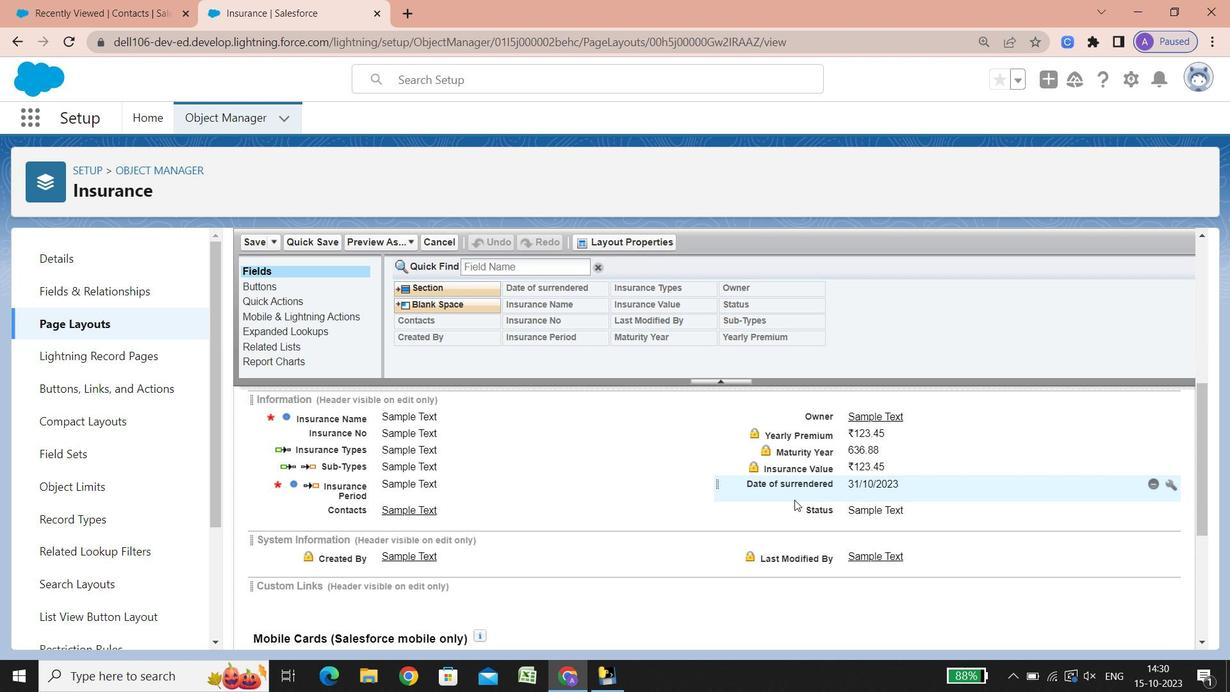 
Action: Mouse scrolled (795, 499) with delta (0, 0)
Screenshot: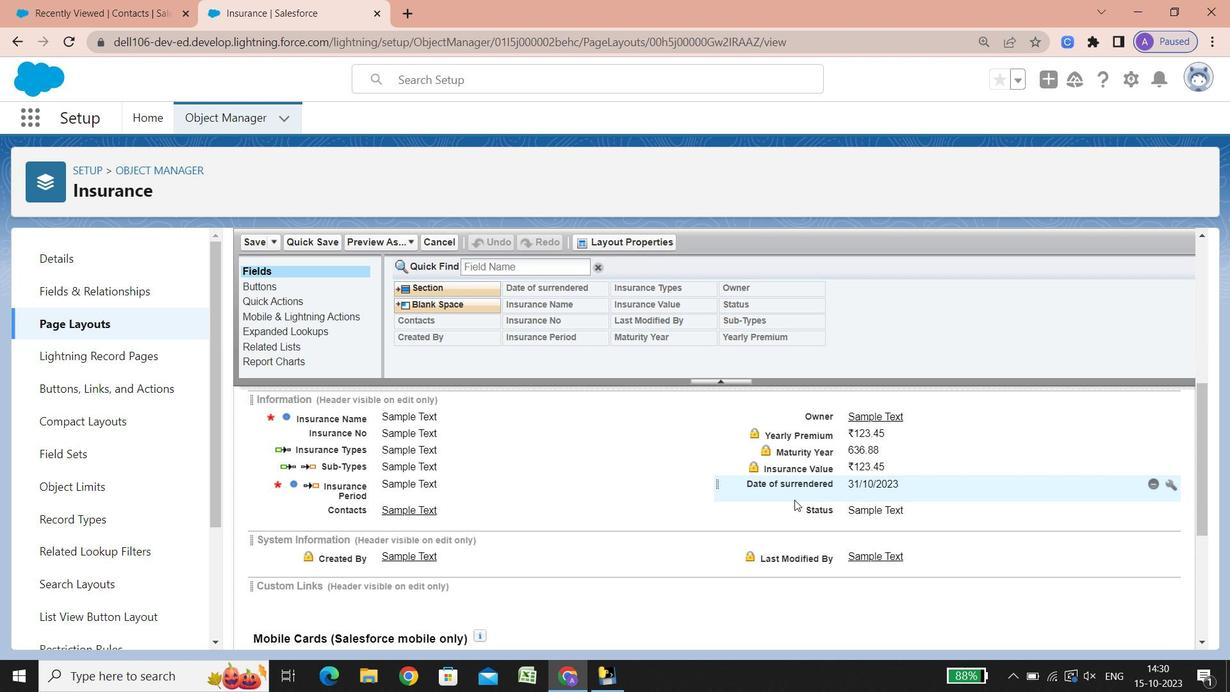 
Action: Mouse scrolled (795, 499) with delta (0, 0)
Screenshot: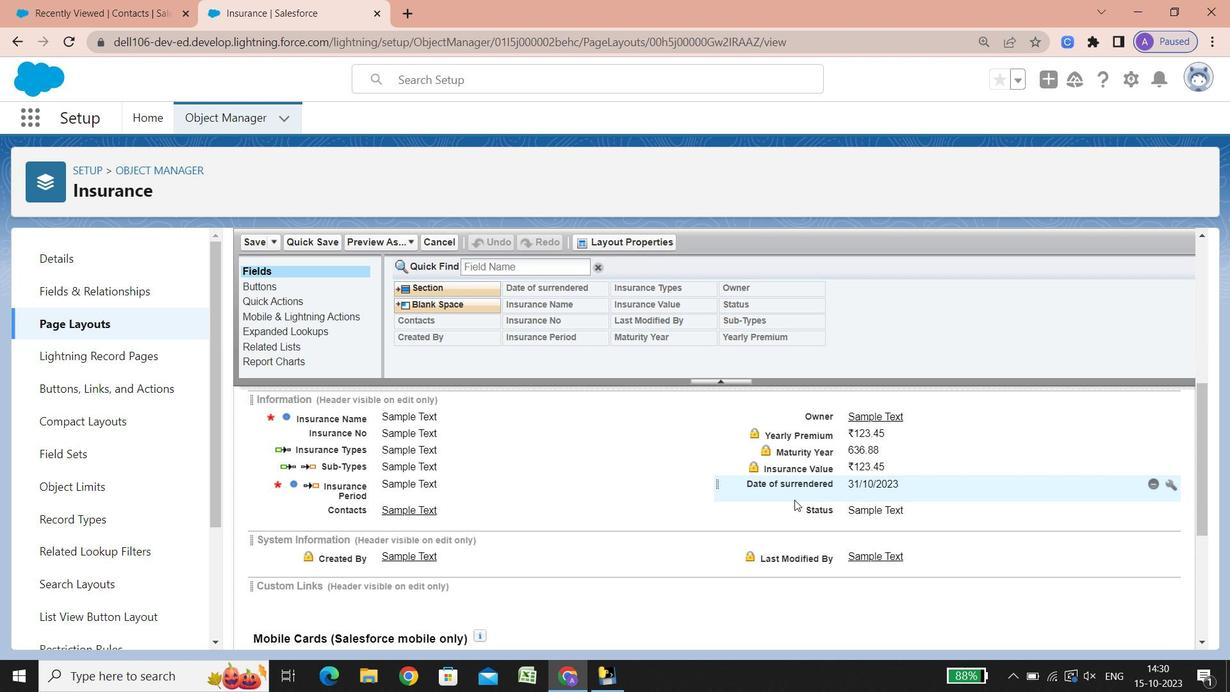 
Action: Mouse scrolled (795, 499) with delta (0, 0)
Screenshot: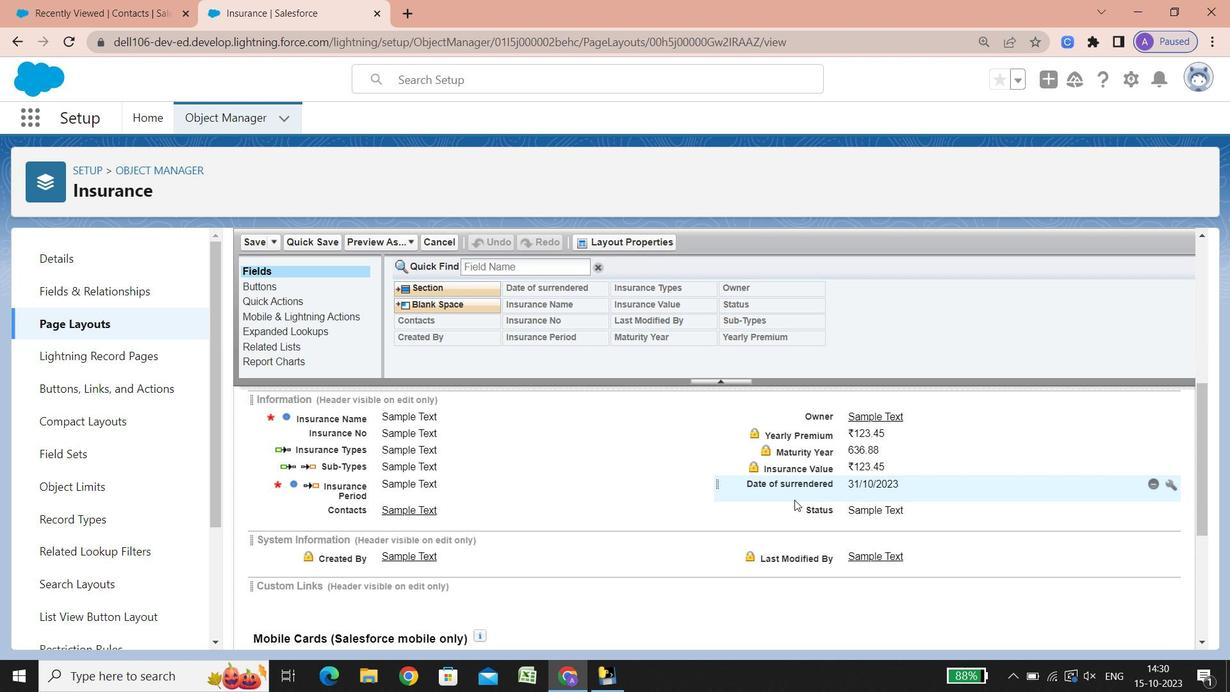 
Action: Mouse scrolled (795, 499) with delta (0, 0)
Screenshot: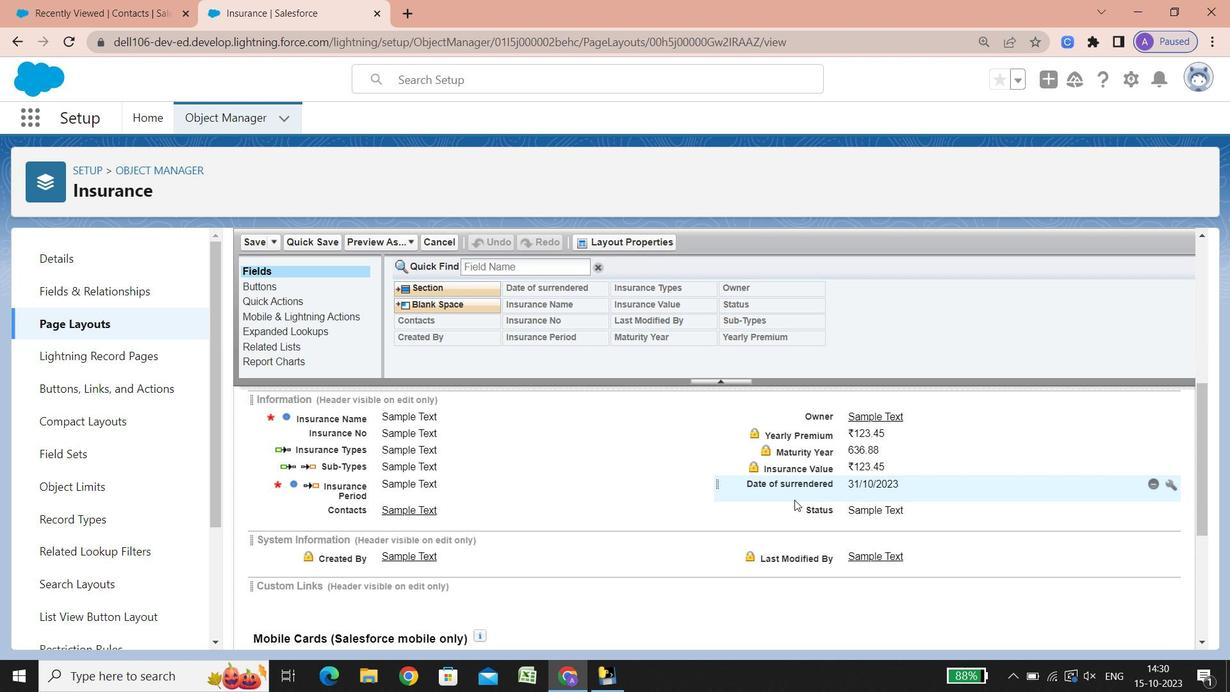 
Action: Mouse scrolled (795, 499) with delta (0, 0)
Screenshot: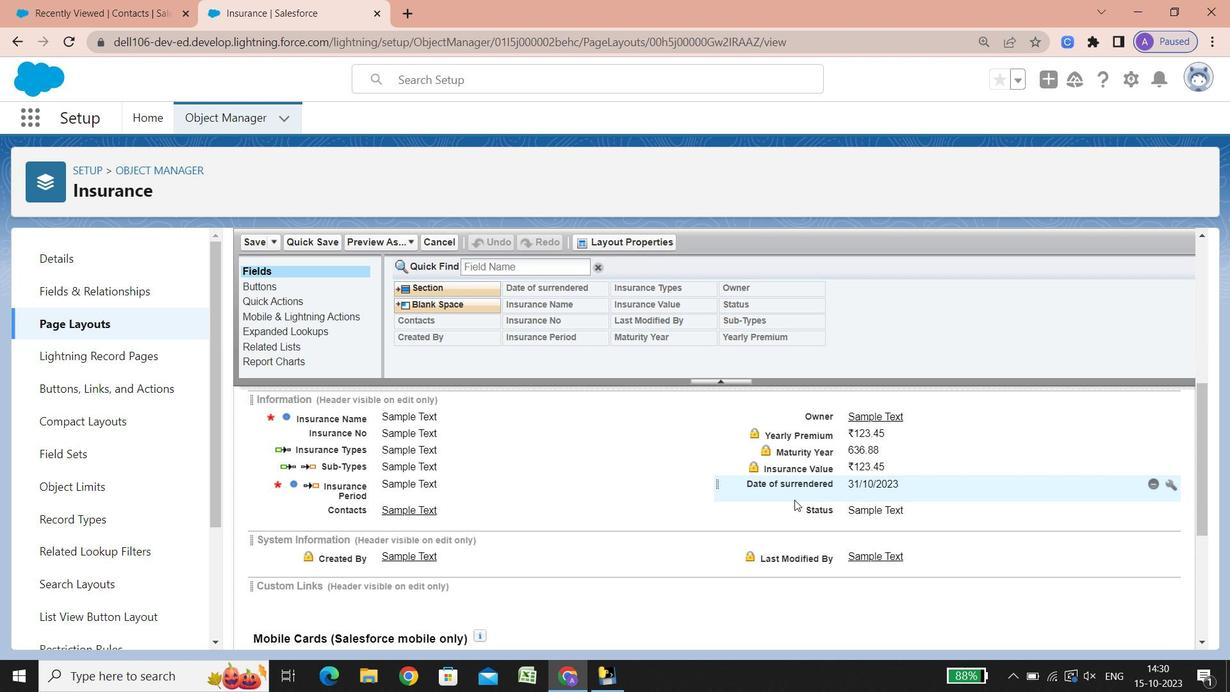 
Action: Mouse scrolled (795, 499) with delta (0, 0)
Screenshot: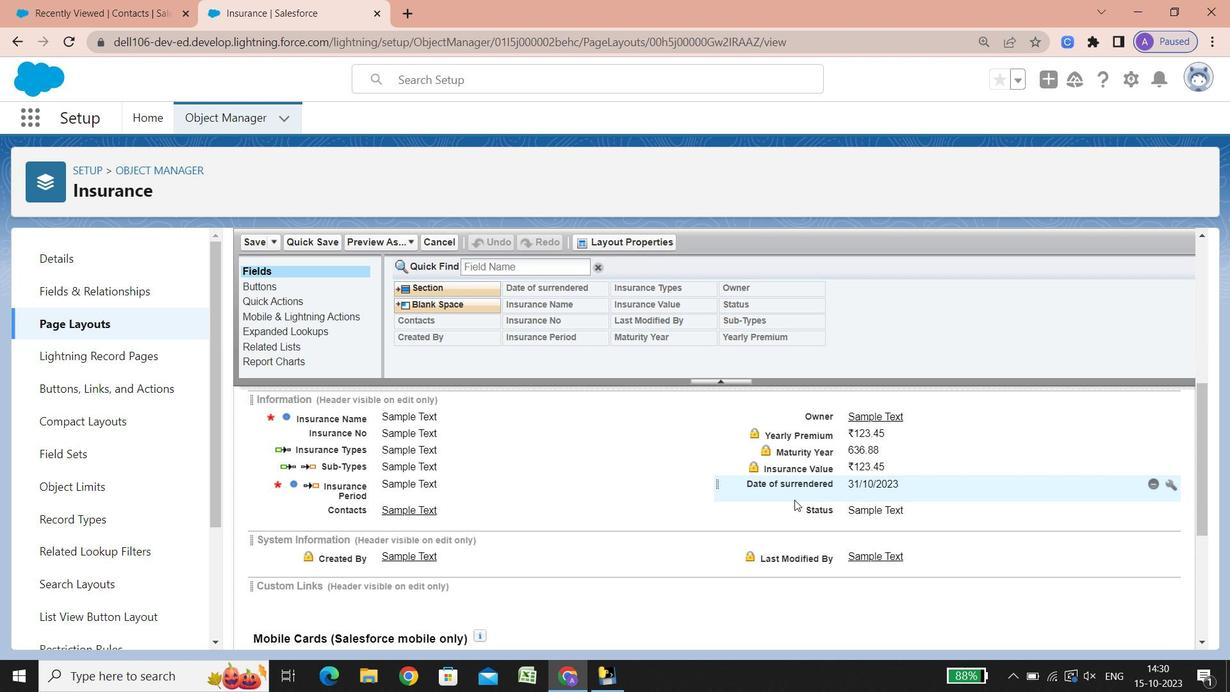 
Action: Mouse scrolled (795, 499) with delta (0, 0)
Screenshot: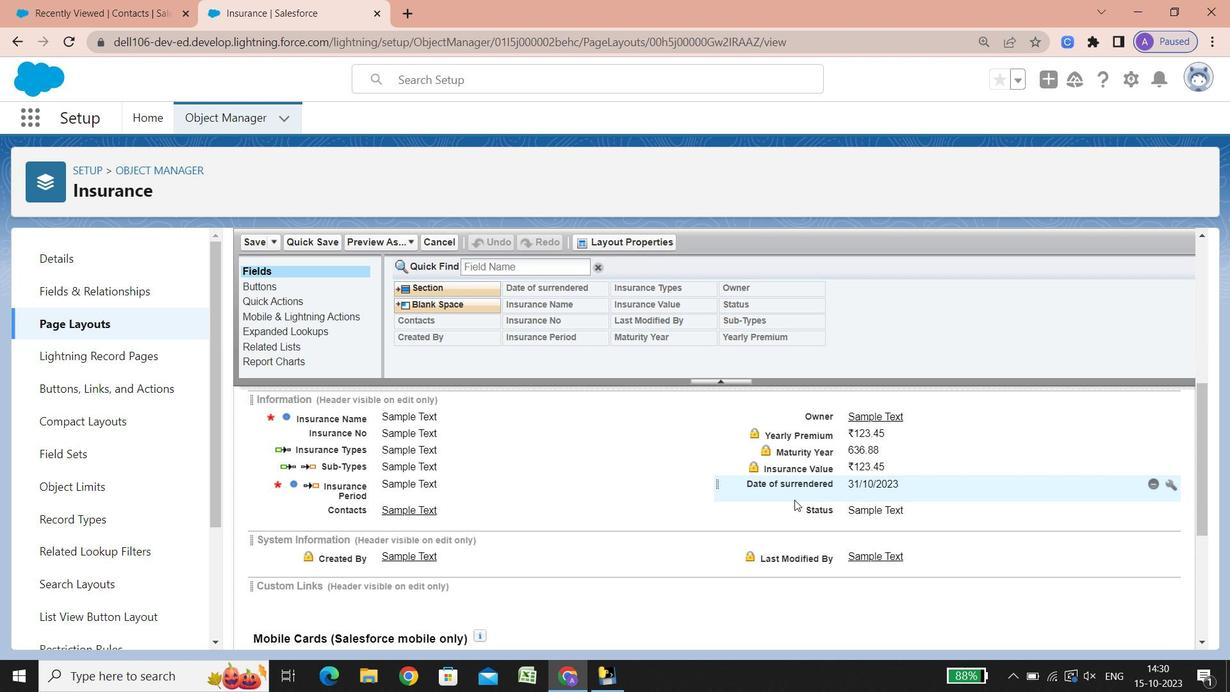 
Action: Mouse scrolled (795, 499) with delta (0, 0)
Screenshot: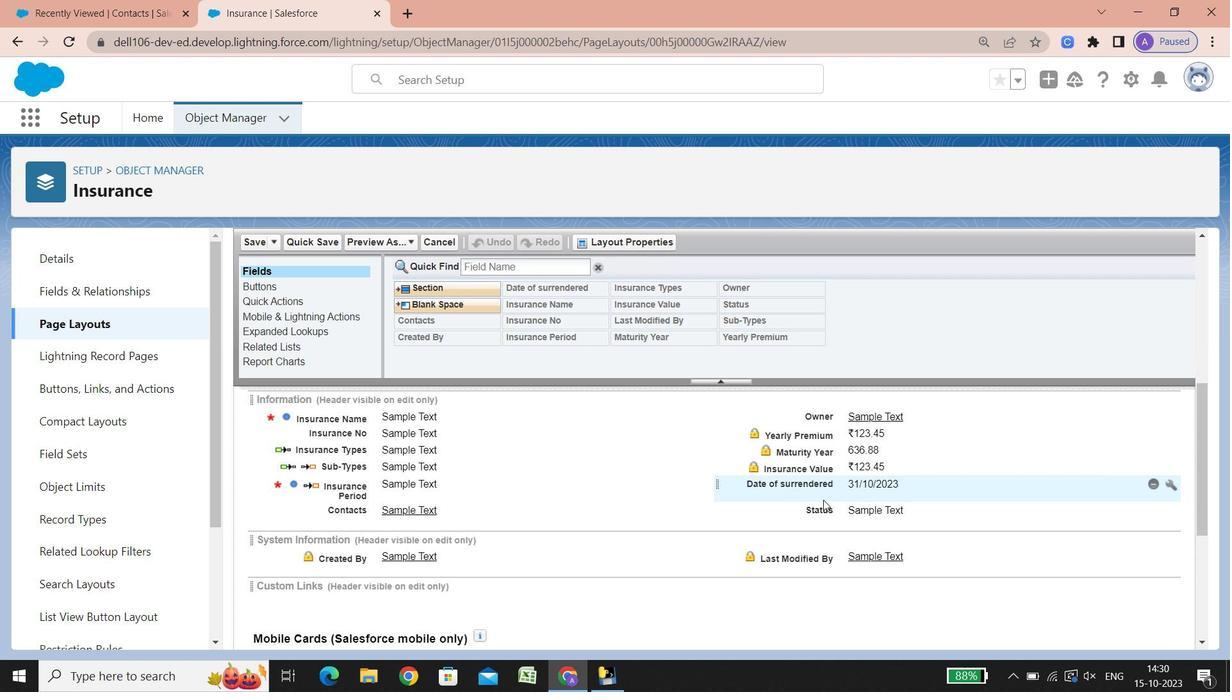 
Action: Mouse scrolled (795, 499) with delta (0, 0)
Screenshot: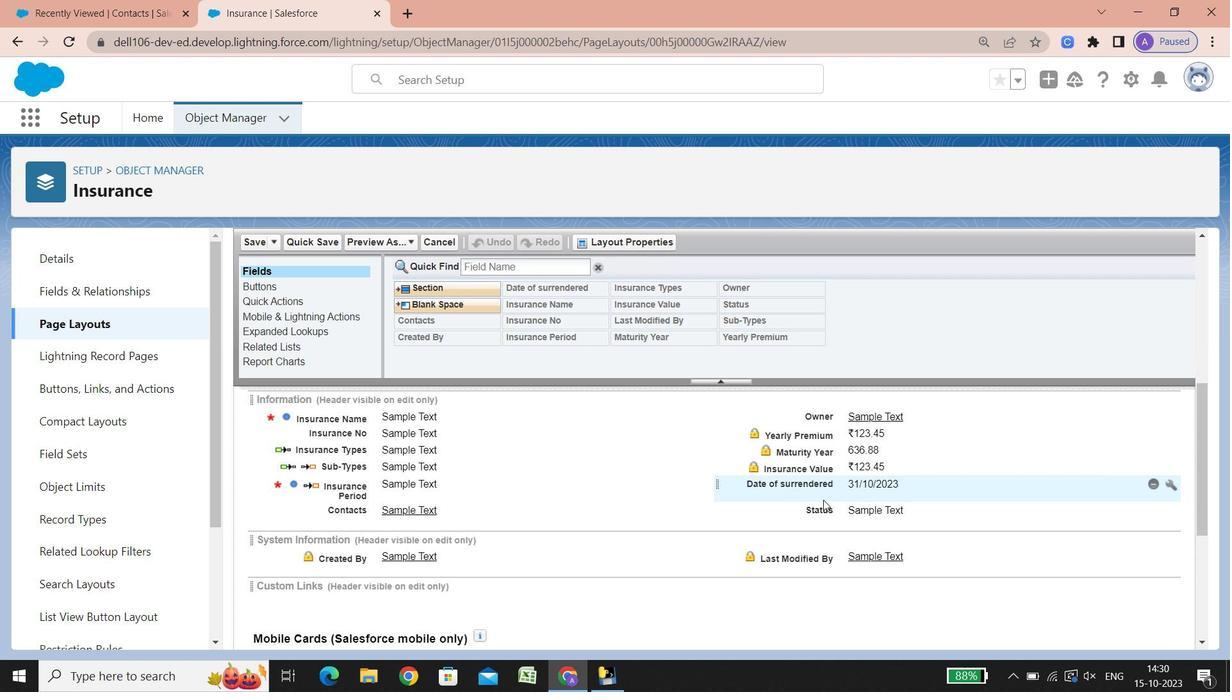 
Action: Mouse scrolled (795, 499) with delta (0, 0)
Screenshot: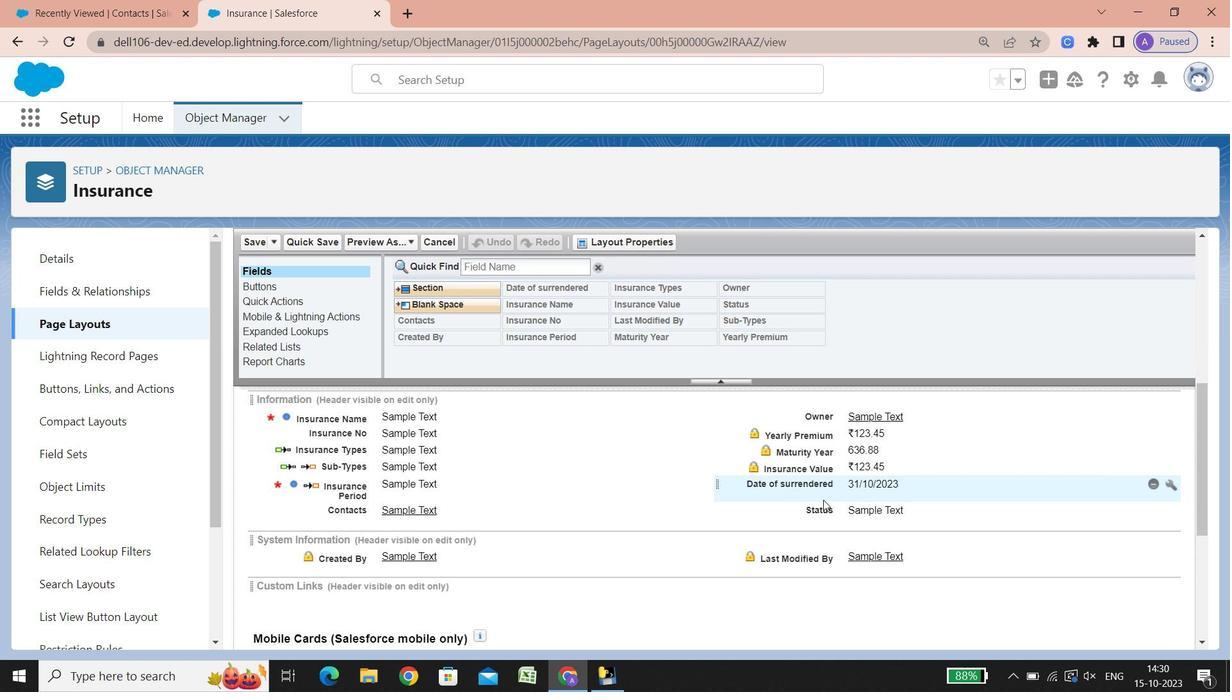 
Action: Mouse scrolled (795, 499) with delta (0, 0)
Screenshot: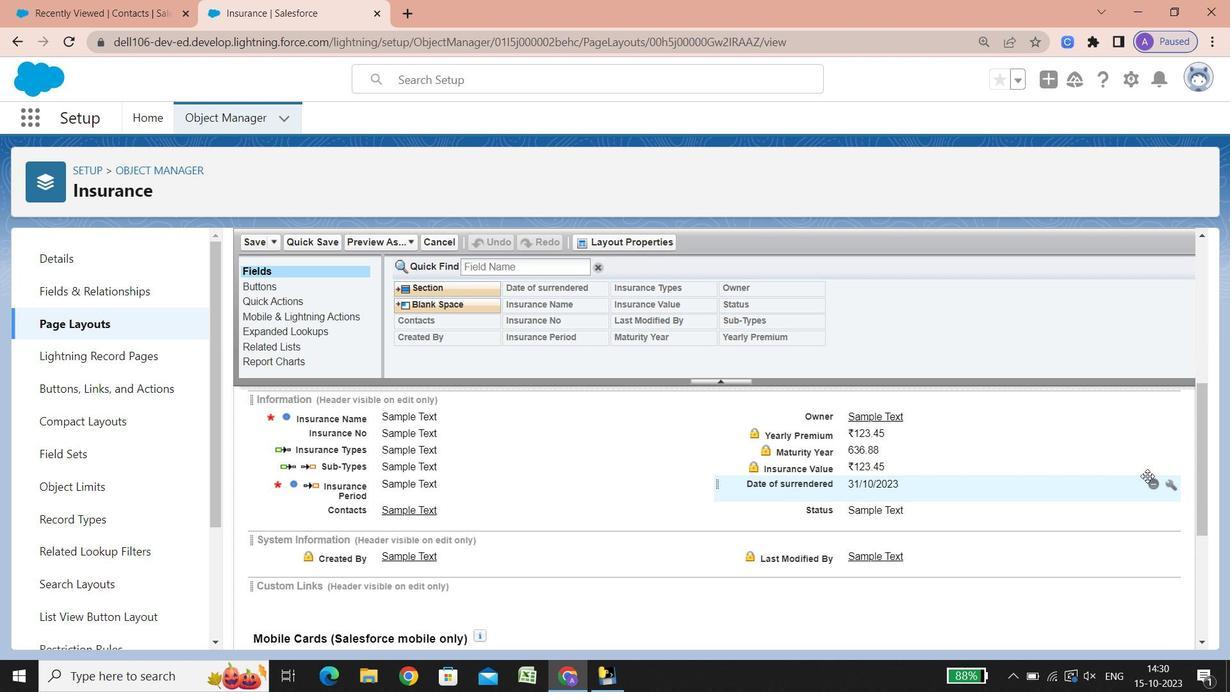 
Action: Mouse moved to (1176, 513)
Screenshot: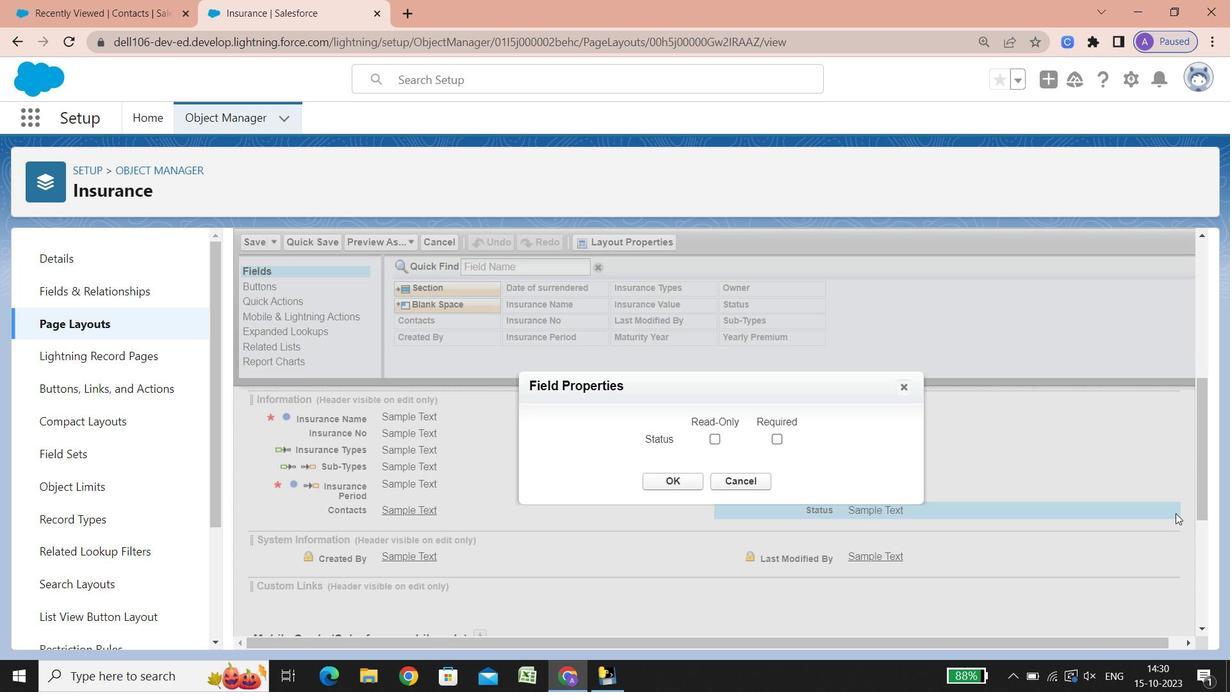 
Action: Mouse pressed left at (1176, 513)
Screenshot: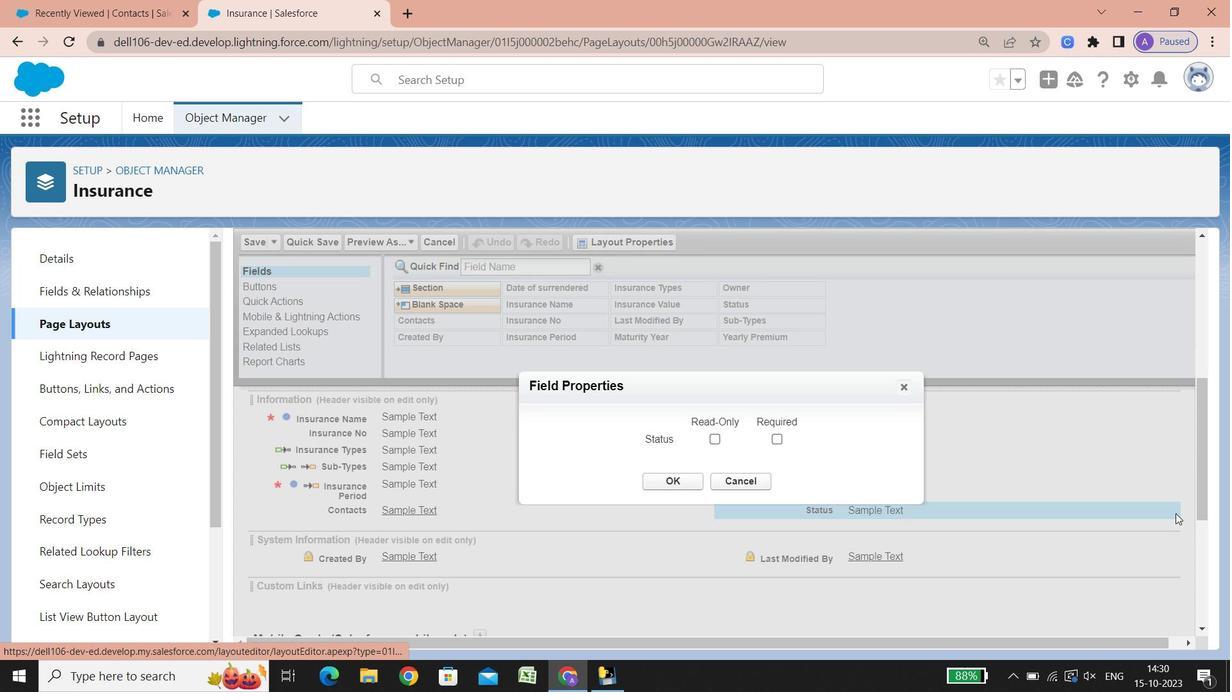 
Action: Mouse moved to (714, 435)
Screenshot: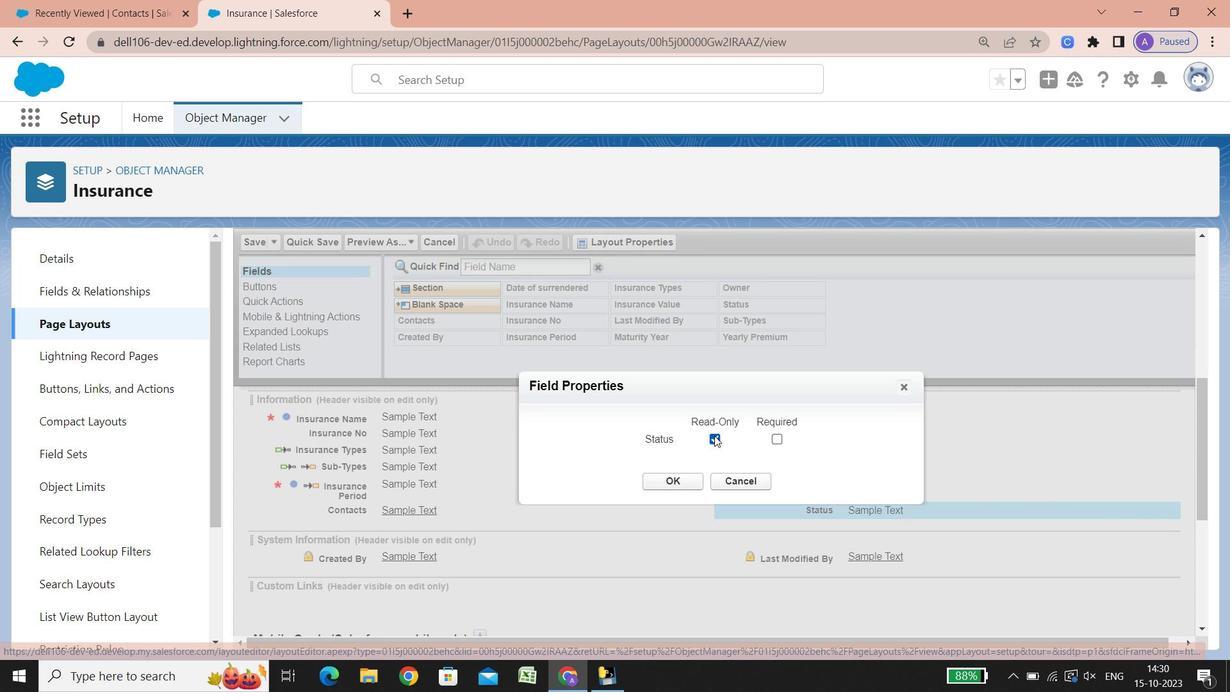 
Action: Mouse pressed left at (714, 435)
Screenshot: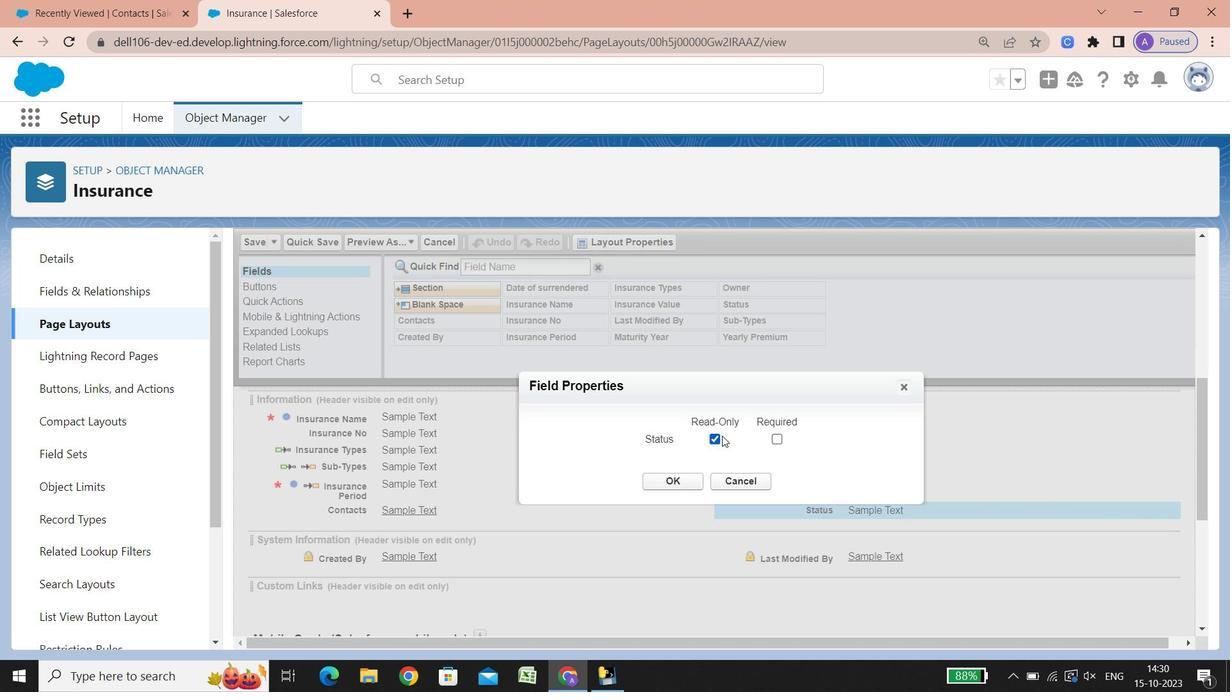 
Action: Mouse moved to (712, 437)
Screenshot: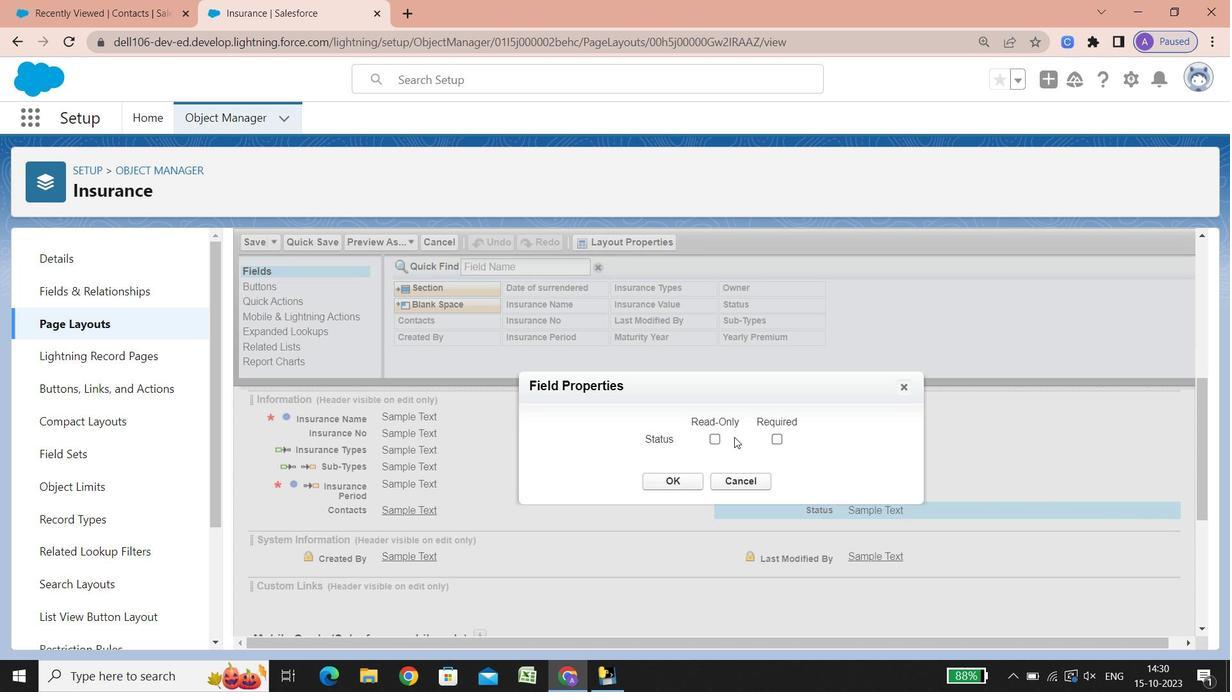 
Action: Mouse pressed left at (712, 437)
Screenshot: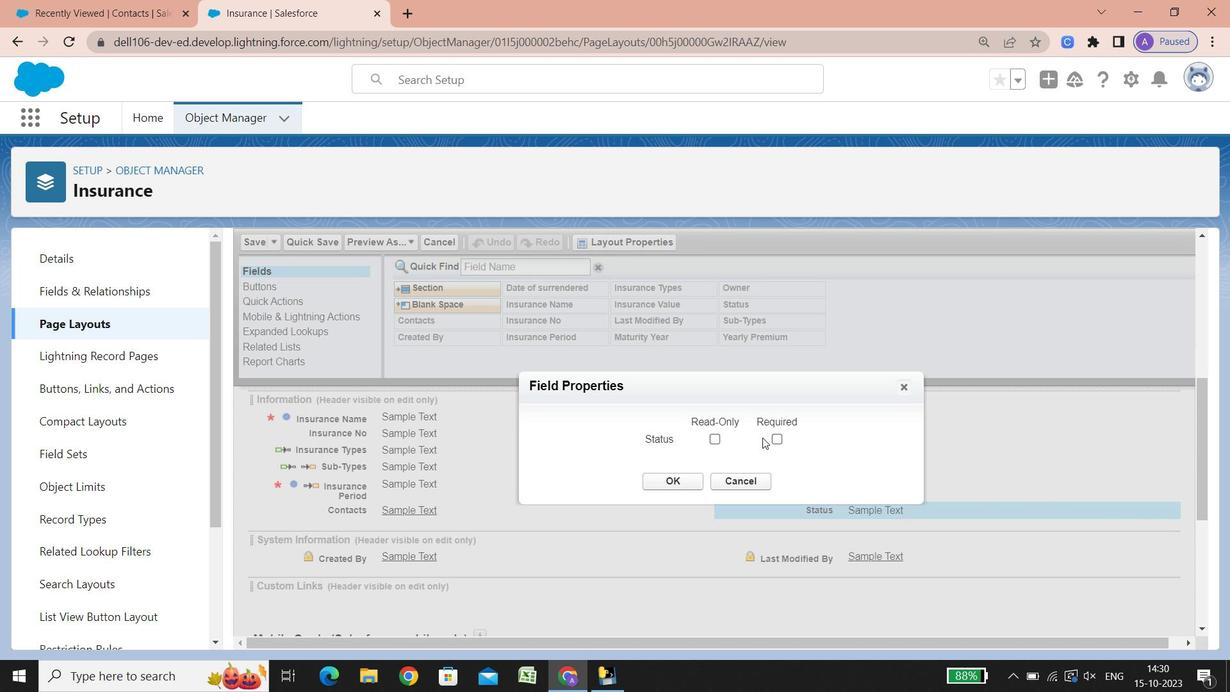 
Action: Mouse moved to (779, 441)
Screenshot: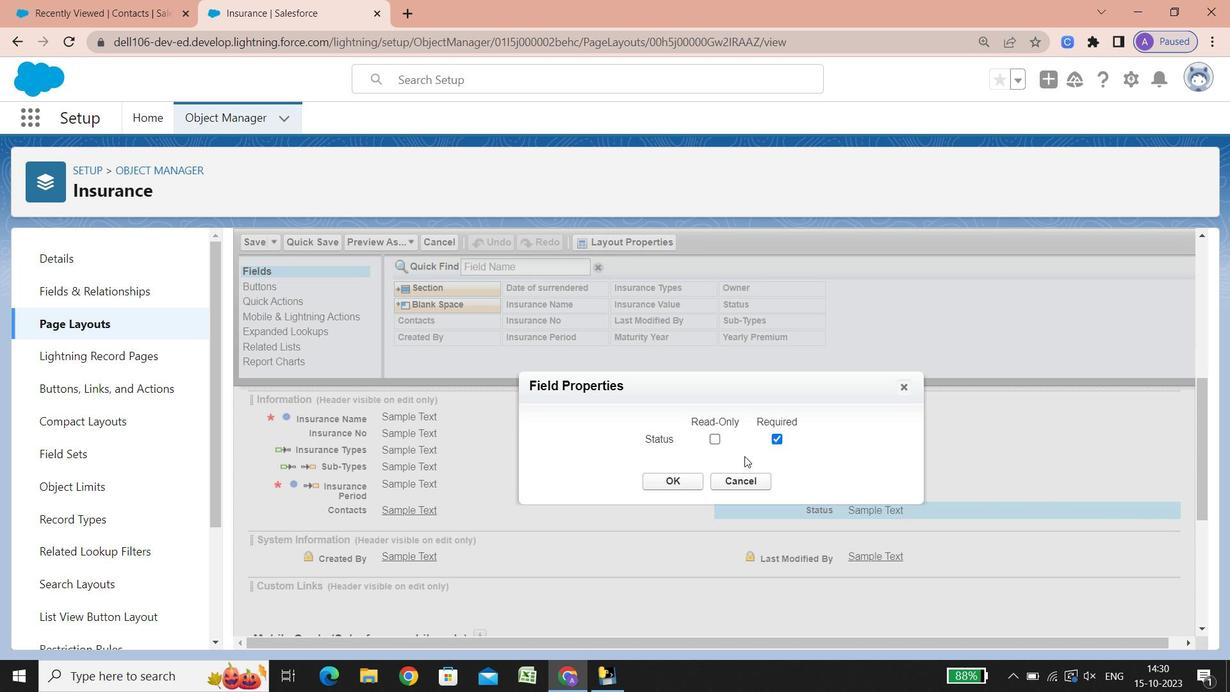 
Action: Mouse pressed left at (779, 441)
Screenshot: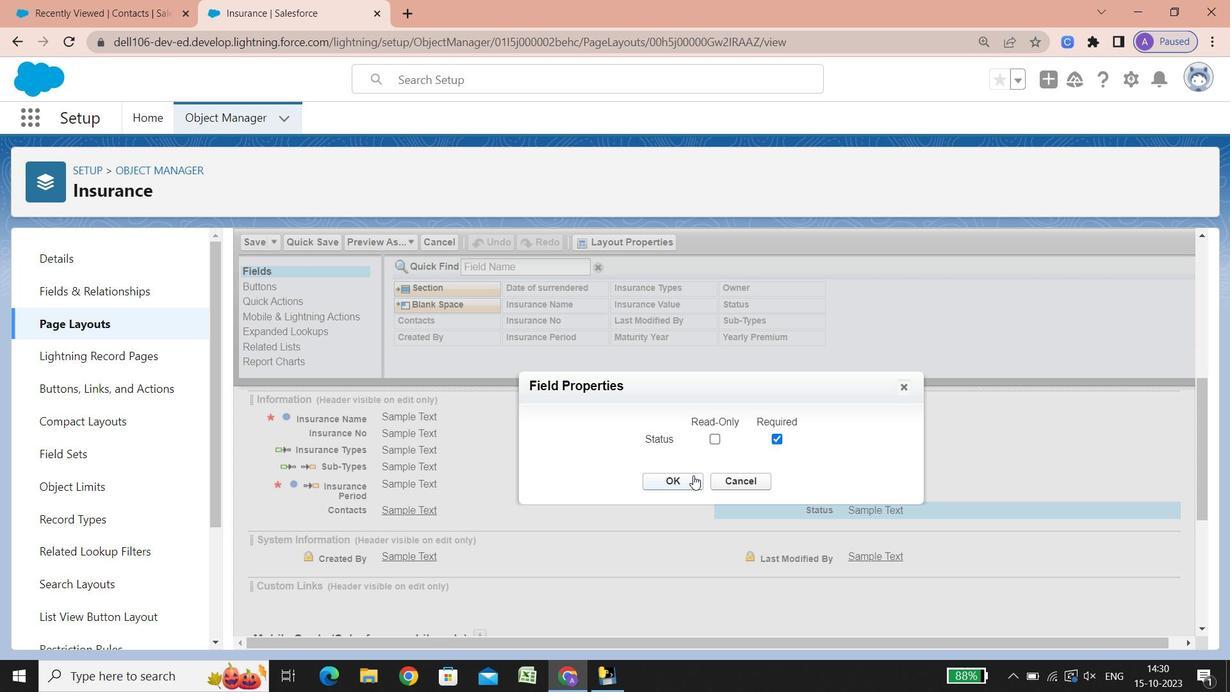 
Action: Mouse moved to (683, 477)
Screenshot: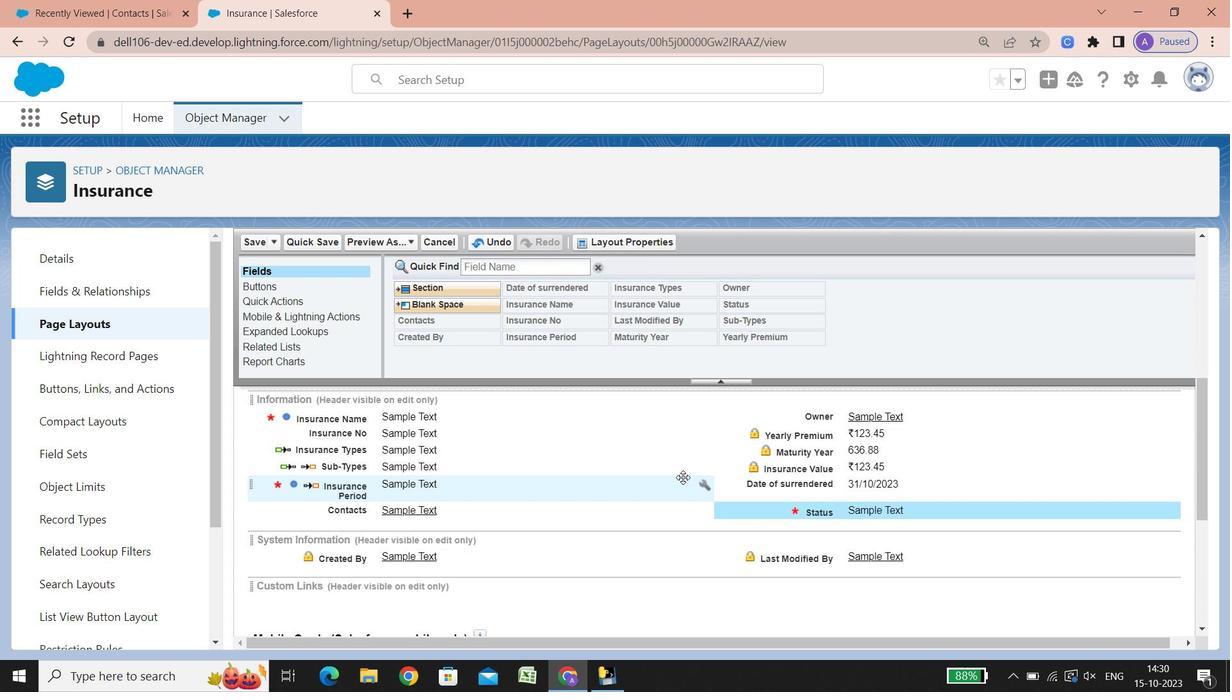 
Action: Mouse pressed left at (683, 477)
Screenshot: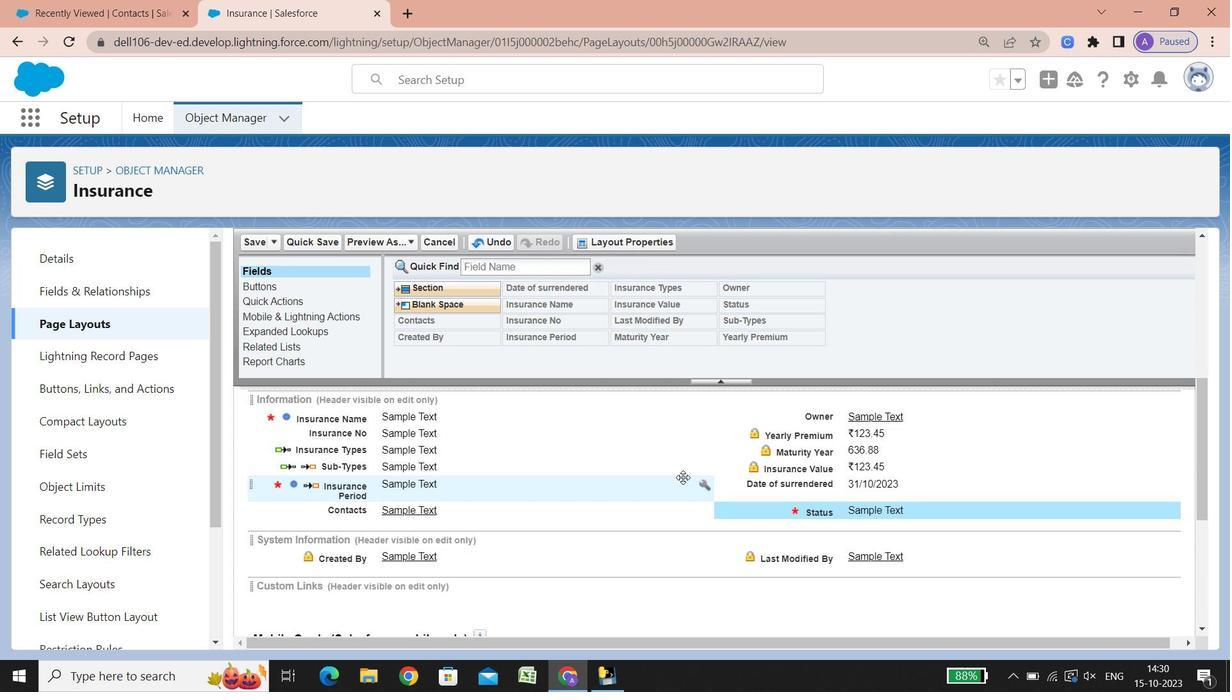 
Action: Mouse moved to (114, 285)
Screenshot: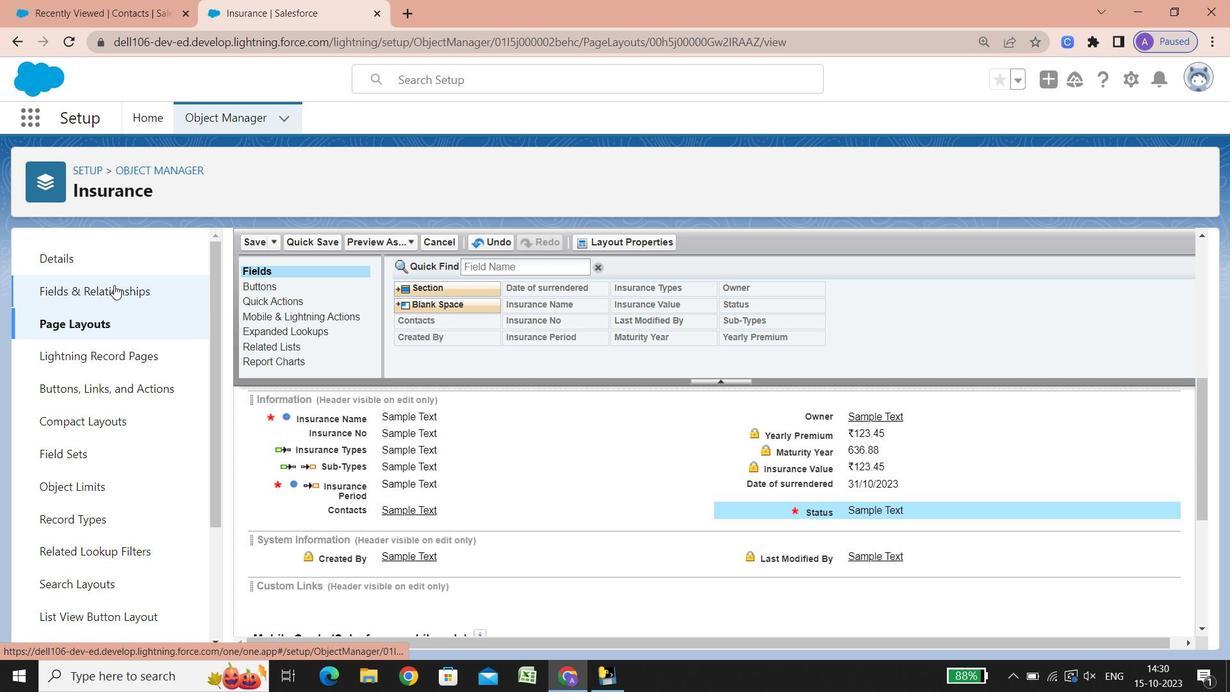 
Action: Mouse pressed left at (114, 285)
Screenshot: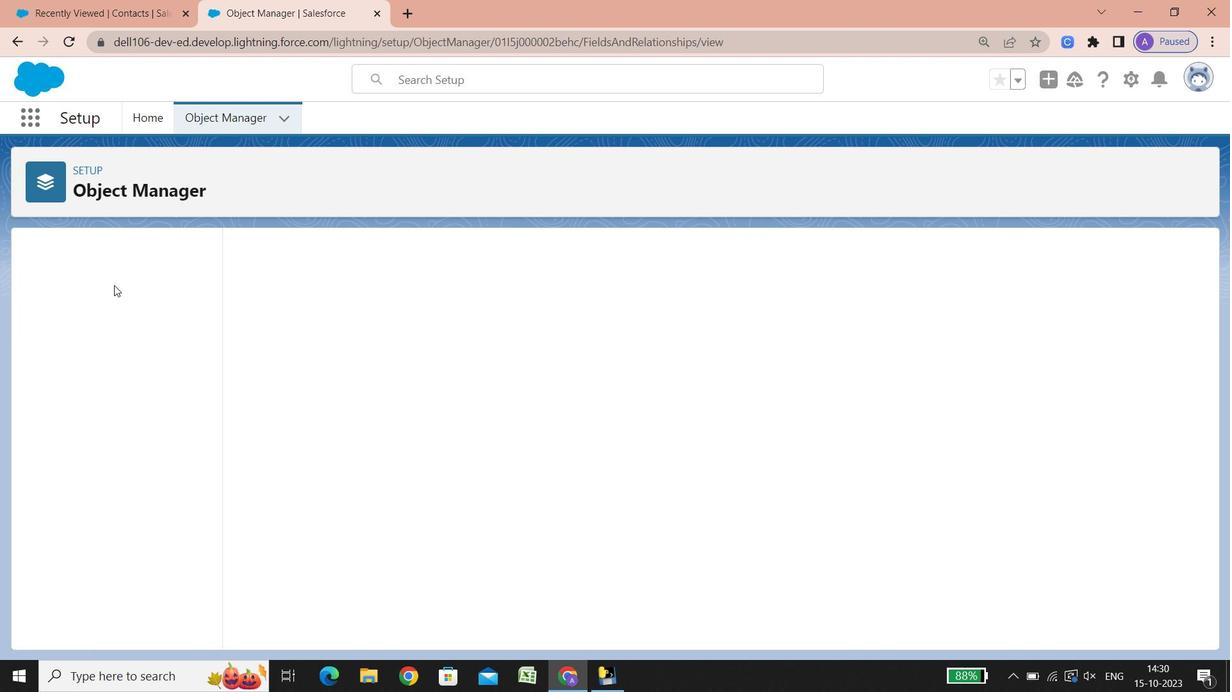
Action: Mouse moved to (95, 328)
Screenshot: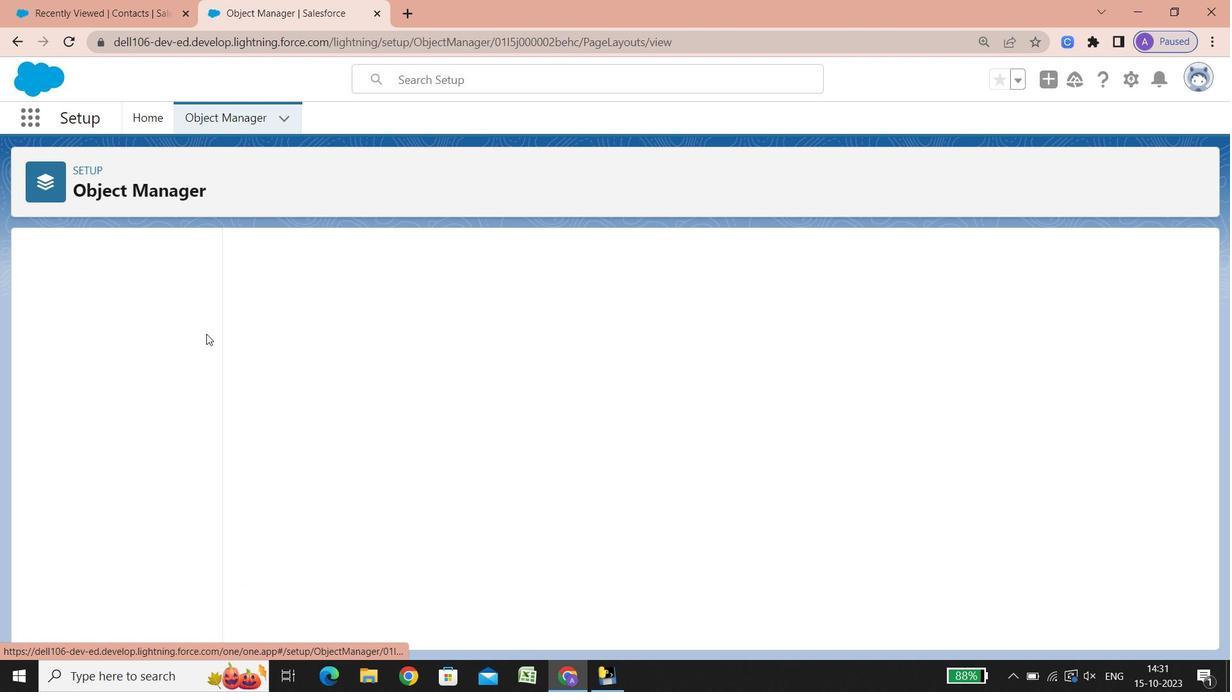 
Action: Mouse pressed left at (95, 328)
Screenshot: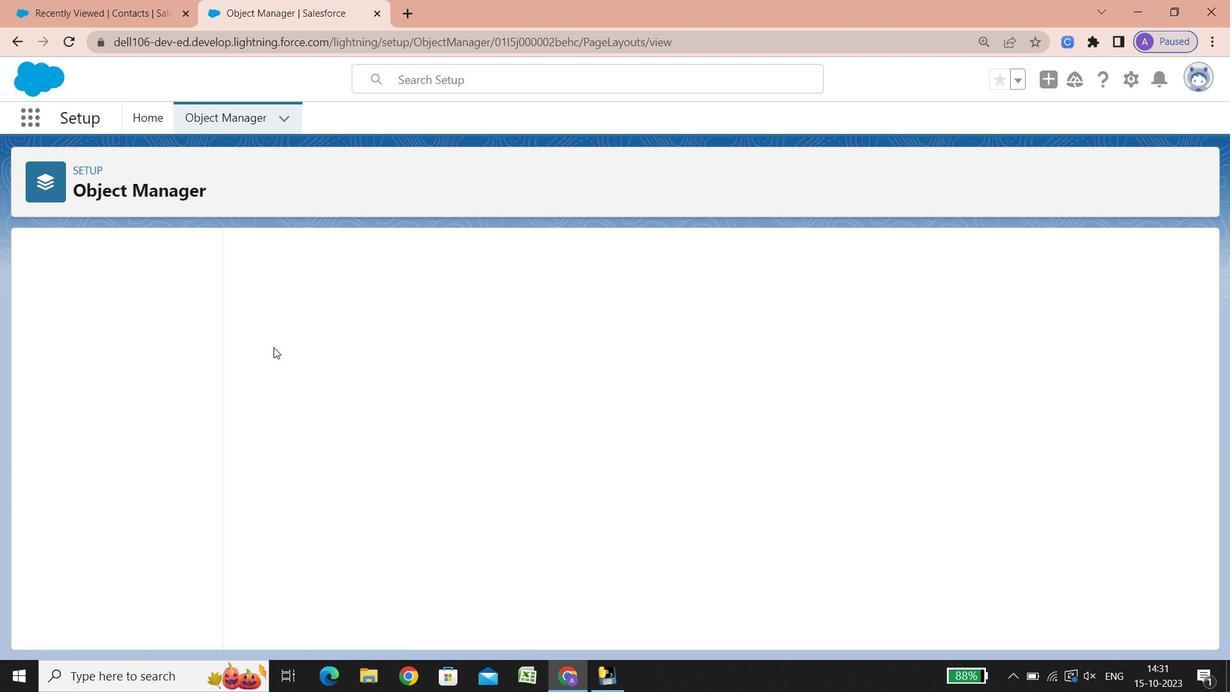 
Action: Mouse moved to (276, 330)
Screenshot: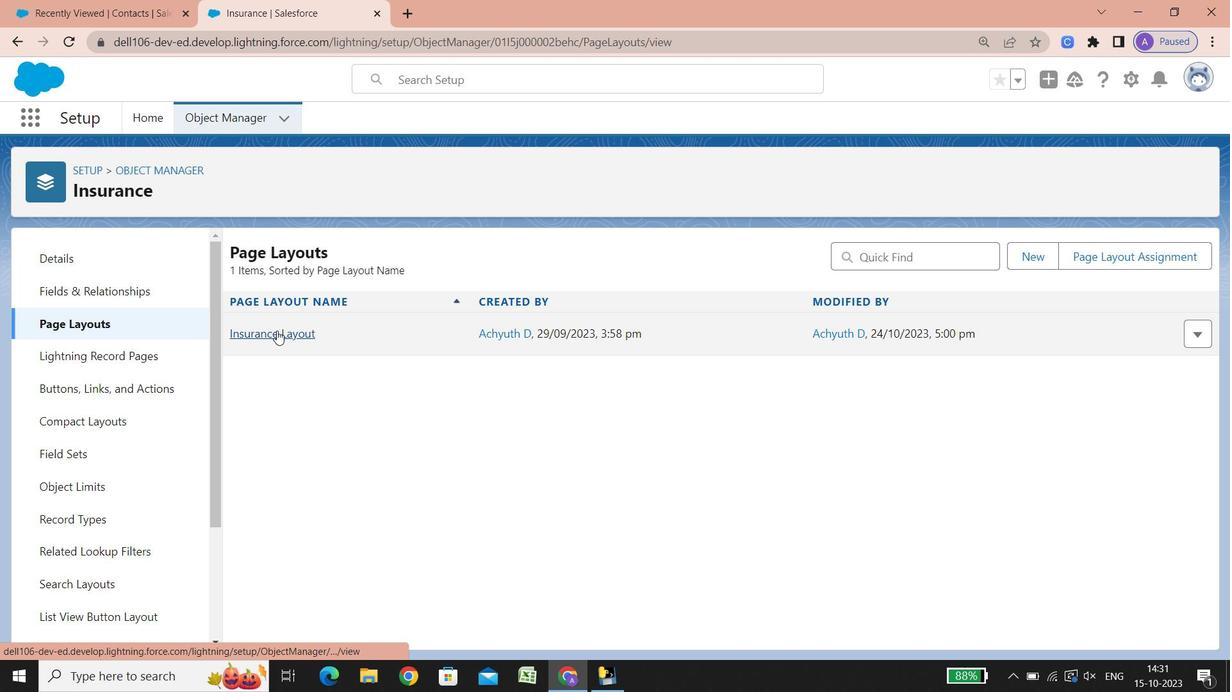 
Action: Mouse pressed left at (276, 330)
Screenshot: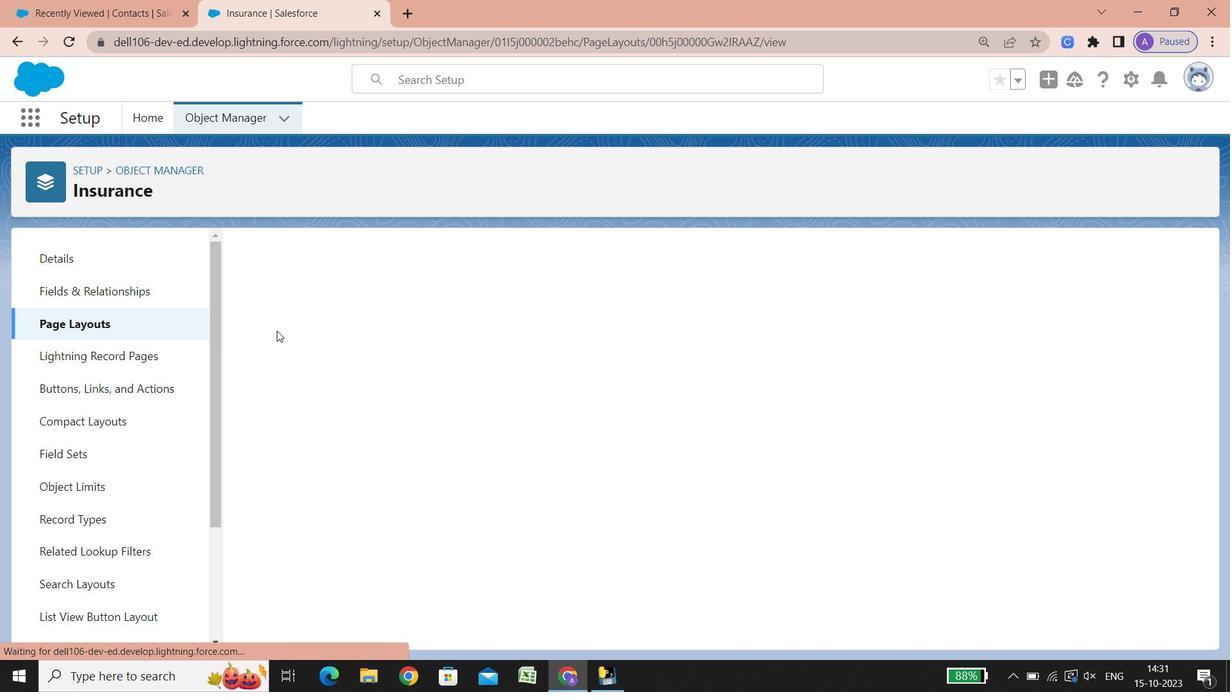 
Action: Mouse moved to (457, 400)
Screenshot: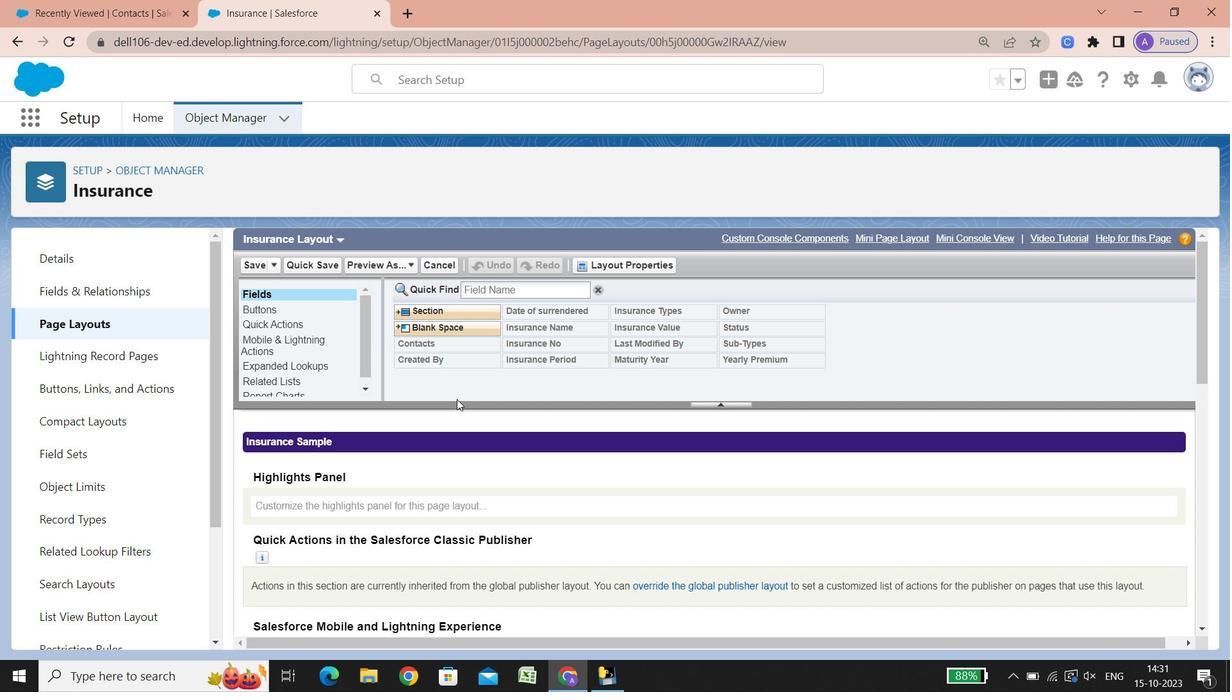 
Action: Mouse scrolled (457, 399) with delta (0, 0)
Screenshot: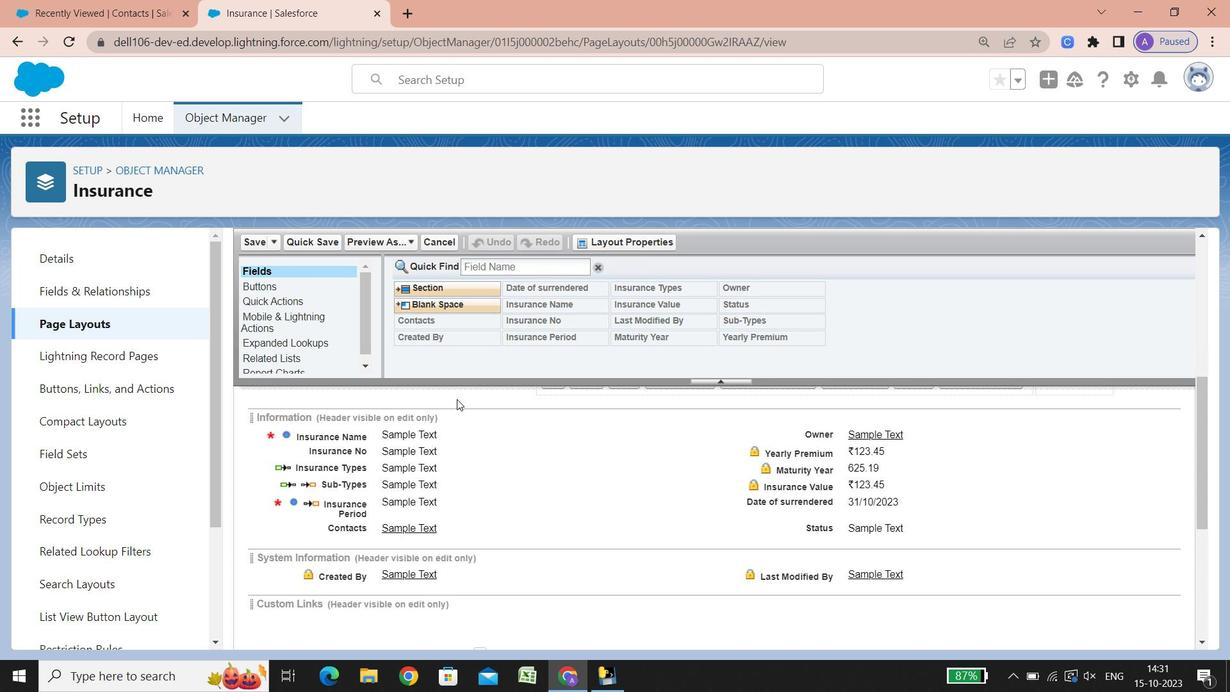 
Action: Mouse scrolled (457, 399) with delta (0, 0)
Screenshot: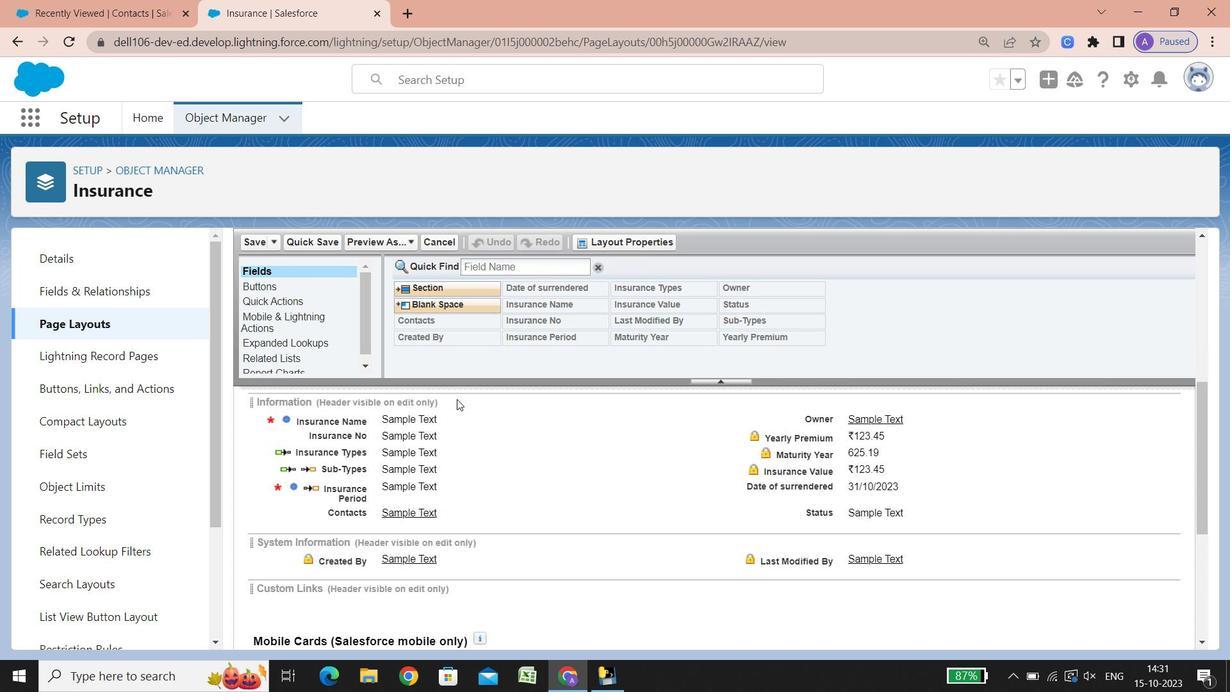 
Action: Mouse scrolled (457, 399) with delta (0, 0)
Screenshot: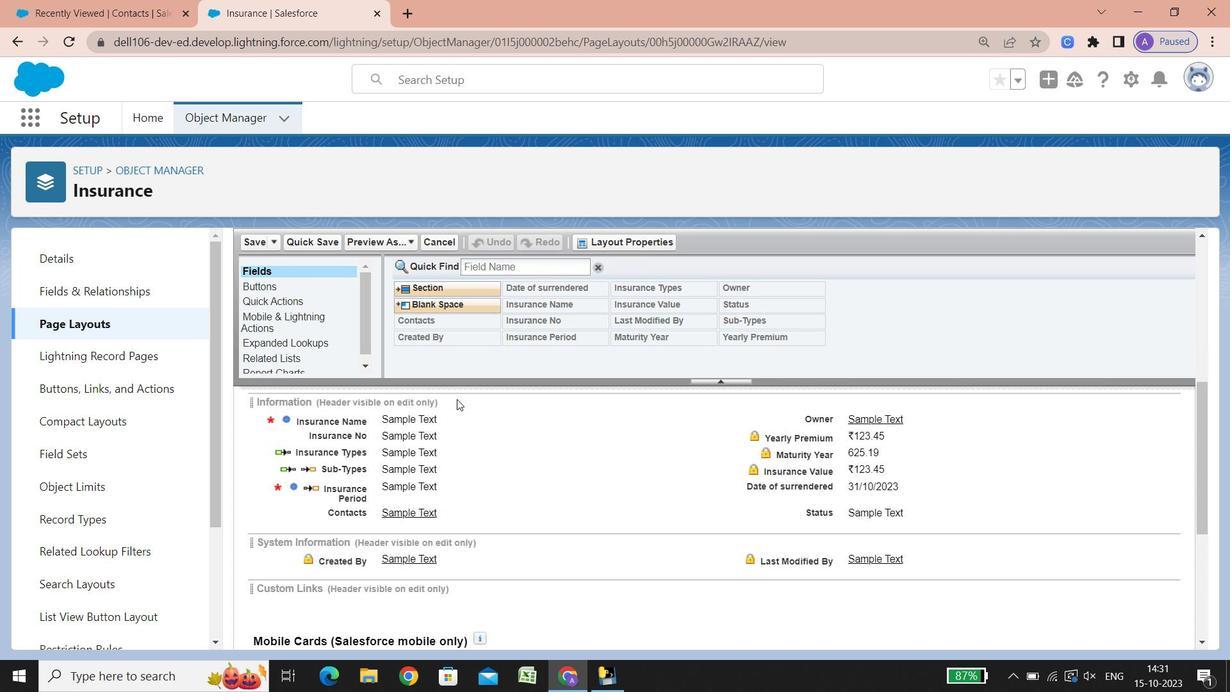 
Action: Mouse scrolled (457, 399) with delta (0, 0)
Screenshot: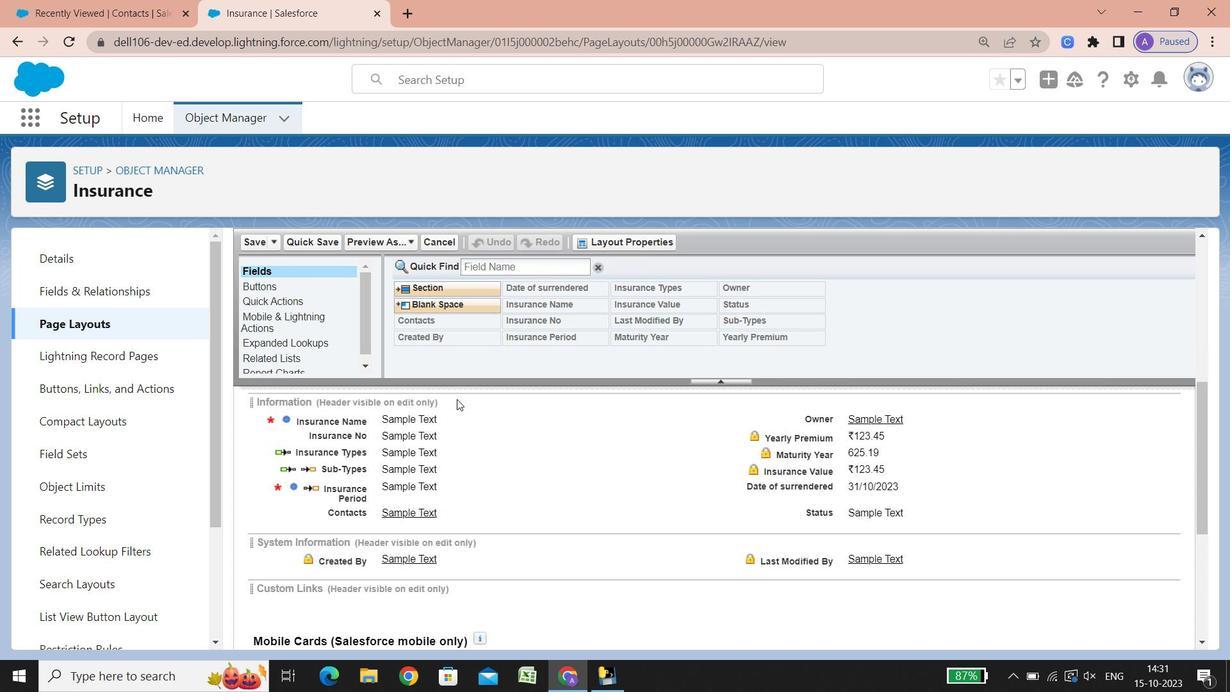 
Action: Mouse scrolled (457, 399) with delta (0, 0)
Screenshot: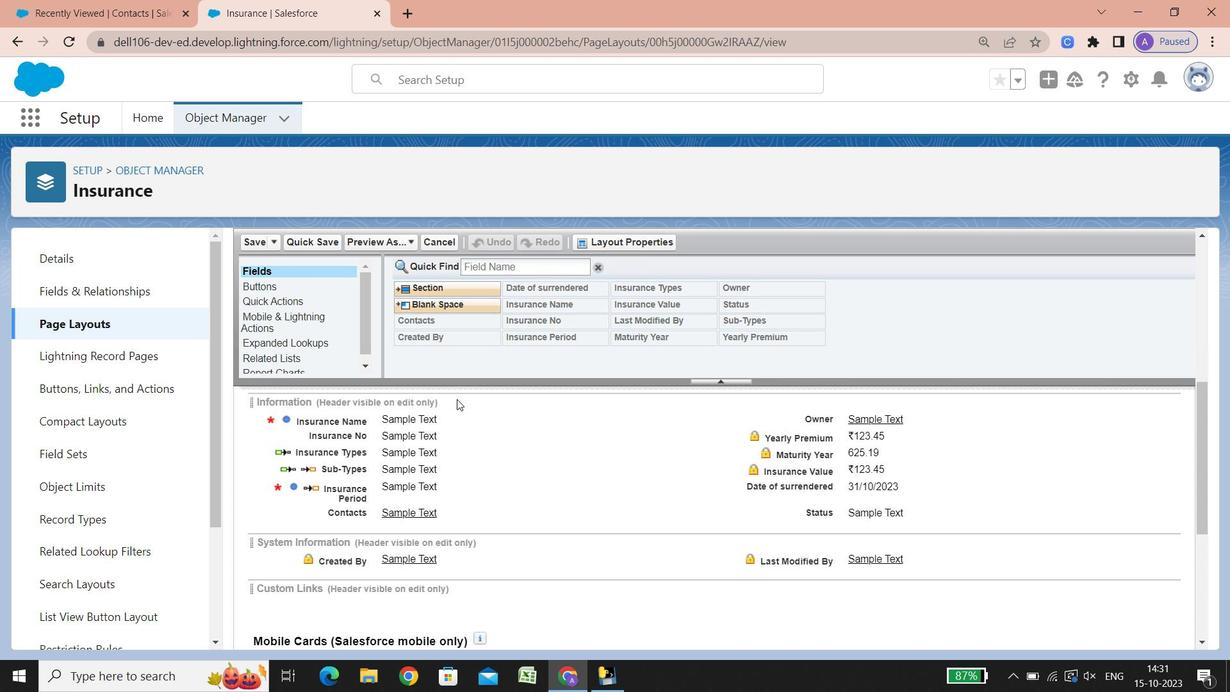 
Action: Mouse scrolled (457, 399) with delta (0, 0)
Screenshot: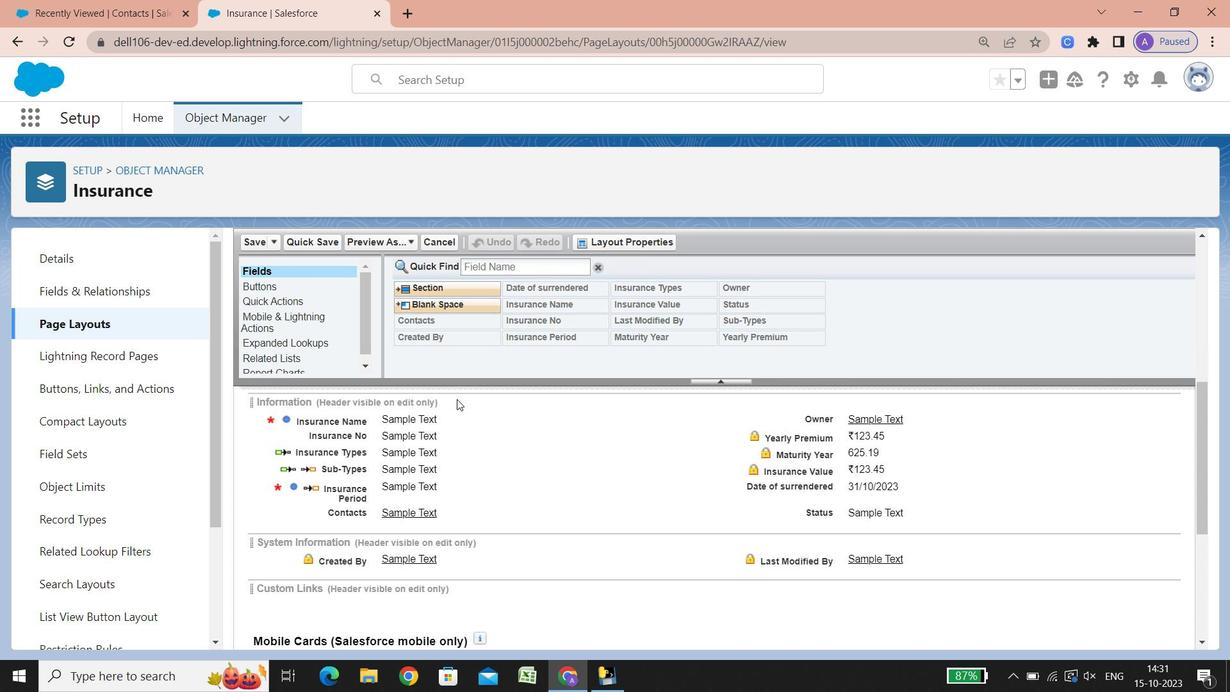 
Action: Mouse scrolled (457, 399) with delta (0, 0)
Screenshot: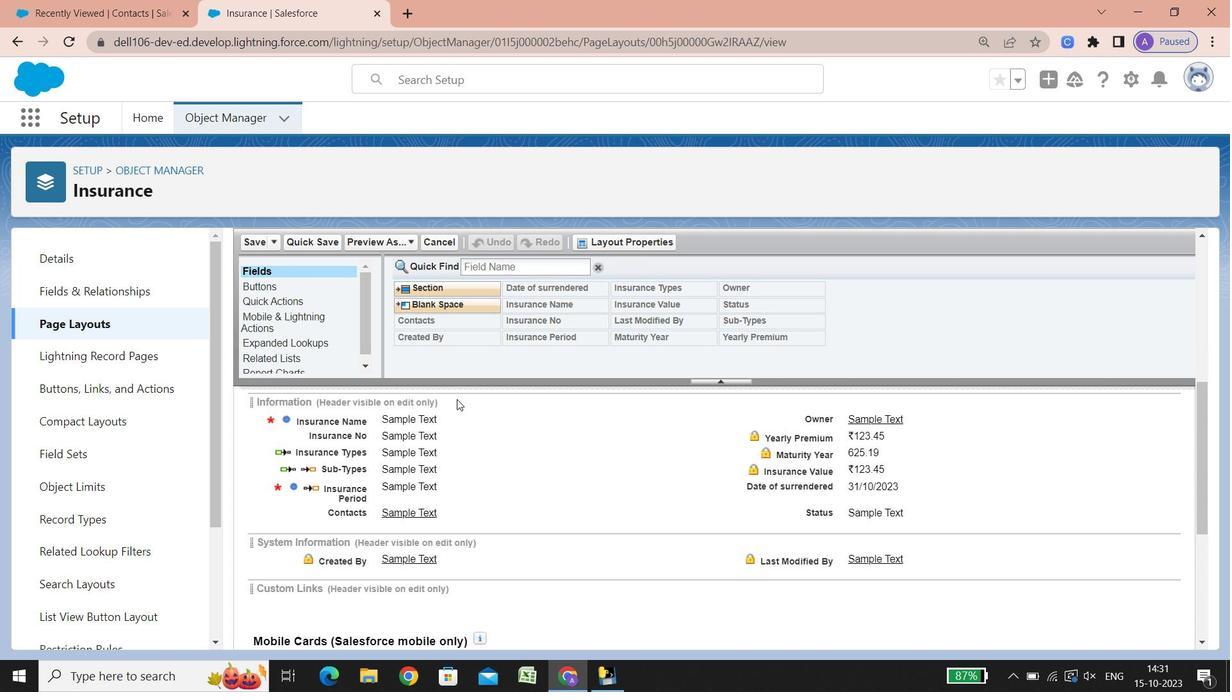 
Action: Mouse scrolled (457, 399) with delta (0, 0)
Screenshot: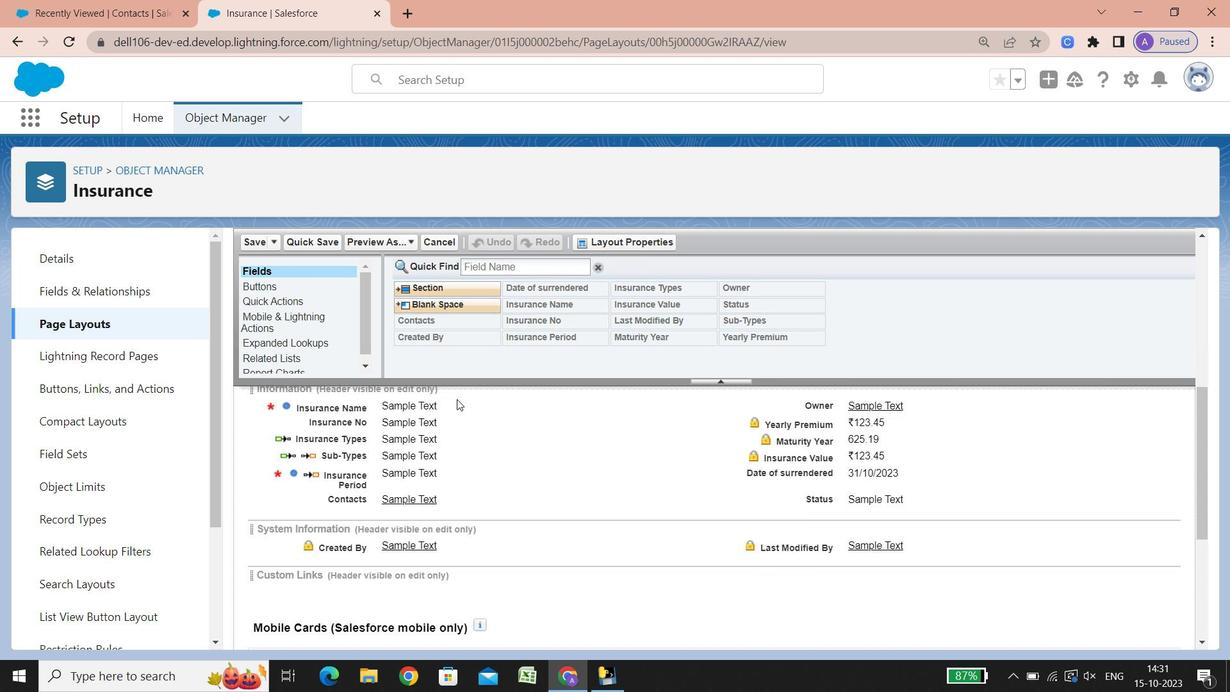 
Action: Mouse scrolled (457, 399) with delta (0, 0)
Screenshot: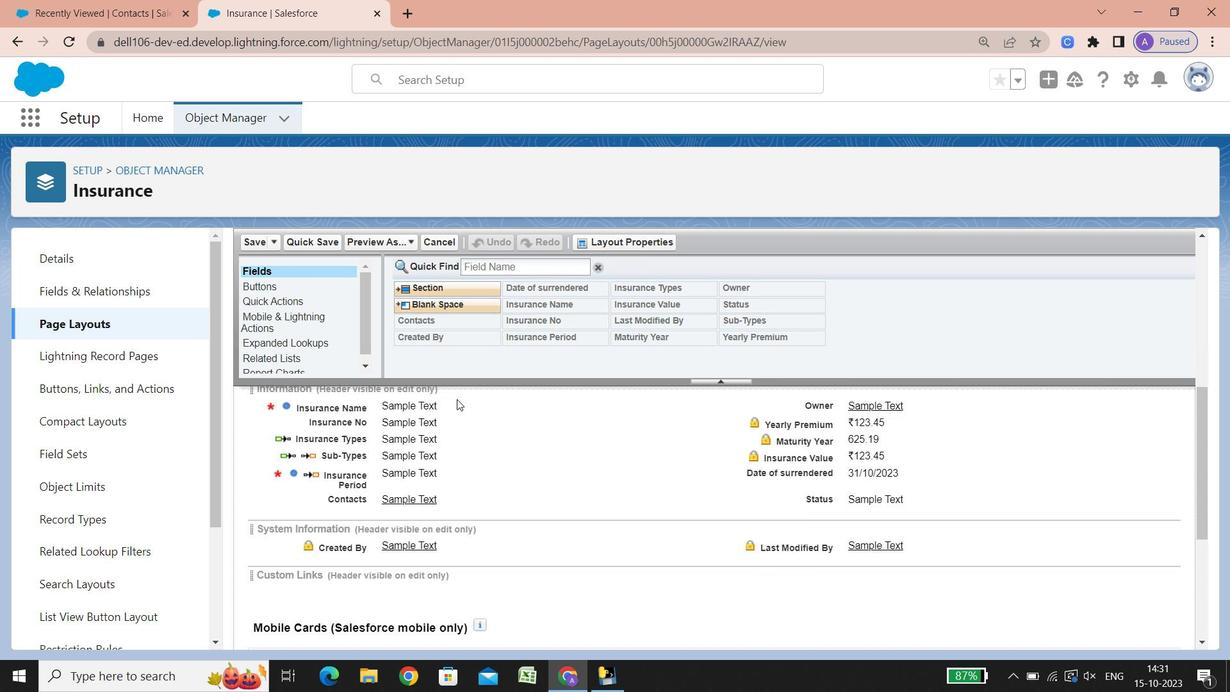 
Action: Mouse scrolled (457, 399) with delta (0, 0)
Screenshot: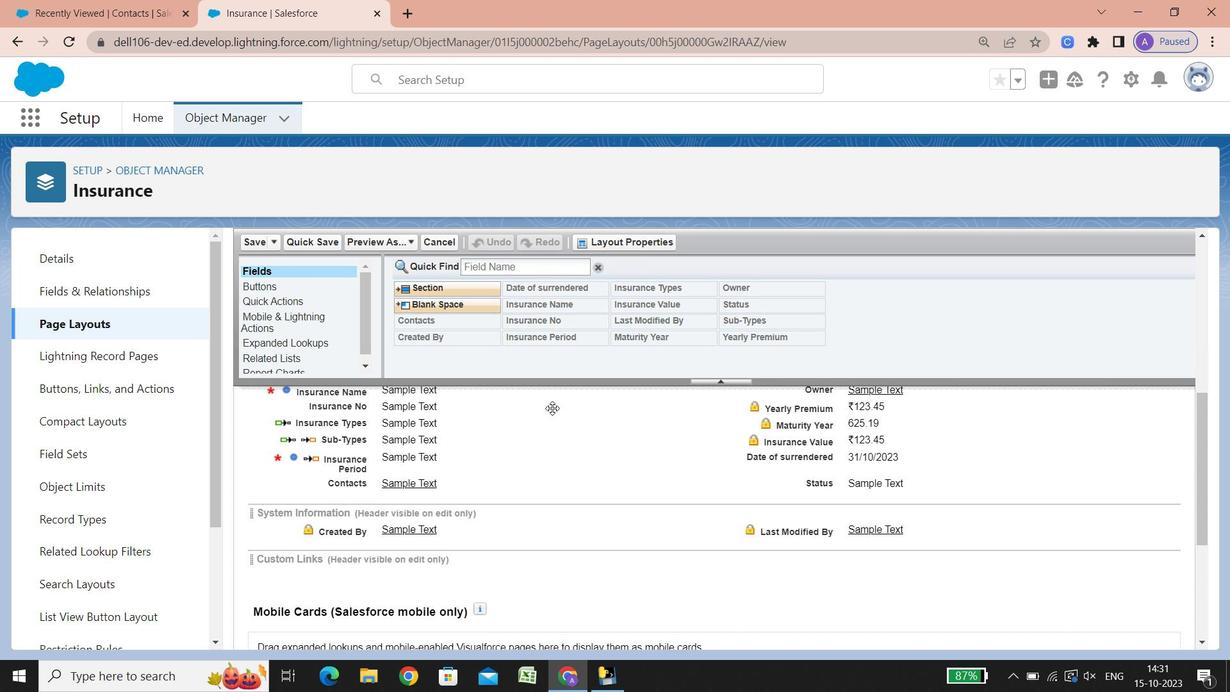 
Action: Mouse scrolled (457, 399) with delta (0, 0)
Screenshot: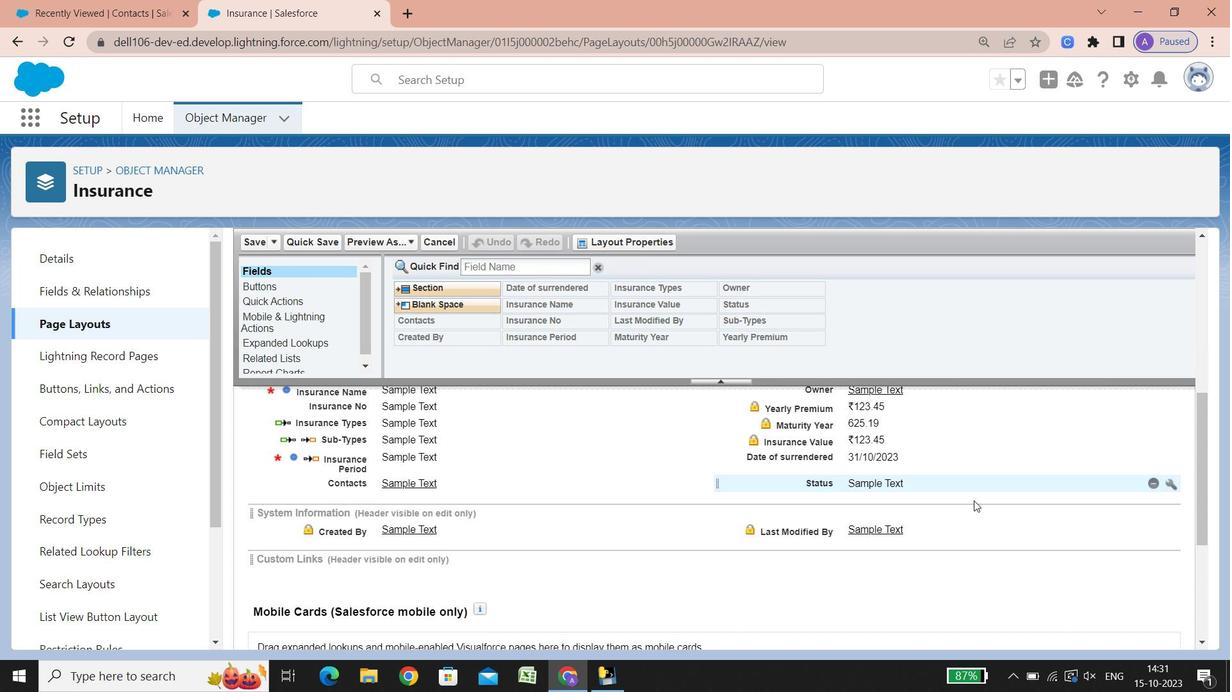 
Action: Mouse scrolled (457, 399) with delta (0, 0)
Screenshot: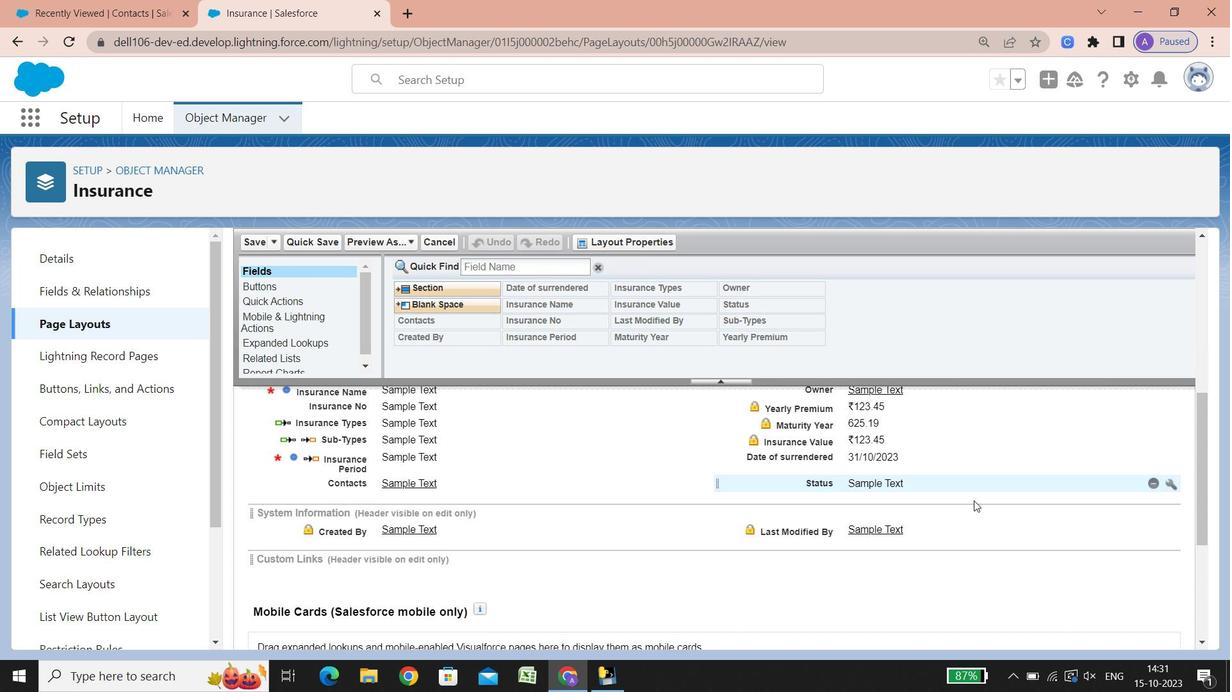 
Action: Mouse scrolled (457, 399) with delta (0, 0)
Screenshot: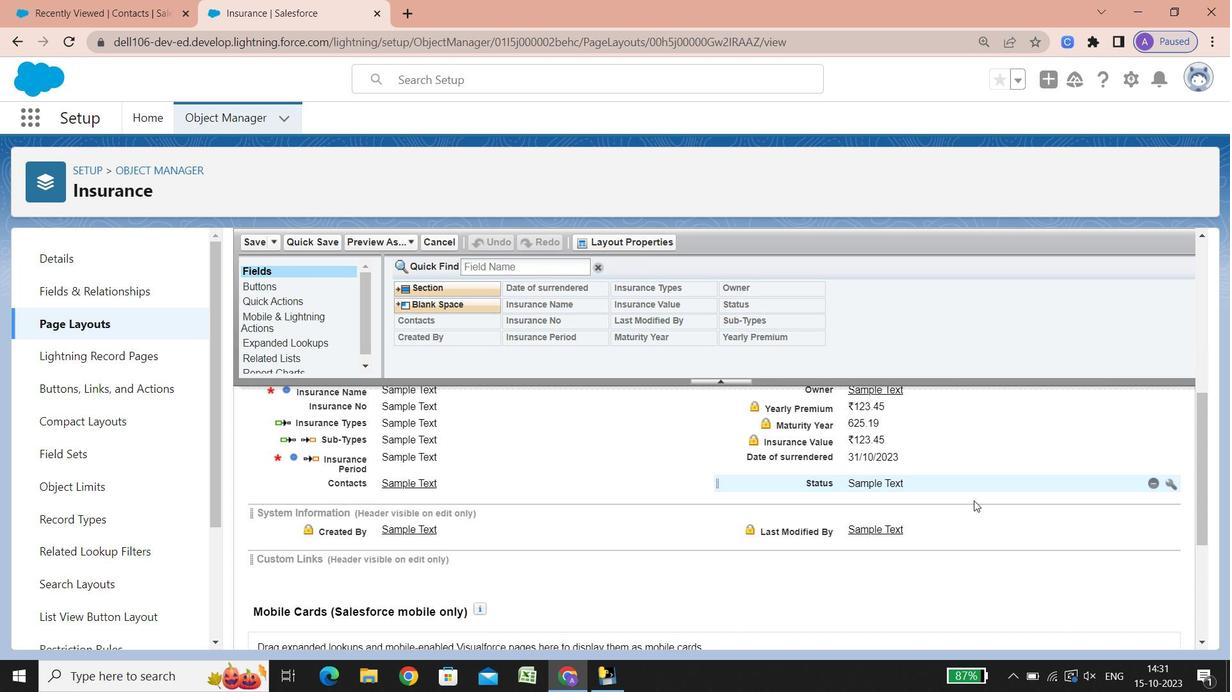 
Action: Mouse scrolled (457, 399) with delta (0, 0)
Screenshot: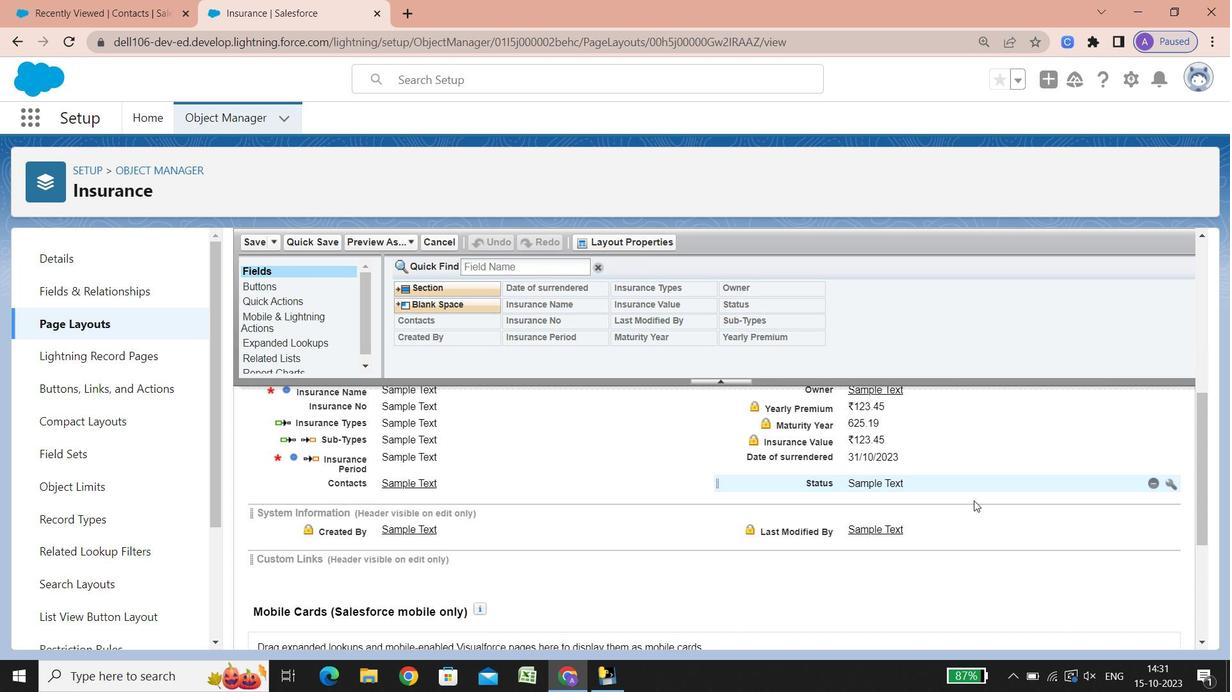 
Action: Mouse scrolled (457, 399) with delta (0, 0)
Screenshot: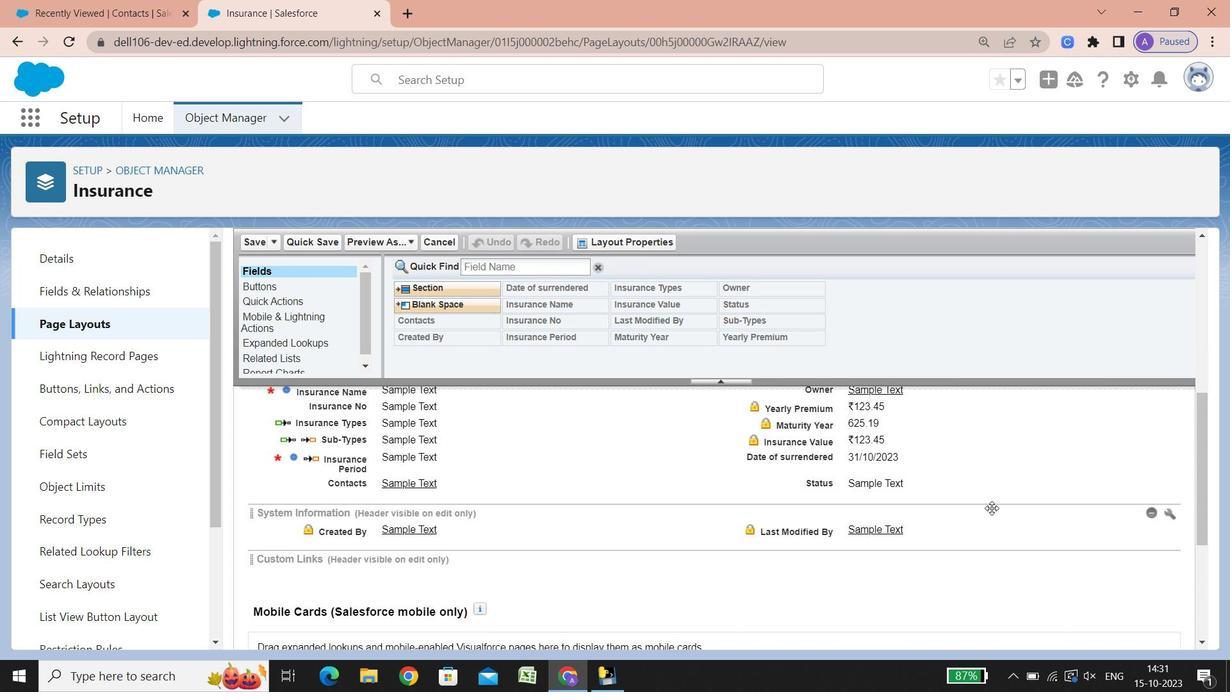 
Action: Mouse scrolled (457, 399) with delta (0, 0)
Screenshot: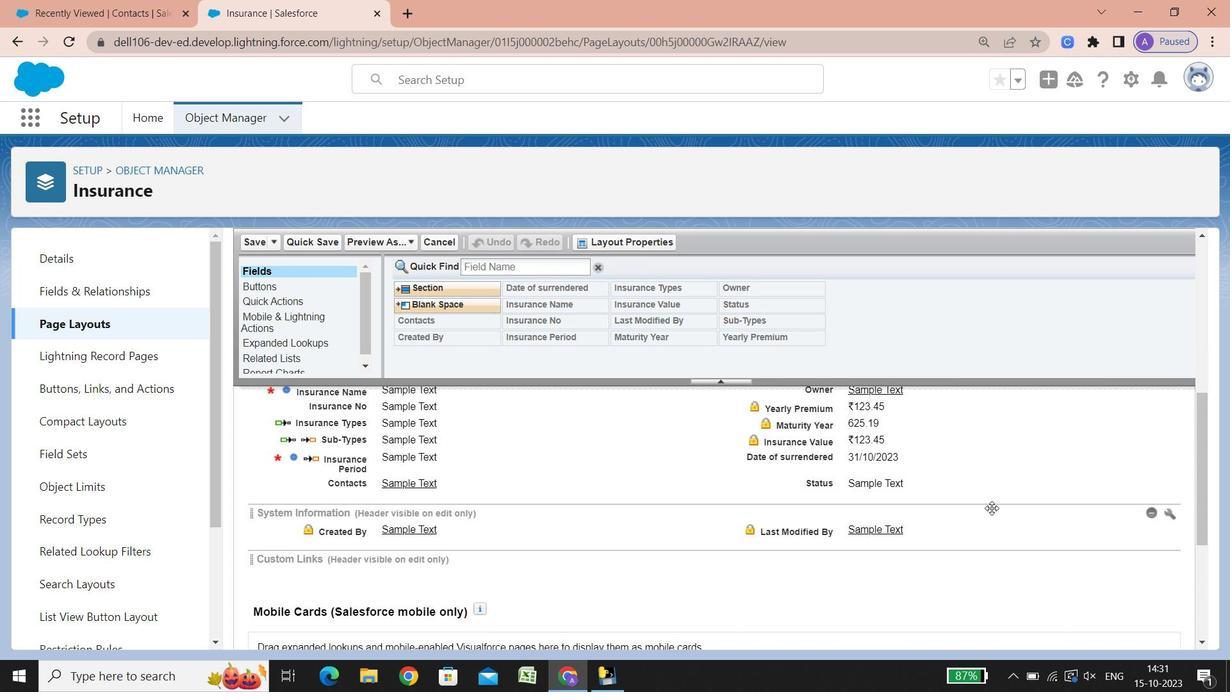 
Action: Mouse scrolled (457, 399) with delta (0, 0)
Screenshot: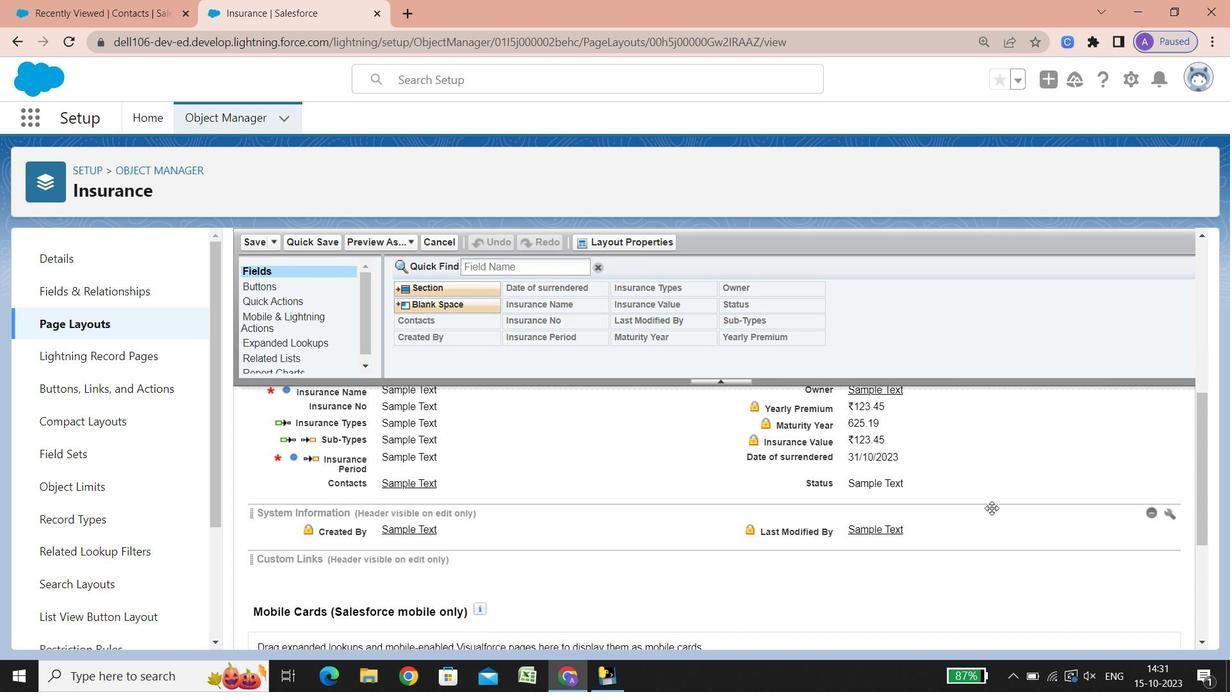 
Action: Mouse scrolled (457, 399) with delta (0, 0)
Screenshot: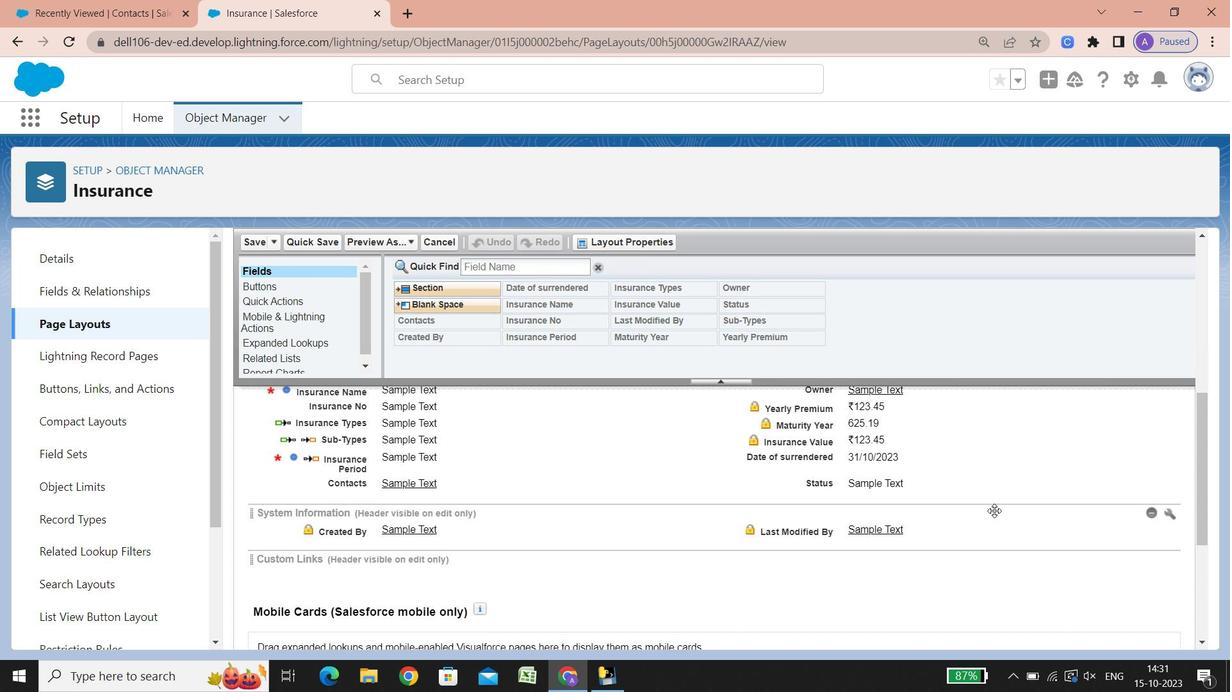 
Action: Mouse scrolled (457, 399) with delta (0, 0)
Screenshot: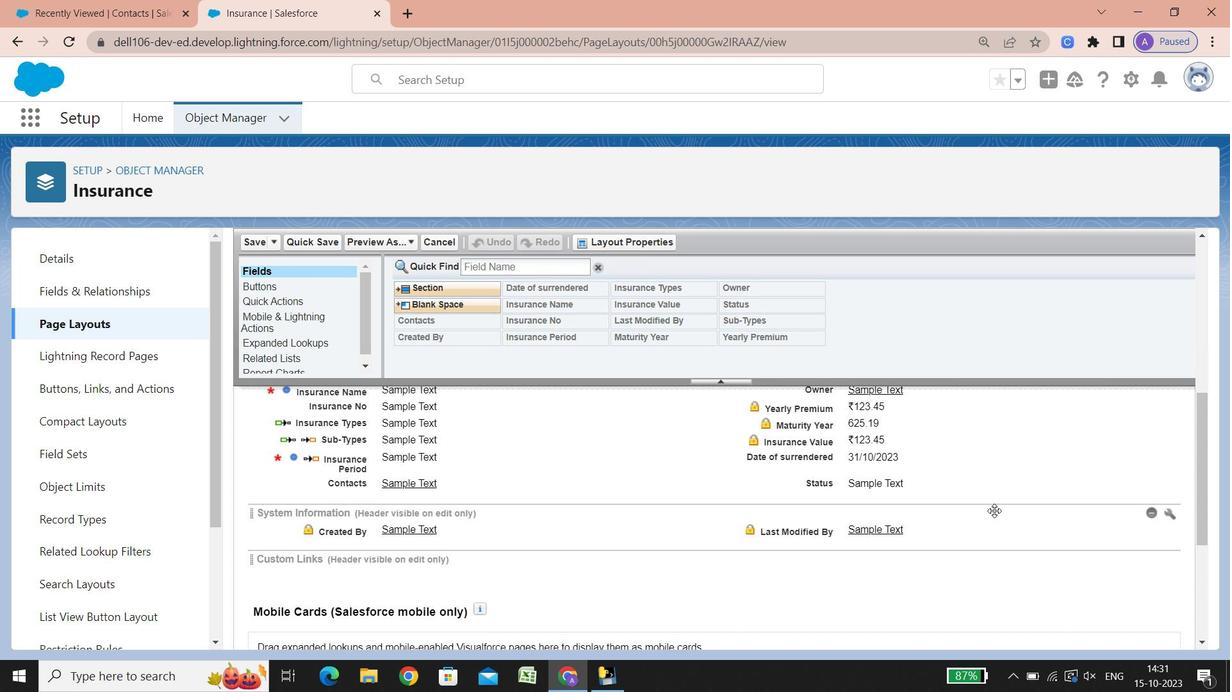 
Action: Mouse scrolled (457, 399) with delta (0, 0)
Screenshot: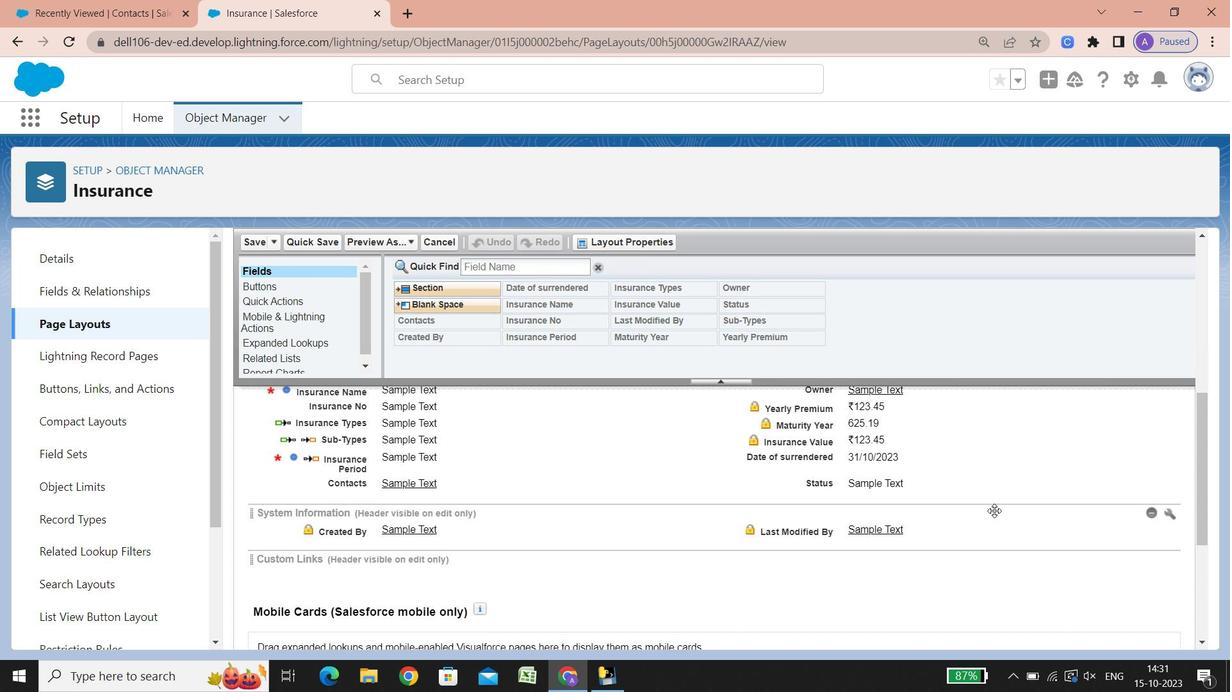 
Action: Mouse scrolled (457, 399) with delta (0, 0)
Screenshot: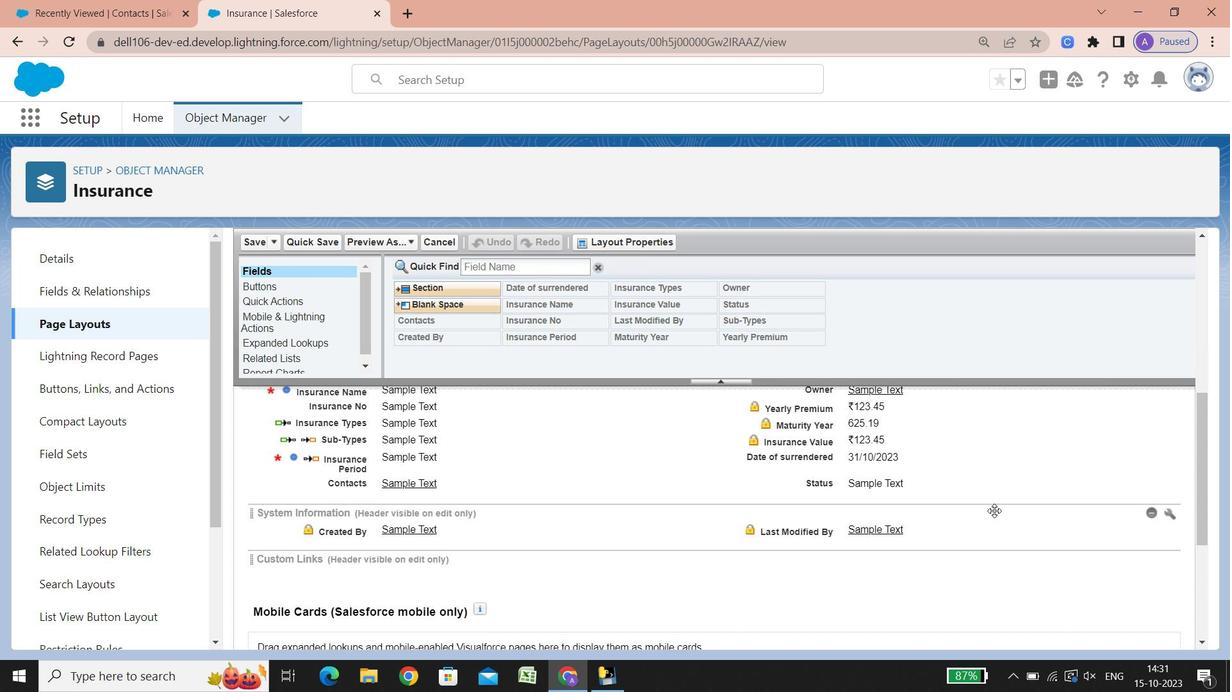 
Action: Mouse scrolled (457, 399) with delta (0, 0)
Screenshot: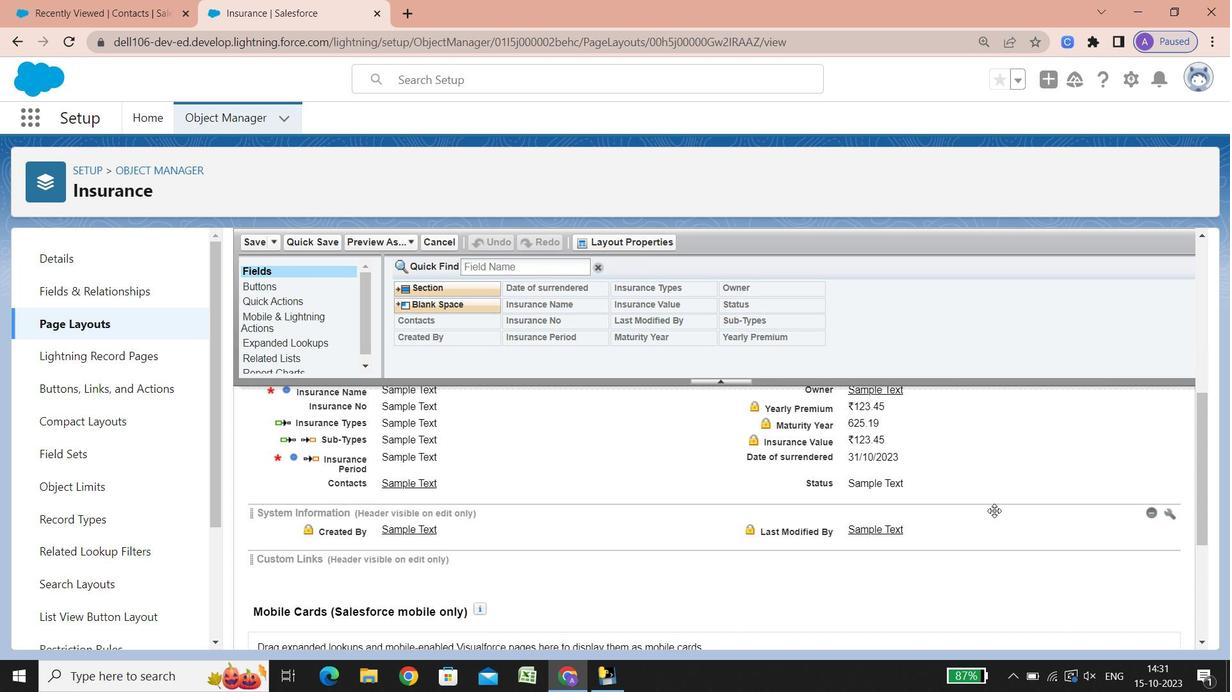 
Action: Mouse scrolled (457, 399) with delta (0, 0)
Screenshot: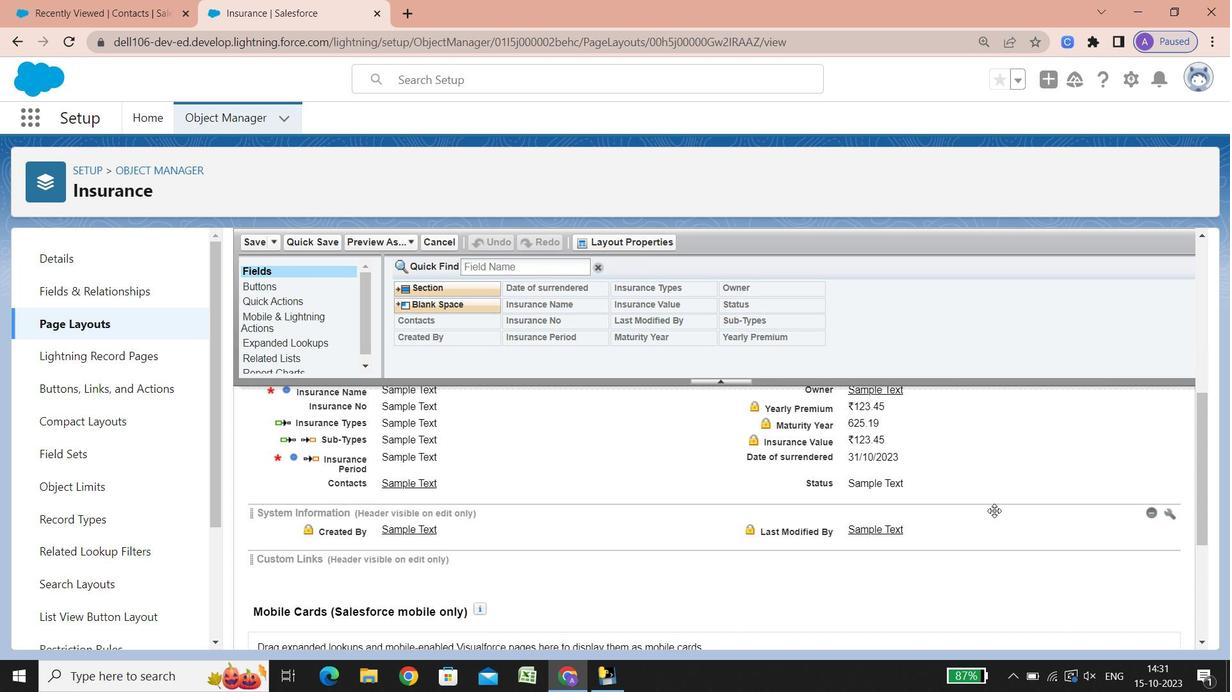 
Action: Mouse scrolled (457, 399) with delta (0, 0)
Screenshot: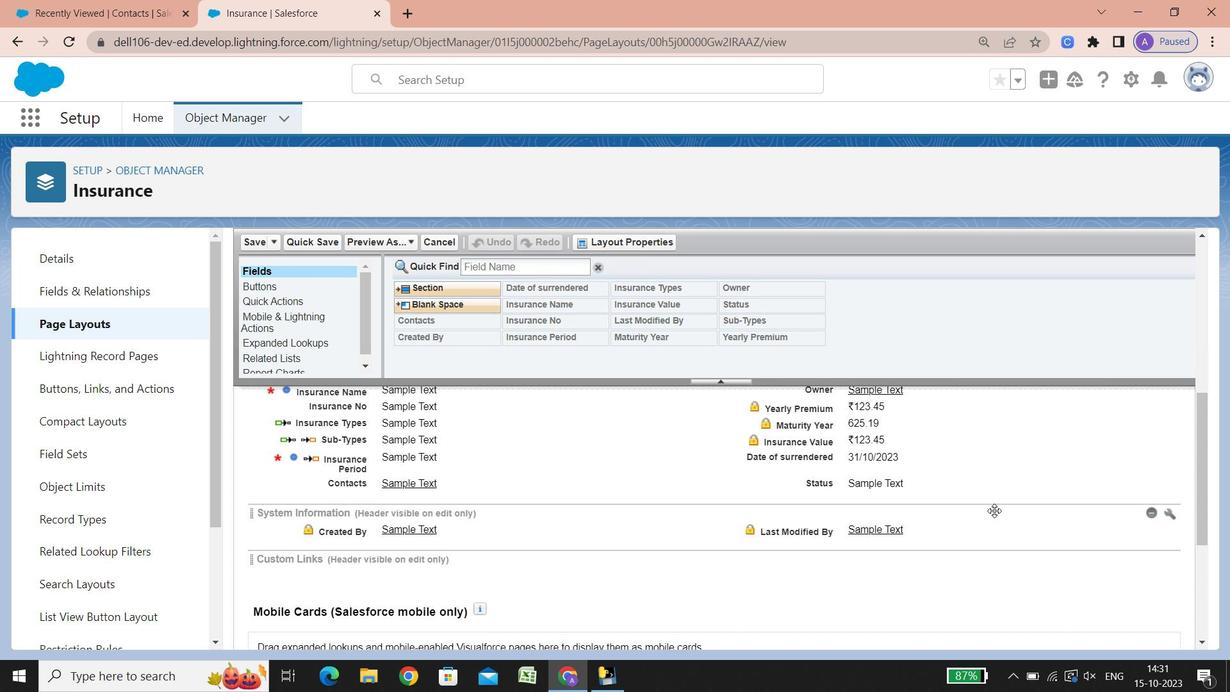
Action: Mouse scrolled (457, 399) with delta (0, 0)
Screenshot: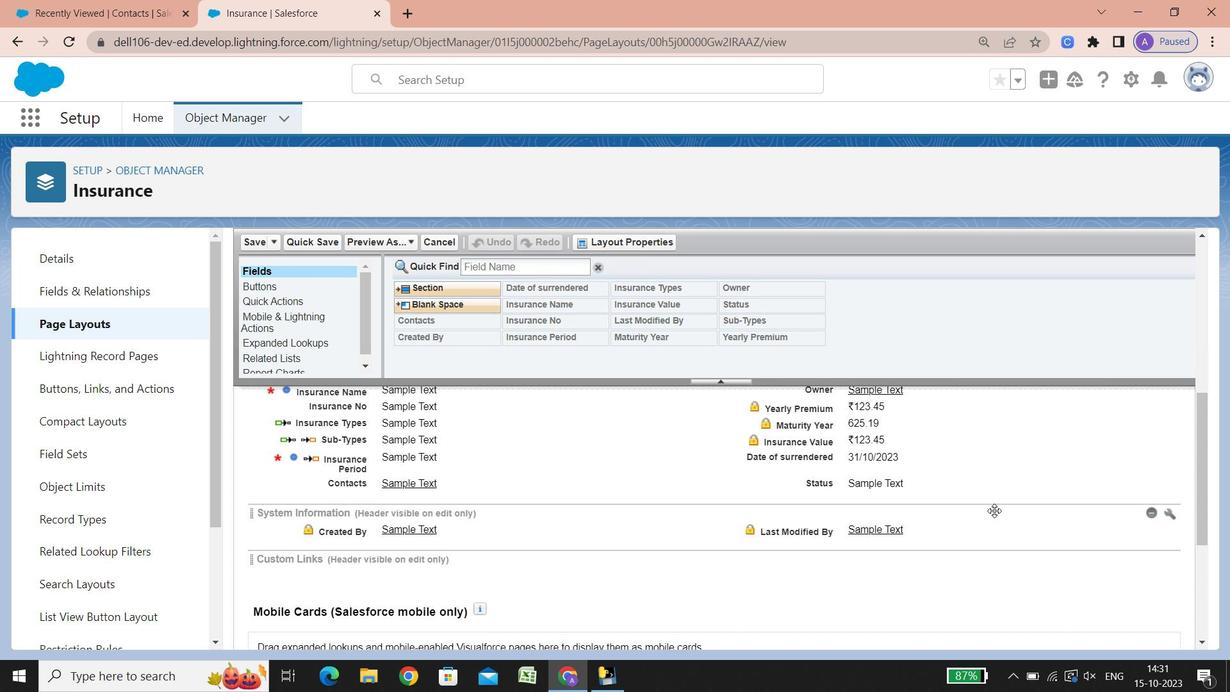
Action: Mouse scrolled (457, 399) with delta (0, 0)
Screenshot: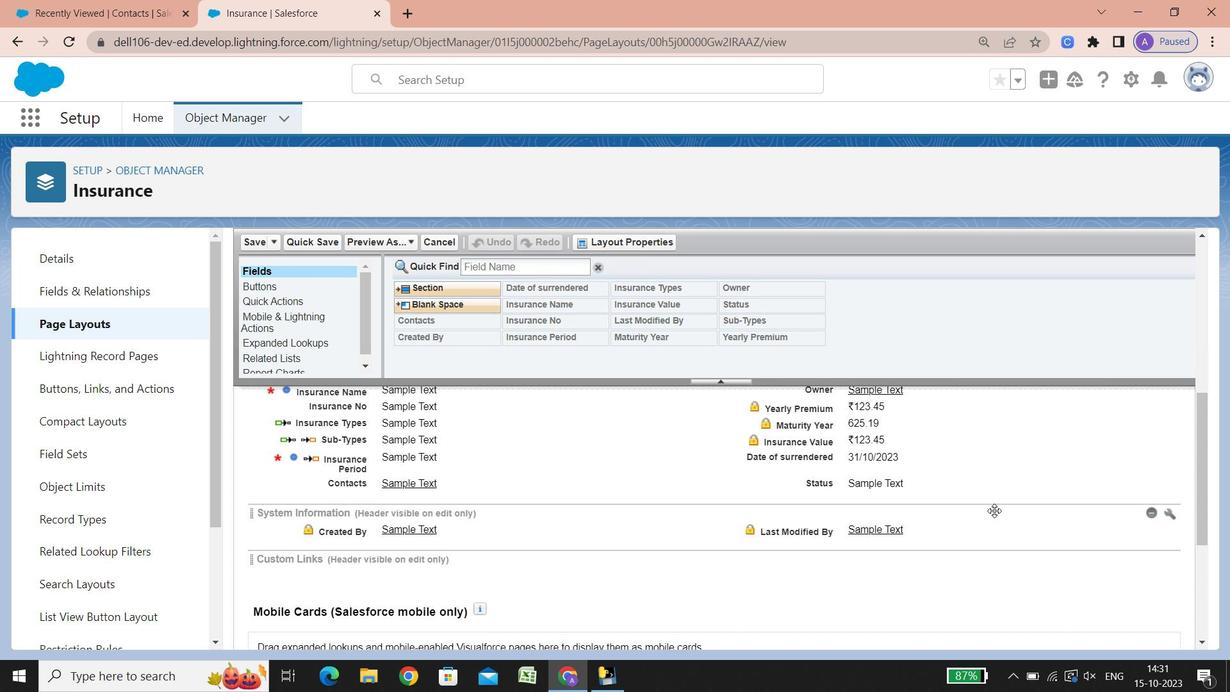 
Action: Mouse scrolled (457, 399) with delta (0, 0)
Screenshot: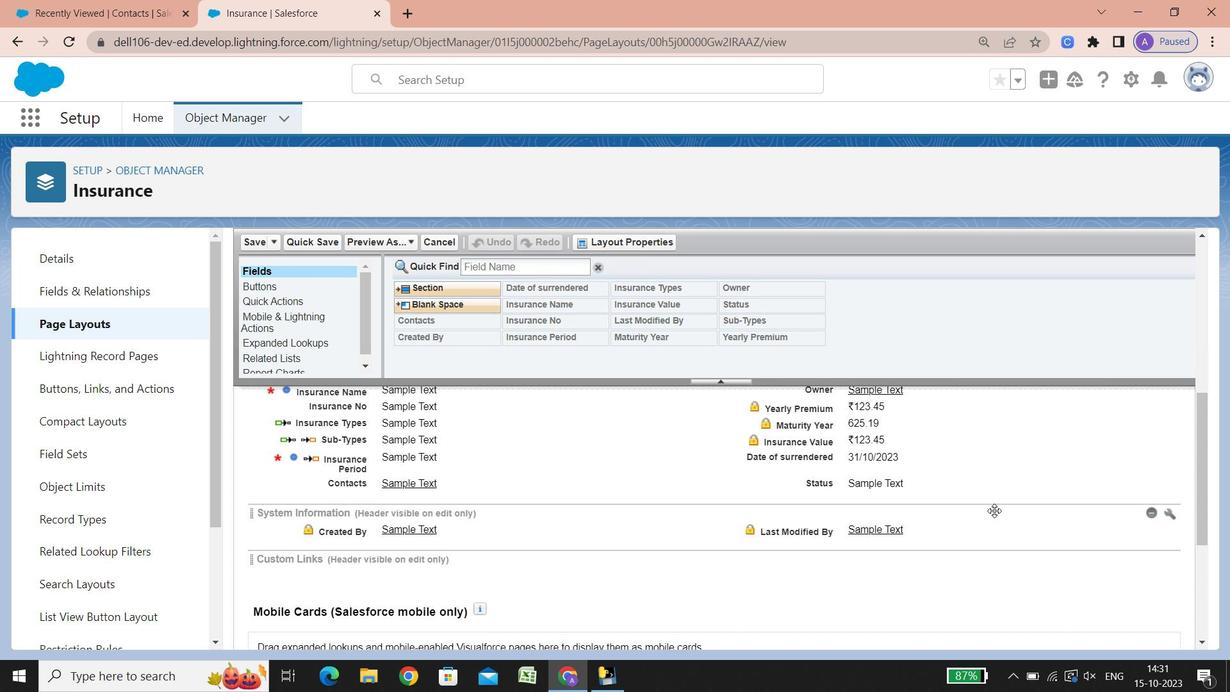 
Action: Mouse scrolled (457, 399) with delta (0, 0)
Screenshot: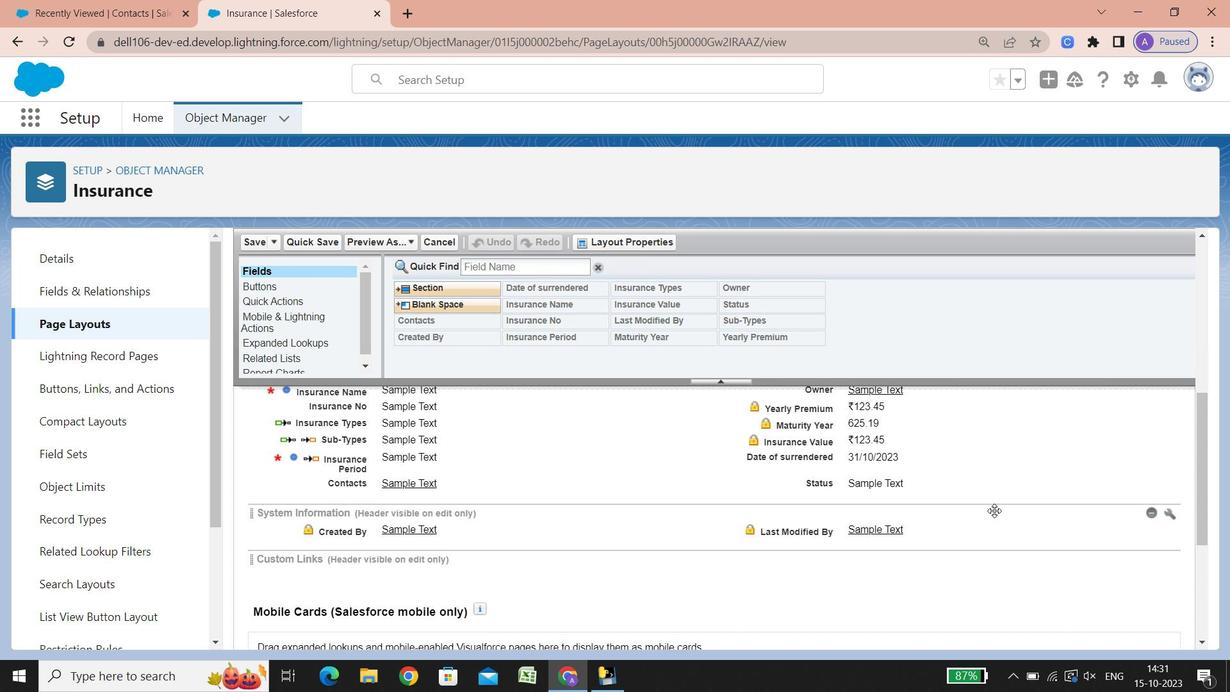 
Action: Mouse scrolled (457, 399) with delta (0, 0)
Screenshot: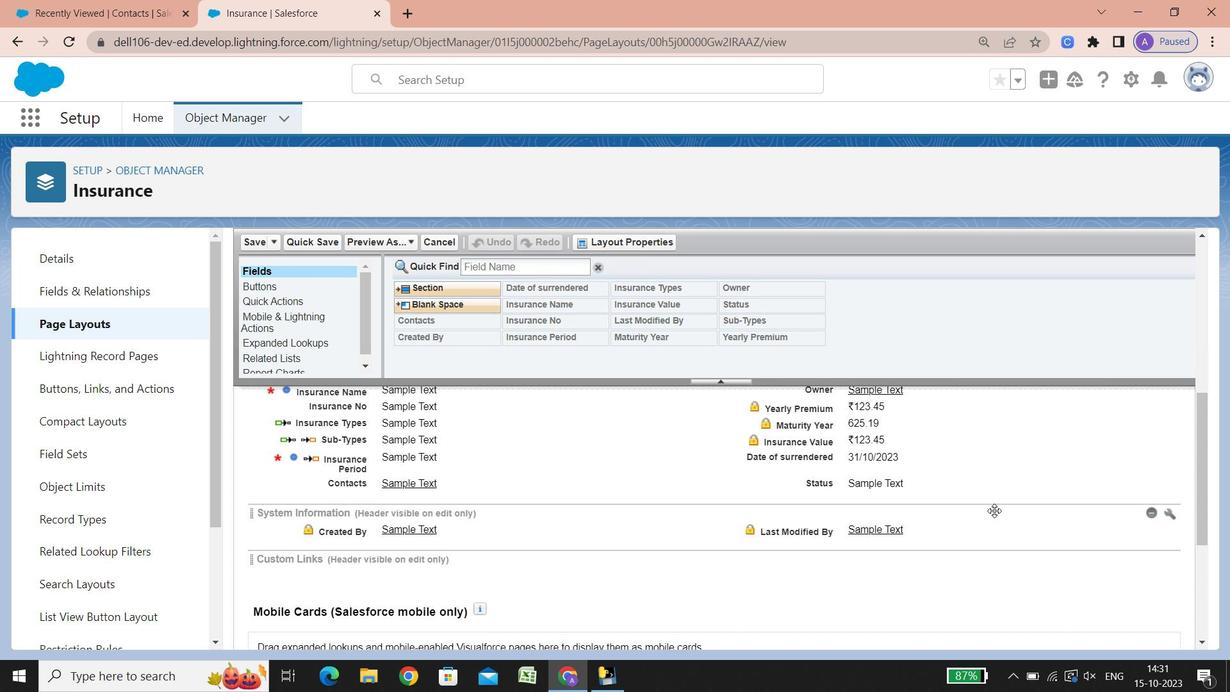 
Action: Mouse scrolled (457, 399) with delta (0, 0)
Screenshot: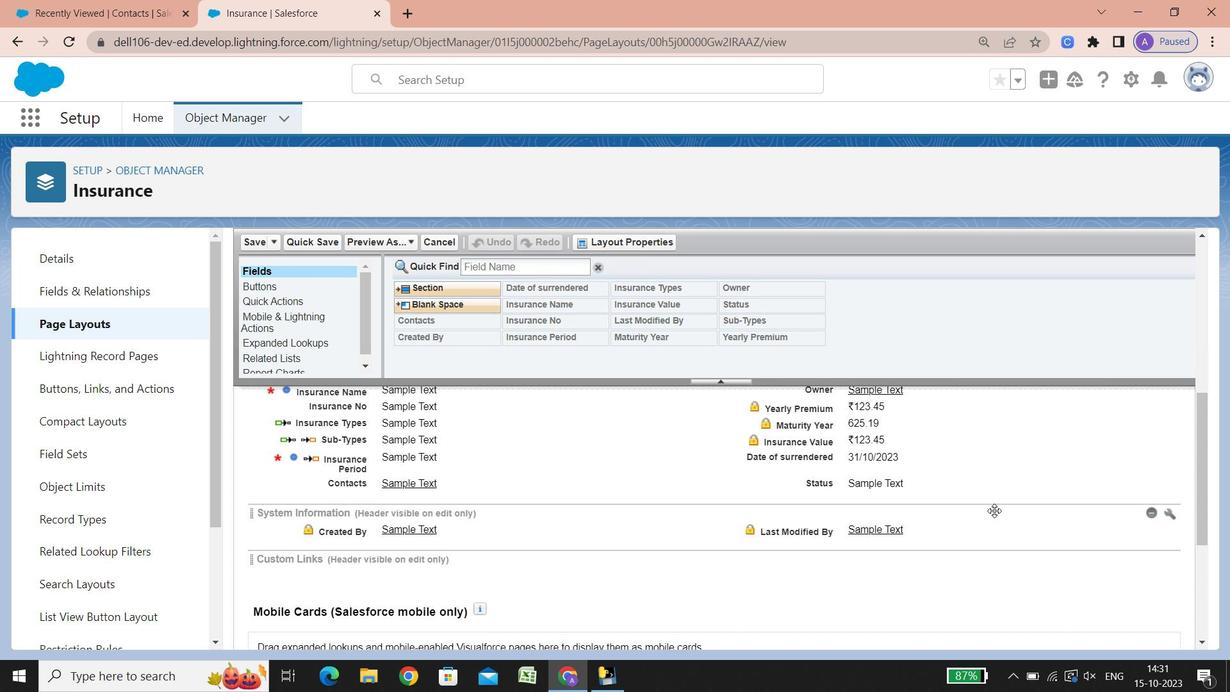 
Action: Mouse scrolled (457, 399) with delta (0, 0)
Screenshot: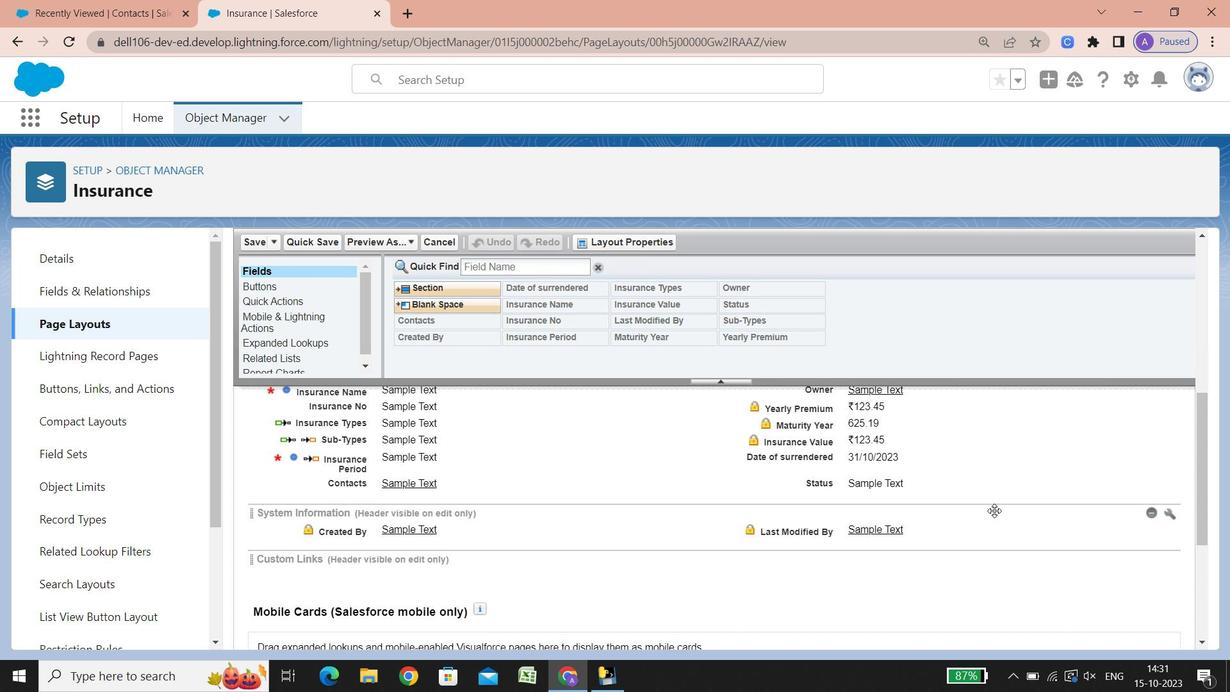 
Action: Mouse scrolled (457, 399) with delta (0, 0)
Screenshot: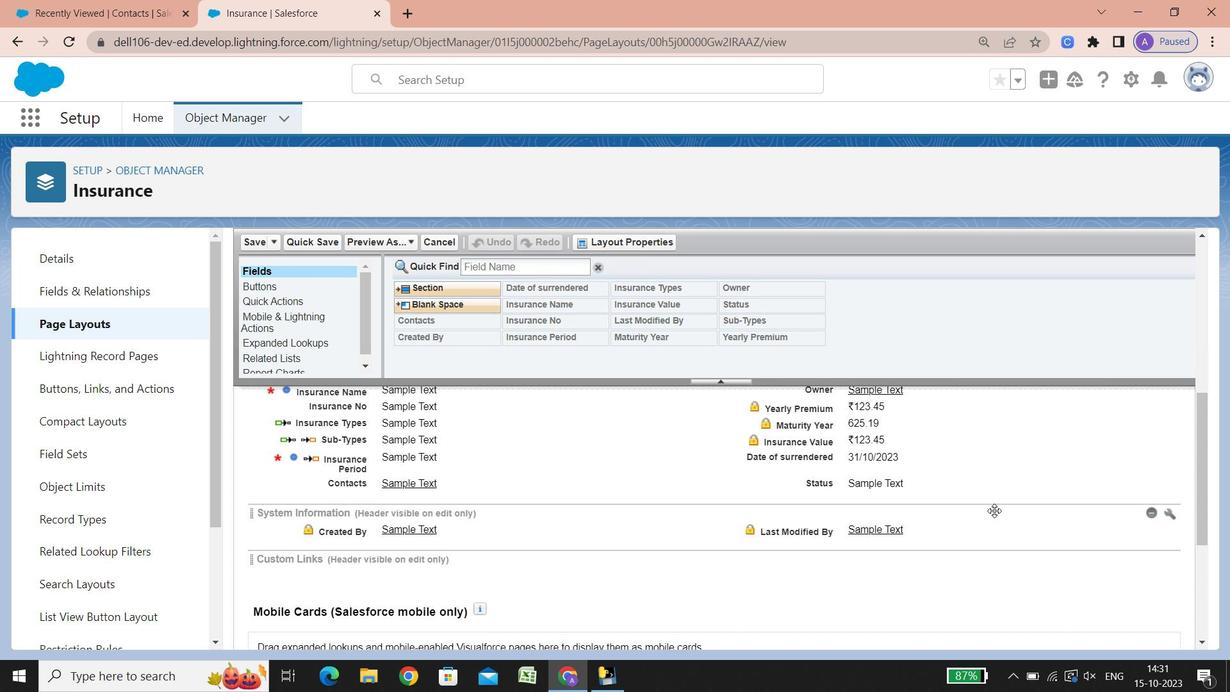 
Action: Mouse scrolled (457, 399) with delta (0, 0)
Screenshot: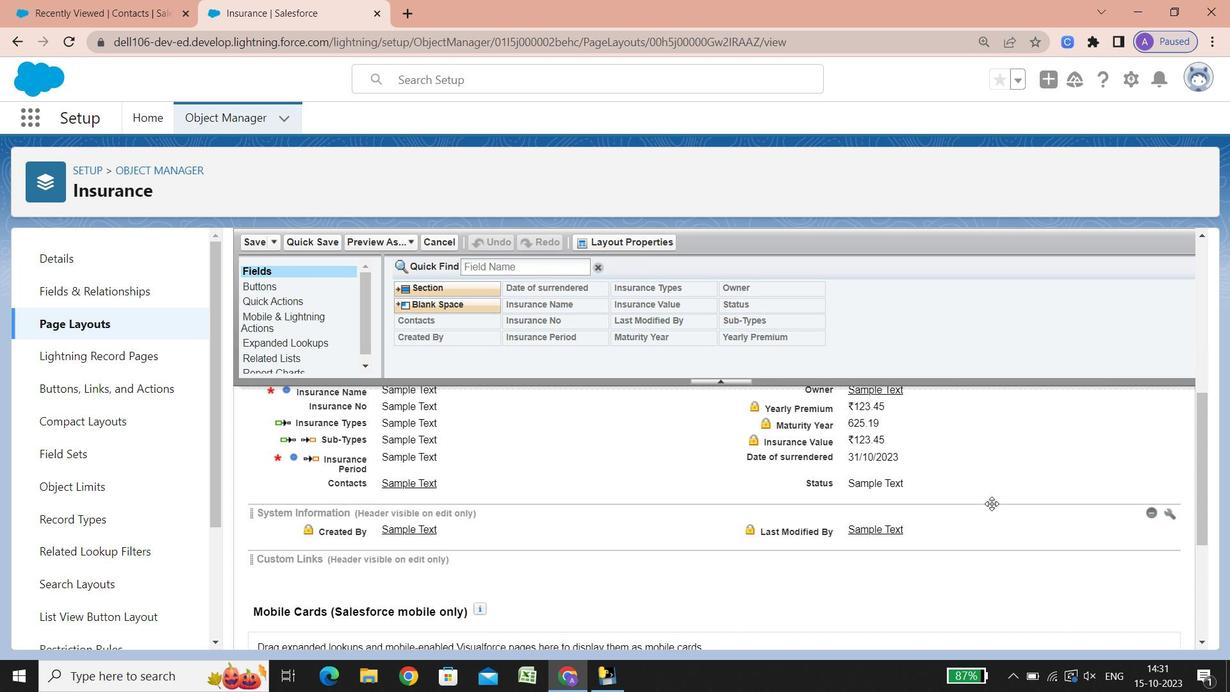 
Action: Mouse scrolled (457, 399) with delta (0, 0)
Screenshot: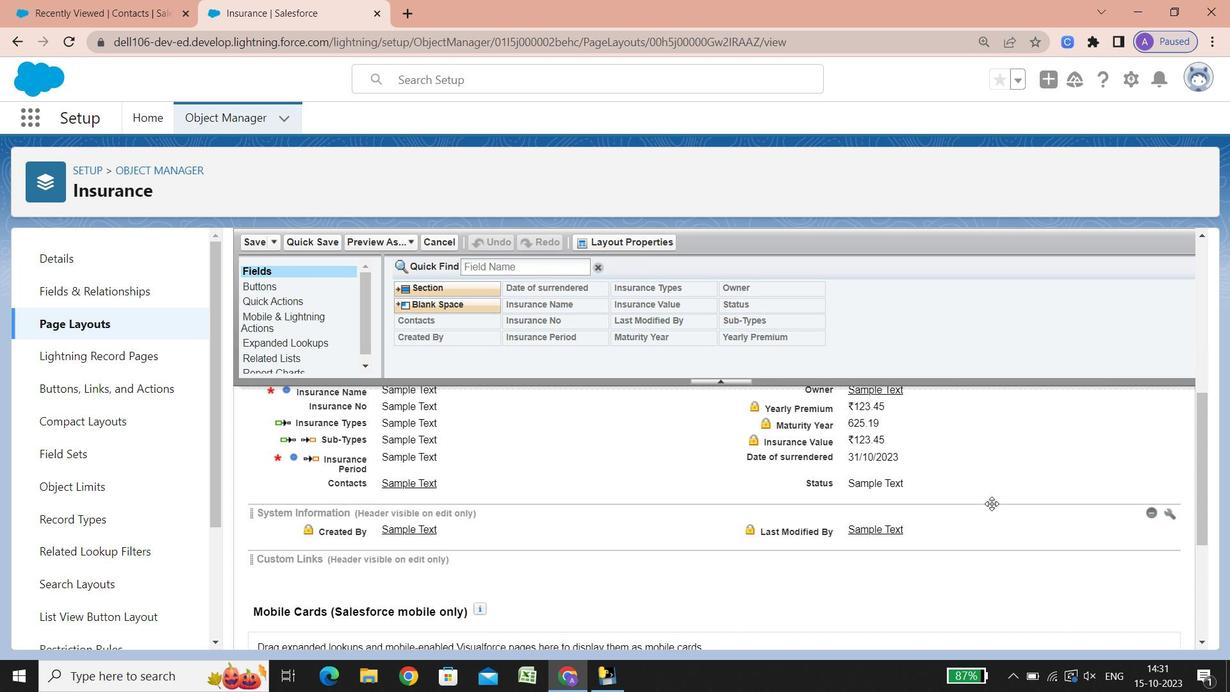 
Action: Mouse scrolled (457, 399) with delta (0, 0)
Screenshot: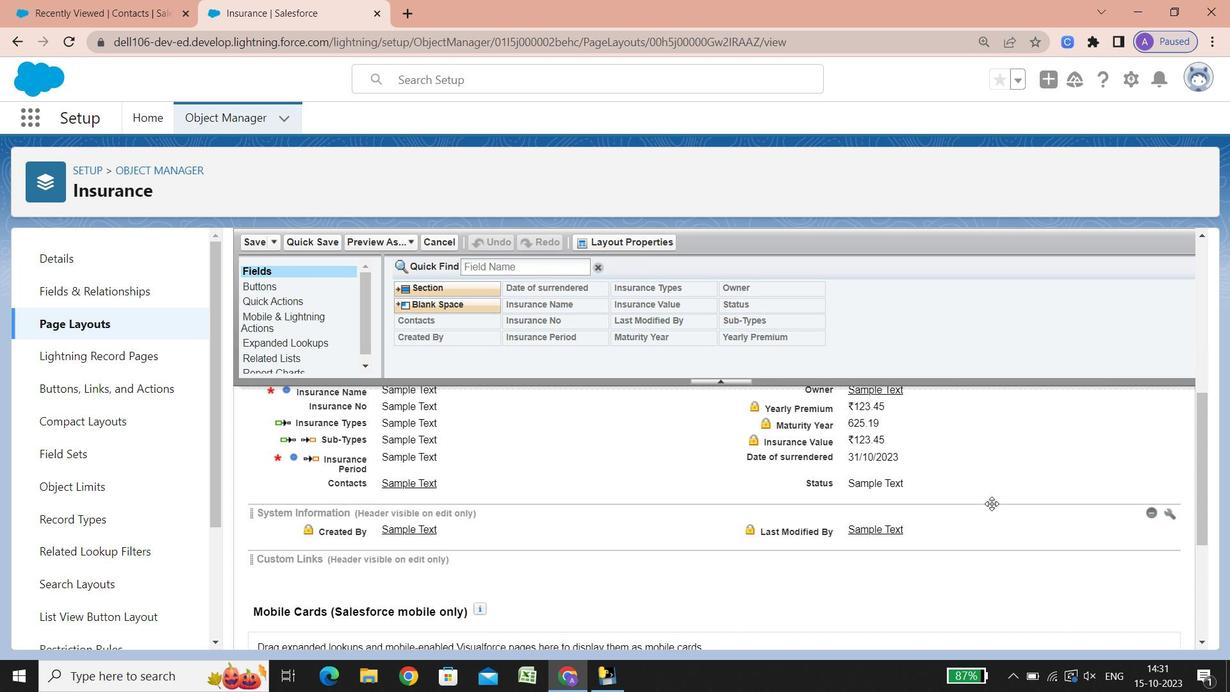 
Action: Mouse scrolled (457, 399) with delta (0, 0)
Screenshot: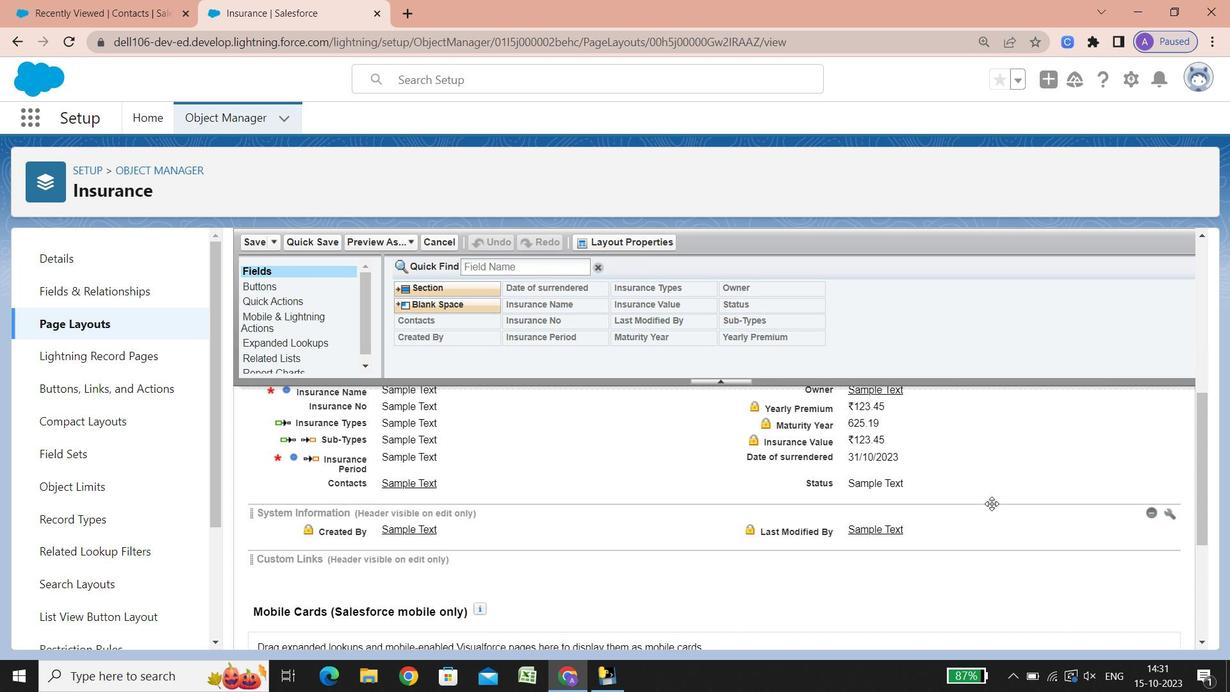 
Action: Mouse scrolled (457, 399) with delta (0, 0)
Screenshot: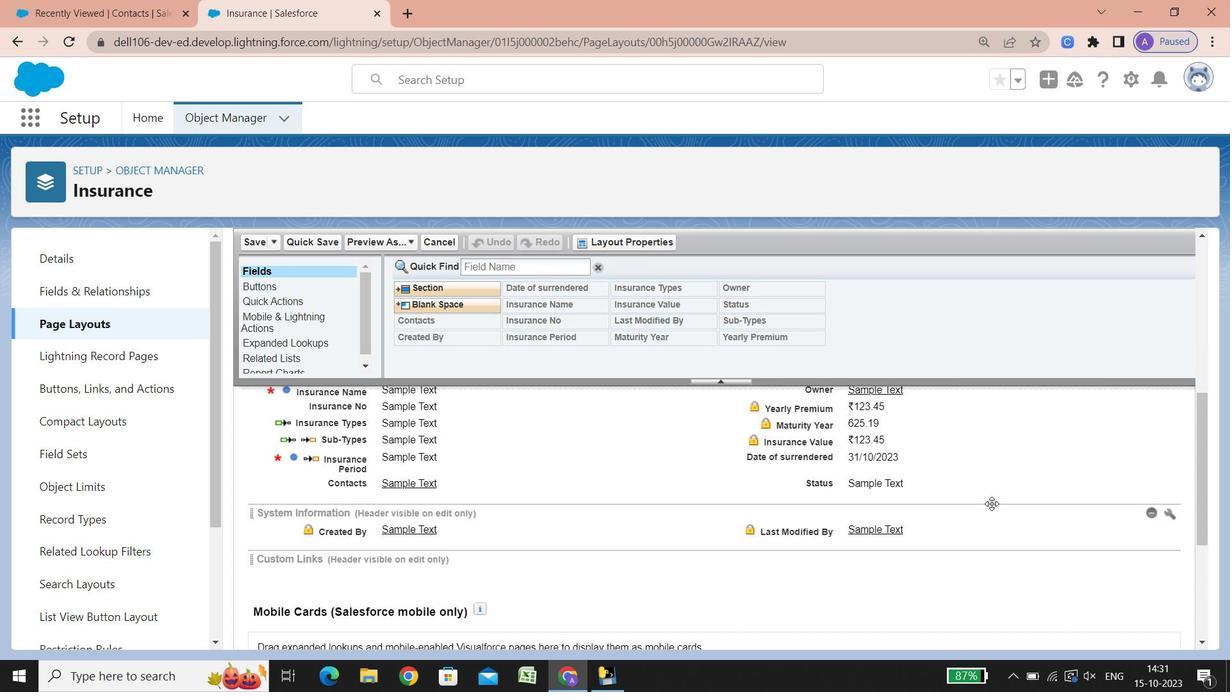 
Action: Mouse scrolled (457, 399) with delta (0, 0)
Screenshot: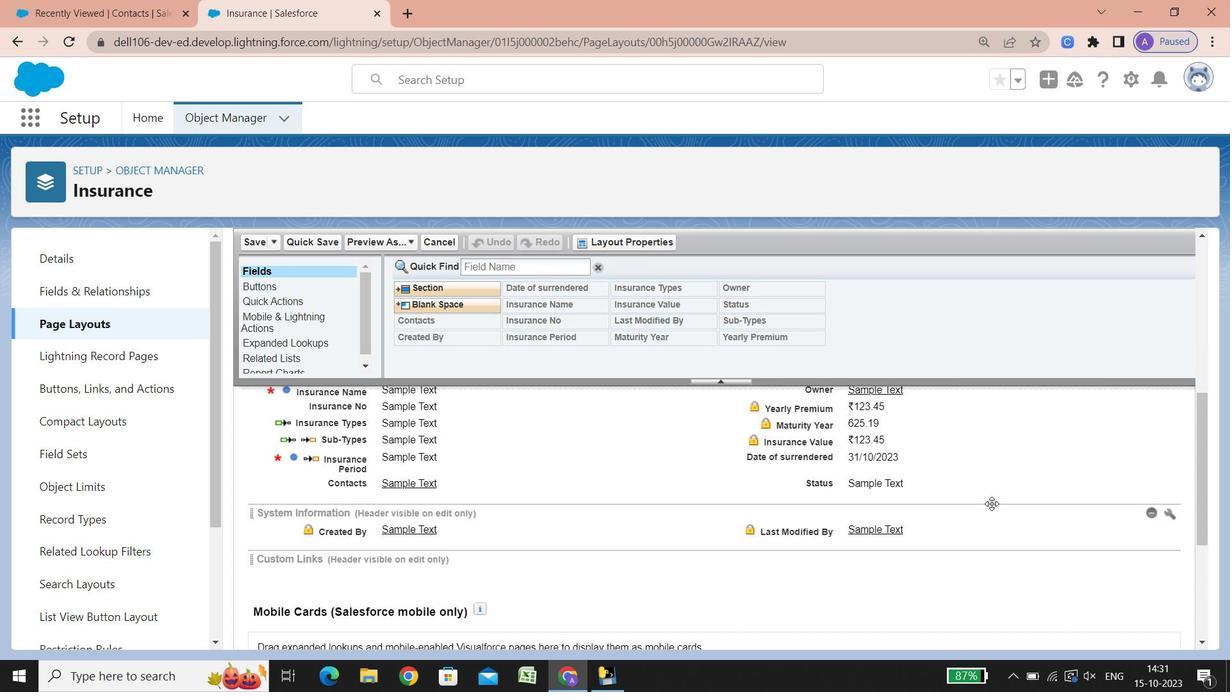 
Action: Mouse scrolled (457, 399) with delta (0, 0)
Screenshot: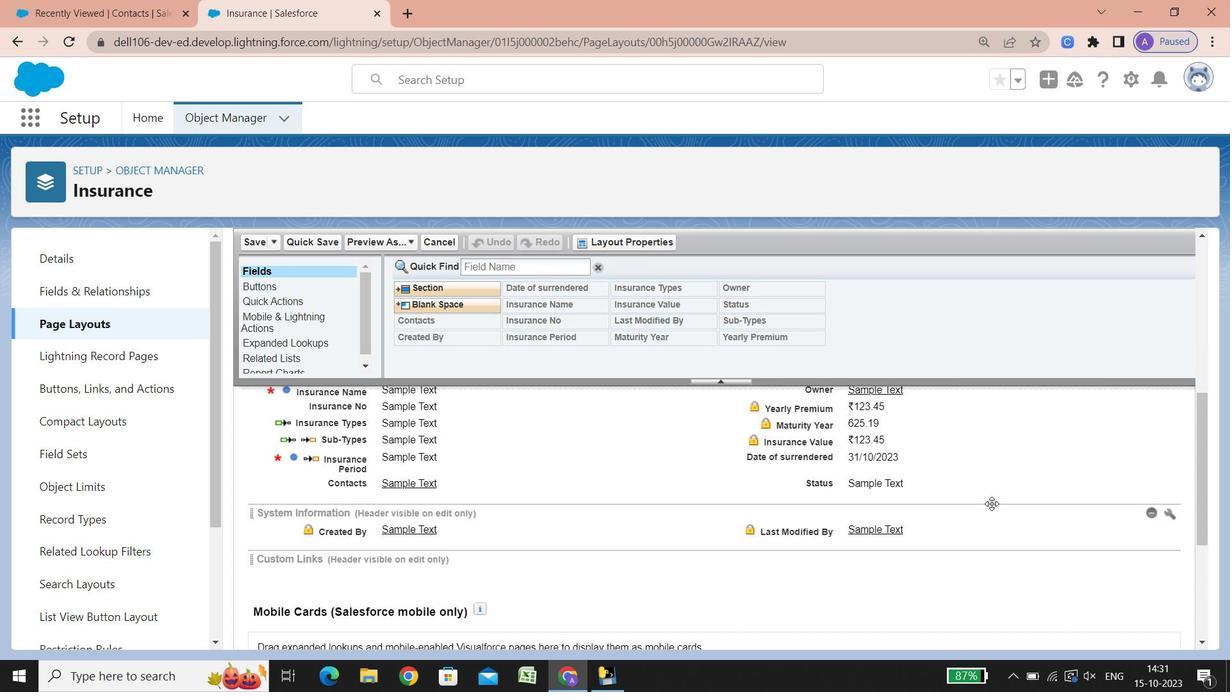 
Action: Mouse scrolled (457, 399) with delta (0, 0)
Screenshot: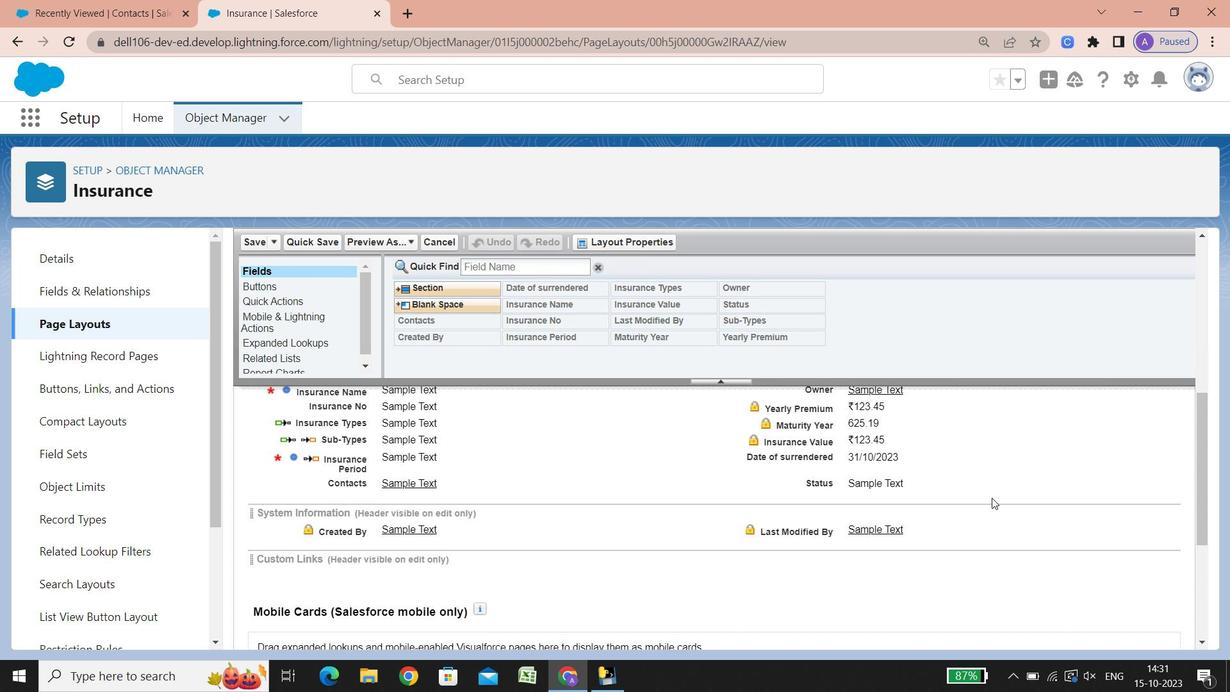 
Action: Mouse moved to (1167, 487)
Screenshot: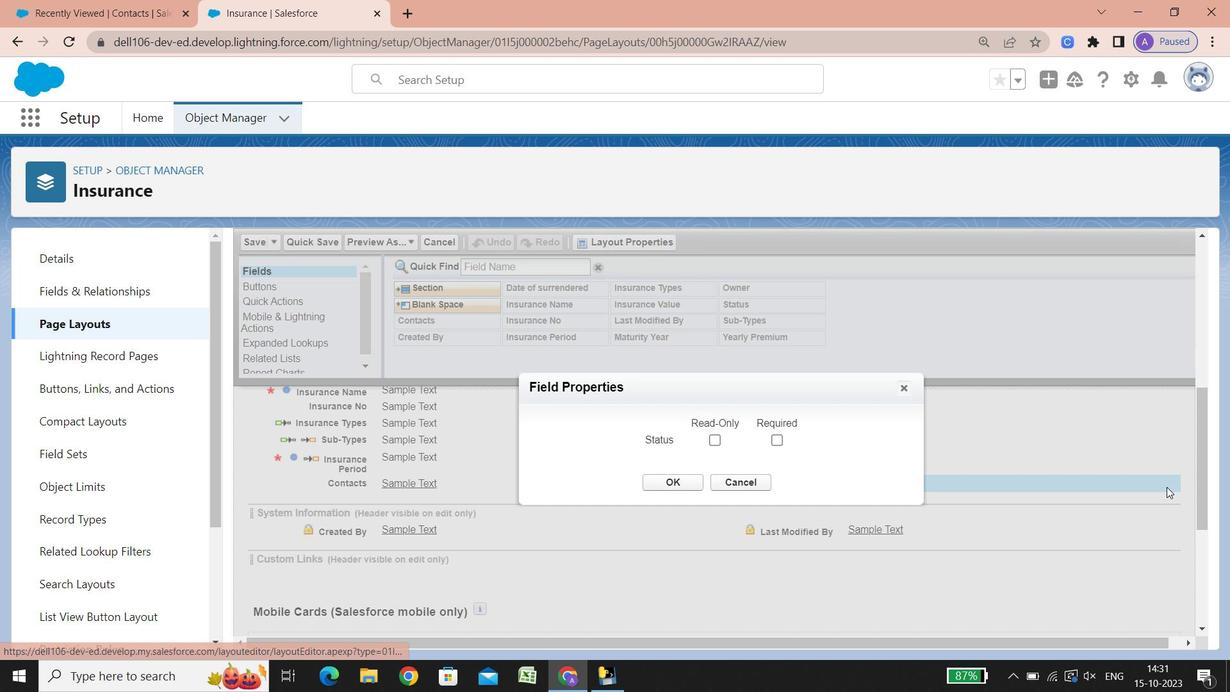 
Action: Mouse pressed left at (1167, 487)
Screenshot: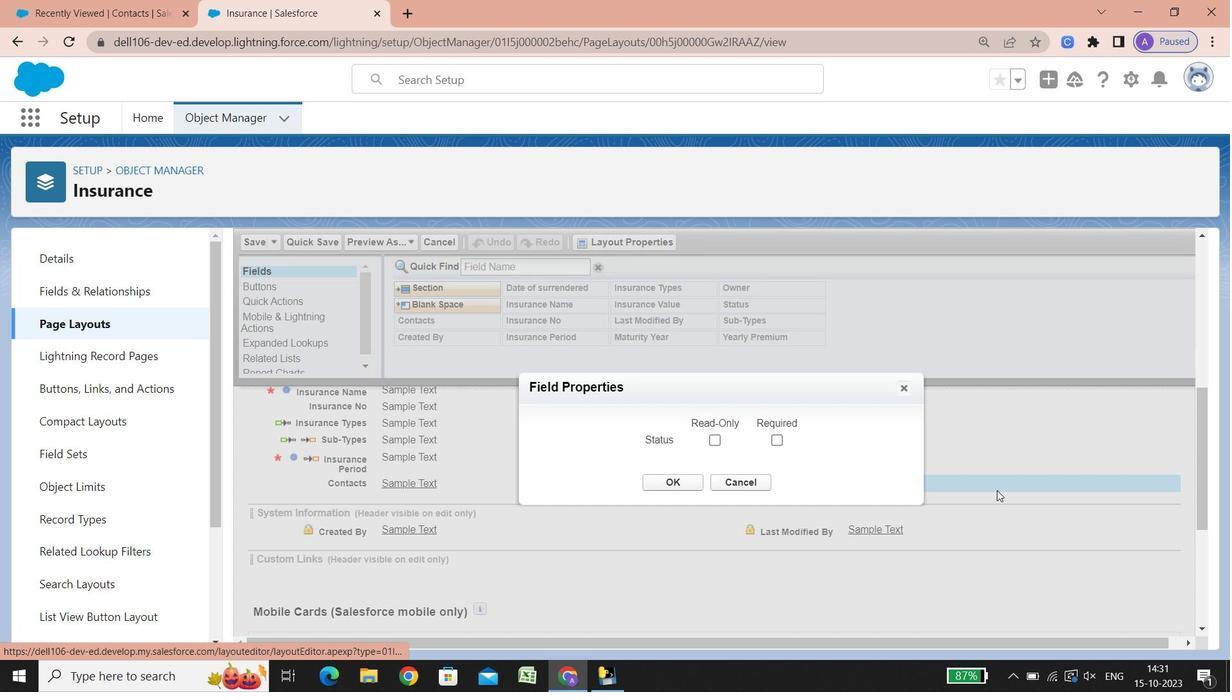 
Action: Mouse moved to (775, 438)
Screenshot: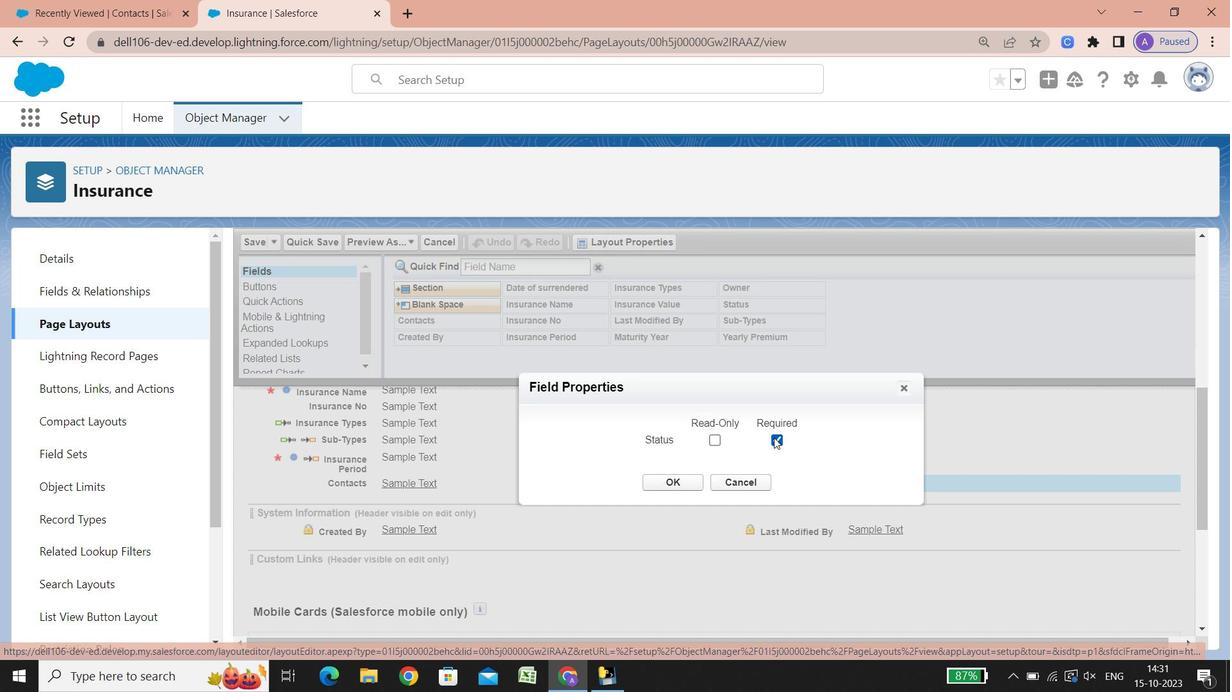 
Action: Mouse pressed left at (775, 438)
Screenshot: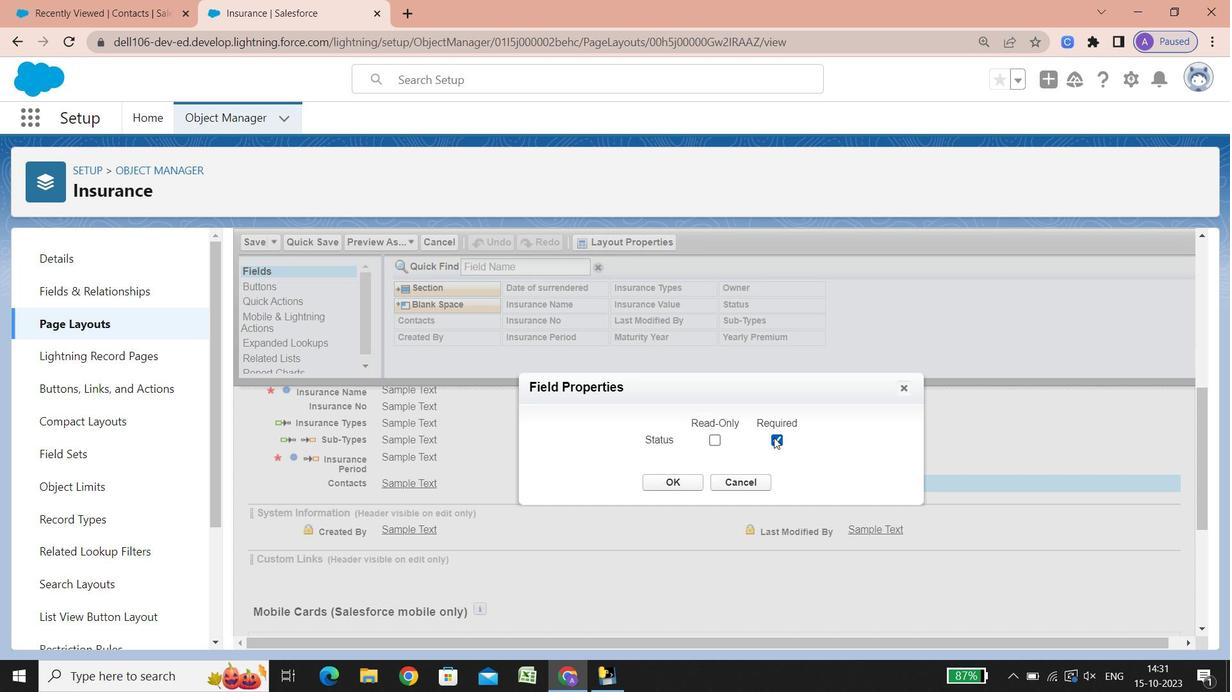 
Action: Mouse moved to (667, 482)
Screenshot: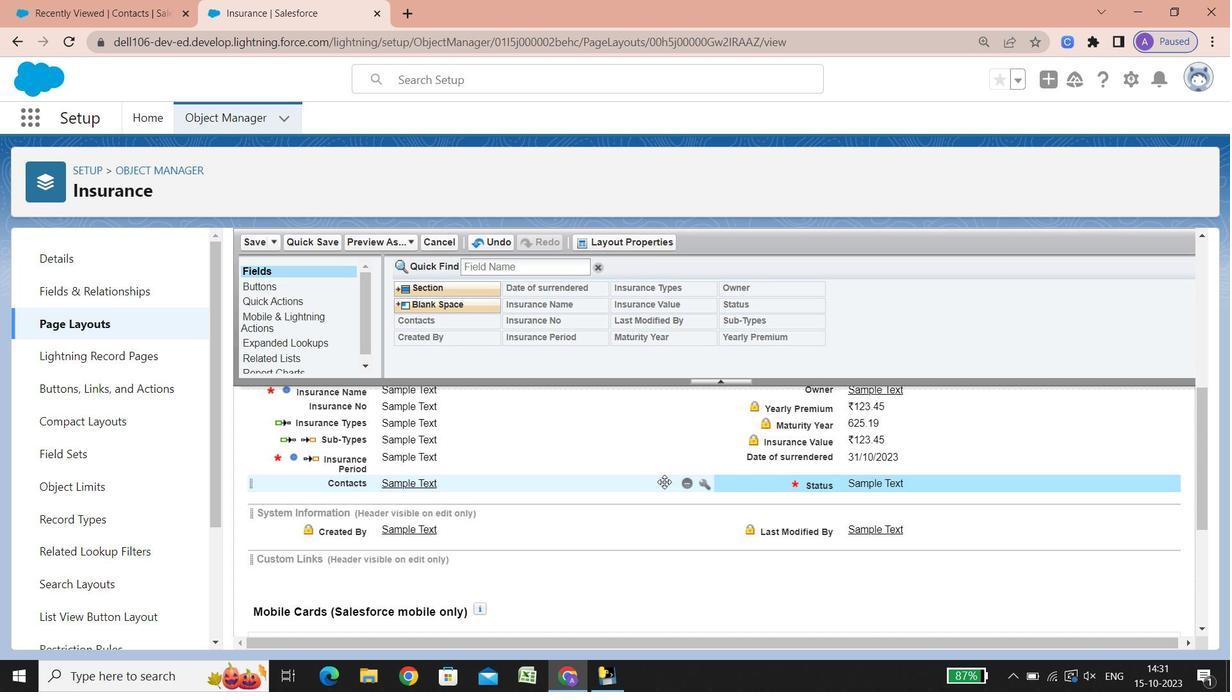 
Action: Mouse pressed left at (667, 482)
Screenshot: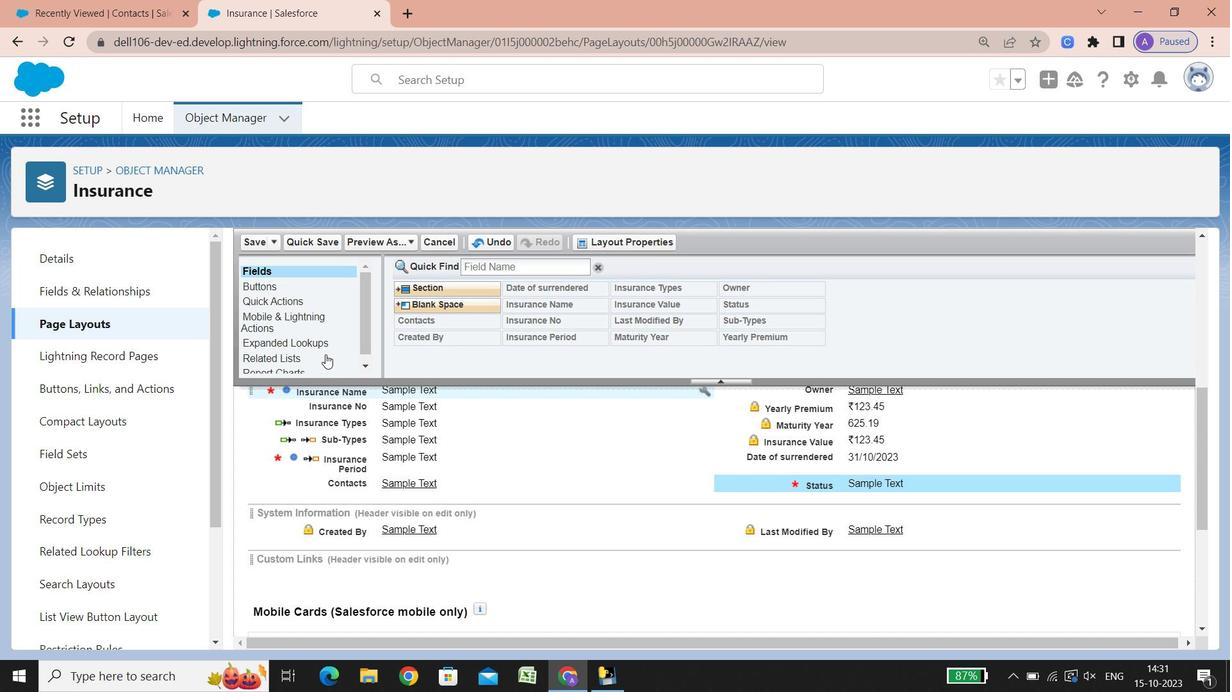 
Action: Mouse moved to (309, 239)
Screenshot: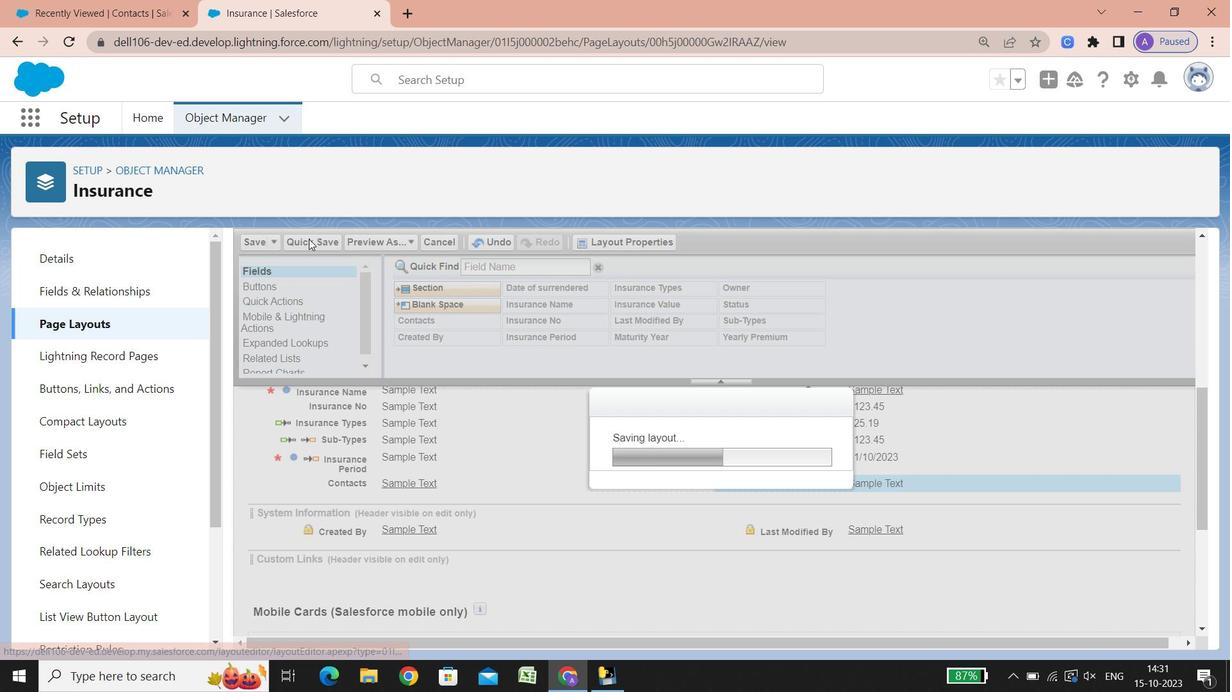 
Action: Mouse pressed left at (309, 239)
Screenshot: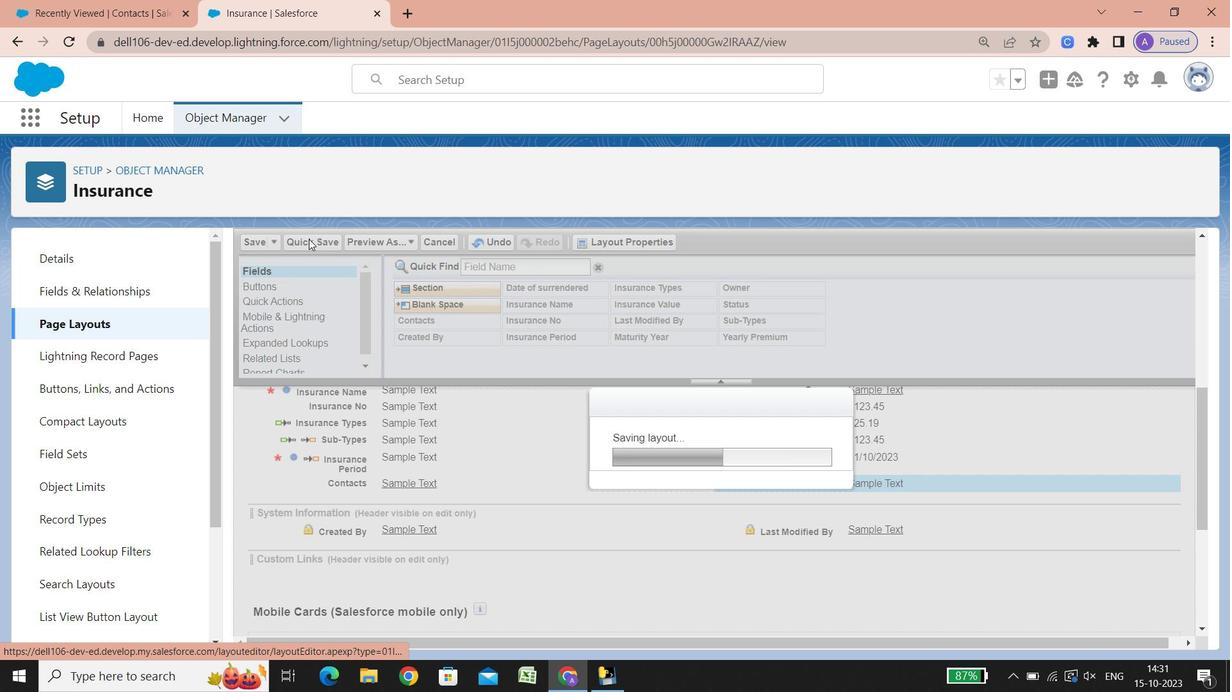 
Action: Mouse moved to (130, 0)
Screenshot: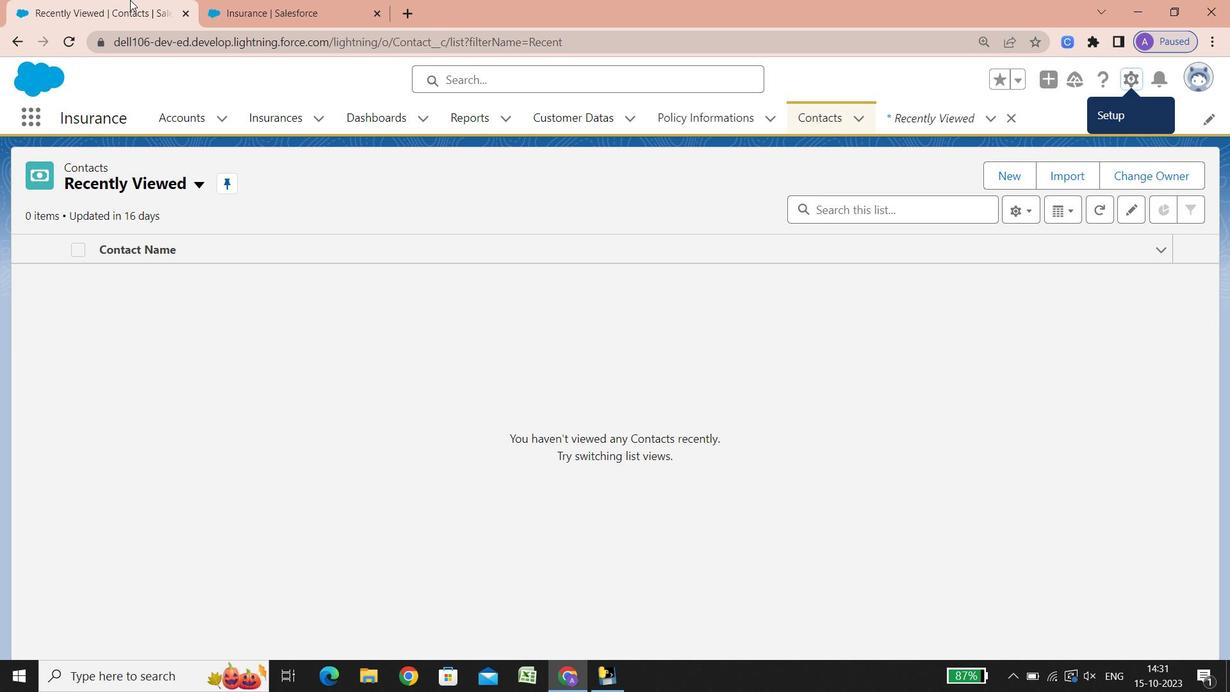 
Action: Mouse pressed left at (130, 0)
Screenshot: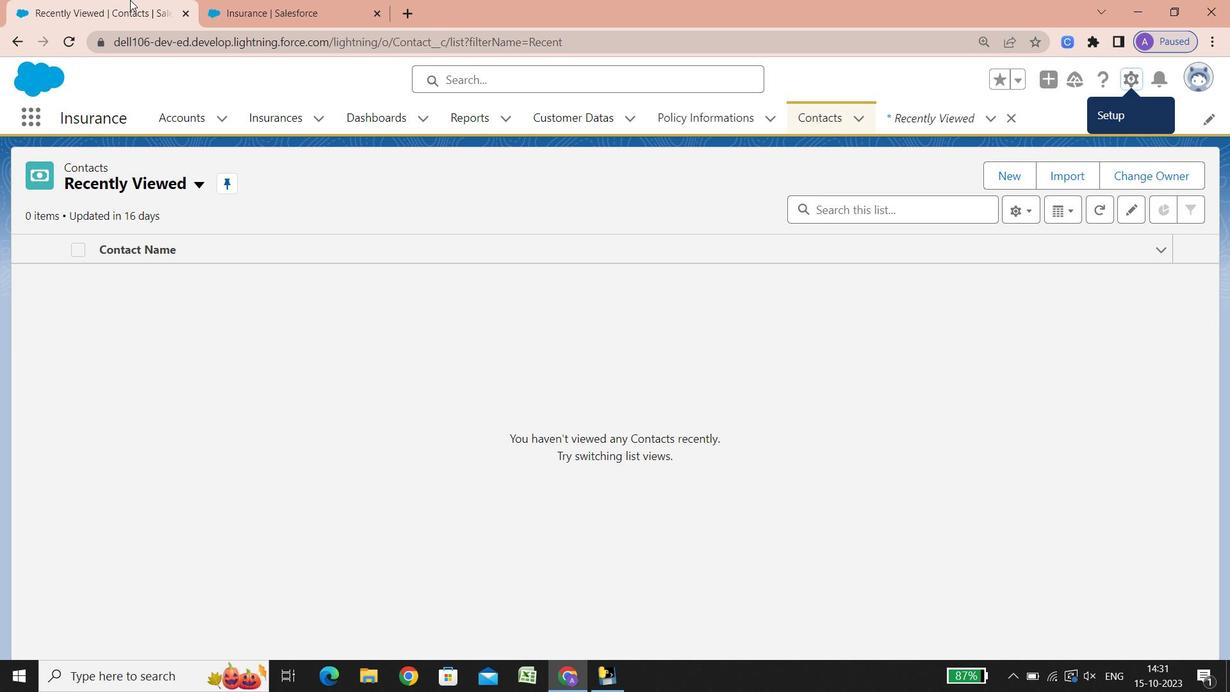 
Action: Mouse moved to (259, 123)
Screenshot: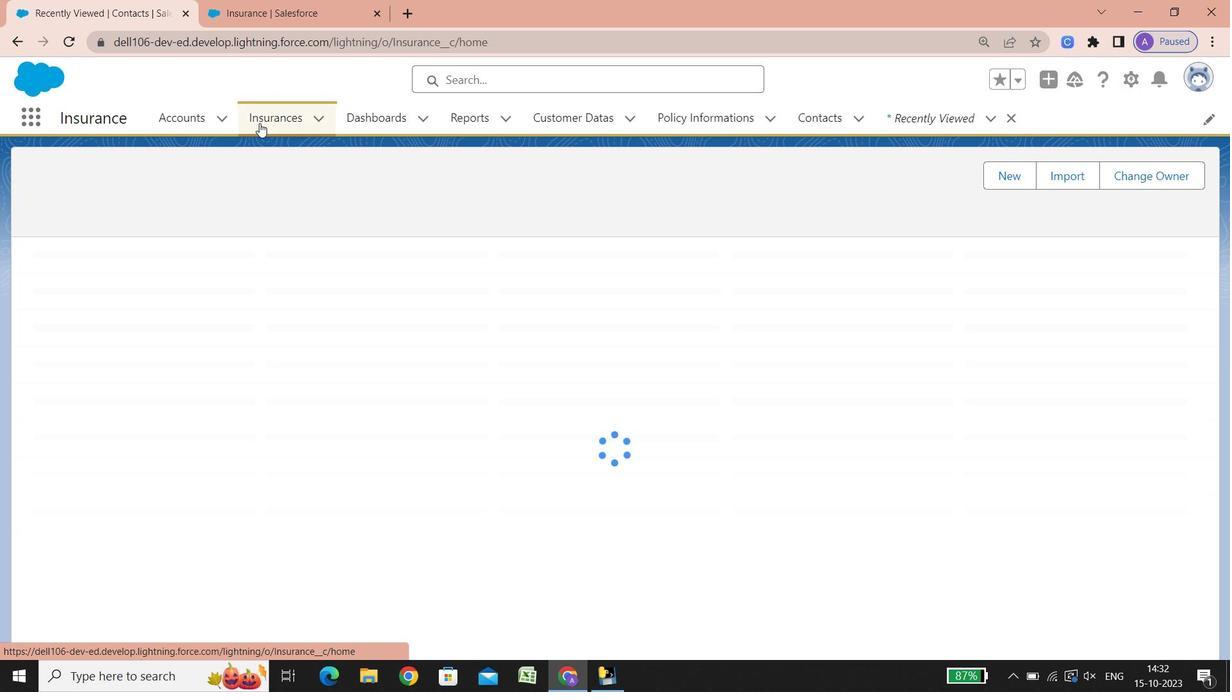 
Action: Mouse pressed left at (259, 123)
Screenshot: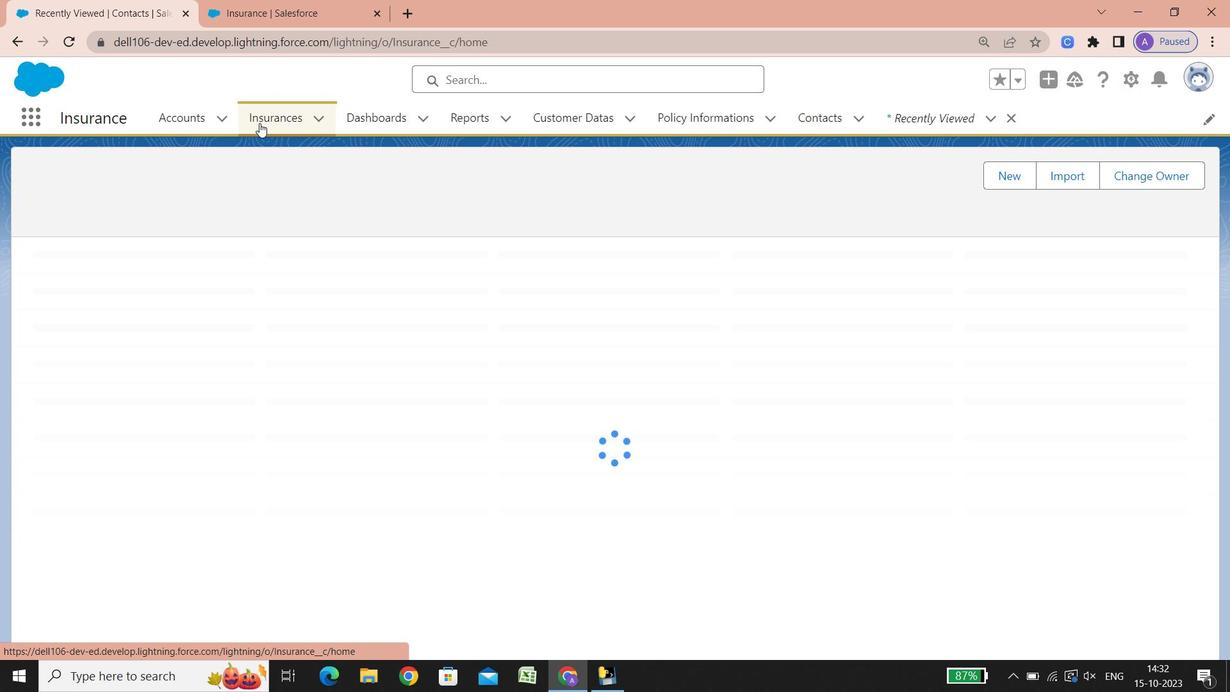 
Action: Mouse moved to (1004, 183)
Screenshot: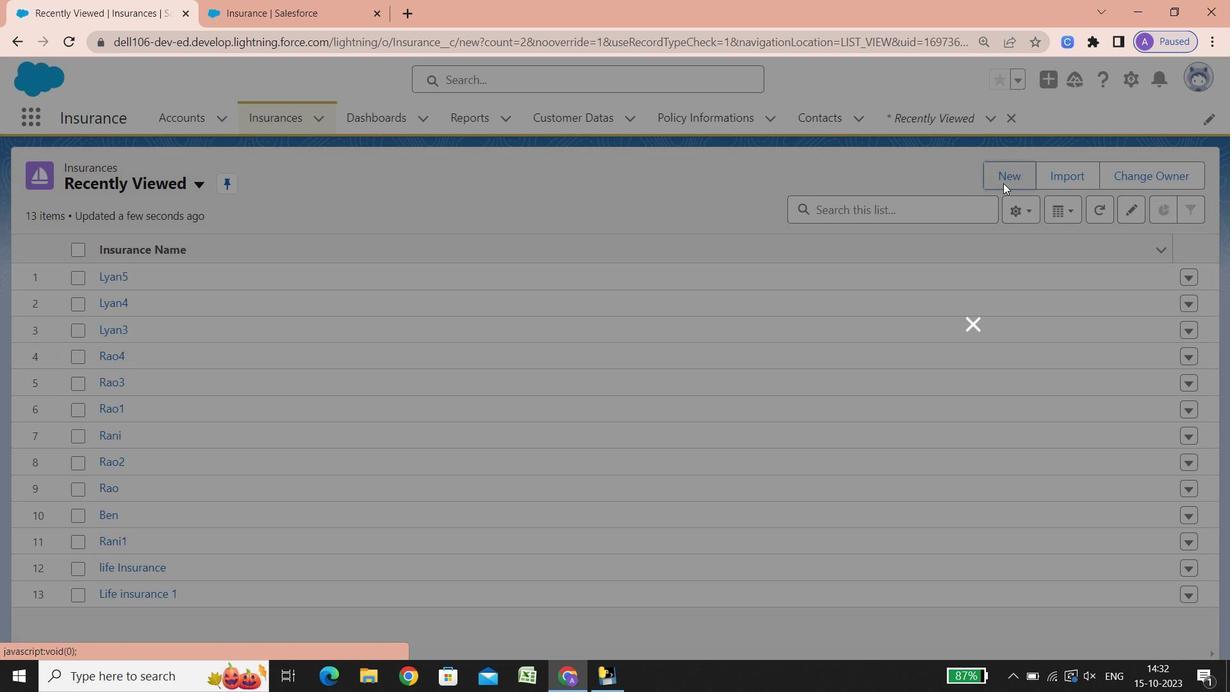 
Action: Mouse pressed left at (1004, 183)
Screenshot: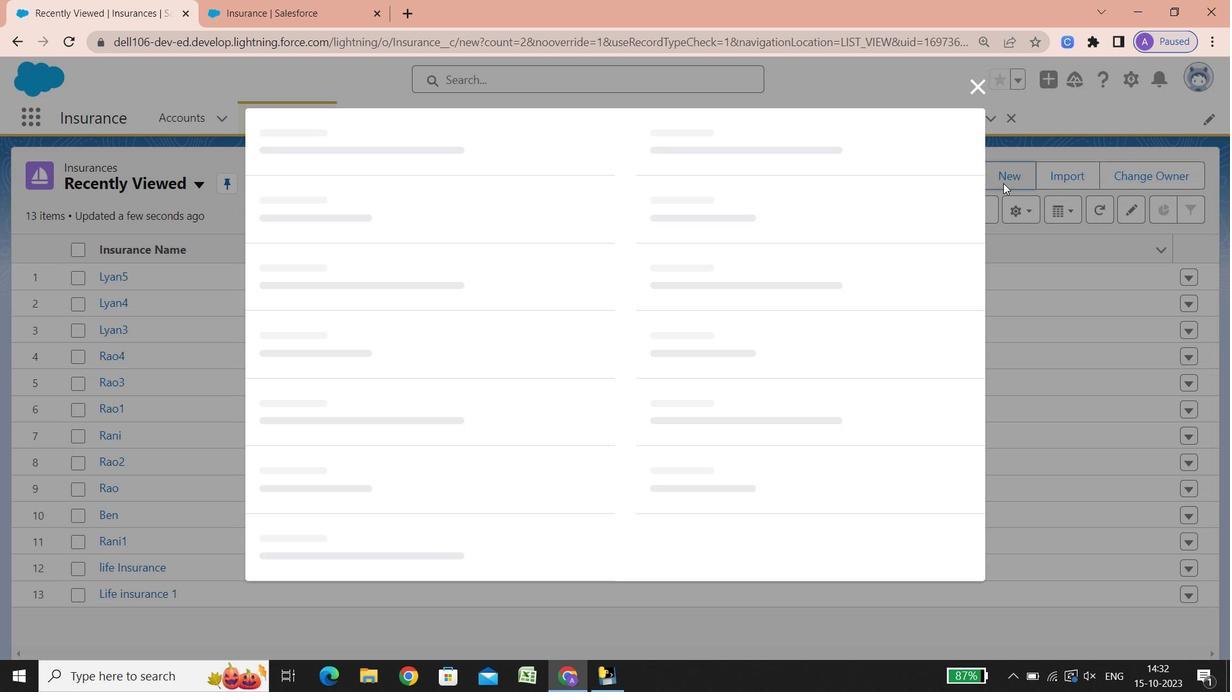 
Action: Mouse moved to (757, 348)
Screenshot: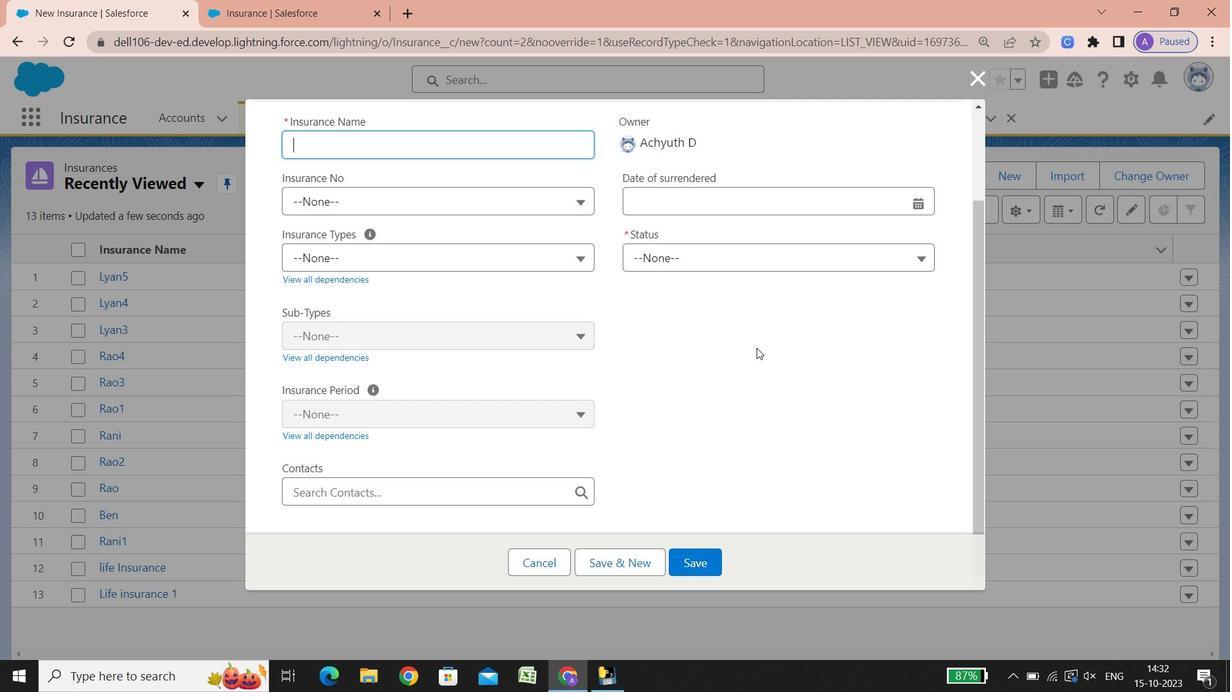 
Action: Mouse scrolled (757, 348) with delta (0, 0)
Screenshot: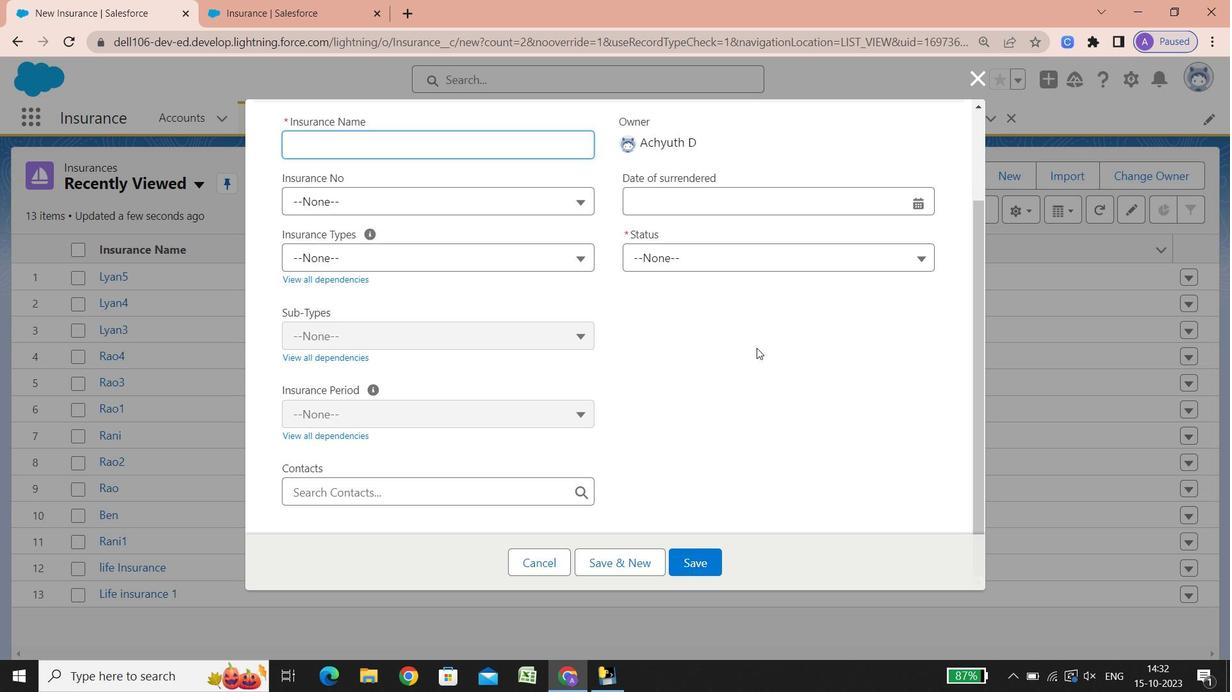 
Action: Mouse scrolled (757, 348) with delta (0, 0)
Screenshot: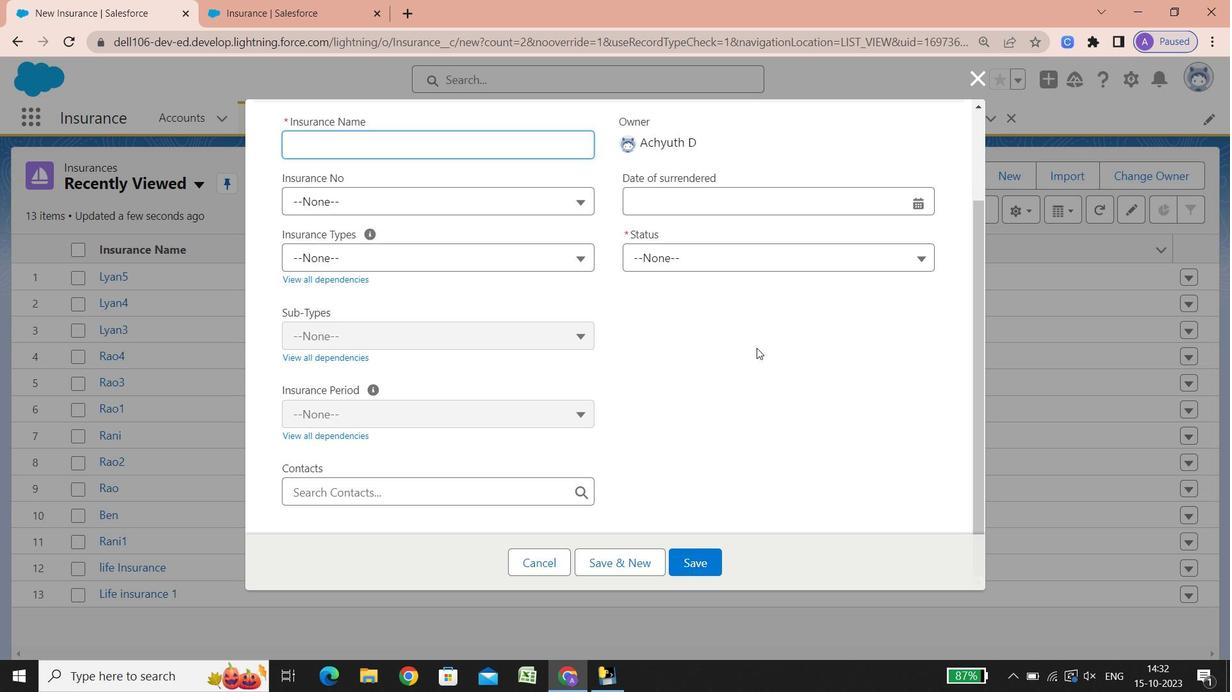 
Action: Mouse scrolled (757, 348) with delta (0, 0)
Screenshot: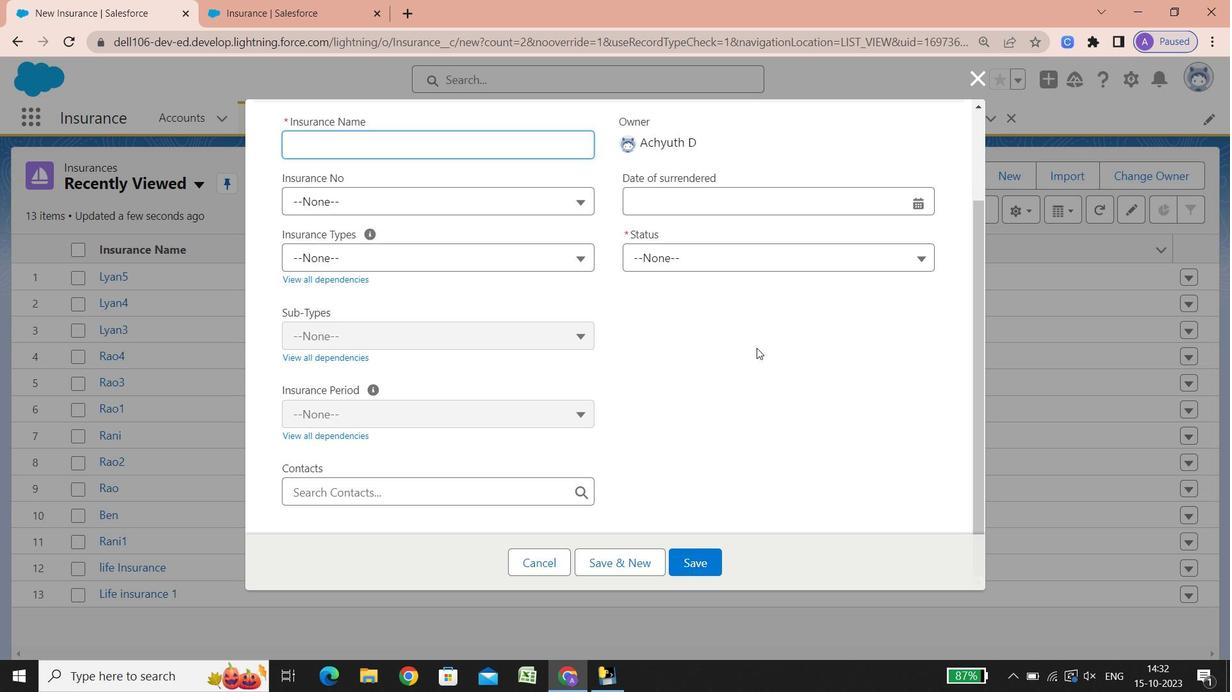 
Action: Mouse scrolled (757, 348) with delta (0, 0)
Screenshot: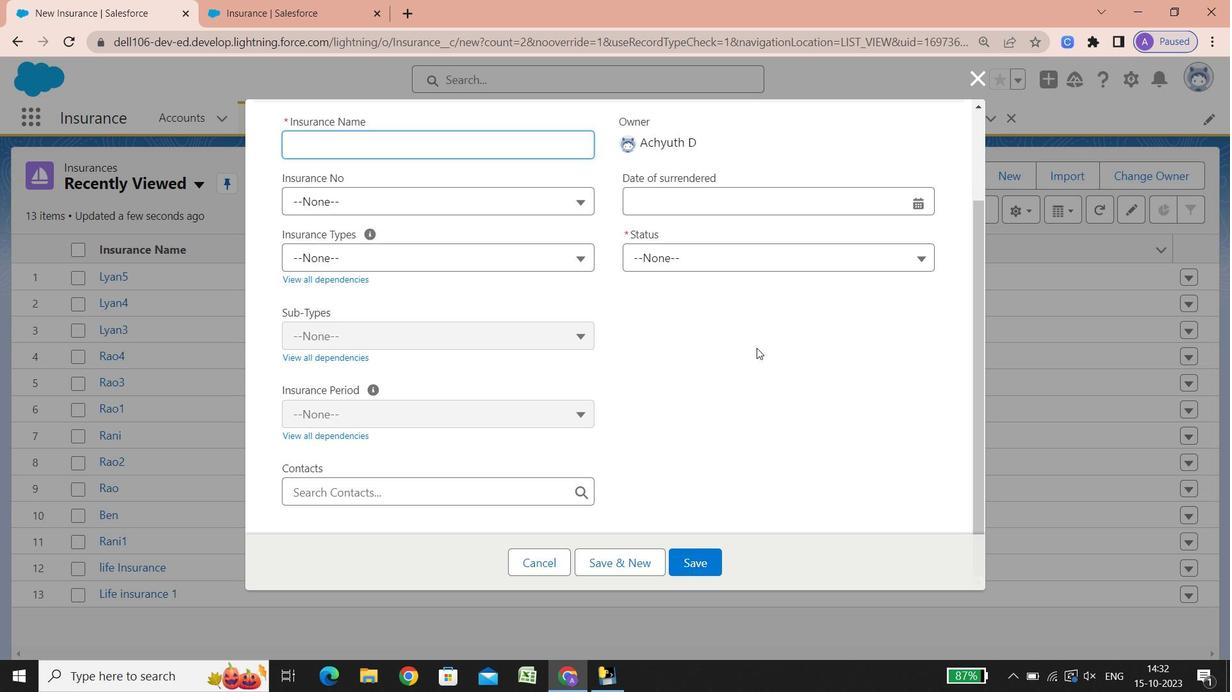 
Action: Mouse scrolled (757, 348) with delta (0, 0)
Screenshot: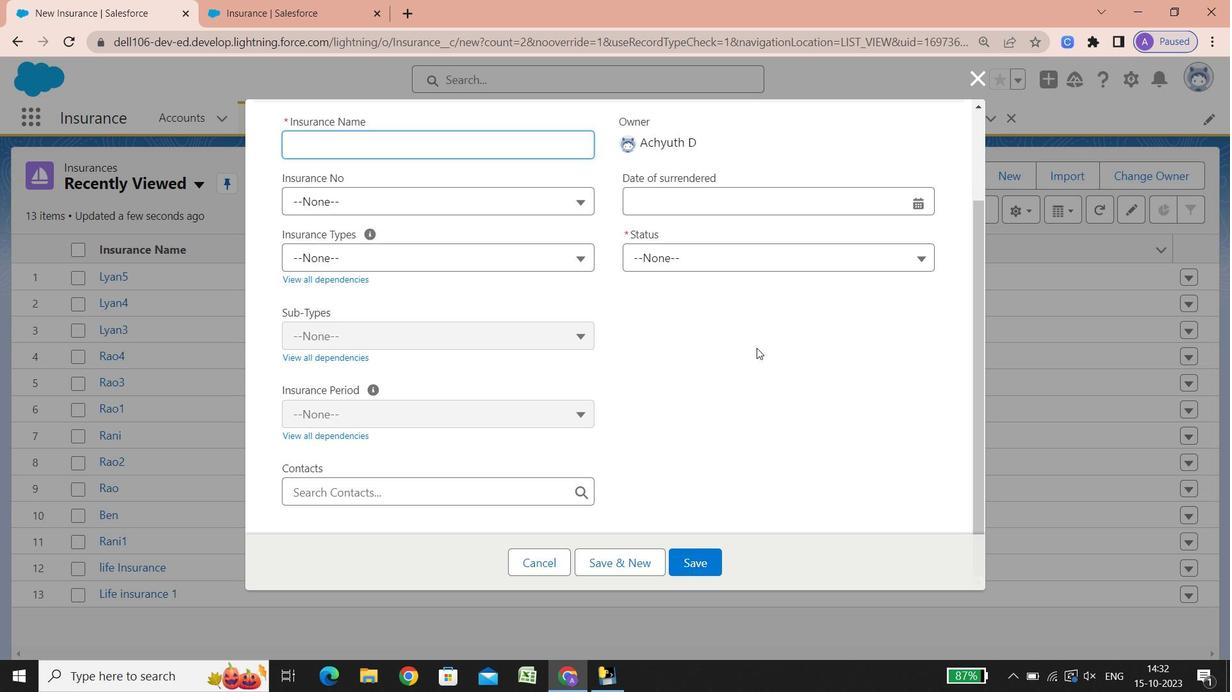 
Action: Mouse scrolled (757, 348) with delta (0, 0)
Screenshot: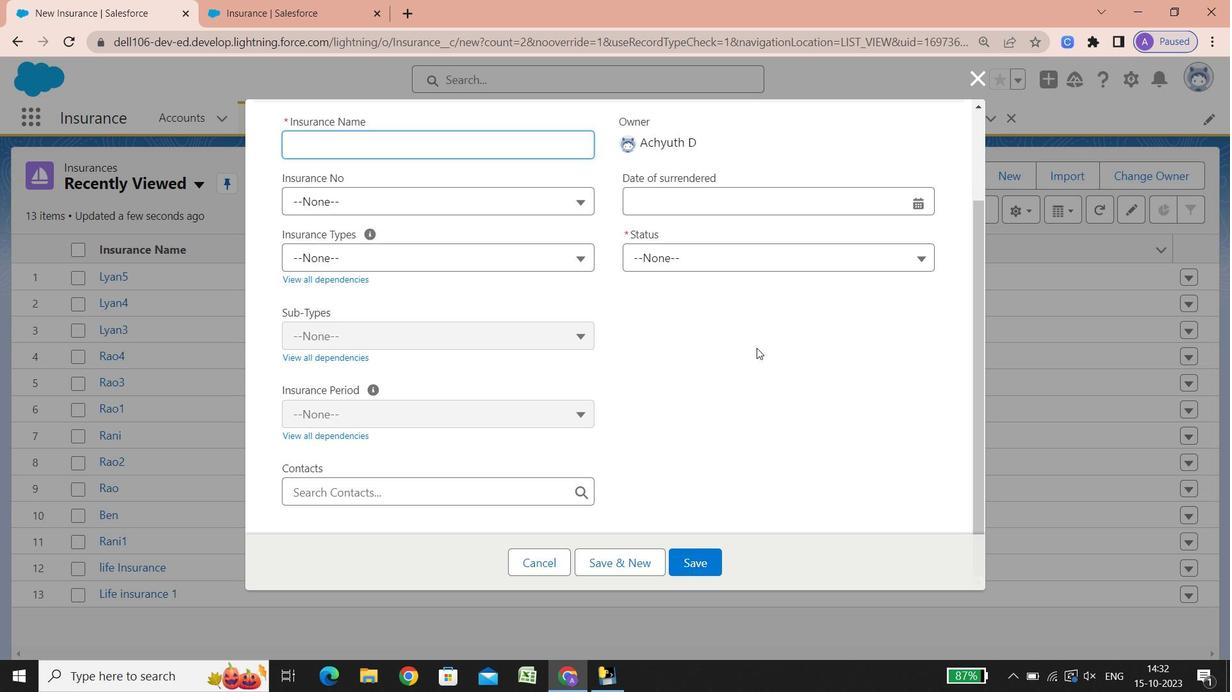 
Action: Mouse scrolled (757, 348) with delta (0, 0)
Screenshot: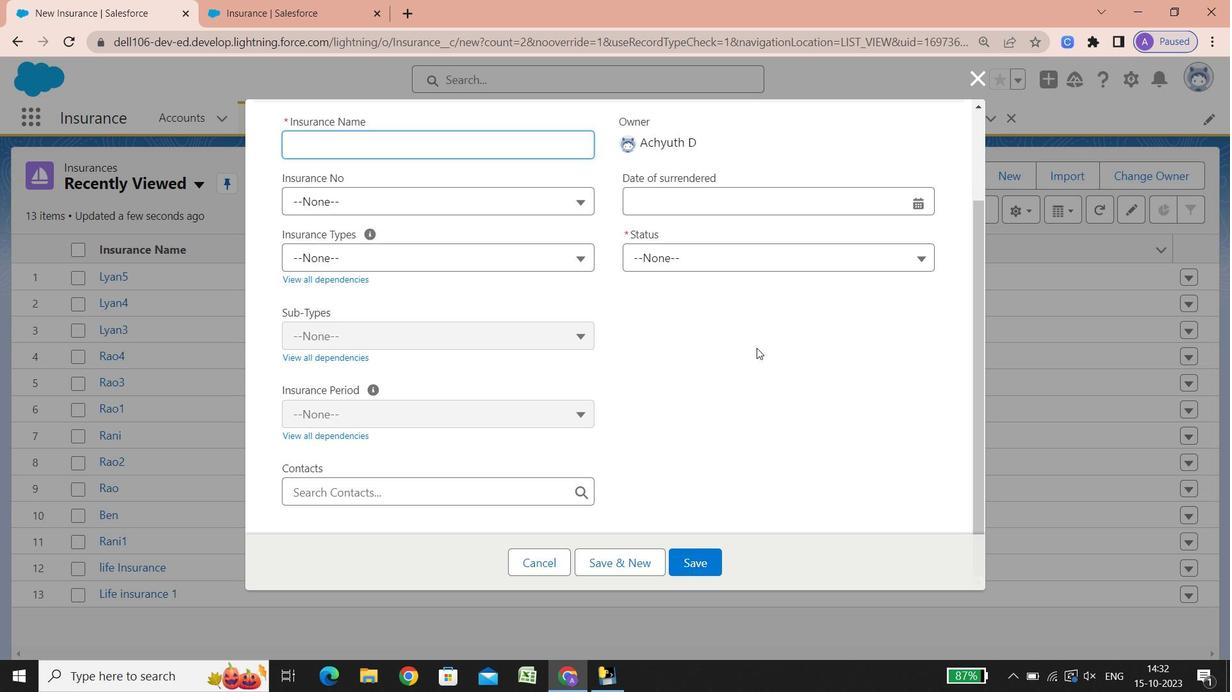 
Action: Mouse scrolled (757, 348) with delta (0, 0)
